 Task: Open an excel sheet with  and write heading  City data  Add 10 city name:-  '1. Chelsea, New York, NY , 2. Beverly Hills, Los Angeles, CA , 3. Knightsbridge, London, United Kingdom , 4. Le Marais, Paris, forance , 5. Ginza, Tokyo, Japan _x000D_
6. Circular Quay, Sydney, Australia , 7. Mitte, Berlin, Germany , 8. Downtown, Toronto, Canada , 9. Trastevere, Rome, 10. Colaba, Mumbai, India. ' in January Last week sales are  1. Chelsea, New York, NY 10001 | 2. Beverly Hills, Los Angeles, CA 90210 | 3. Knightsbridge, London, United Kingdom SW1X 7XL | 4. Le Marais, Paris, forance 75004 | 5. Ginza, Tokyo, Japan 104-0061 | 6. Circular Quay, Sydney, Australia 2000 | 7. Mitte, Berlin, Germany 10178 | 8. Downtown, Toronto, Canada M5V 3L9 | 9. Trastevere, Rome, Italy 00153 | 10. Colaba, Mumbai, India 400005. Save page auditingSalesByMonth_2022
Action: Mouse moved to (36, 100)
Screenshot: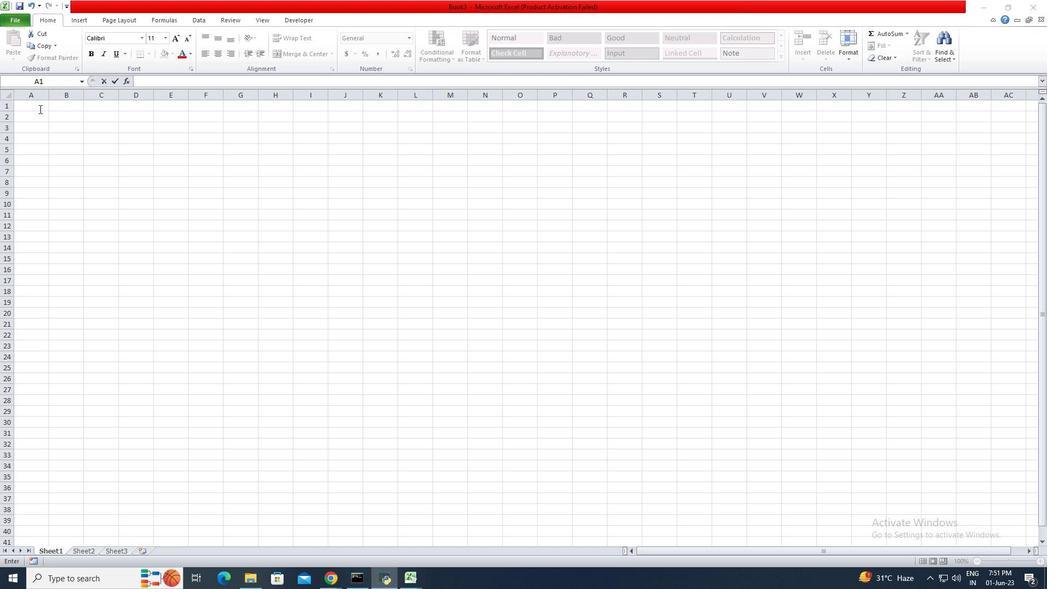 
Action: Mouse pressed left at (36, 100)
Screenshot: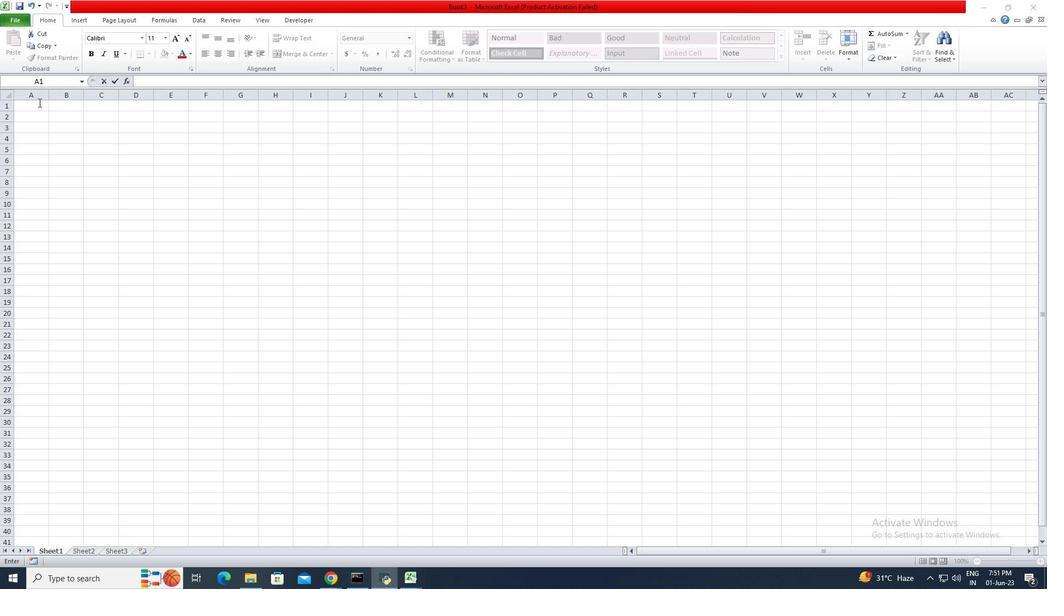 
Action: Key pressed <Key.shift><Key.shift><Key.shift><Key.shift><Key.shift><Key.shift>City<Key.space><Key.shift>Data<Key.space><Key.enter><Key.shift>Ciy<Key.backspace>ty<Key.space><Key.shift>Name<Key.enter>
Screenshot: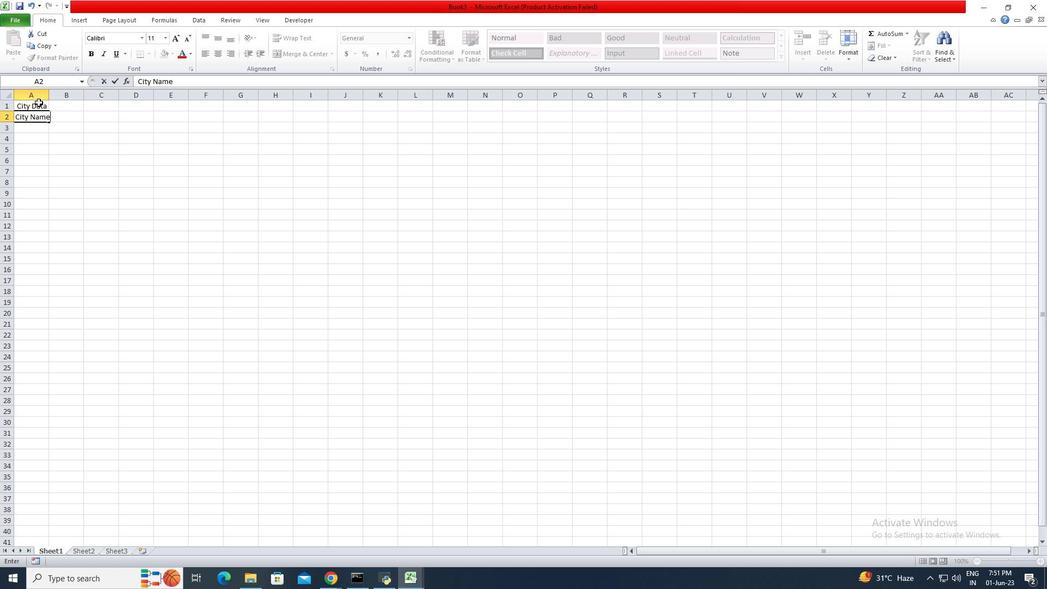 
Action: Mouse moved to (47, 89)
Screenshot: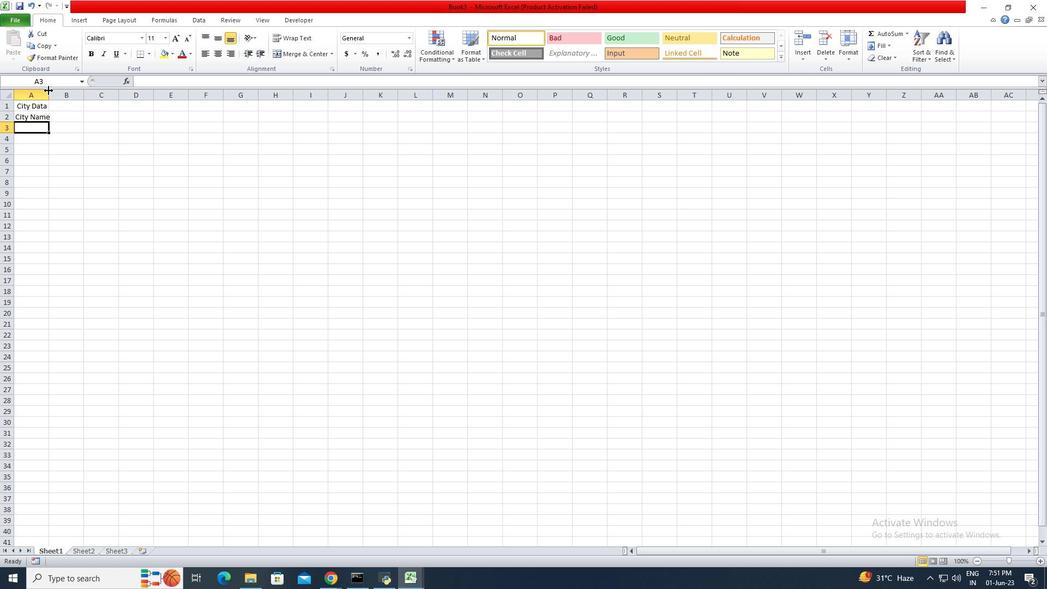 
Action: Mouse pressed left at (47, 89)
Screenshot: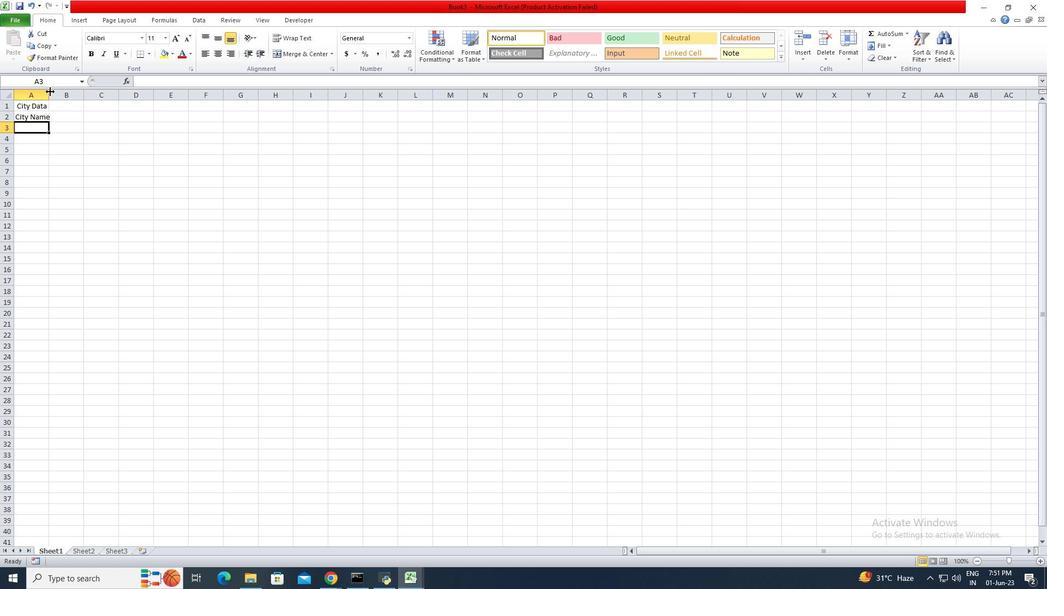
Action: Mouse pressed left at (47, 89)
Screenshot: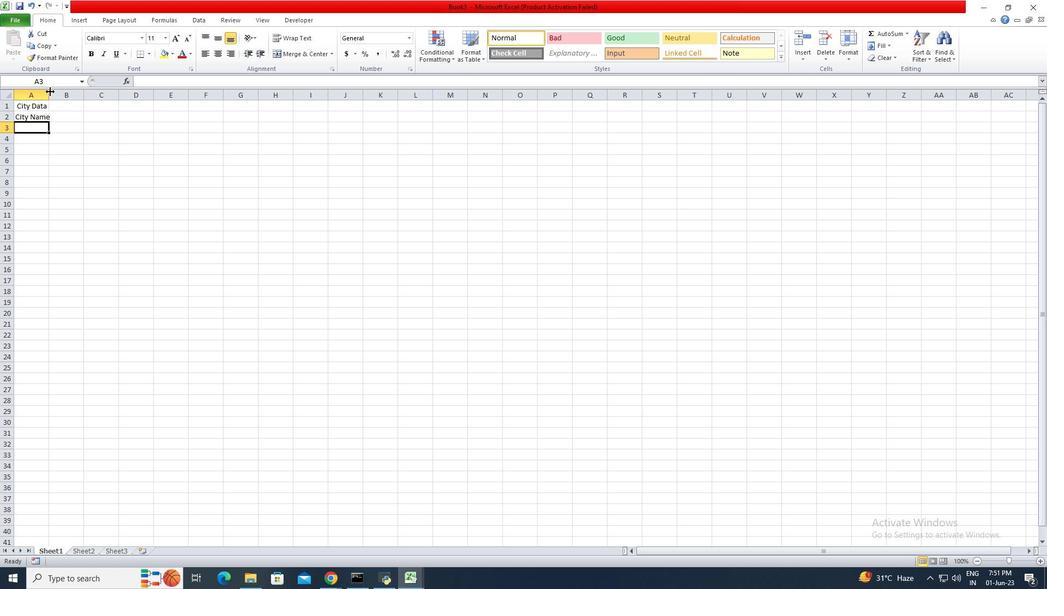 
Action: Mouse moved to (18, 125)
Screenshot: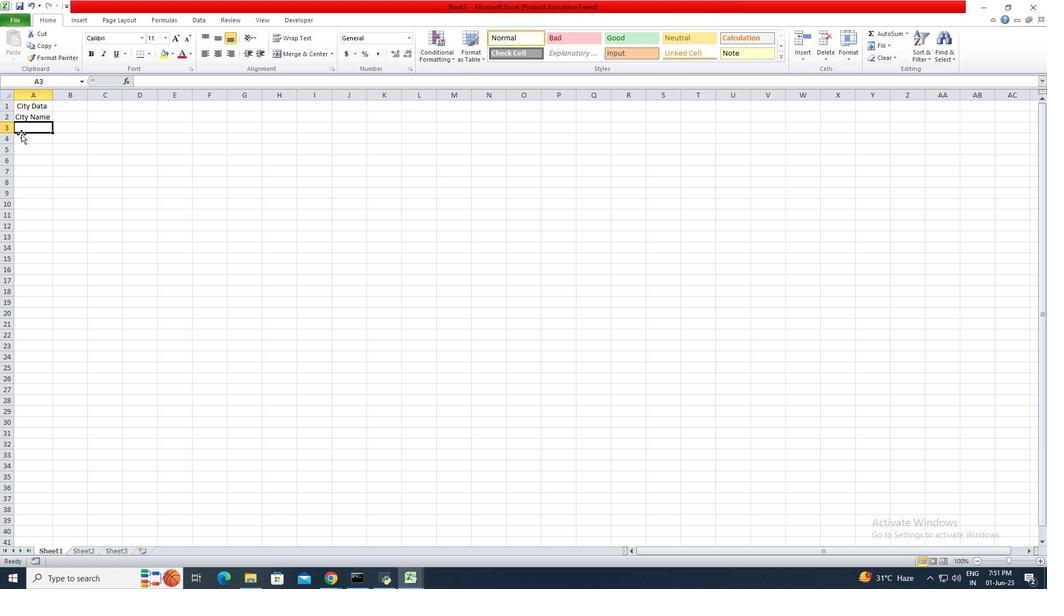 
Action: Mouse pressed left at (18, 125)
Screenshot: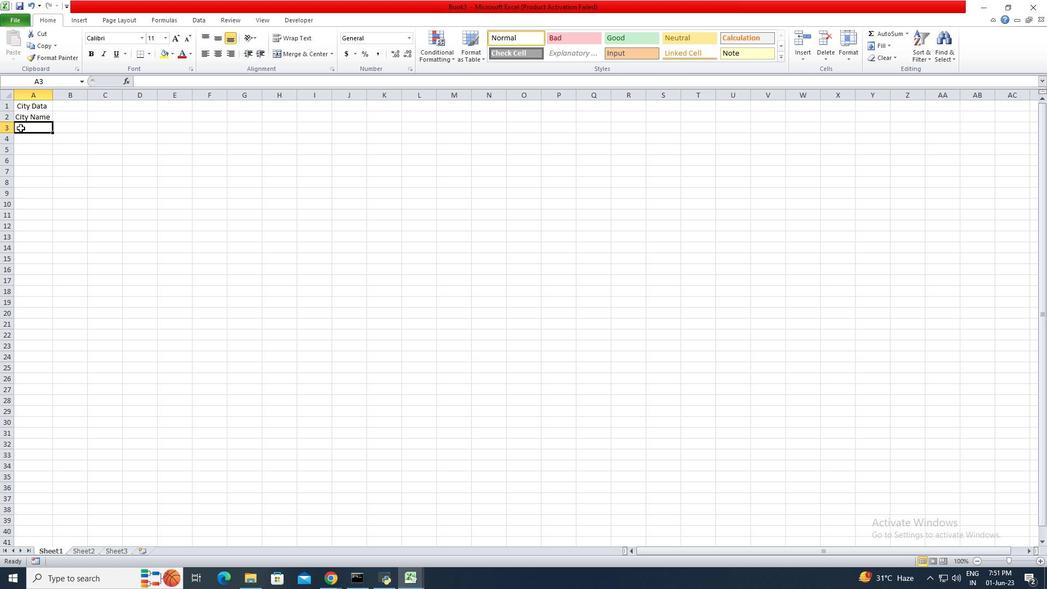 
Action: Key pressed <Key.shift>Chelsea,<Key.shift>Ner<Key.backspace>w<Key.space><Key.shift>York,<Key.caps_lock>NY<Key.enter><Key.caps_lock><Key.shift><Key.shift><Key.shift><Key.shift><Key.shift><Key.shift><Key.shift><Key.shift><Key.shift><Key.shift><Key.shift><Key.shift><Key.shift><Key.shift><Key.shift><Key.shift><Key.shift><Key.shift>Beverly<Key.space><Key.shift>Hills,<Key.shift>Los<Key.space><Key.shift>Angeles<Key.enter><Key.up>
Screenshot: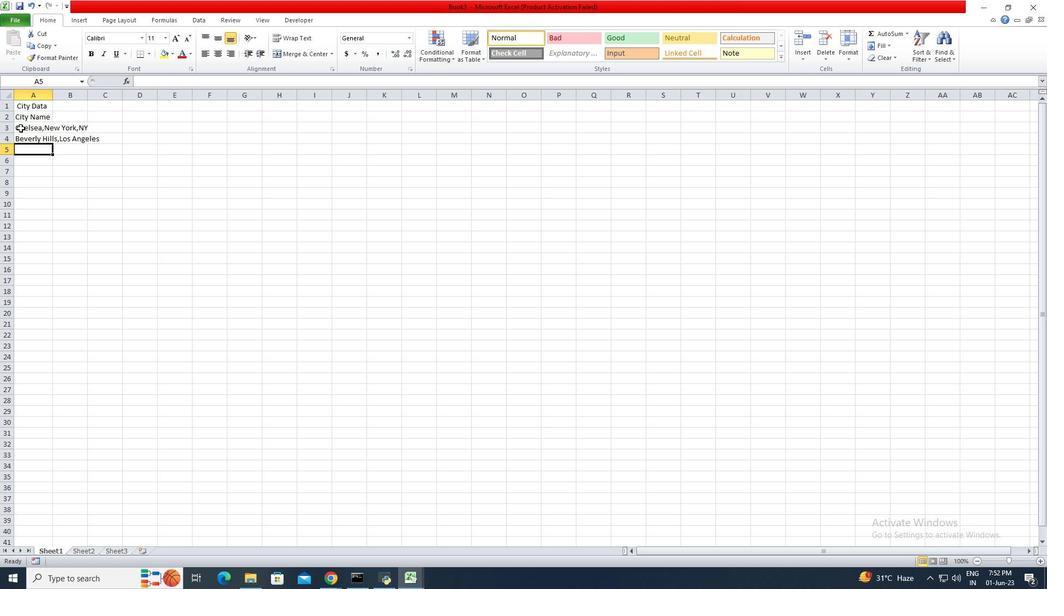 
Action: Mouse moved to (38, 138)
Screenshot: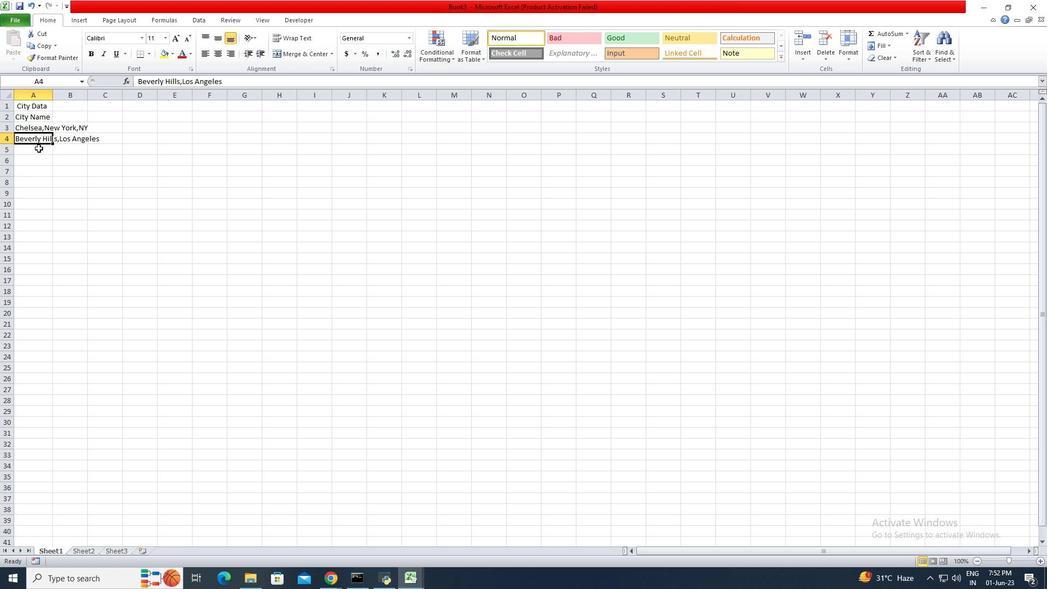 
Action: Mouse pressed left at (38, 138)
Screenshot: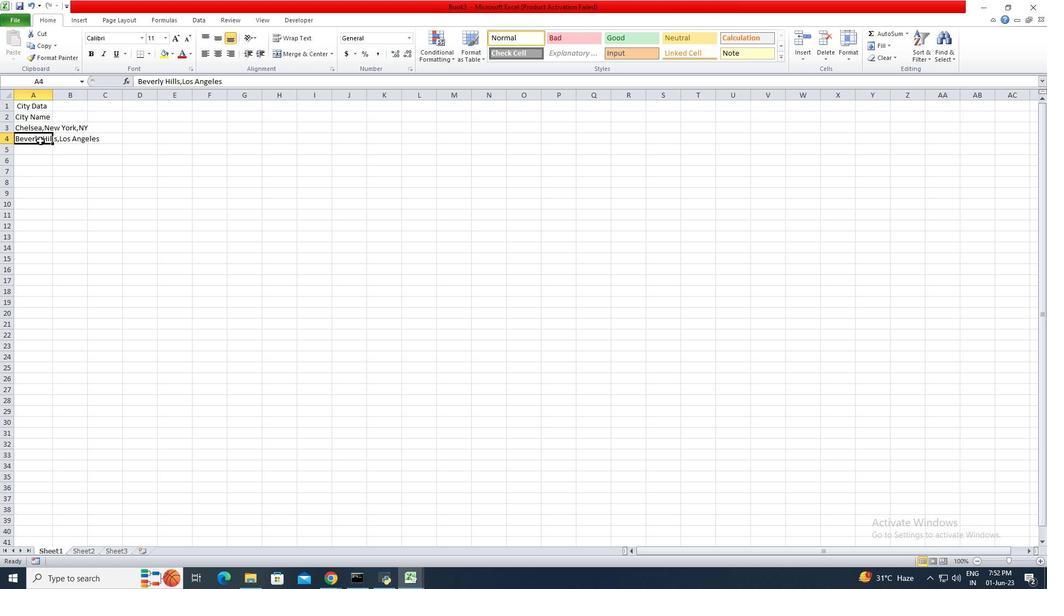 
Action: Mouse pressed left at (38, 138)
Screenshot: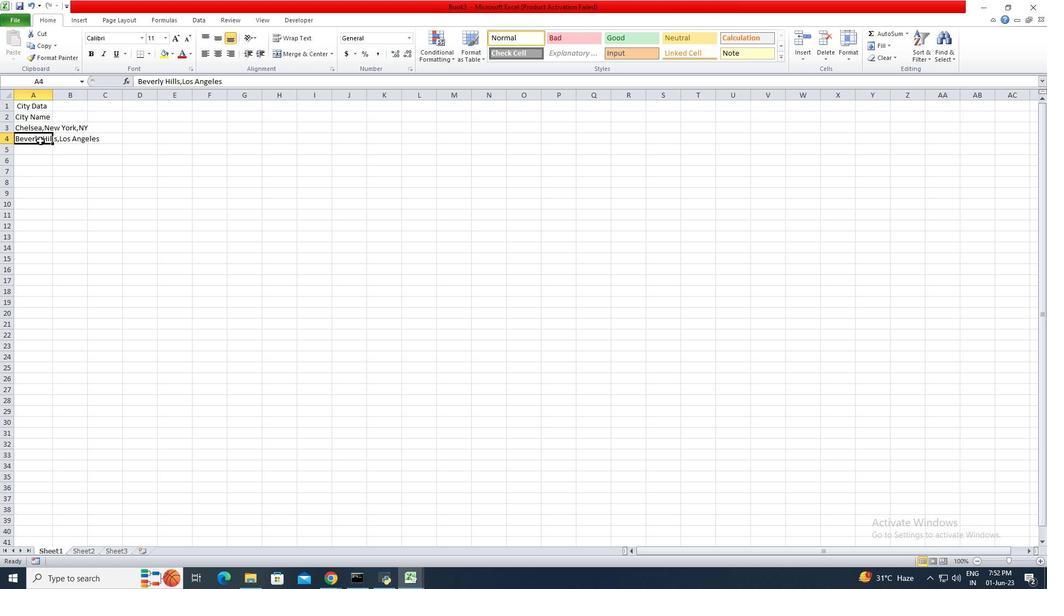 
Action: Mouse moved to (68, 135)
Screenshot: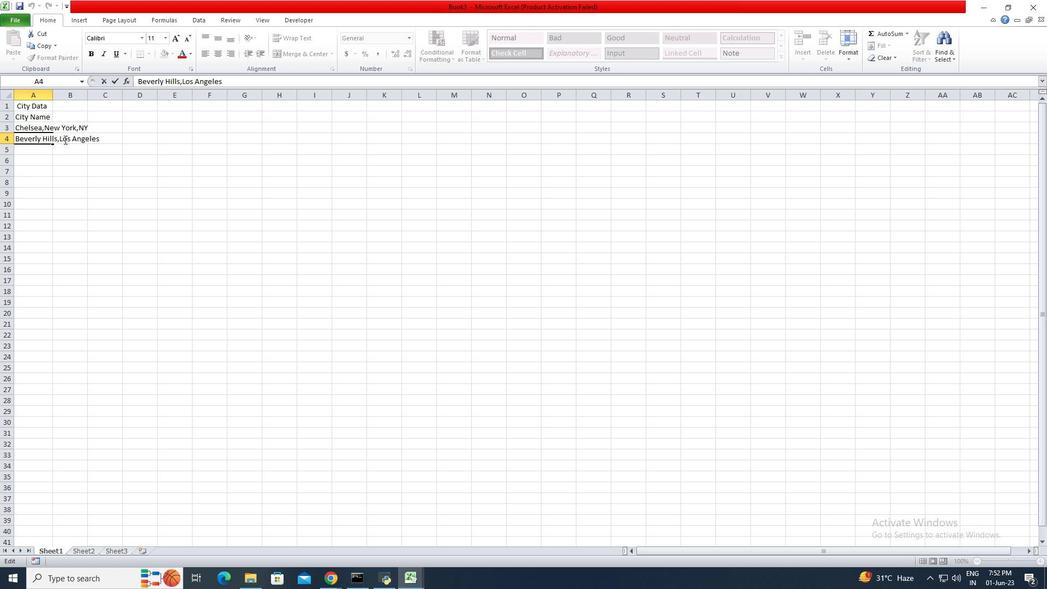 
Action: Mouse pressed left at (68, 135)
Screenshot: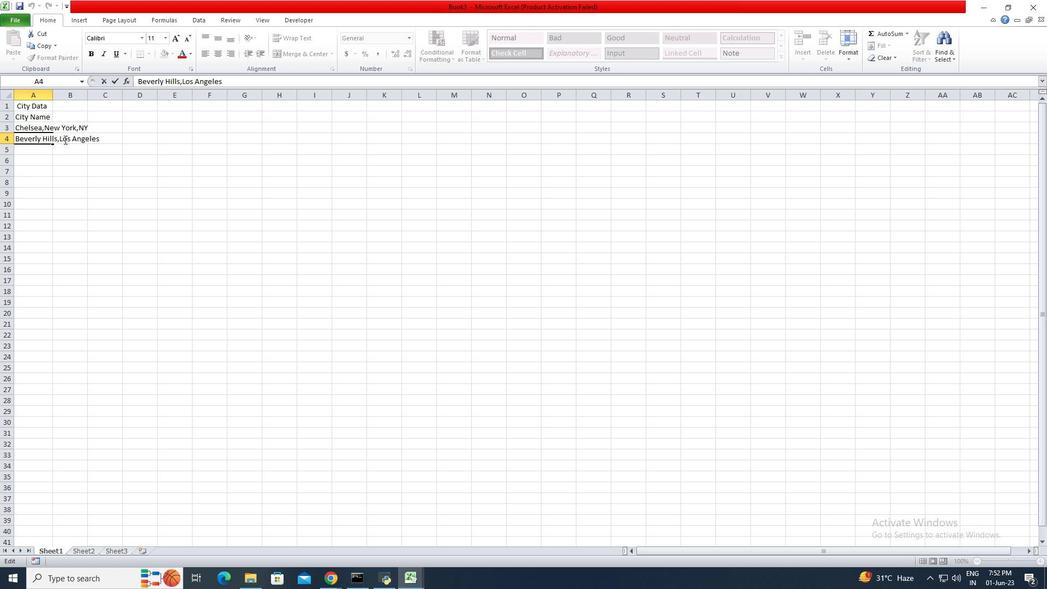 
Action: Mouse moved to (98, 136)
Screenshot: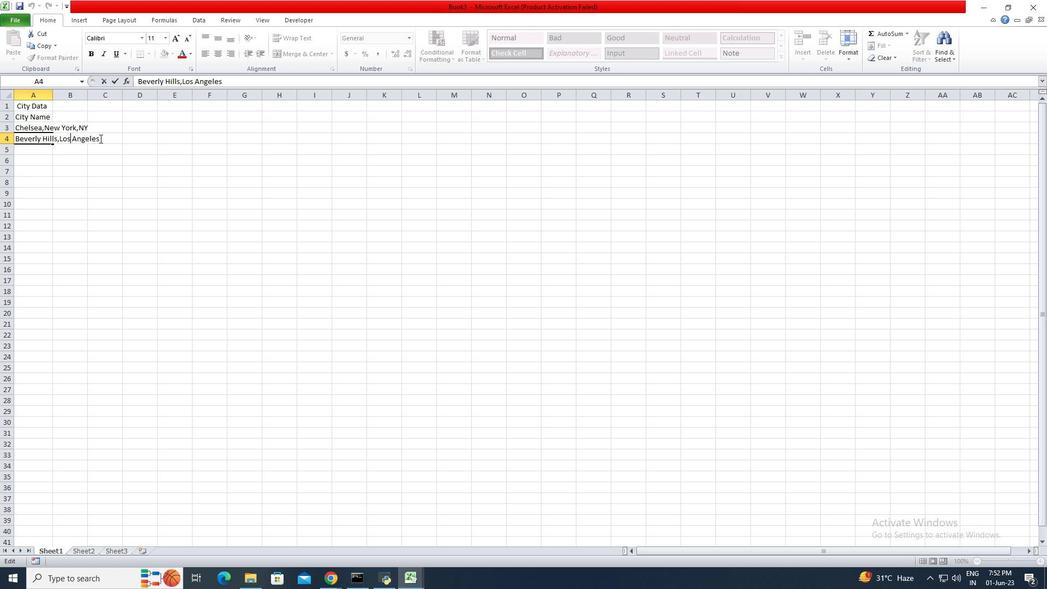 
Action: Mouse pressed left at (98, 136)
Screenshot: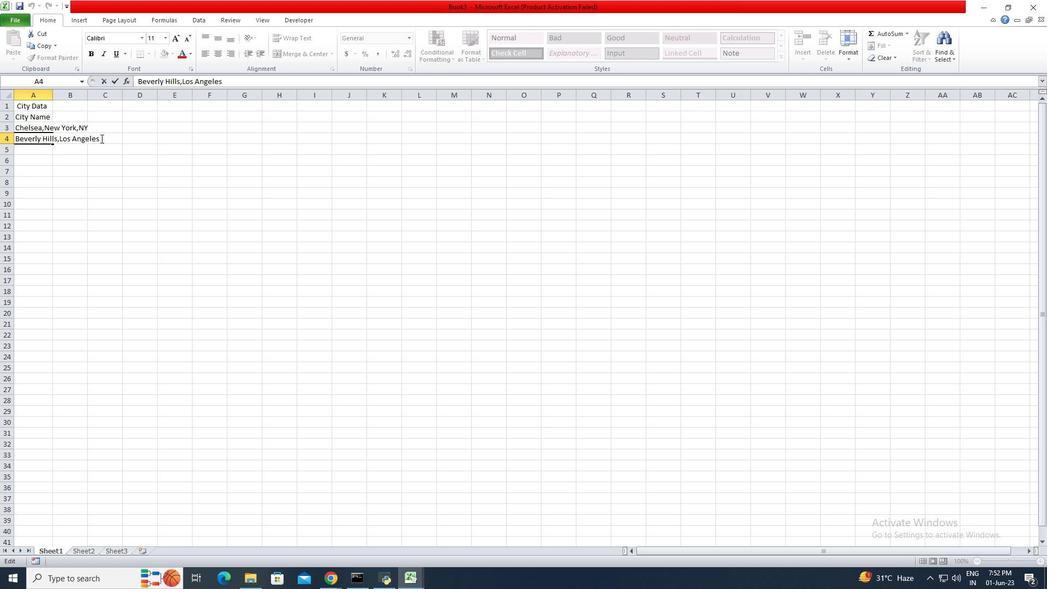 
Action: Mouse moved to (106, 146)
Screenshot: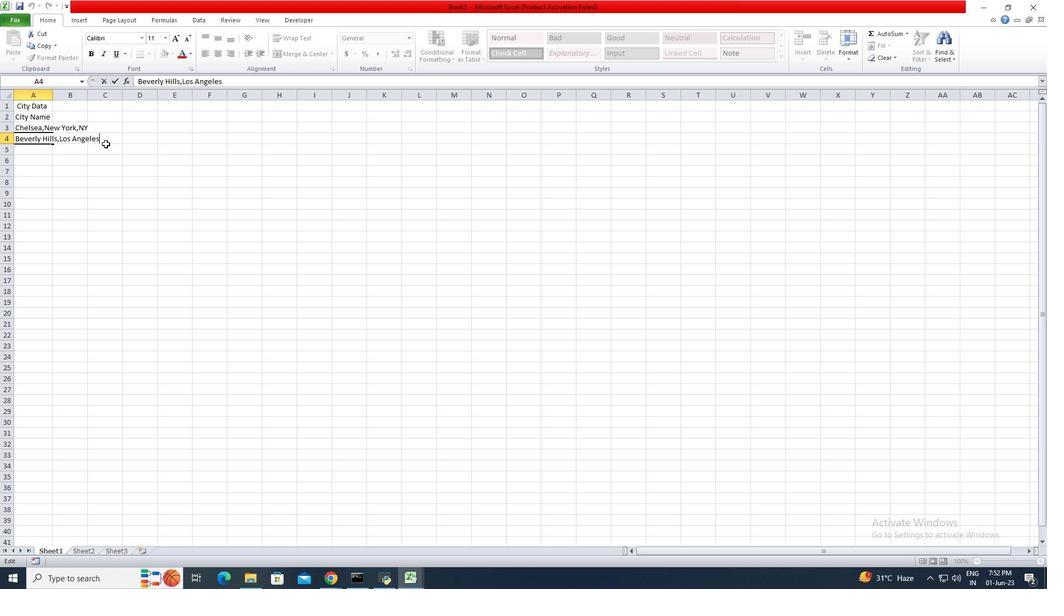 
Action: Key pressed <Key.space><Key.shift><Key.shift><Key.shift><Key.shift><Key.shift><Key.shift><Key.shift><Key.shift><Key.shift><Key.shift><Key.shift><Key.shift><Key.shift><Key.shift><Key.shift><Key.shift>CA<Key.enter><Key.shift>Knightsbridge,l\<Key.backspace><Key.backspace><Key.shift>Londan<Key.space>,<Key.shift>United<Key.space><Key.shift><Key.shift><Key.shift>Kingdom<Key.enter><Key.shift><Key.shift><Key.shift>Le<Key.shift><Key.shift><Key.shift><Key.shift><Key.shift><Key.shift><Key.shift><Key.shift><Key.space><Key.shift>Marais,<Key.shift><Key.space><Key.shift>Paris<Key.space><Key.shift>Forance<Key.enter><Key.shift><Key.shift><Key.shift>Ginza<Key.space>,<Key.backspace><Key.backspace>,<Key.space><Key.shift>Tokyo<Key.space><Key.shift>Japan<Key.enter><Key.shift>Circular<Key.space><Key.shift><Key.shift><Key.shift><Key.shift><Key.shift><Key.shift><Key.shift><Key.shift><Key.shift><Key.shift>Quay,<Key.shift>Sydney,<Key.shift>Australia<Key.enter><Key.shift>Mitte,<Key.shift>Berlin<Key.space><Key.shift><Key.shift><Key.shift><Key.shift><Key.shift><Key.shift><Key.shift><Key.shift><Key.shift><Key.shift><Key.shift><Key.shift><Key.shift><Key.shift><Key.shift><Key.shift><Key.shift><Key.shift><Key.shift><Key.shift><Key.shift><Key.shift><Key.shift><Key.shift><Key.shift><Key.shift><Key.shift><Key.shift><Key.shift><Key.shift>Germany<Key.enter><Key.up>
Screenshot: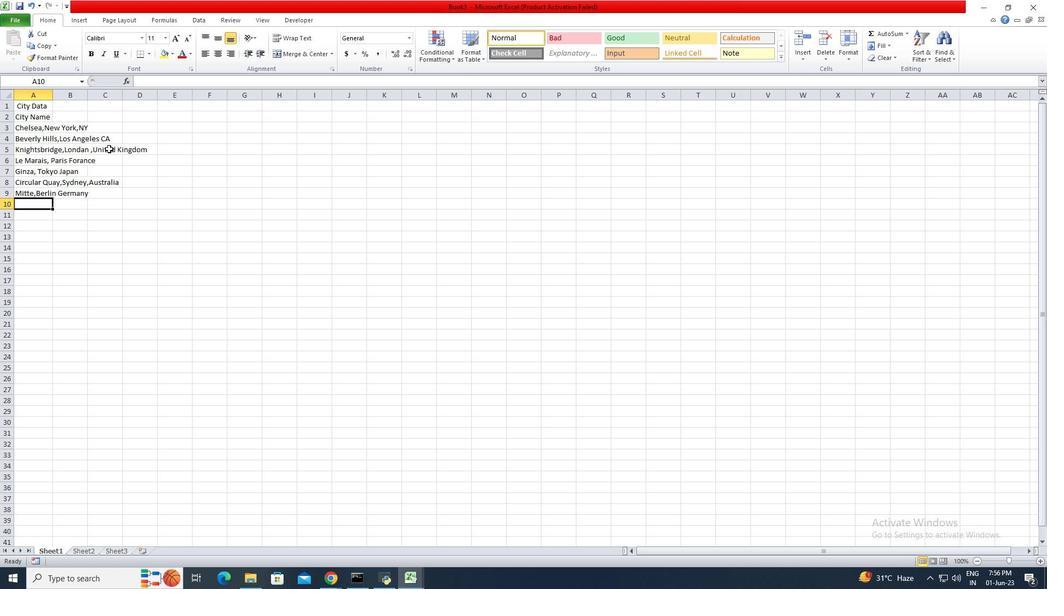 
Action: Mouse moved to (37, 191)
Screenshot: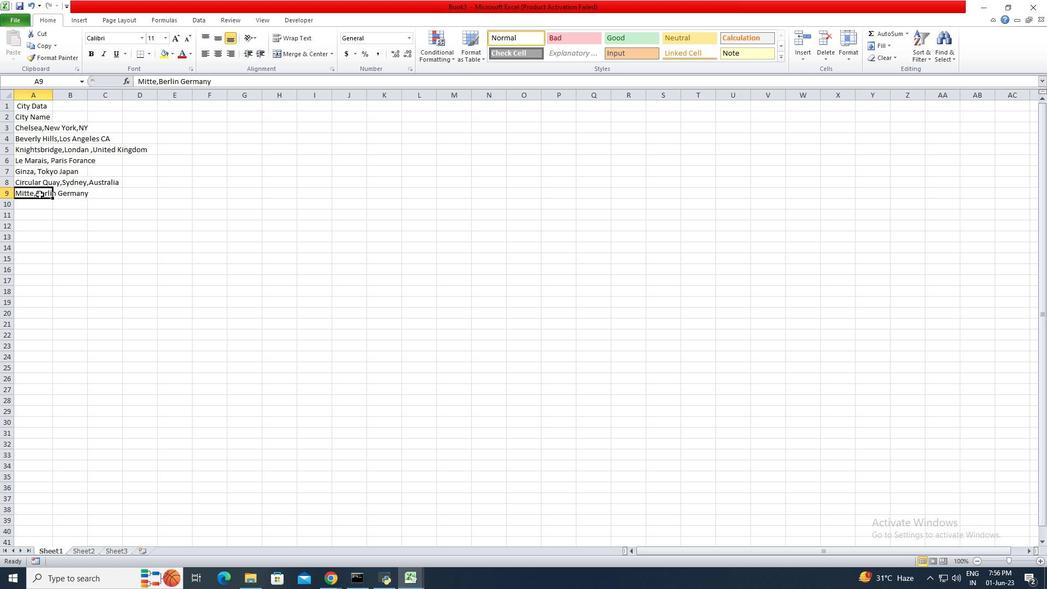 
Action: Mouse pressed left at (37, 191)
Screenshot: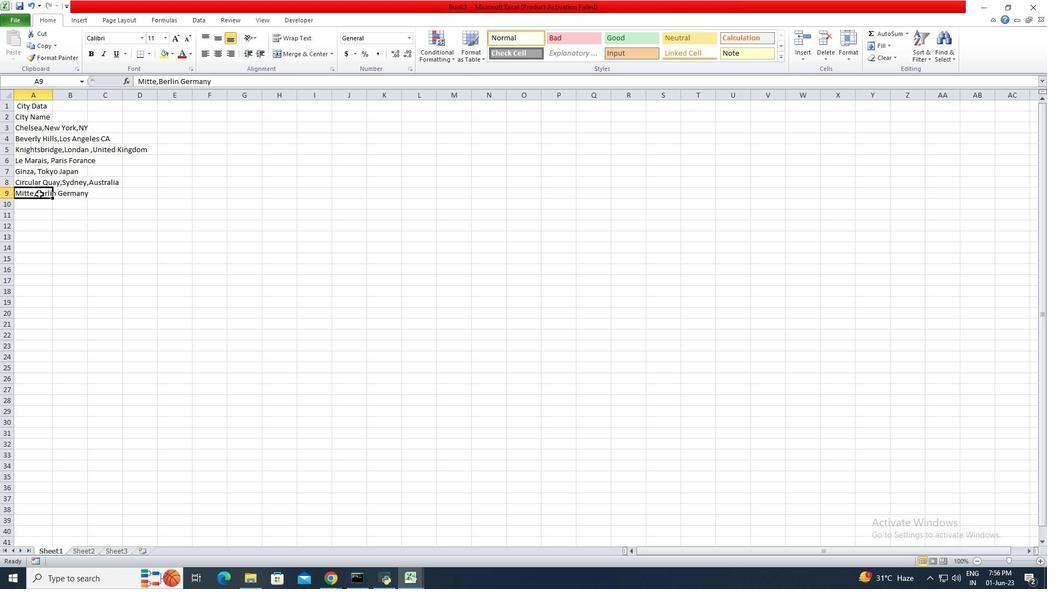 
Action: Mouse pressed left at (37, 191)
Screenshot: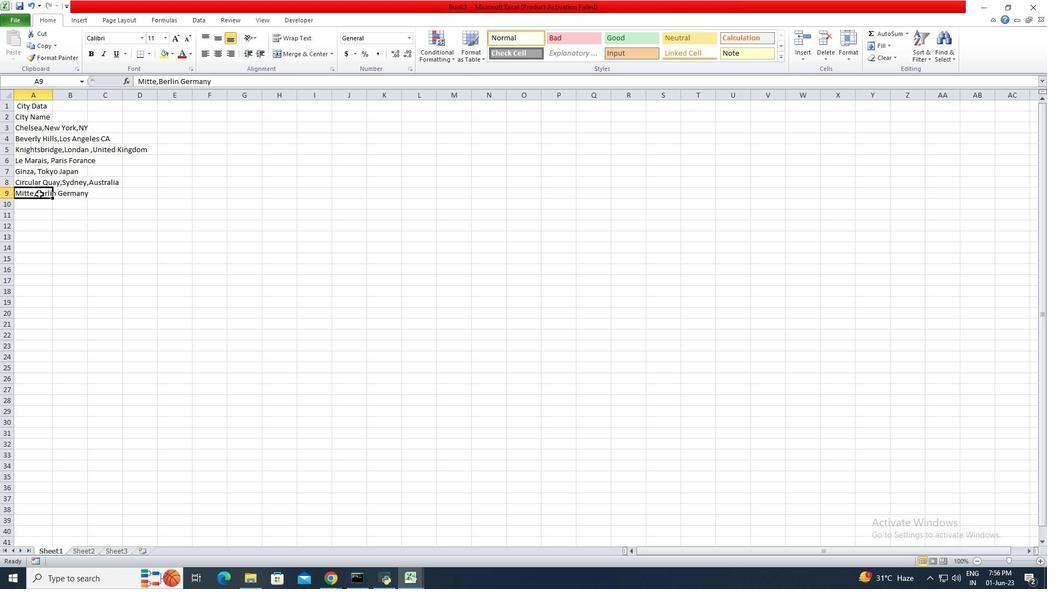 
Action: Mouse moved to (54, 190)
Screenshot: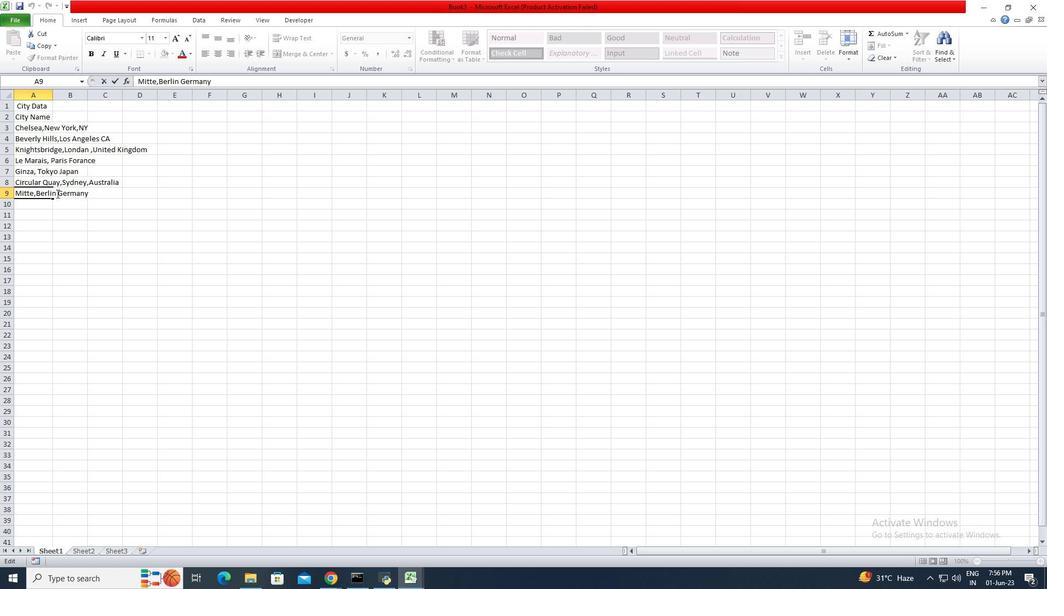 
Action: Mouse pressed left at (54, 190)
Screenshot: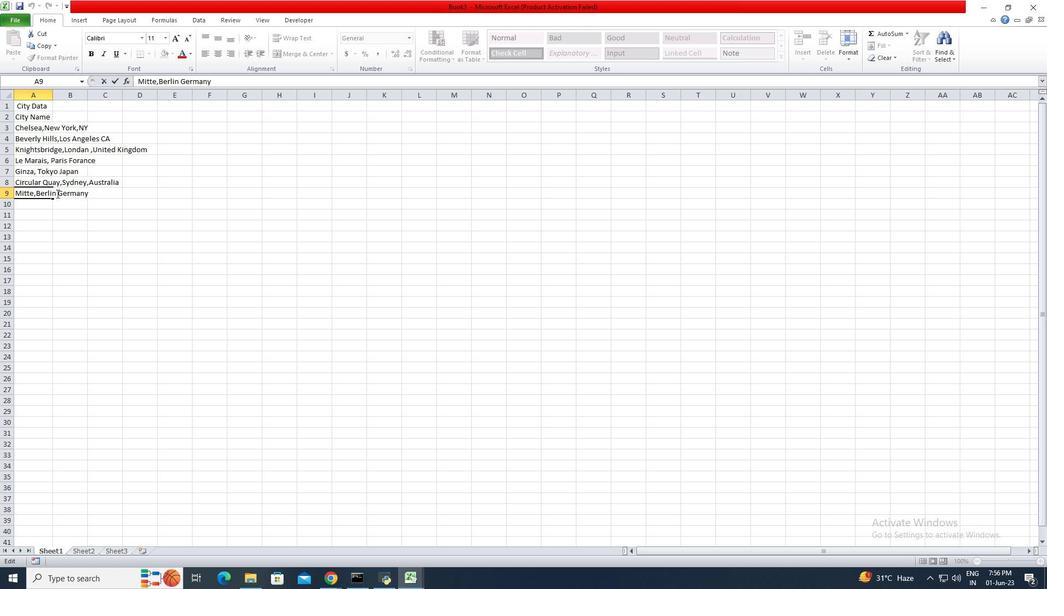 
Action: Mouse moved to (64, 222)
Screenshot: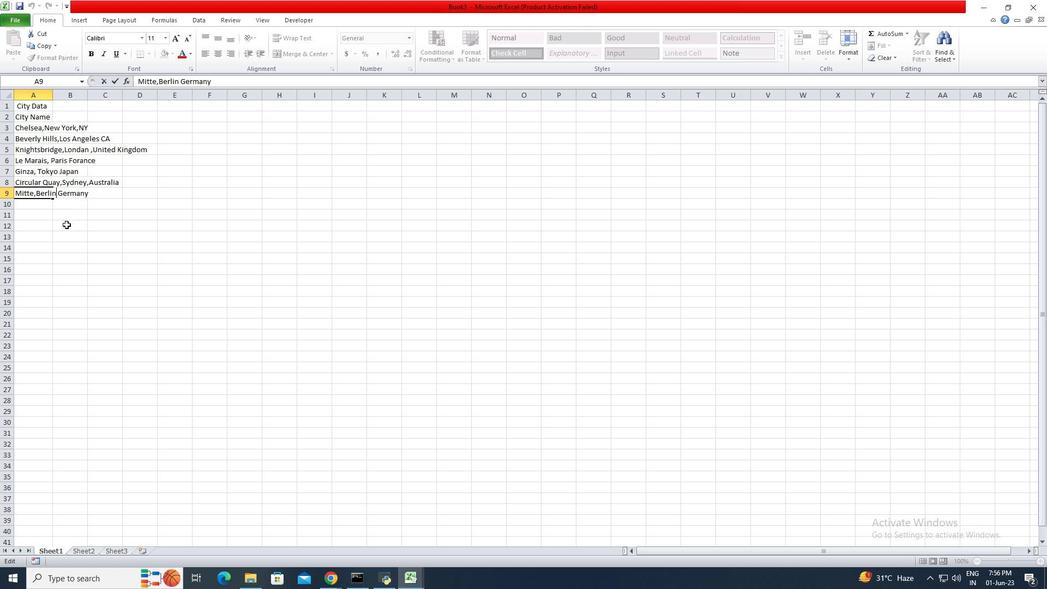 
Action: Key pressed ,
Screenshot: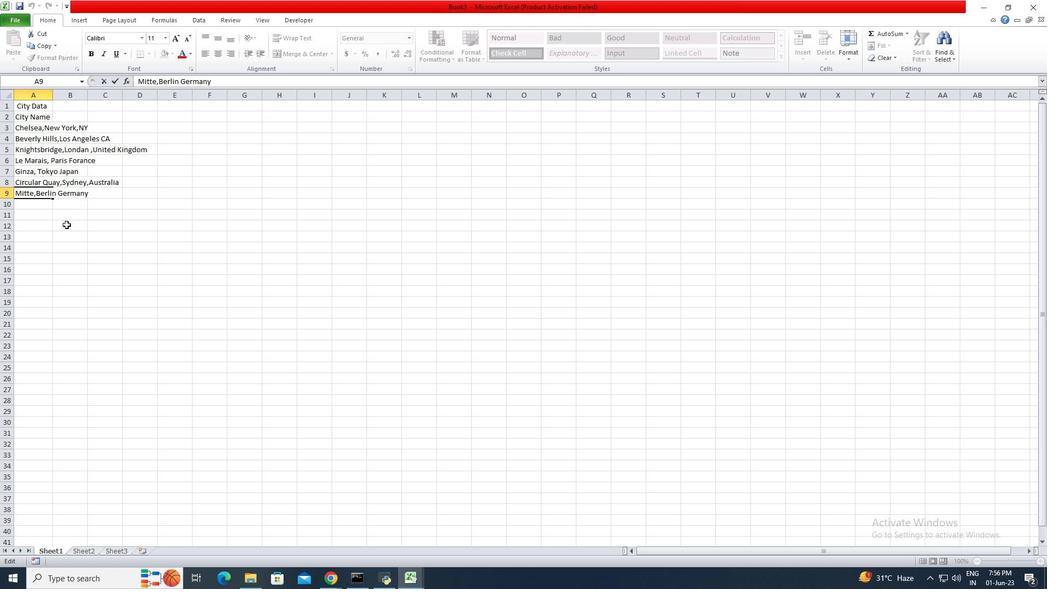 
Action: Mouse moved to (39, 201)
Screenshot: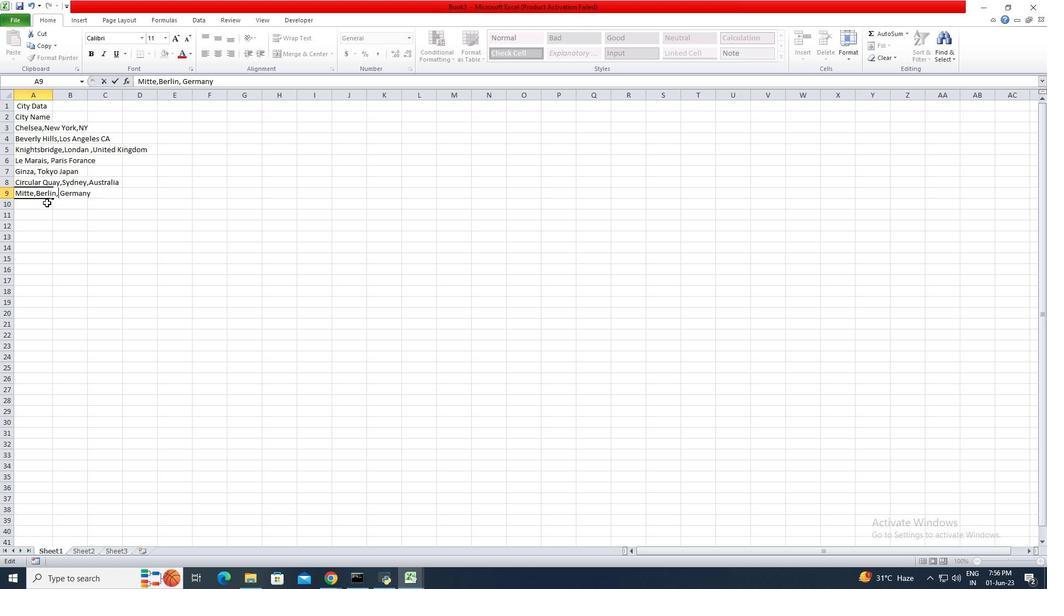 
Action: Mouse pressed left at (39, 201)
Screenshot: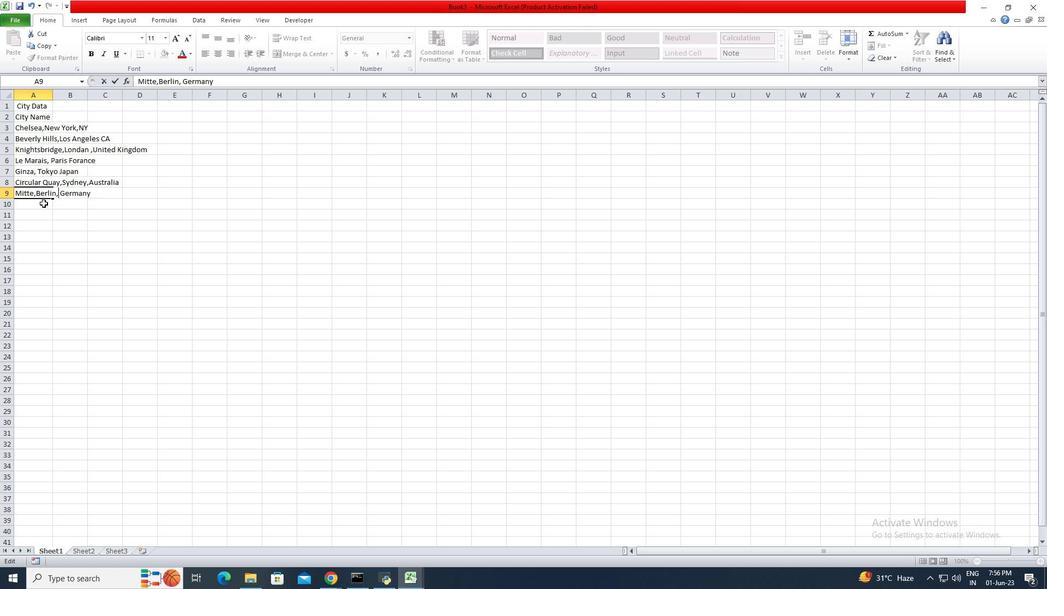 
Action: Key pressed <Key.shift>Downtown,<Key.shift><Key.shift><Key.shift><Key.shift><Key.shift><Key.shift><Key.shift><Key.shift><Key.shift><Key.shift><Key.shift><Key.shift><Key.shift><Key.shift><Key.shift><Key.shift><Key.shift><Key.shift><Key.shift><Key.shift><Key.shift><Key.shift><Key.shift><Key.shift><Key.shift><Key.shift><Key.shift><Key.shift><Key.shift><Key.shift><Key.shift><Key.shift><Key.shift><Key.shift><Key.shift><Key.shift>Toronto,<Key.shift>Canada<Key.enter><Key.shift>Trastevere,<Key.shift>Rome<Key.enter><Key.shift>Colaba,<Key.shift>Mumbai,<Key.shift>India.<Key.backspace><Key.enter>
Screenshot: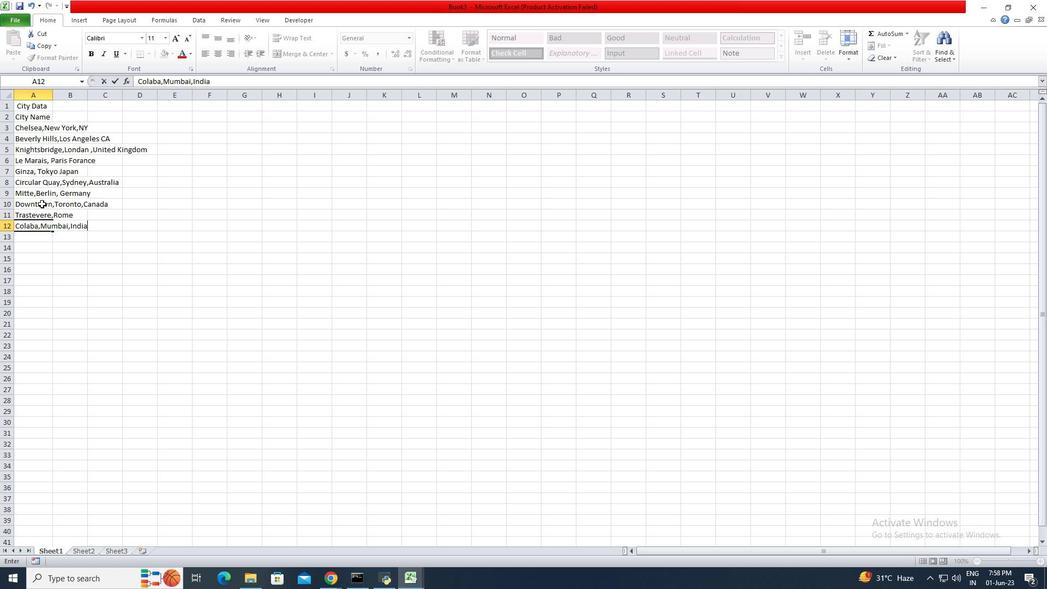 
Action: Mouse moved to (50, 93)
Screenshot: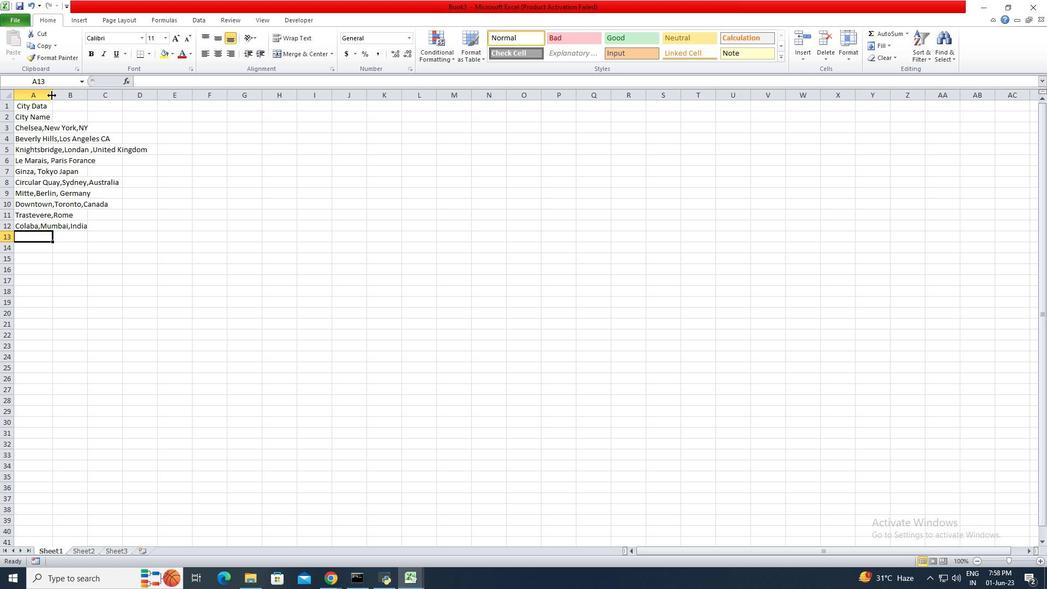 
Action: Mouse pressed left at (50, 93)
Screenshot: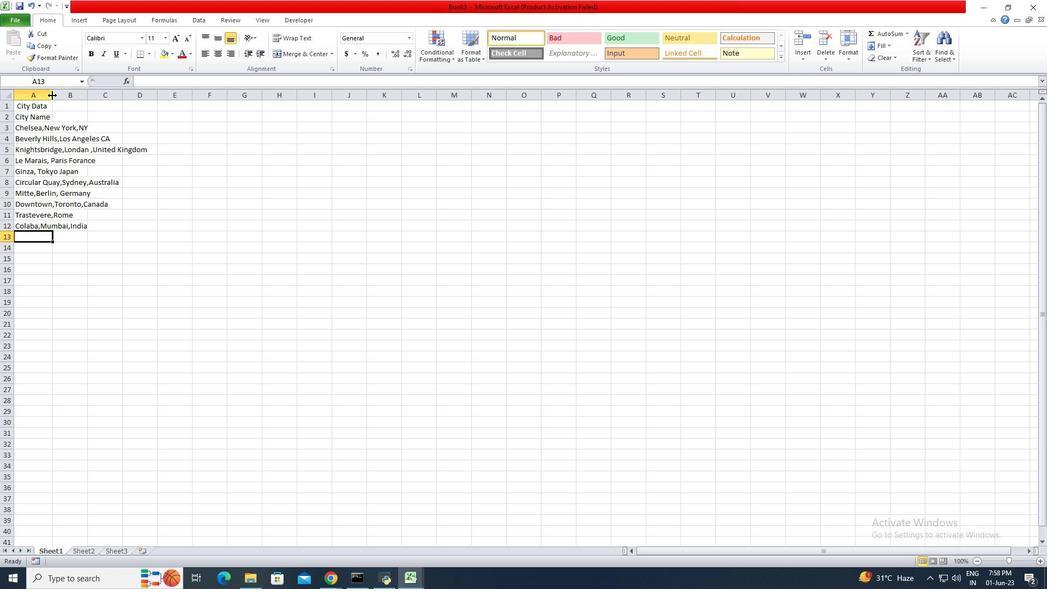 
Action: Mouse pressed left at (50, 93)
Screenshot: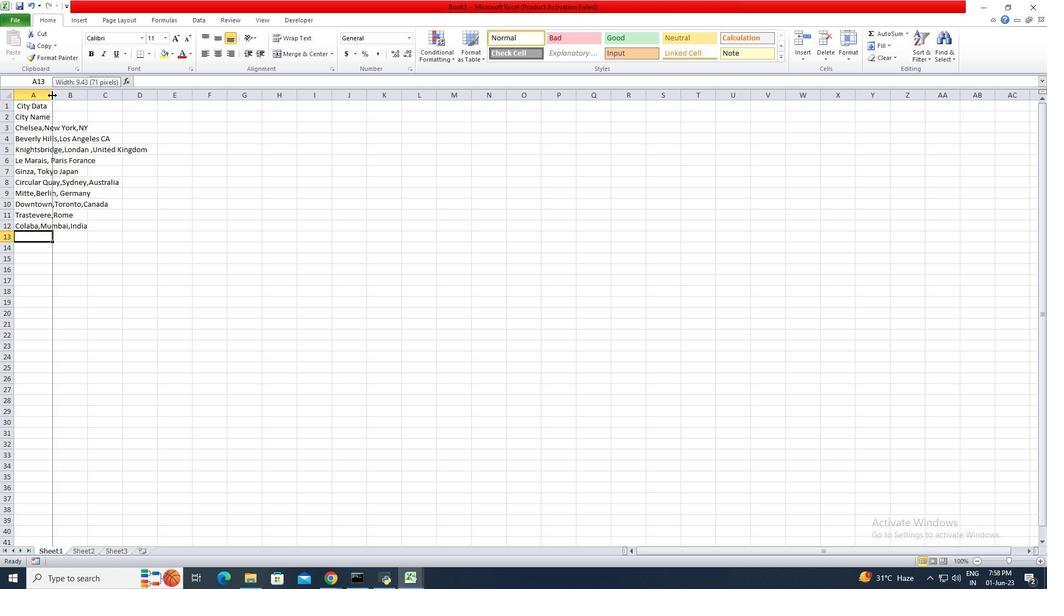 
Action: Mouse moved to (160, 107)
Screenshot: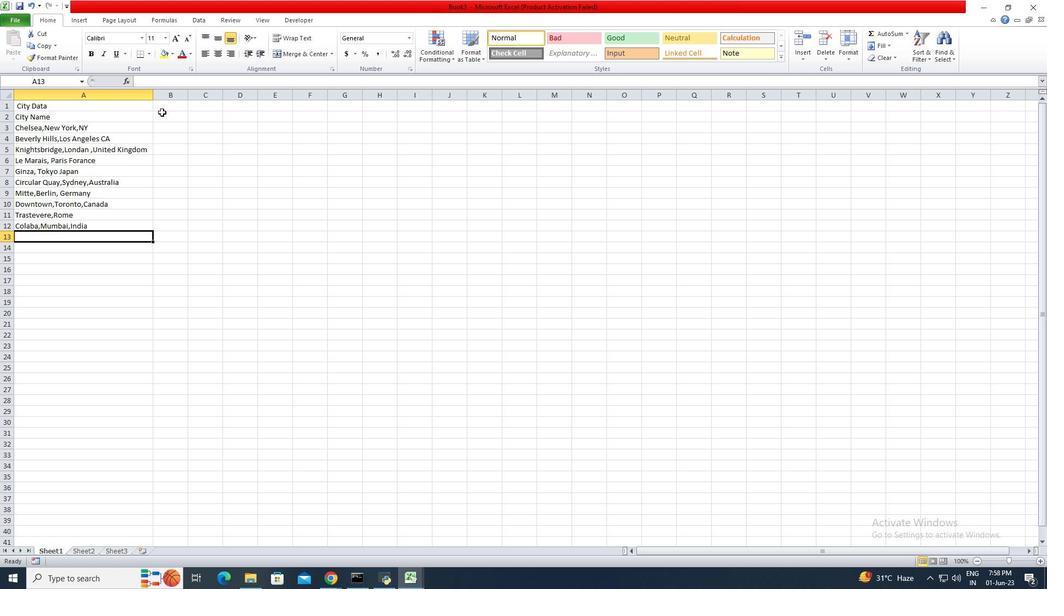 
Action: Mouse pressed left at (160, 107)
Screenshot: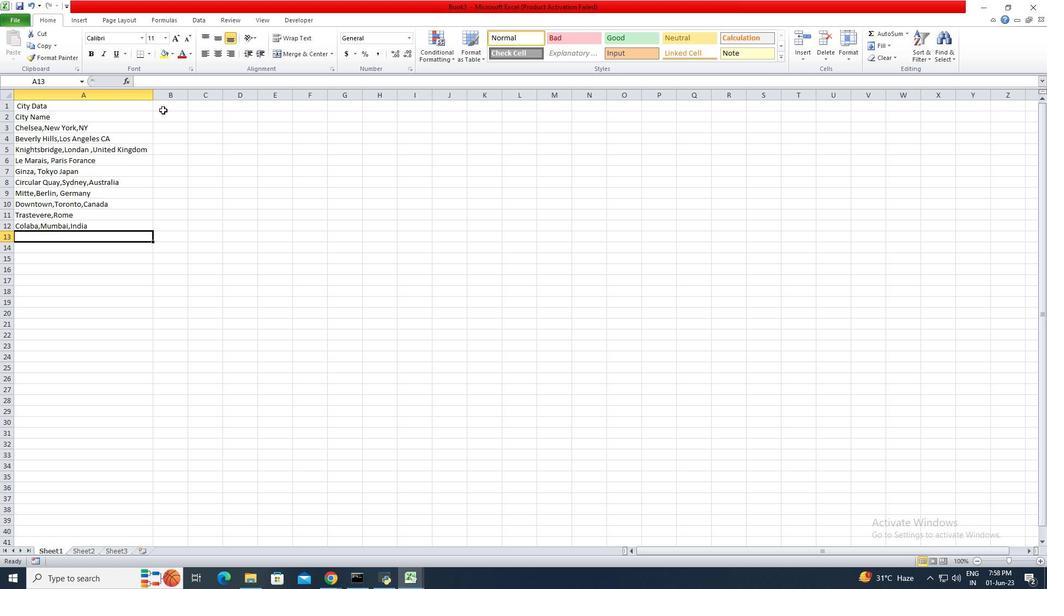 
Action: Key pressed <Key.shift>Address<Key.enter>
Screenshot: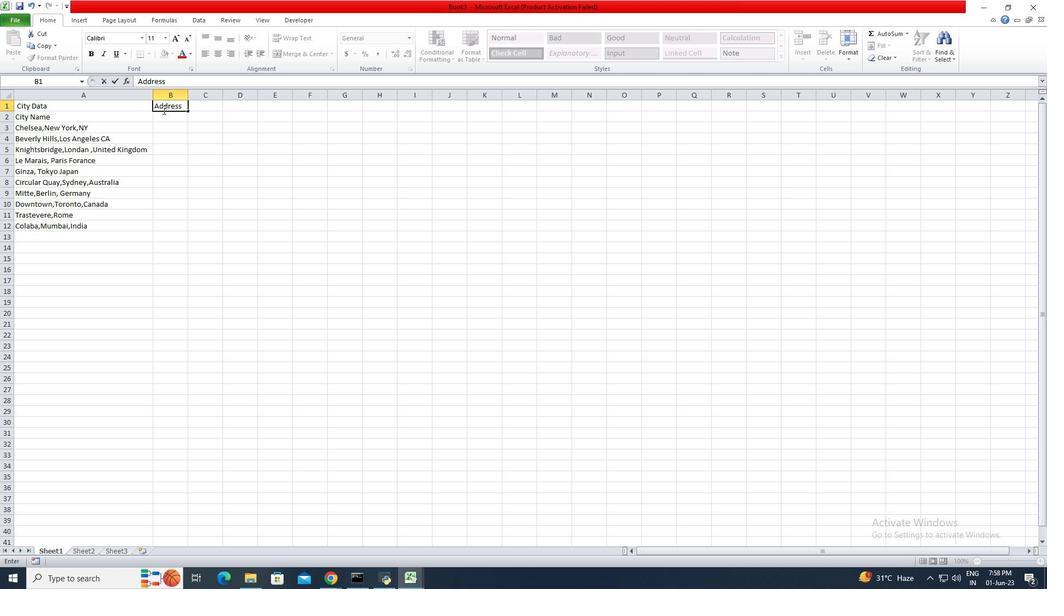 
Action: Mouse moved to (23, 125)
Screenshot: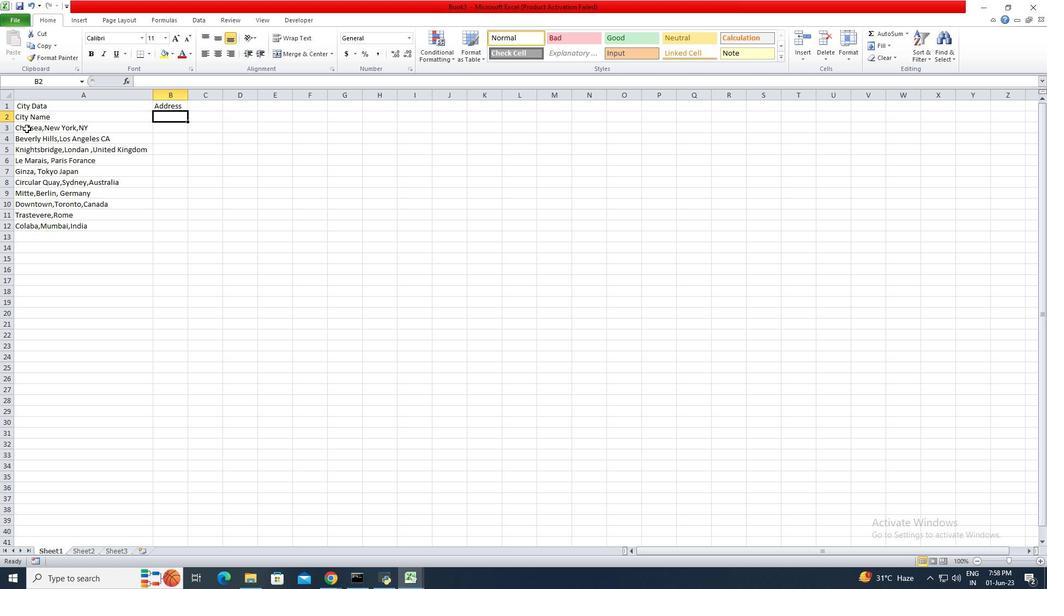 
Action: Mouse pressed left at (23, 125)
Screenshot: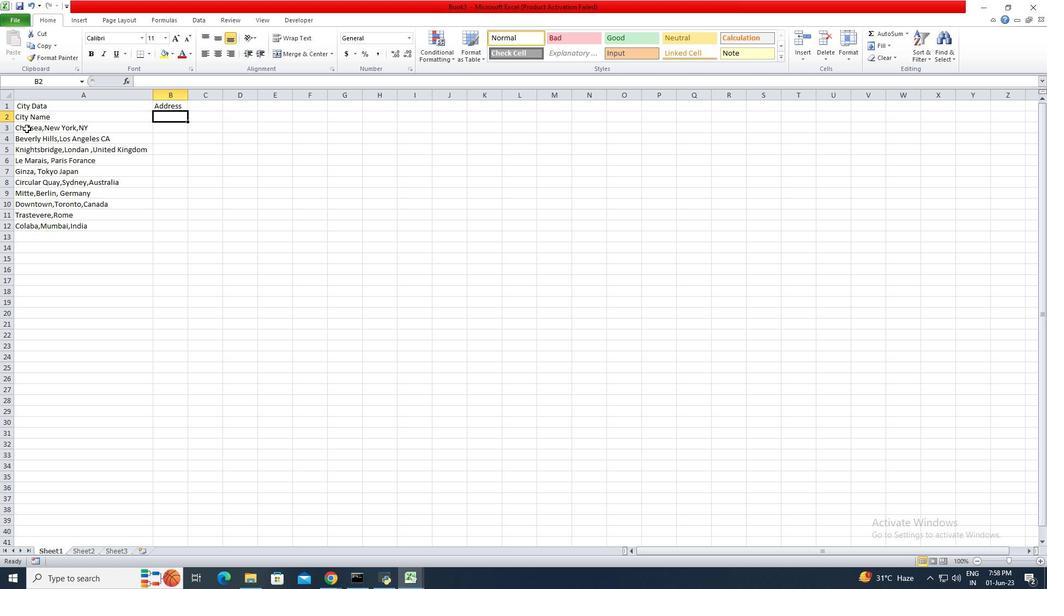 
Action: Mouse moved to (20, 124)
Screenshot: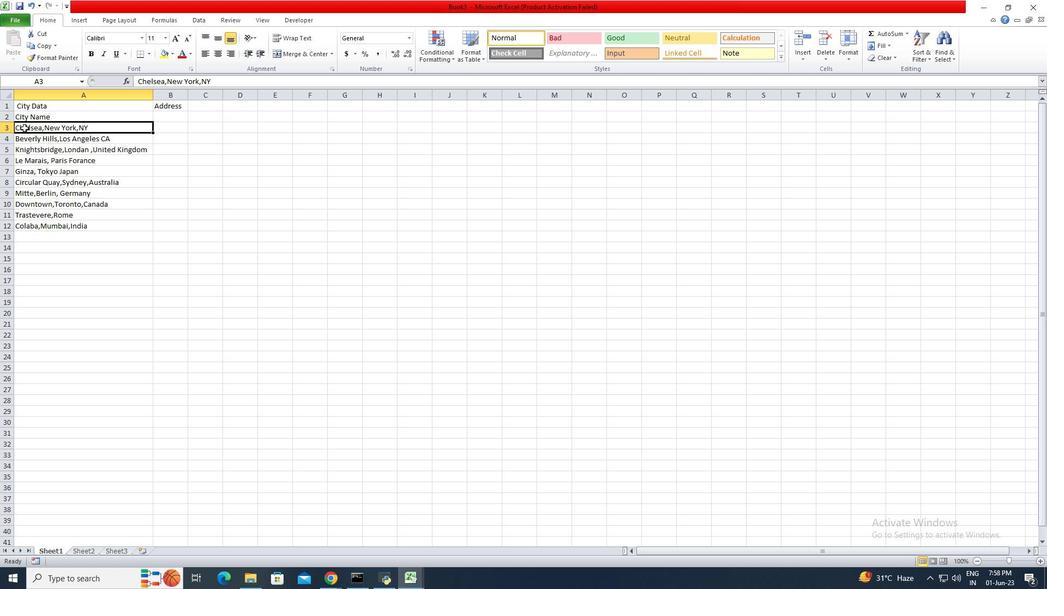 
Action: Mouse pressed left at (20, 124)
Screenshot: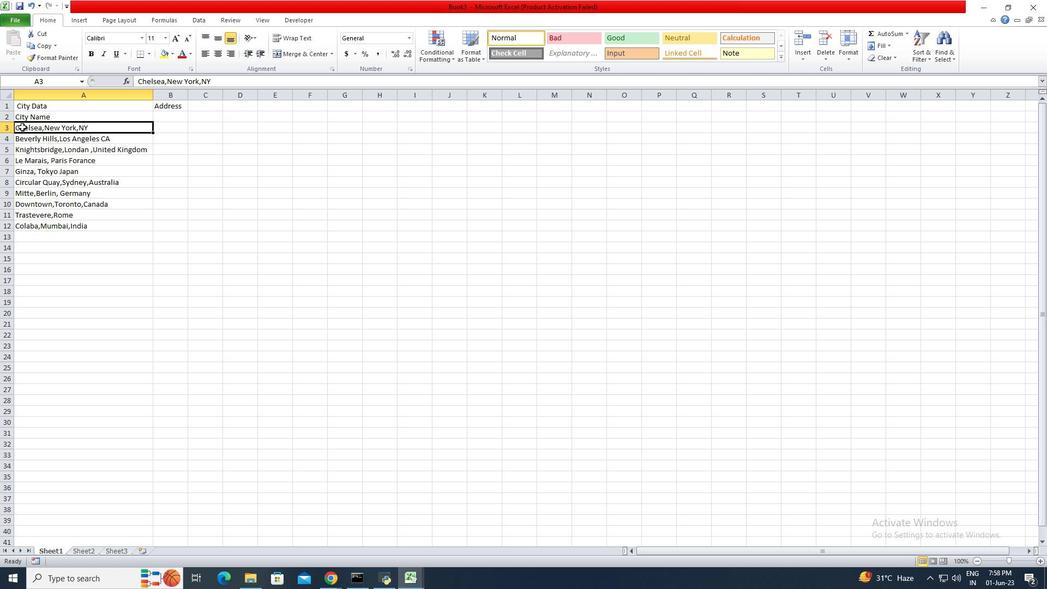 
Action: Mouse pressed left at (20, 124)
Screenshot: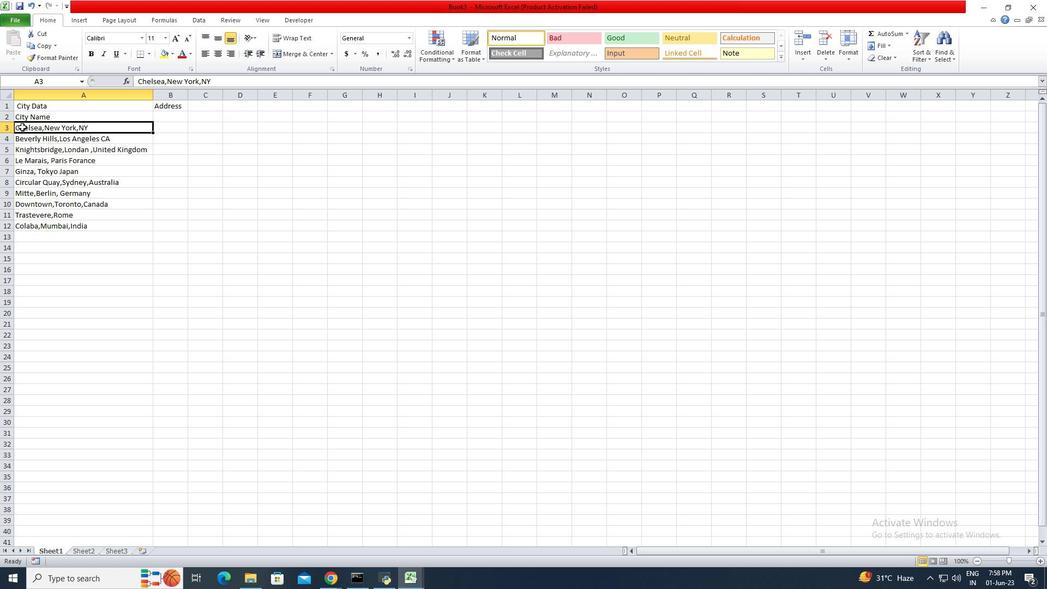 
Action: Mouse moved to (13, 123)
Screenshot: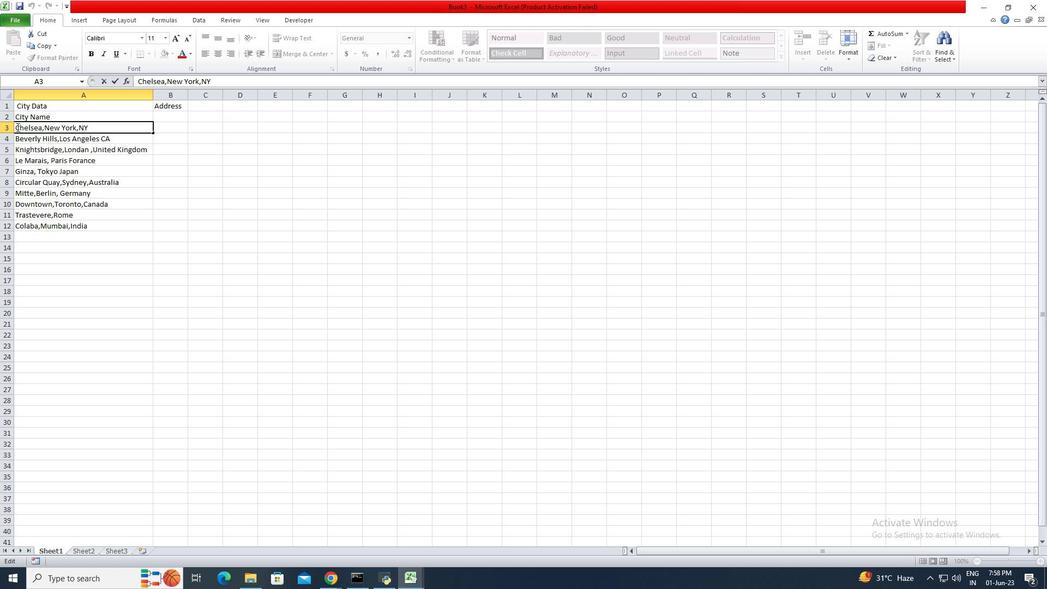 
Action: Mouse pressed left at (13, 123)
Screenshot: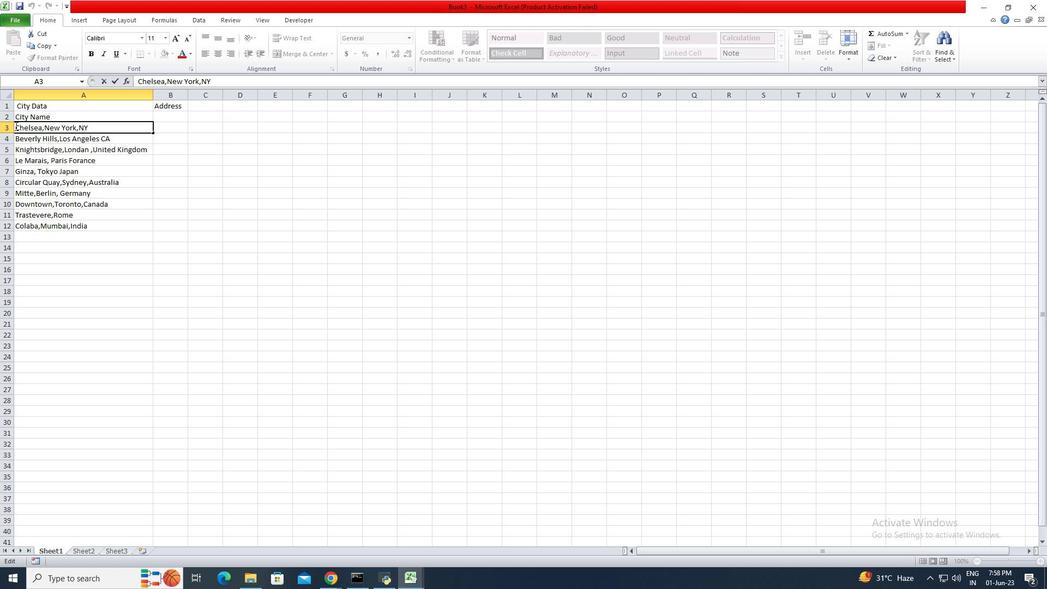 
Action: Mouse moved to (95, 131)
Screenshot: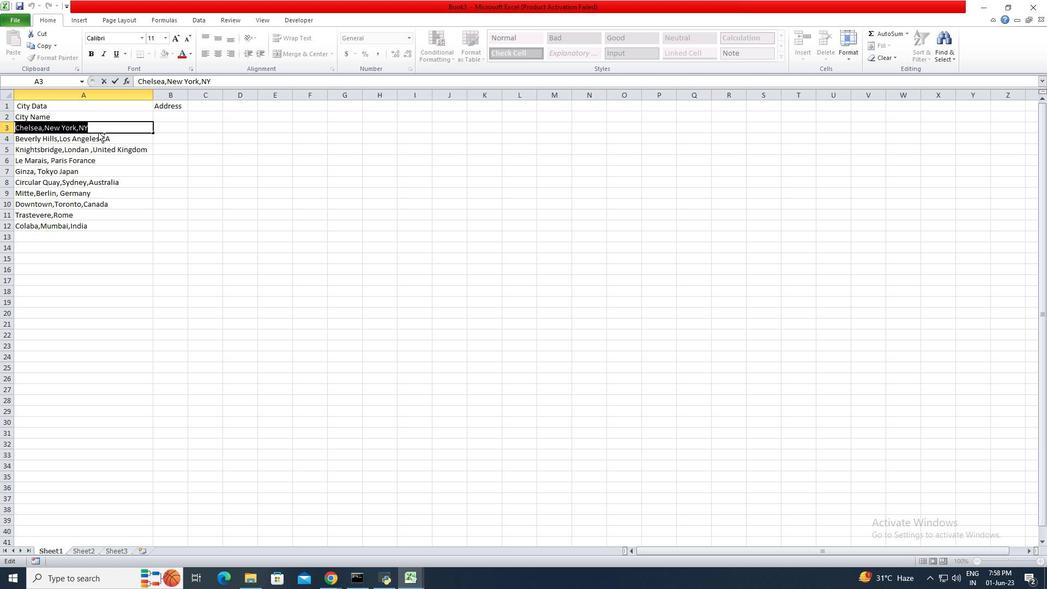 
Action: Key pressed ctrl+C
Screenshot: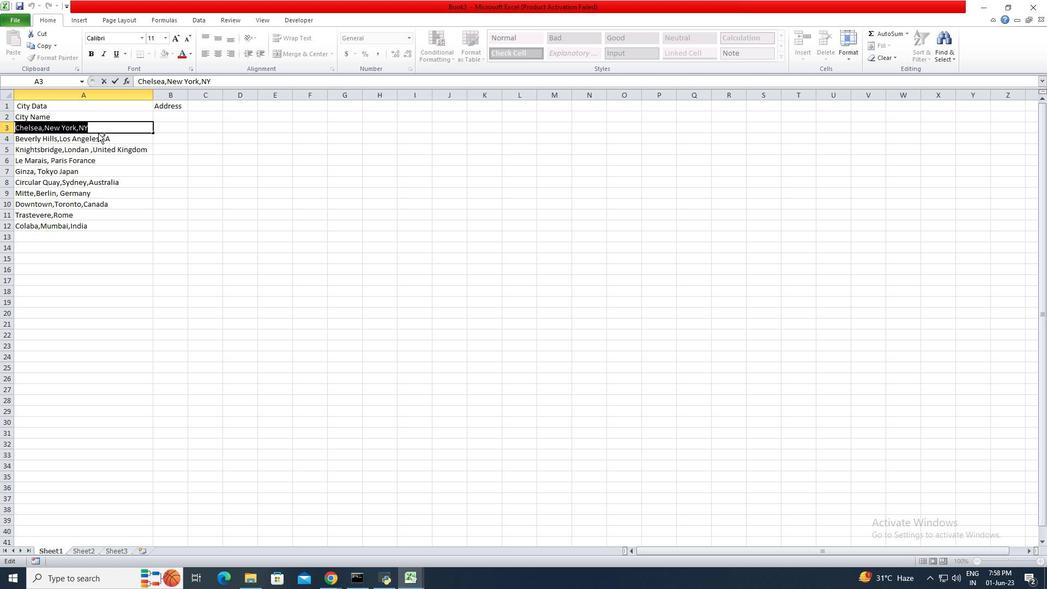 
Action: Mouse moved to (167, 124)
Screenshot: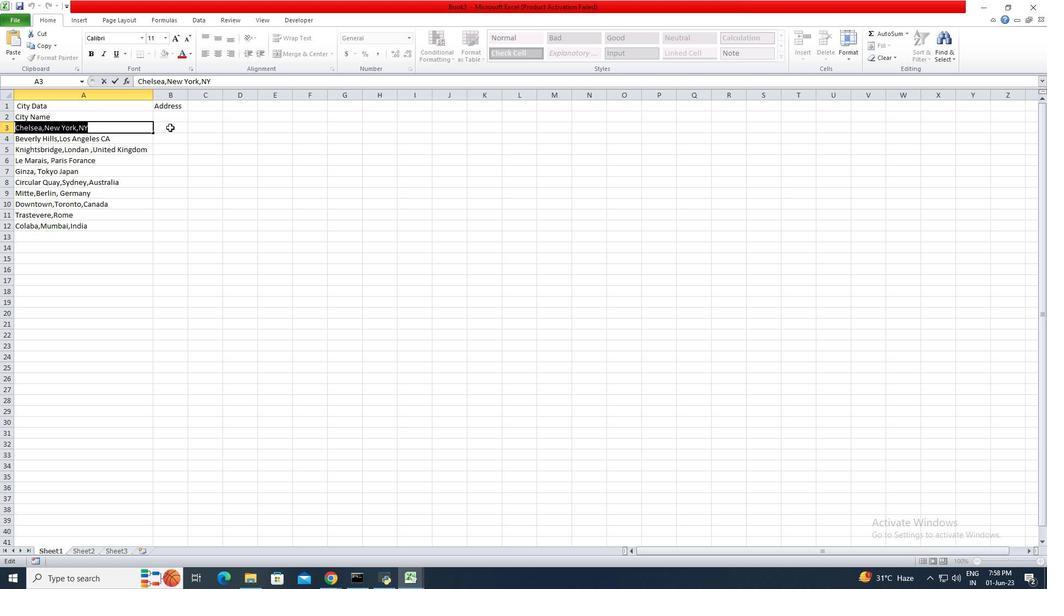 
Action: Mouse pressed left at (167, 124)
Screenshot: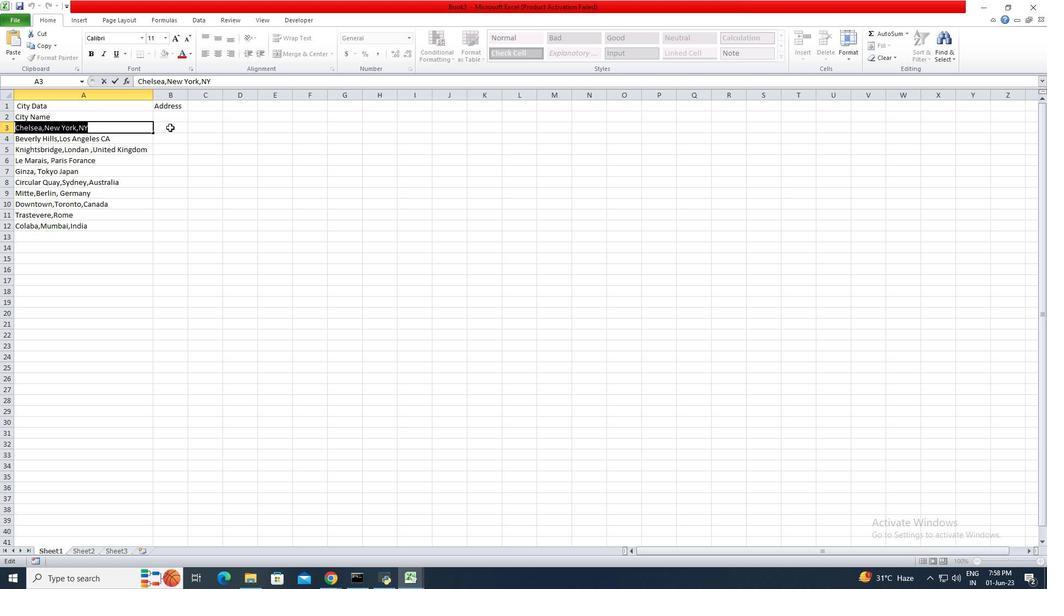 
Action: Key pressed ctrl+V
Screenshot: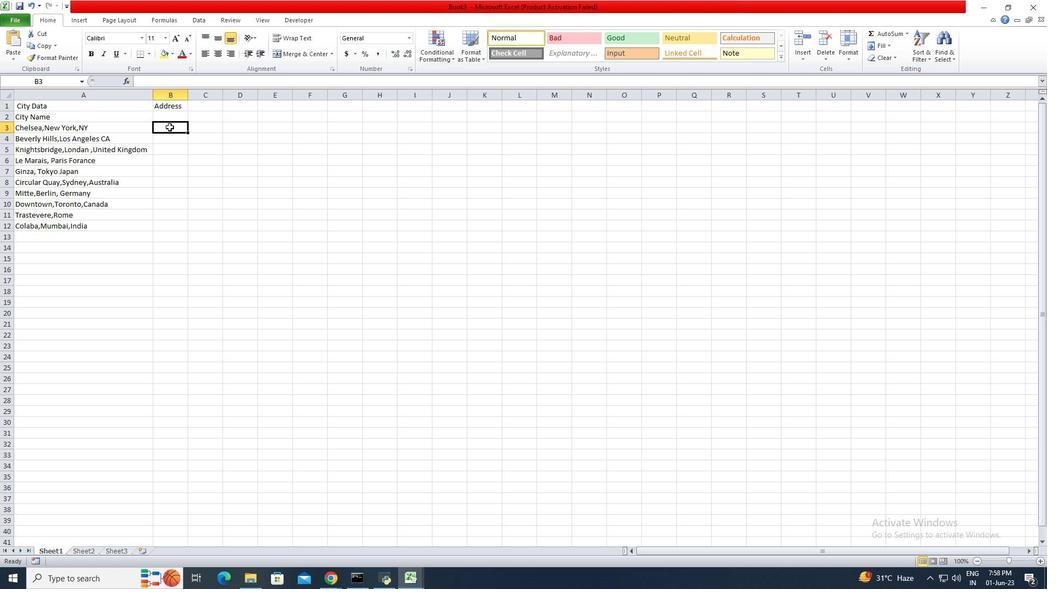 
Action: Mouse moved to (185, 90)
Screenshot: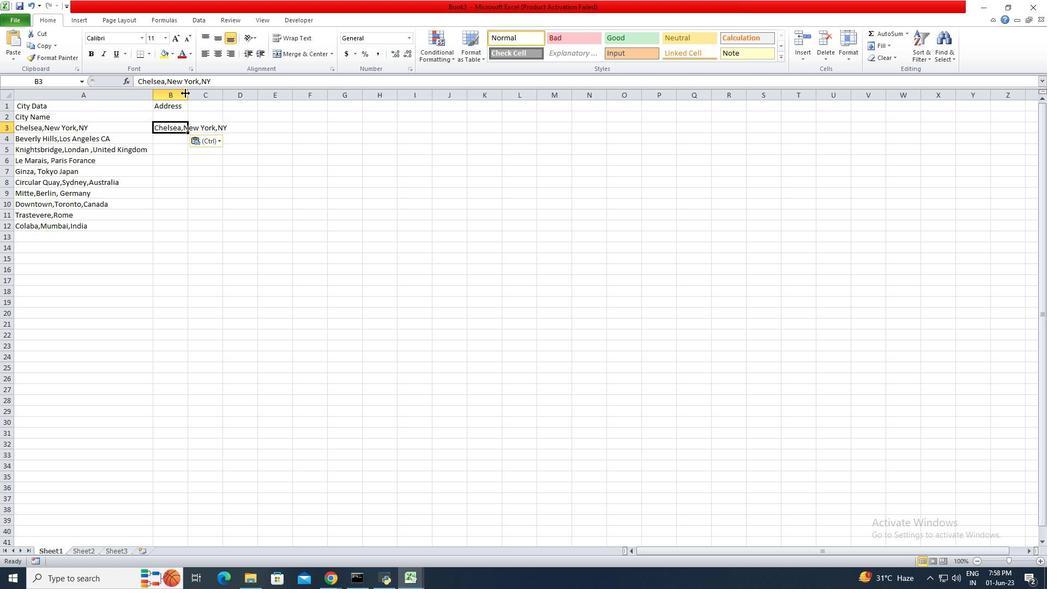 
Action: Mouse pressed left at (185, 90)
Screenshot: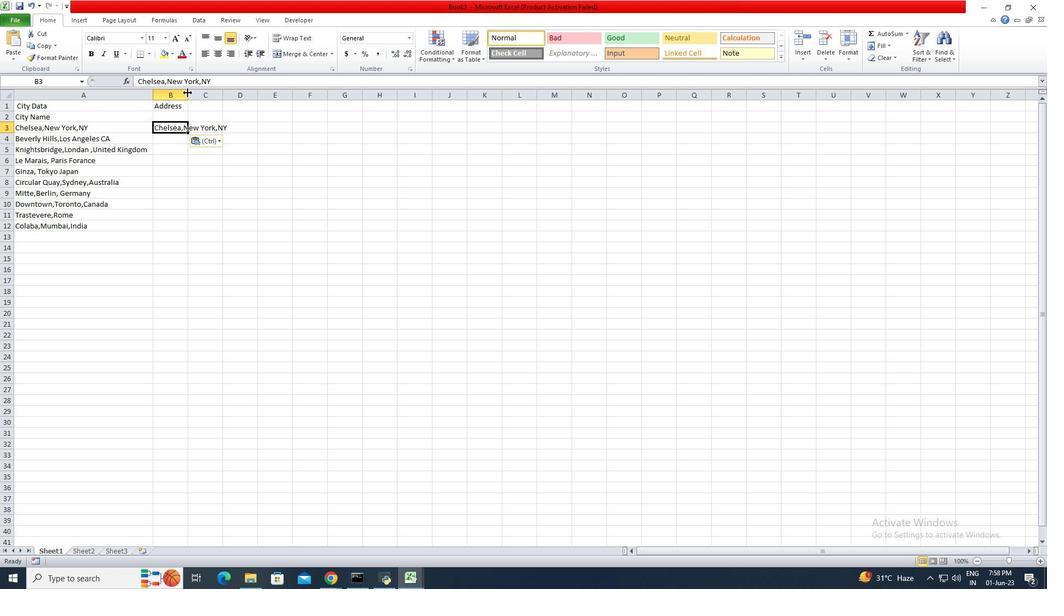 
Action: Mouse pressed left at (185, 90)
Screenshot: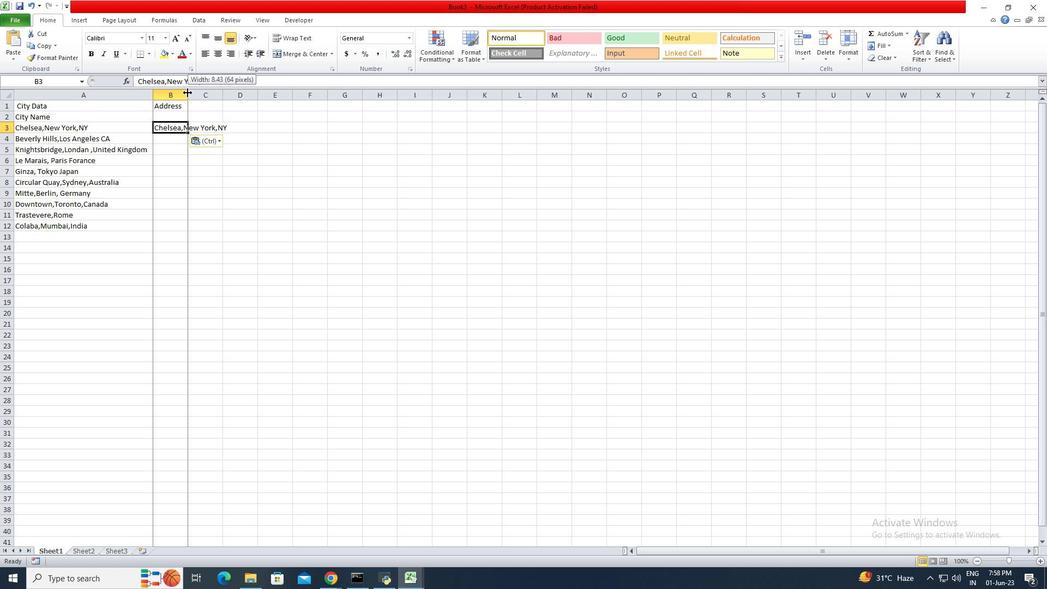 
Action: Mouse moved to (223, 122)
Screenshot: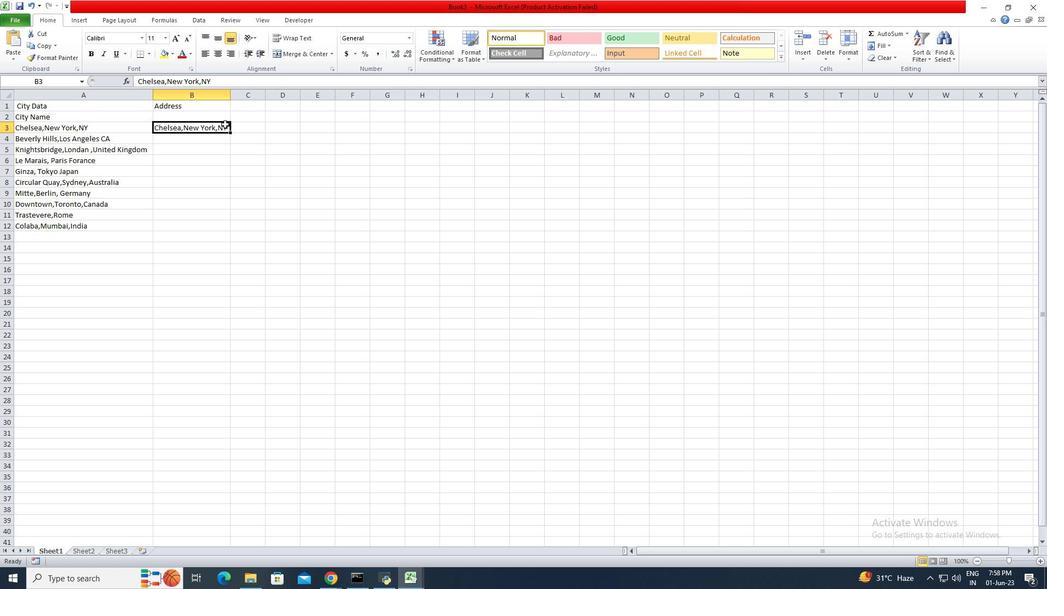 
Action: Mouse pressed left at (223, 122)
Screenshot: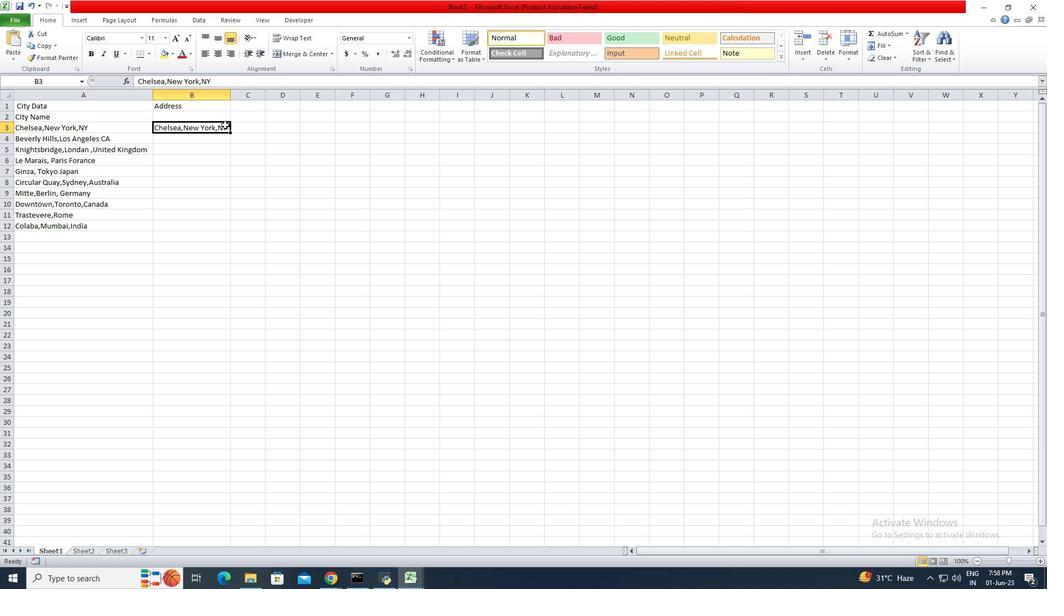 
Action: Mouse pressed left at (223, 122)
Screenshot: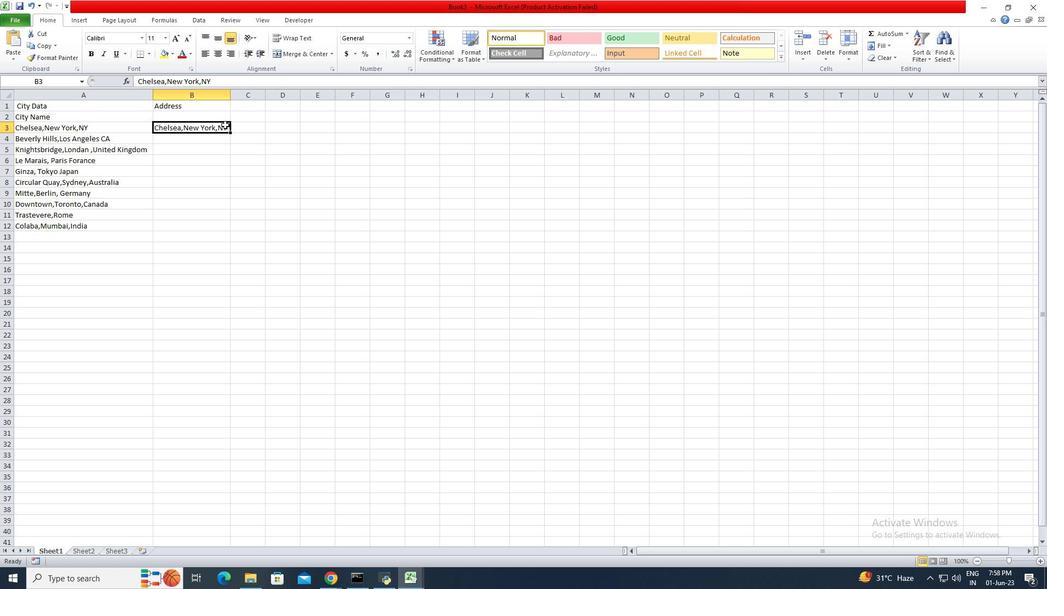 
Action: Mouse moved to (231, 153)
Screenshot: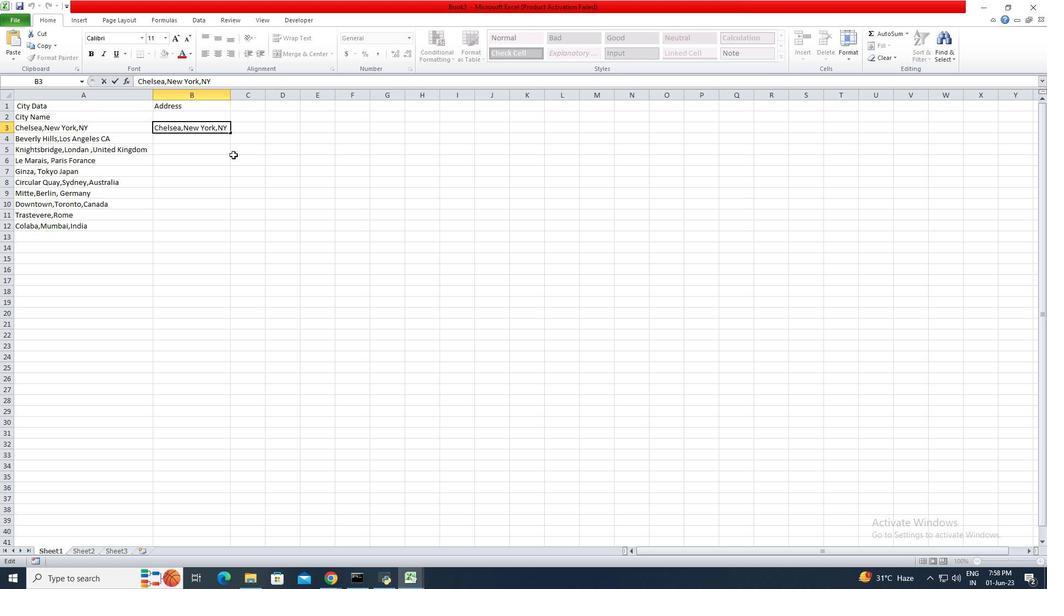 
Action: Key pressed <Key.space>0<Key.backspace>10001<Key.enter>
Screenshot: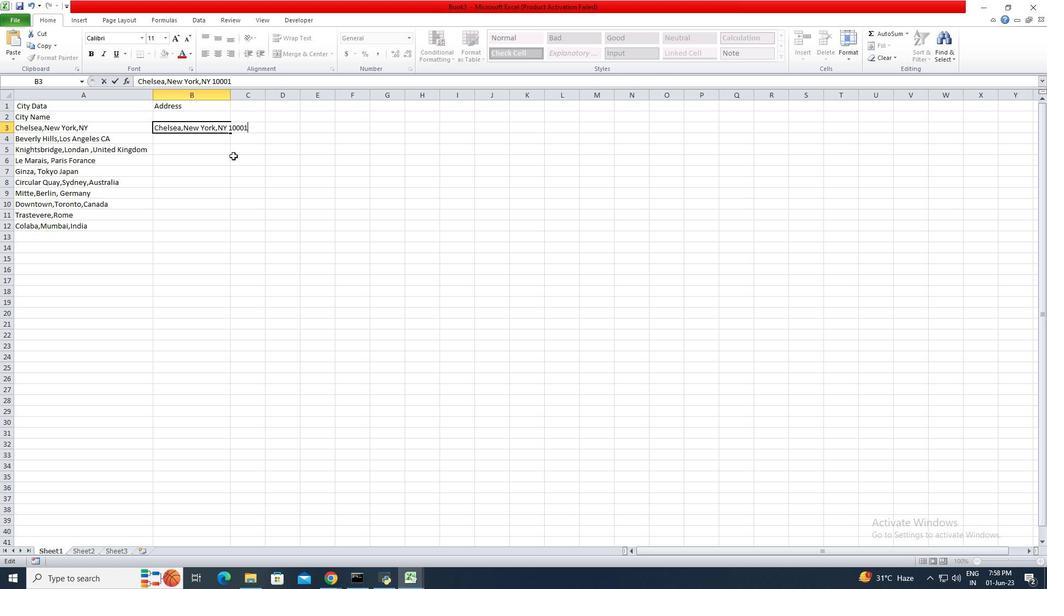 
Action: Mouse moved to (20, 137)
Screenshot: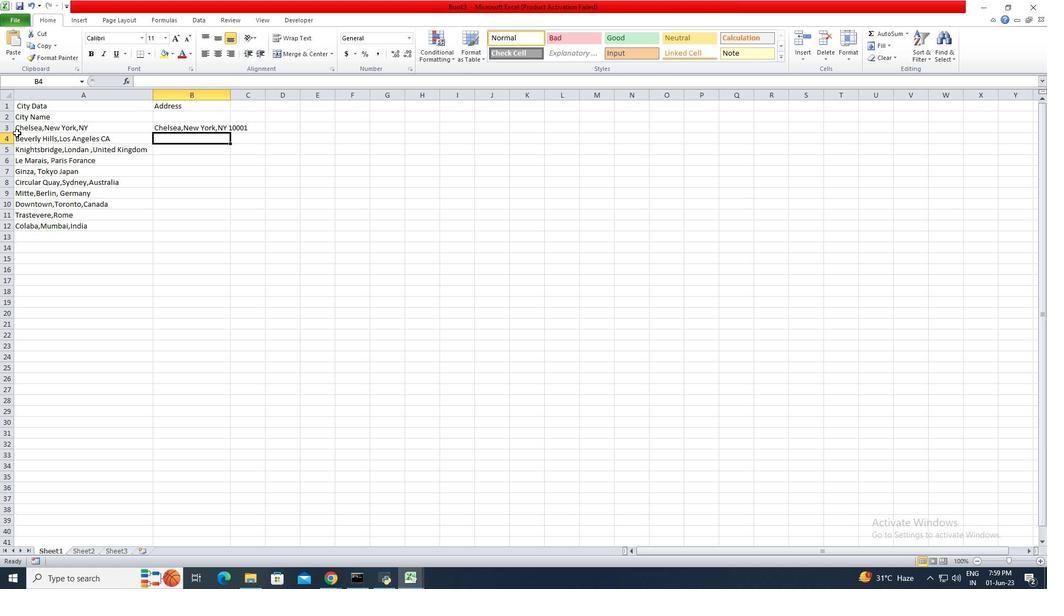 
Action: Mouse pressed left at (20, 137)
Screenshot: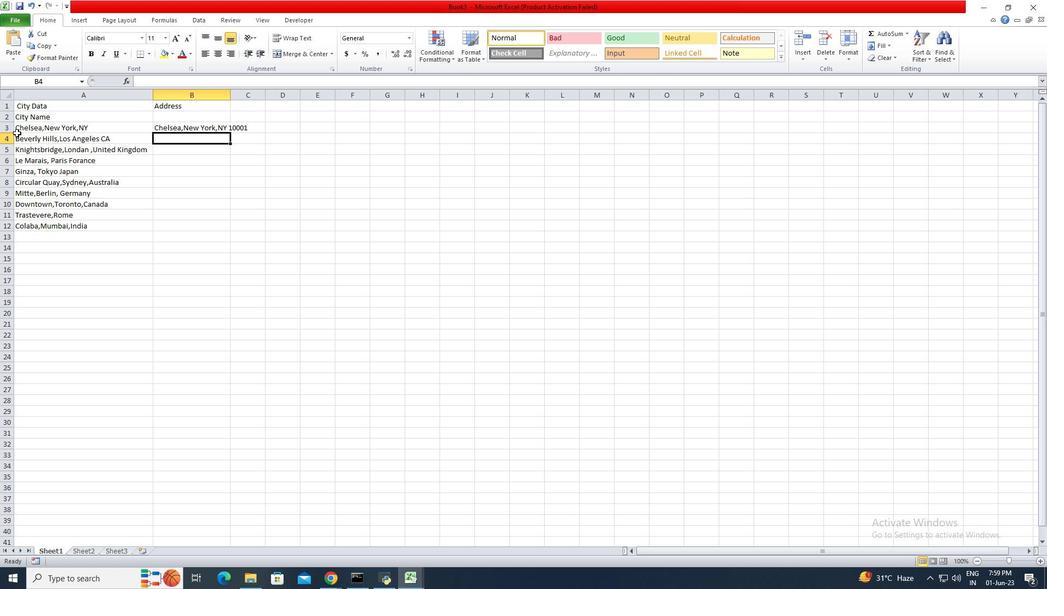 
Action: Mouse moved to (16, 136)
Screenshot: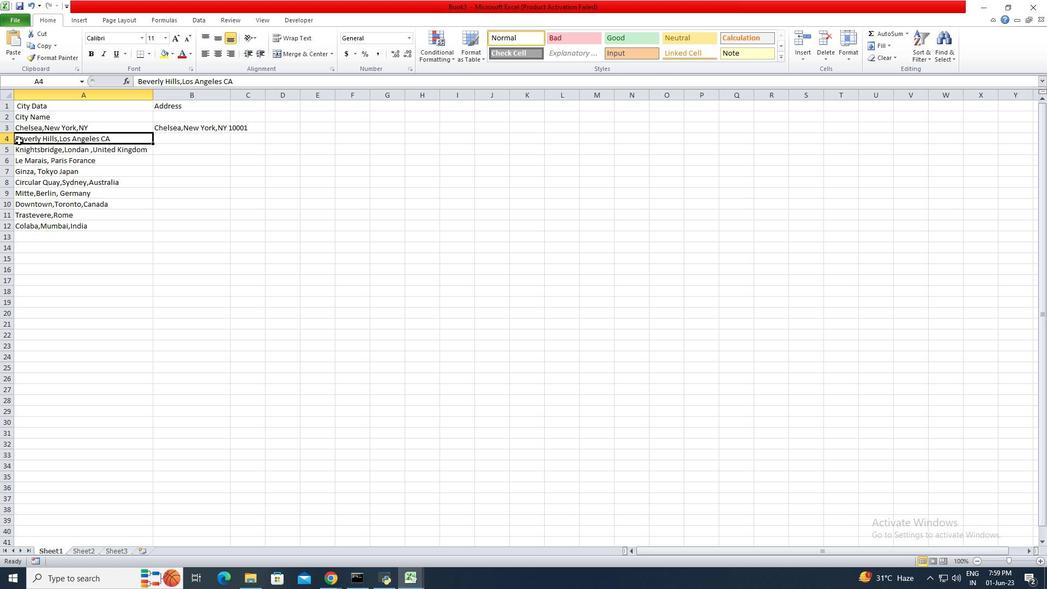 
Action: Mouse pressed left at (16, 136)
Screenshot: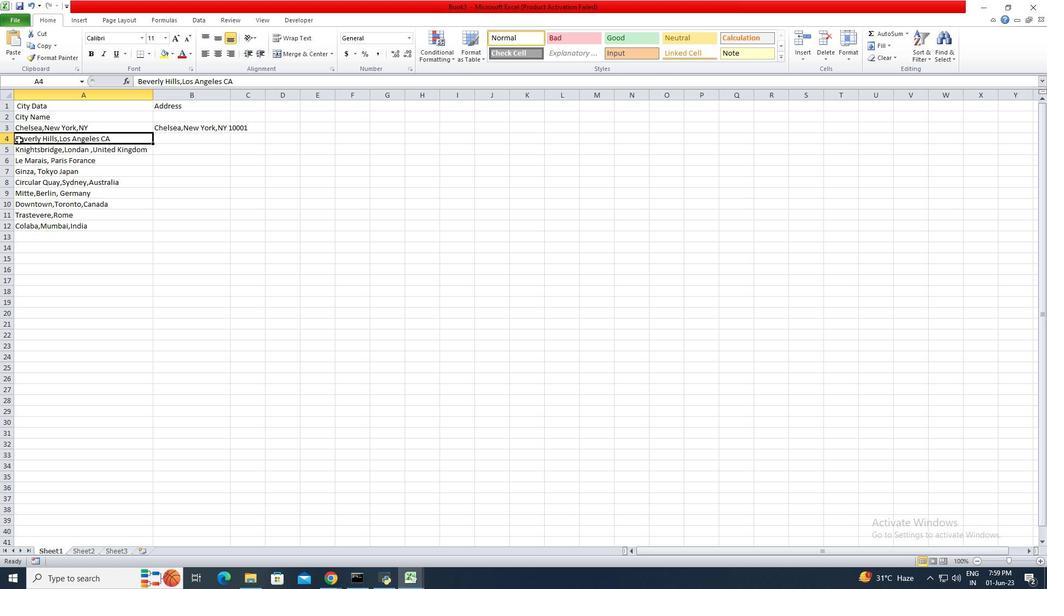 
Action: Mouse pressed left at (16, 136)
Screenshot: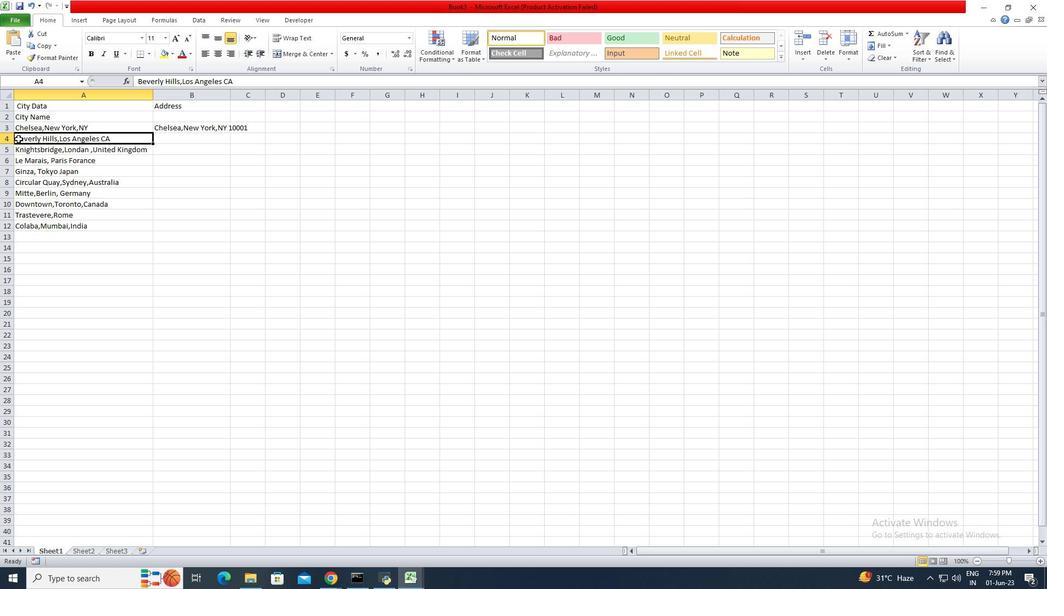 
Action: Mouse moved to (11, 136)
Screenshot: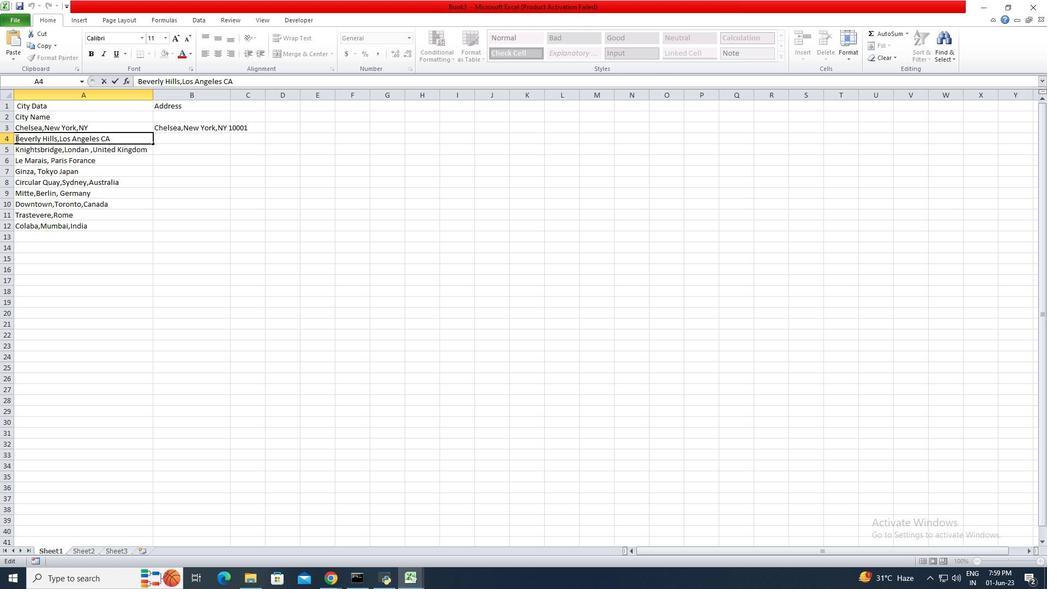 
Action: Mouse pressed left at (11, 136)
Screenshot: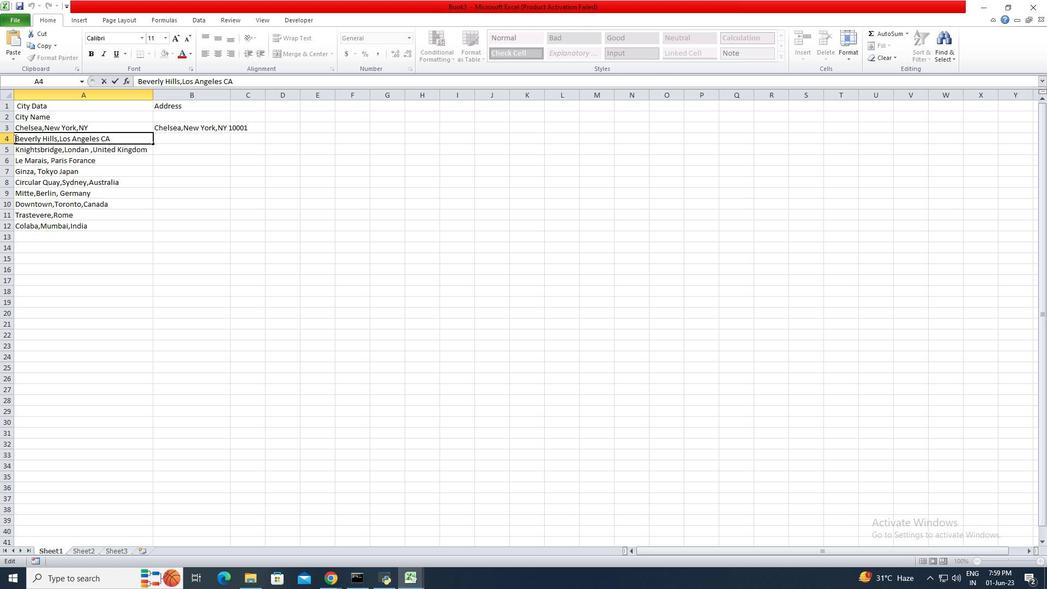 
Action: Mouse moved to (109, 144)
Screenshot: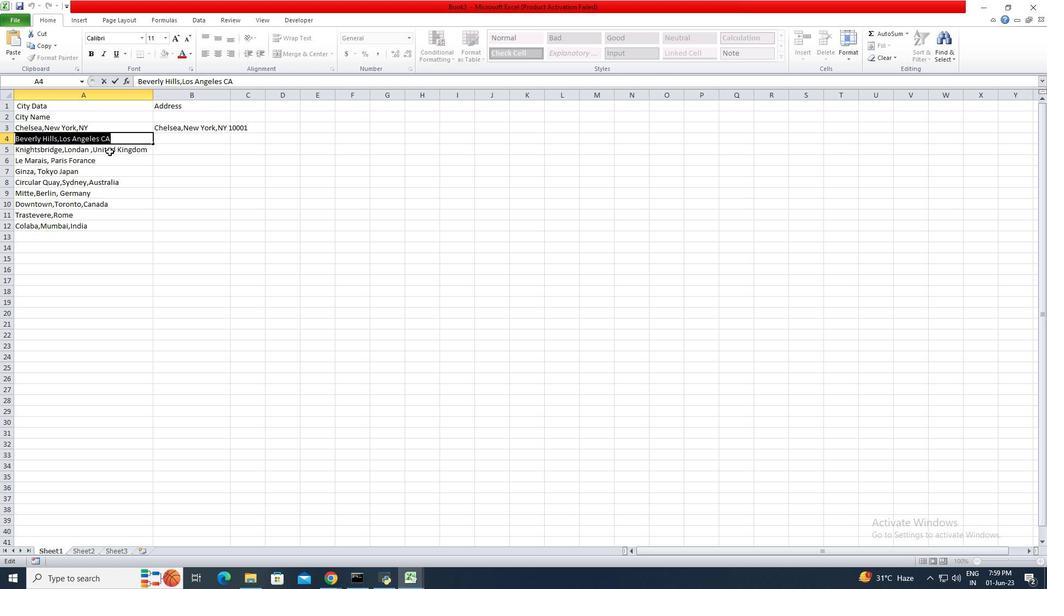 
Action: Key pressed ctrl+C
Screenshot: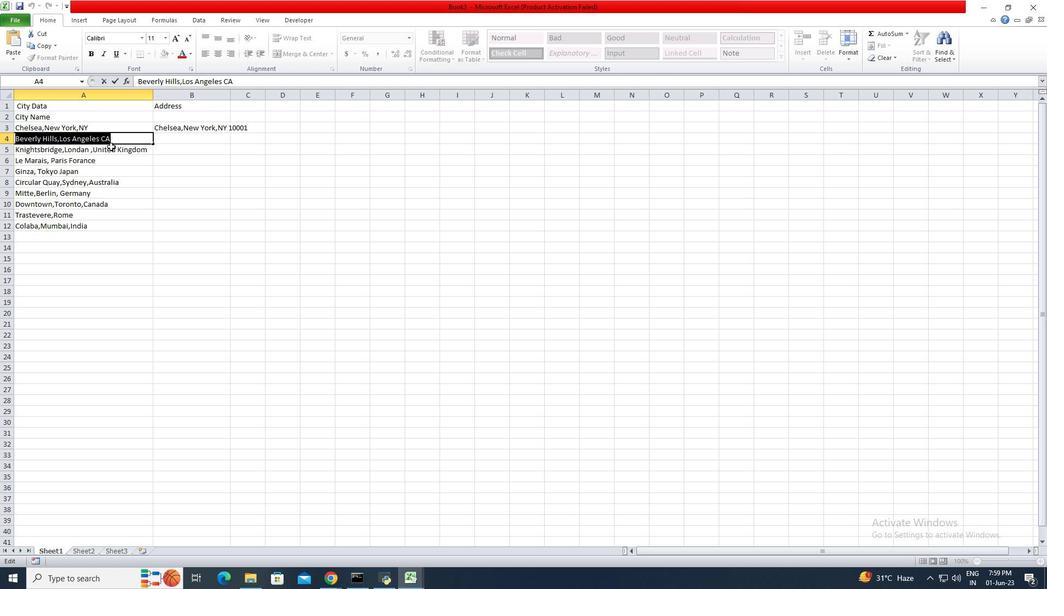 
Action: Mouse moved to (162, 134)
Screenshot: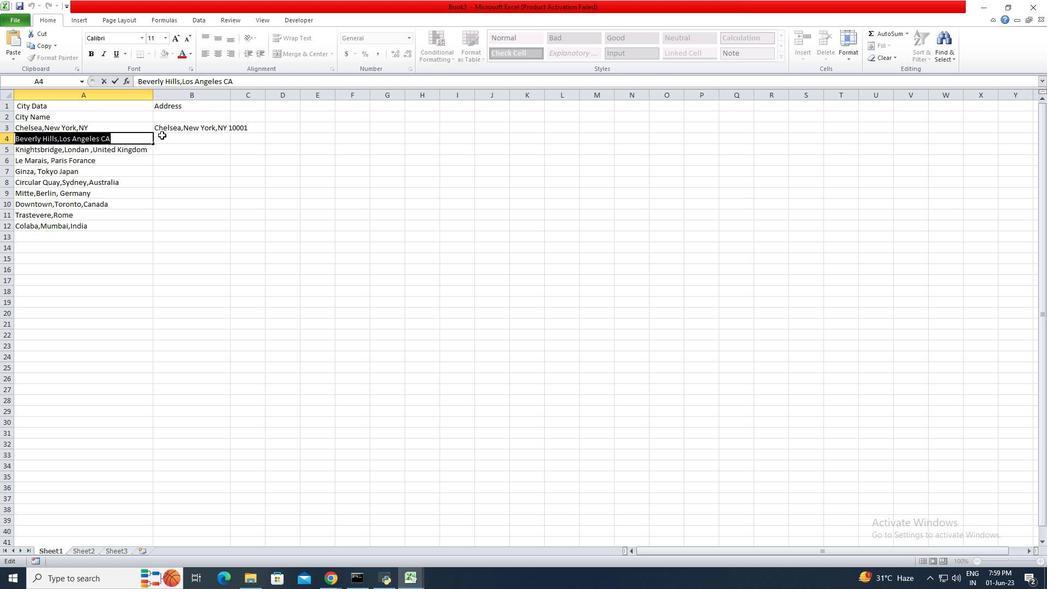 
Action: Mouse pressed left at (162, 134)
Screenshot: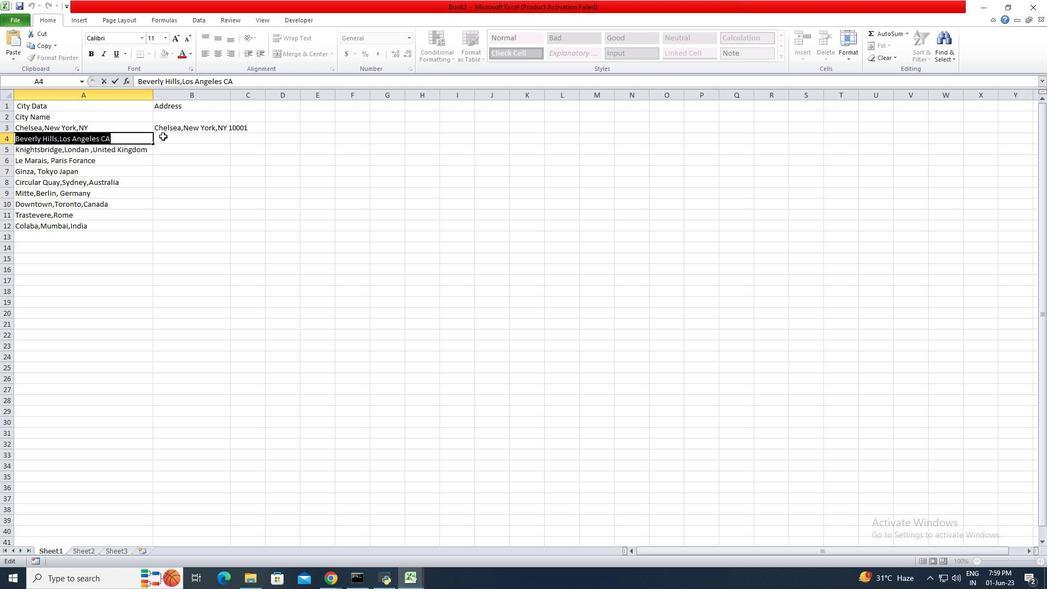 
Action: Mouse moved to (162, 137)
Screenshot: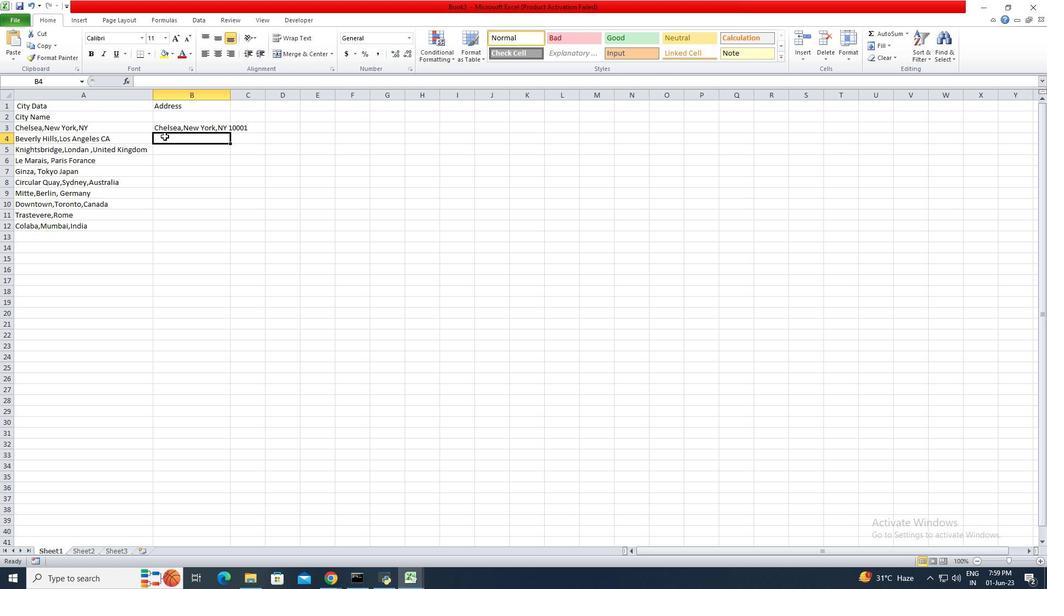 
Action: Mouse pressed left at (162, 137)
Screenshot: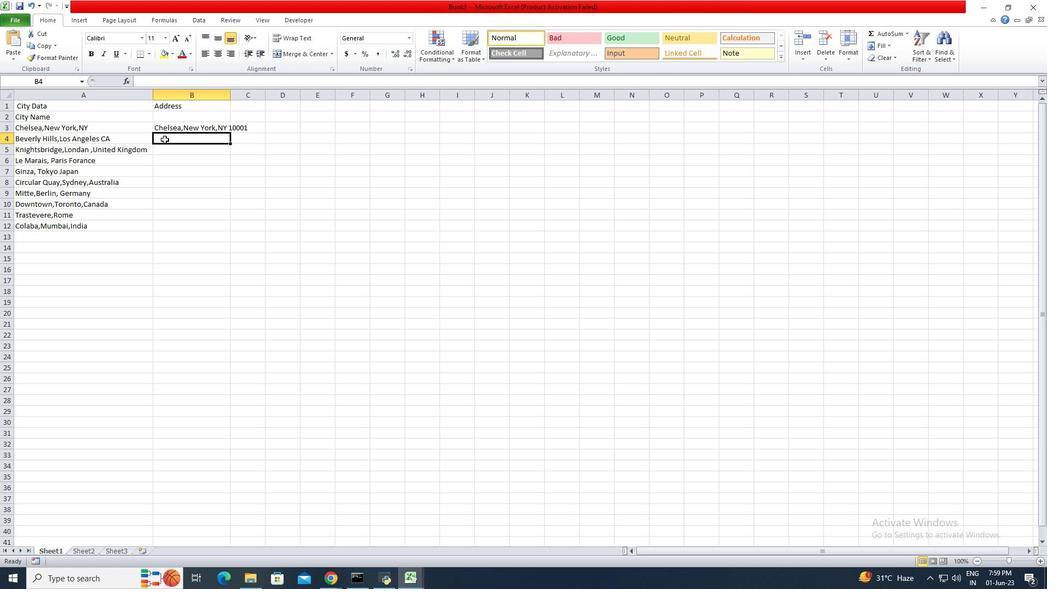 
Action: Mouse pressed left at (162, 137)
Screenshot: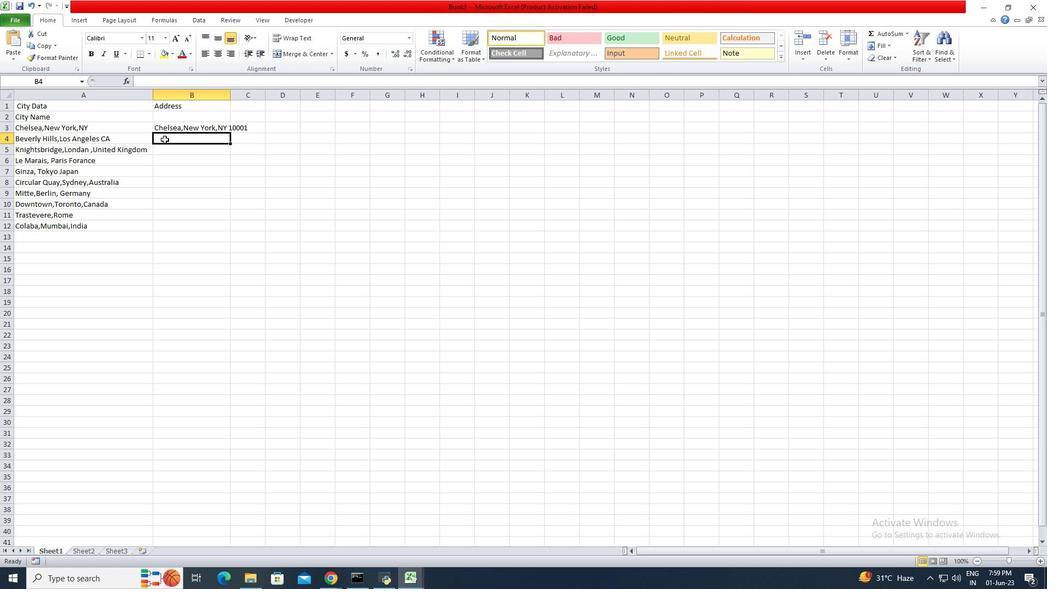 
Action: Key pressed ctrl+V
Screenshot: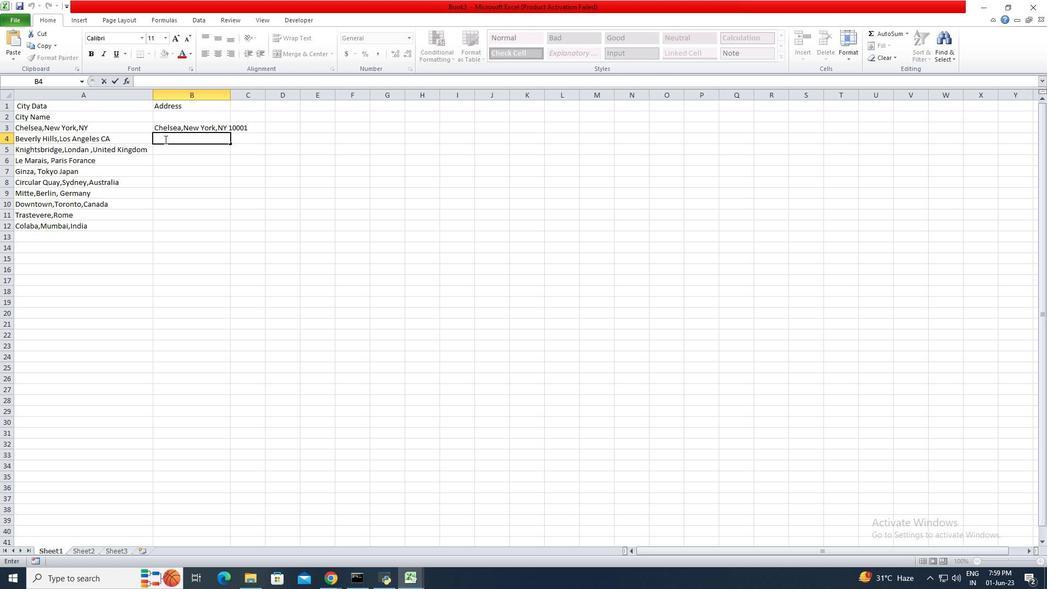 
Action: Mouse moved to (249, 134)
Screenshot: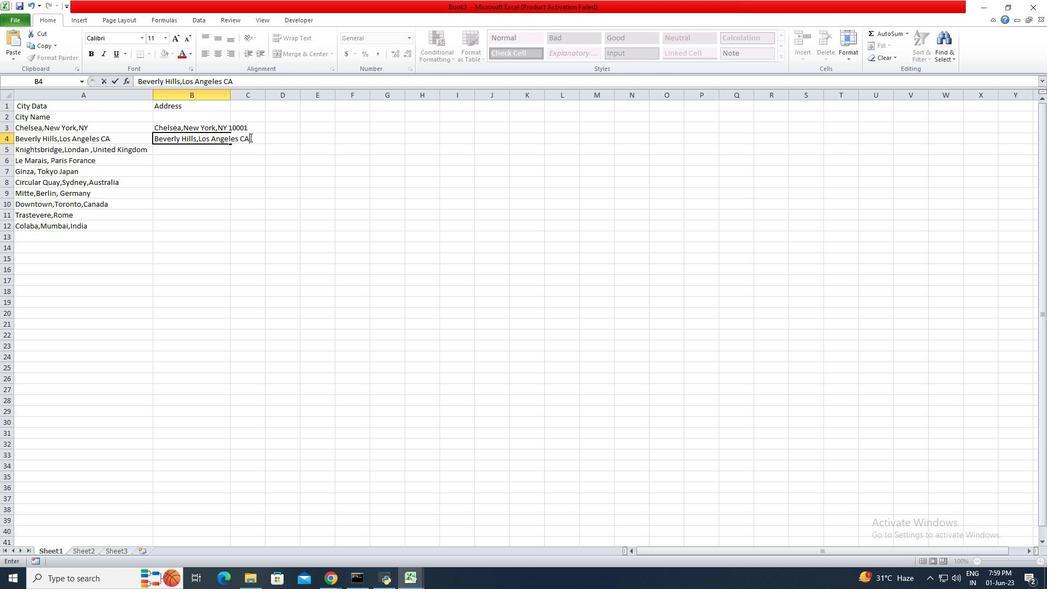 
Action: Mouse pressed left at (249, 134)
Screenshot: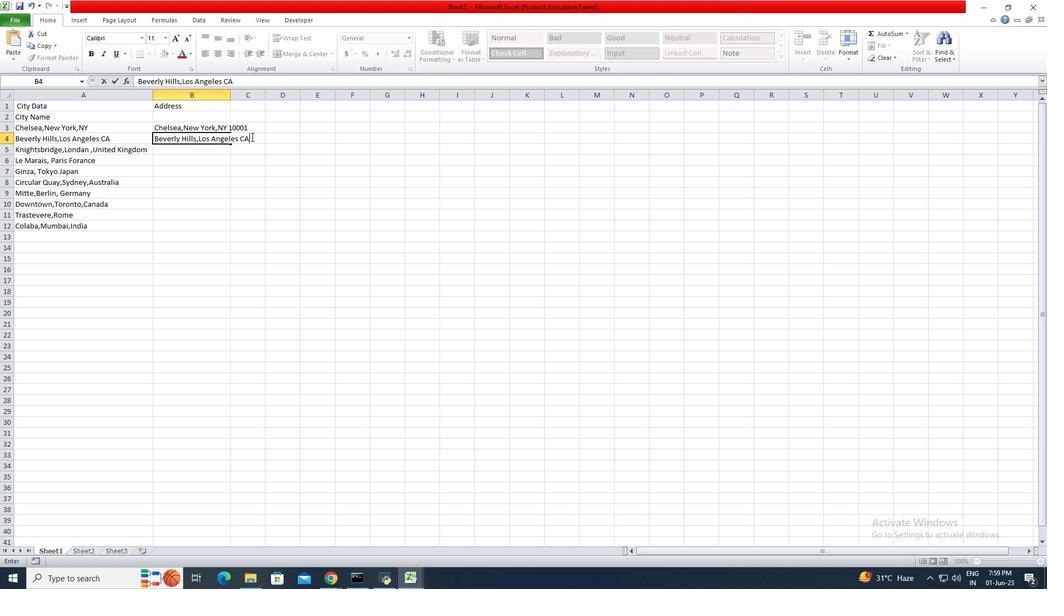 
Action: Key pressed <Key.space>
Screenshot: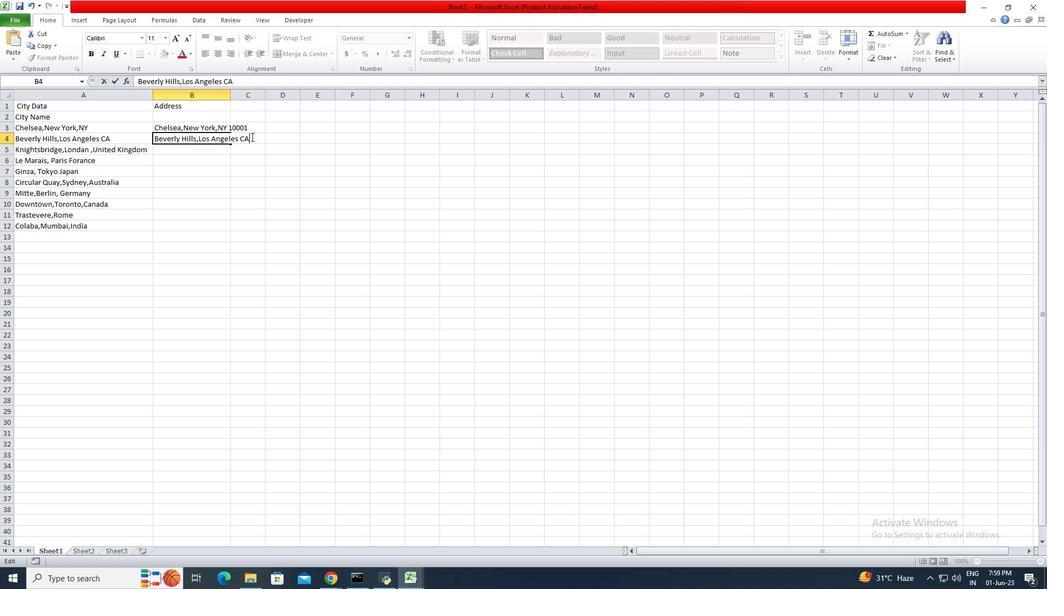 
Action: Mouse moved to (249, 134)
Screenshot: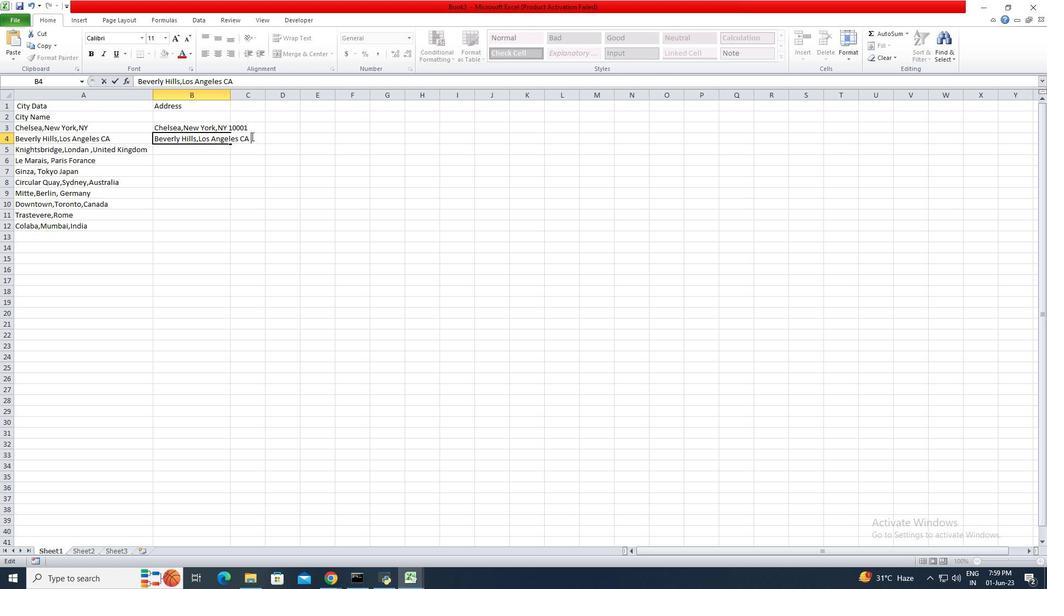 
Action: Key pressed 90210<Key.enter>
Screenshot: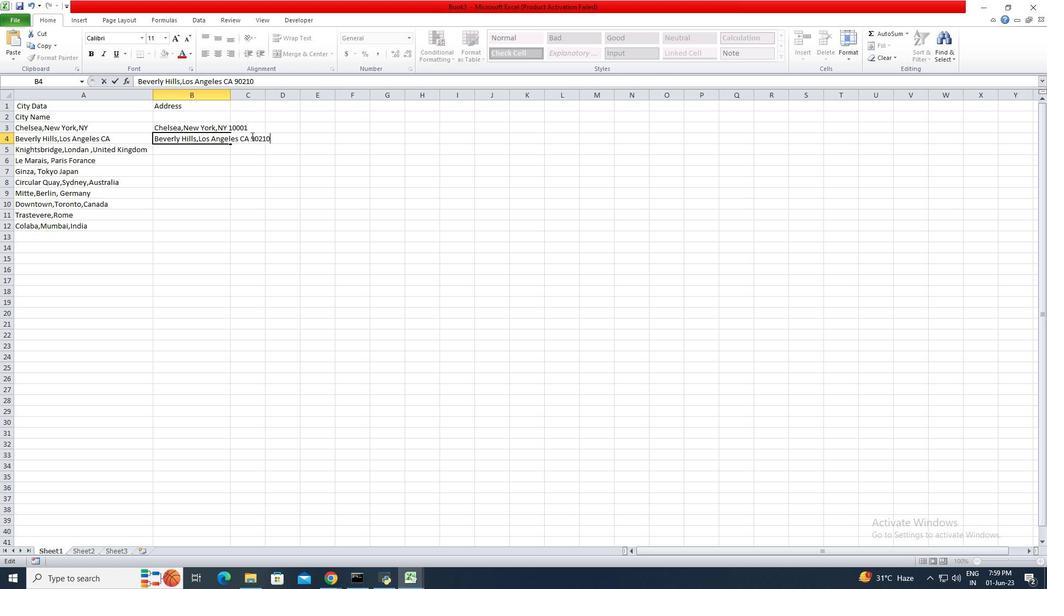 
Action: Mouse moved to (228, 89)
Screenshot: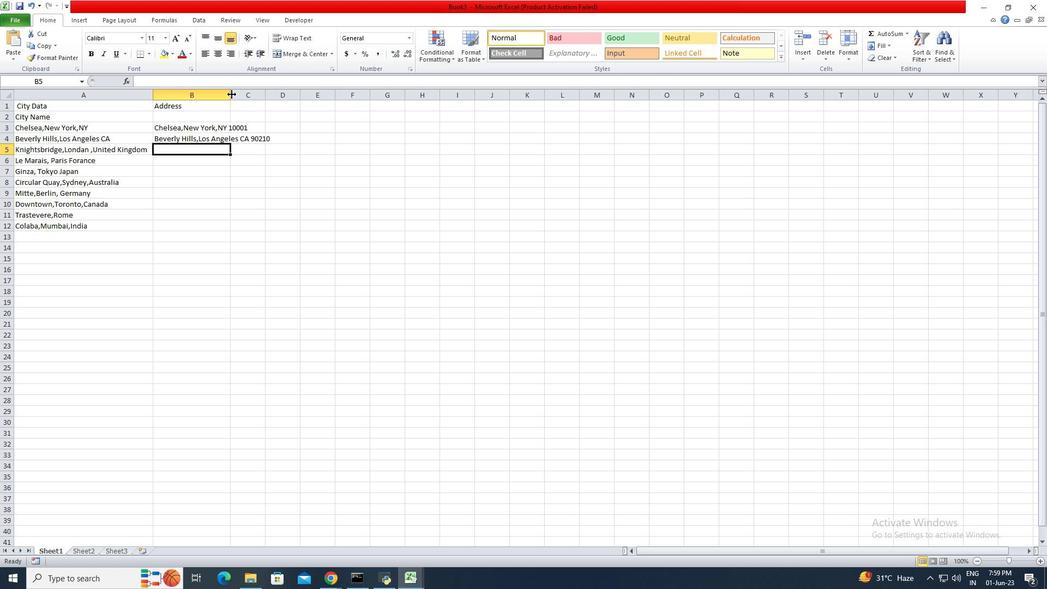 
Action: Mouse pressed left at (228, 89)
Screenshot: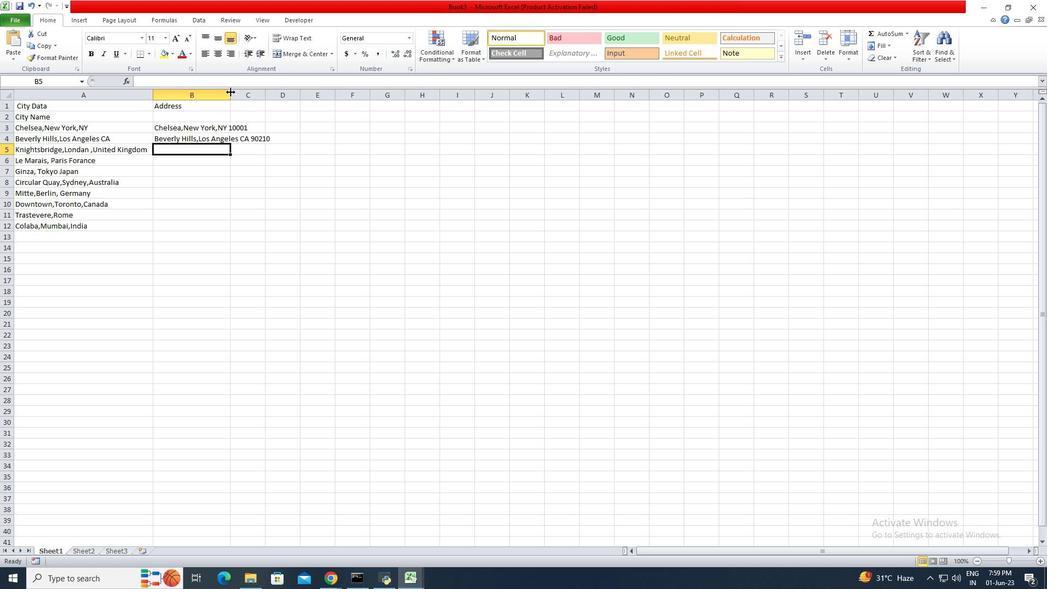 
Action: Mouse pressed left at (228, 89)
Screenshot: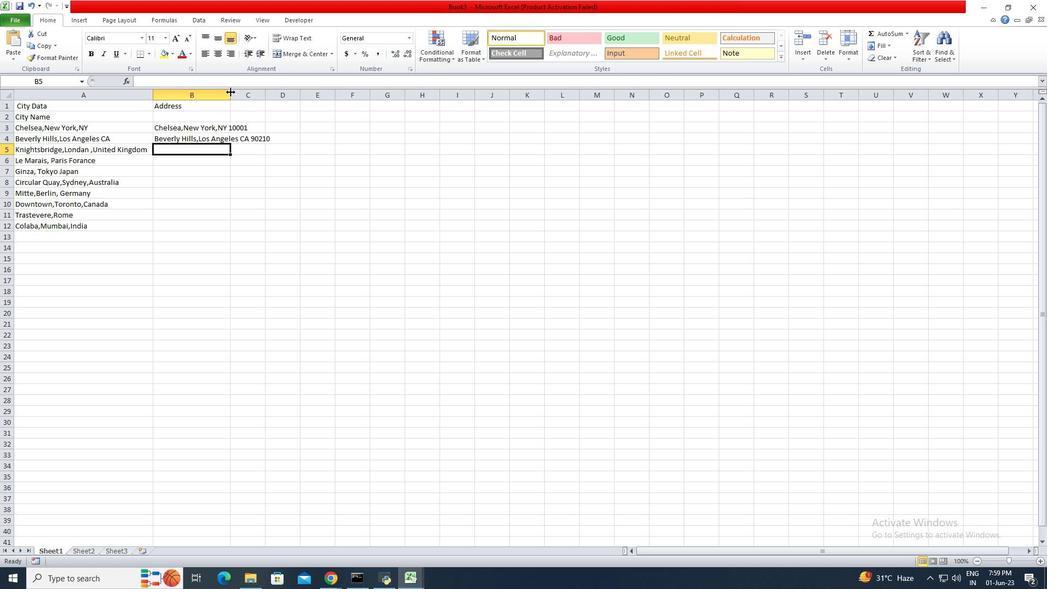 
Action: Mouse moved to (19, 147)
Screenshot: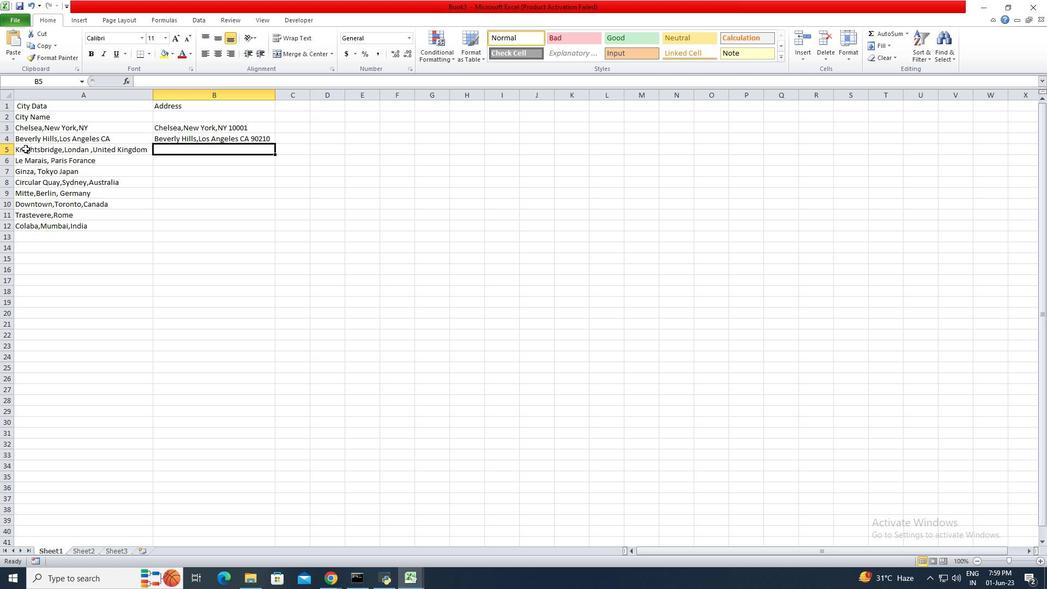 
Action: Mouse pressed left at (19, 147)
Screenshot: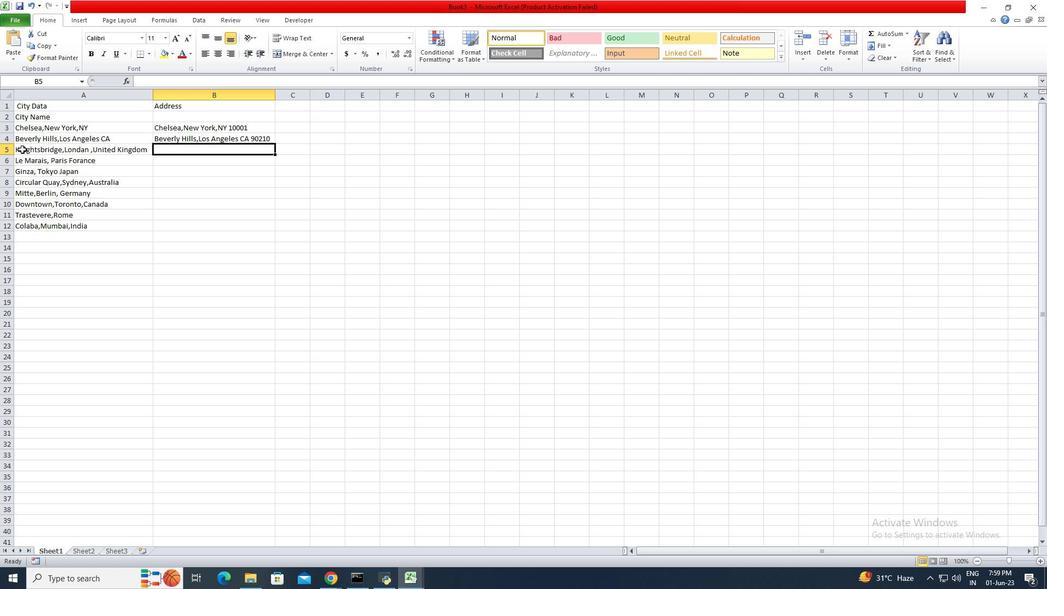 
Action: Mouse pressed left at (19, 147)
Screenshot: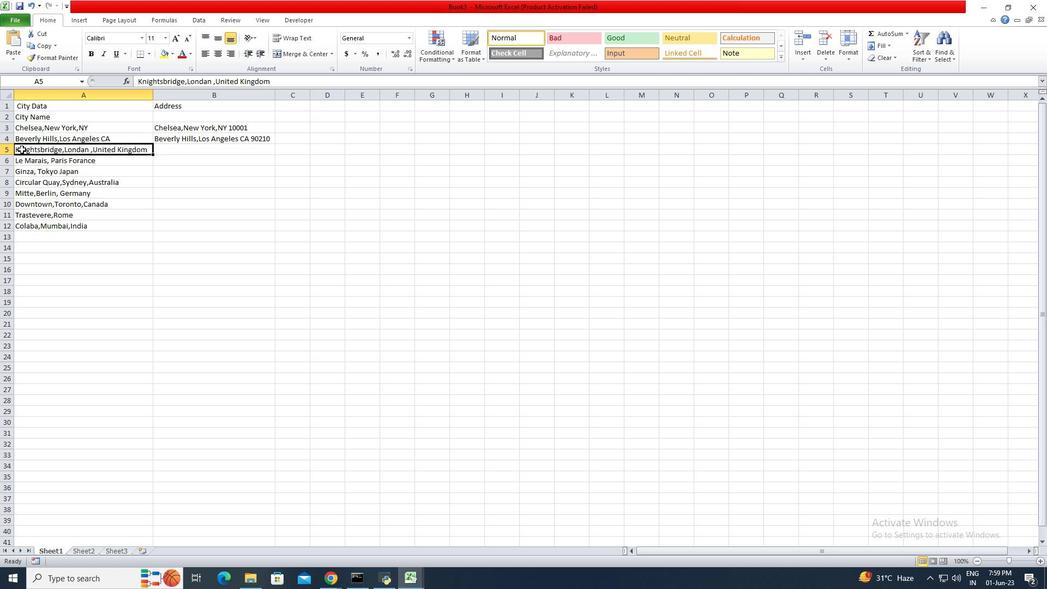 
Action: Mouse moved to (19, 147)
Screenshot: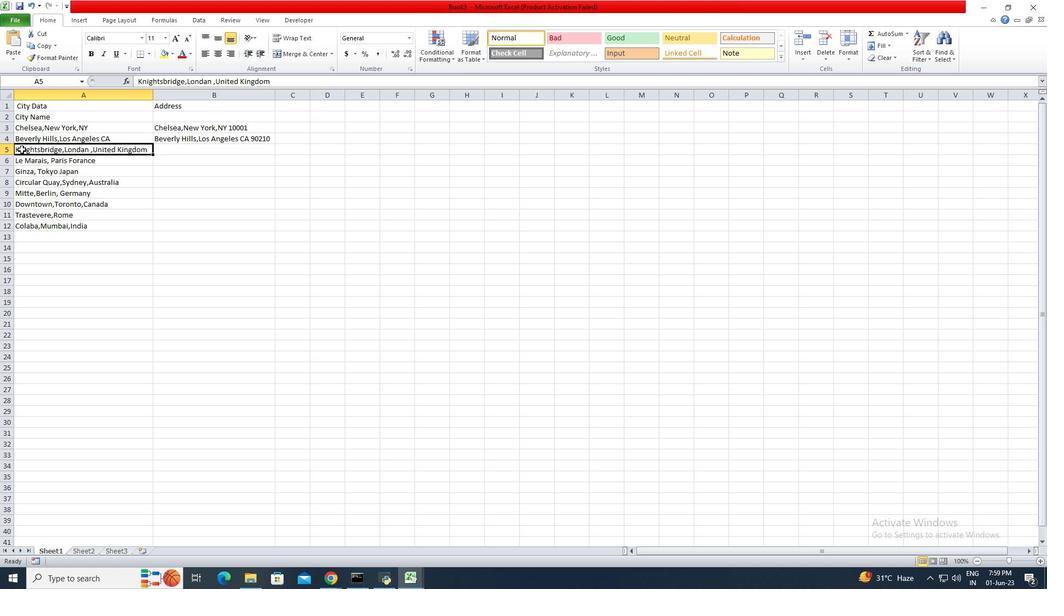 
Action: Mouse pressed left at (19, 147)
Screenshot: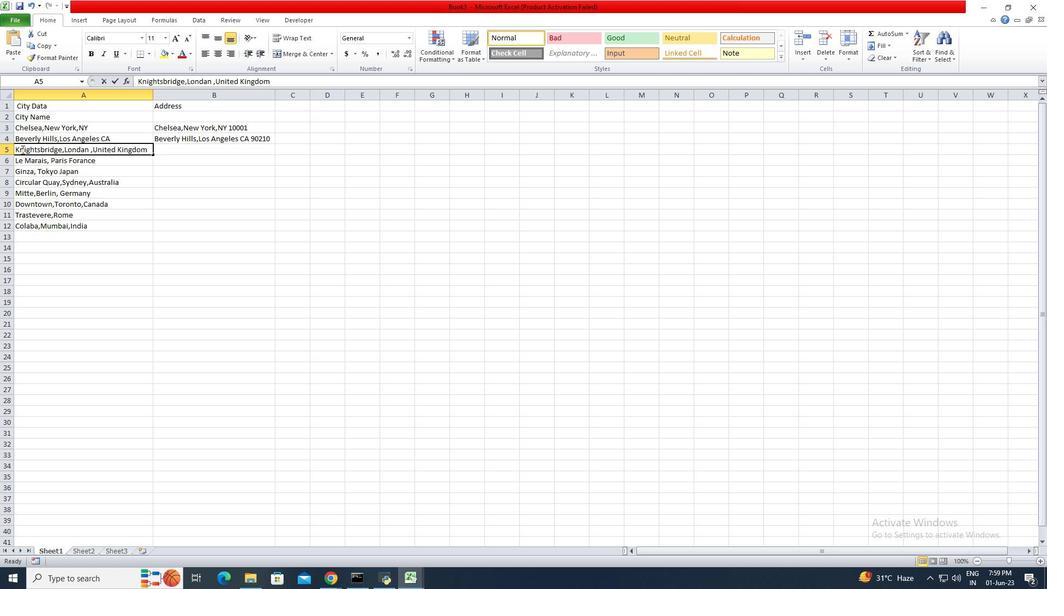
Action: Mouse moved to (12, 147)
Screenshot: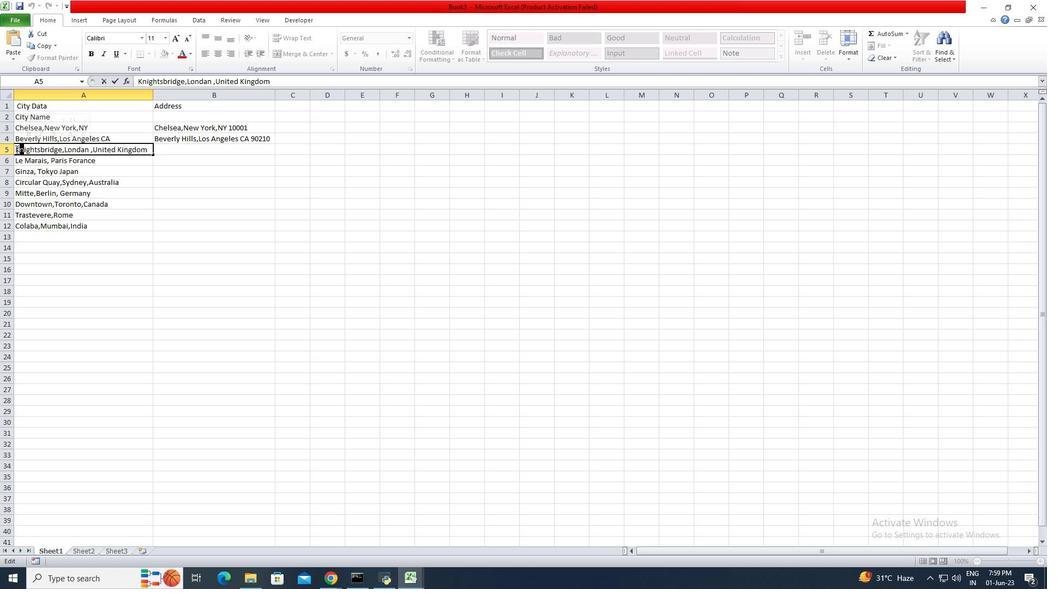 
Action: Mouse pressed left at (12, 147)
Screenshot: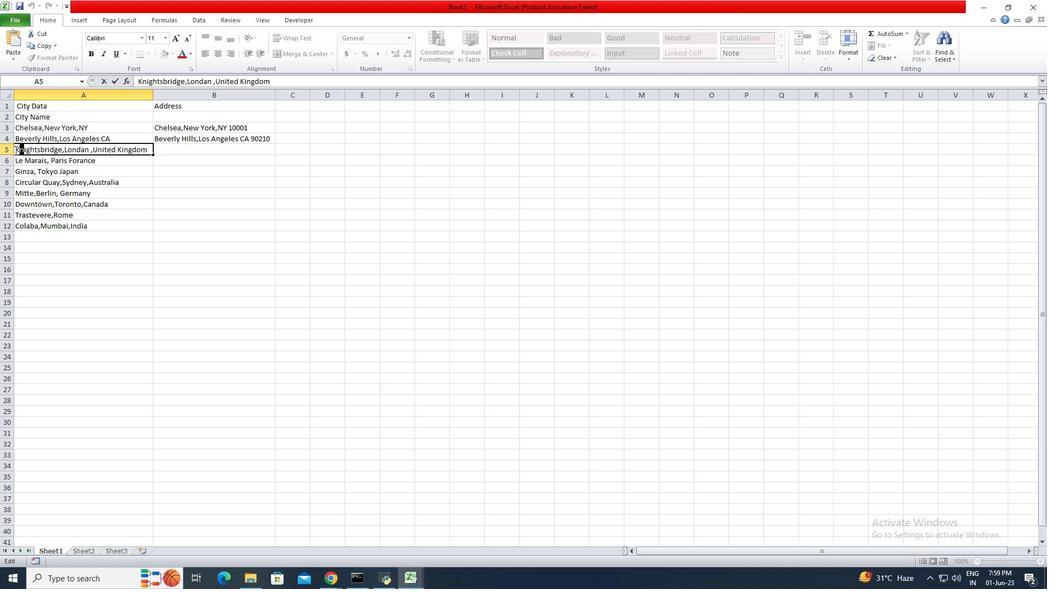 
Action: Mouse moved to (157, 147)
Screenshot: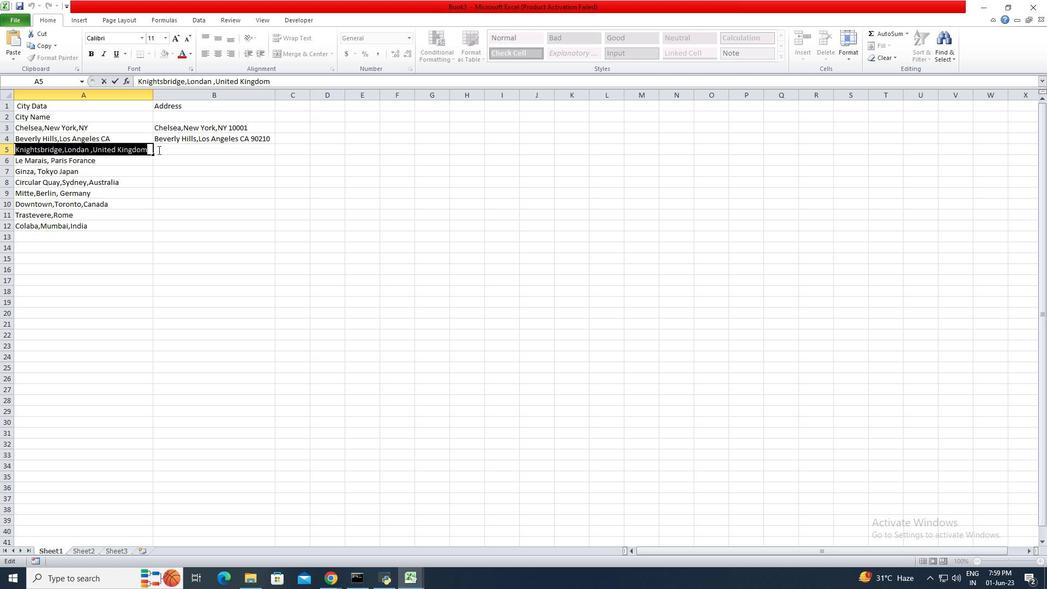 
Action: Key pressed ctrl+C
Screenshot: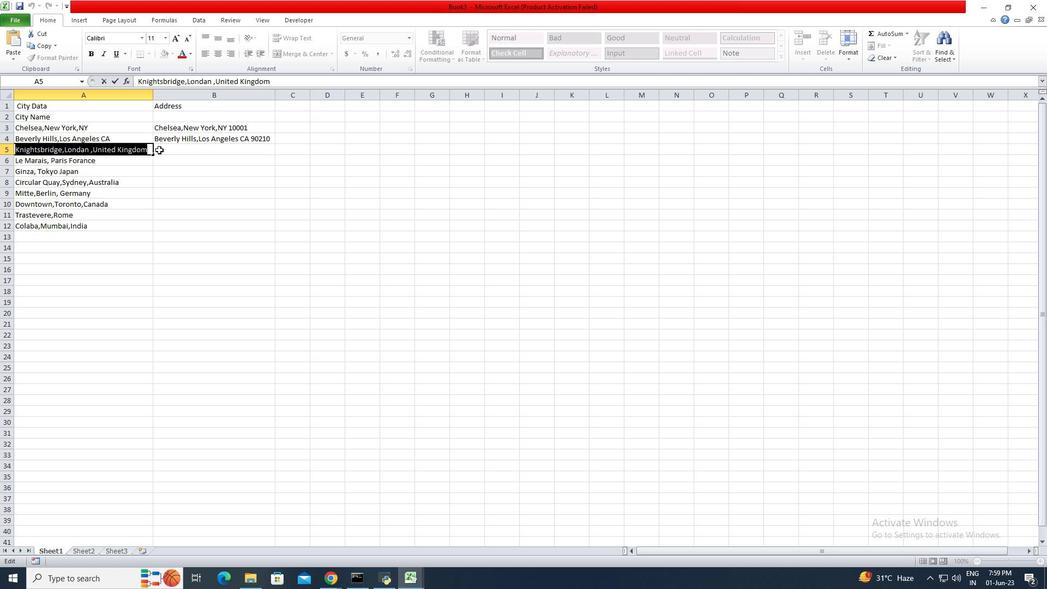 
Action: Mouse moved to (164, 149)
Screenshot: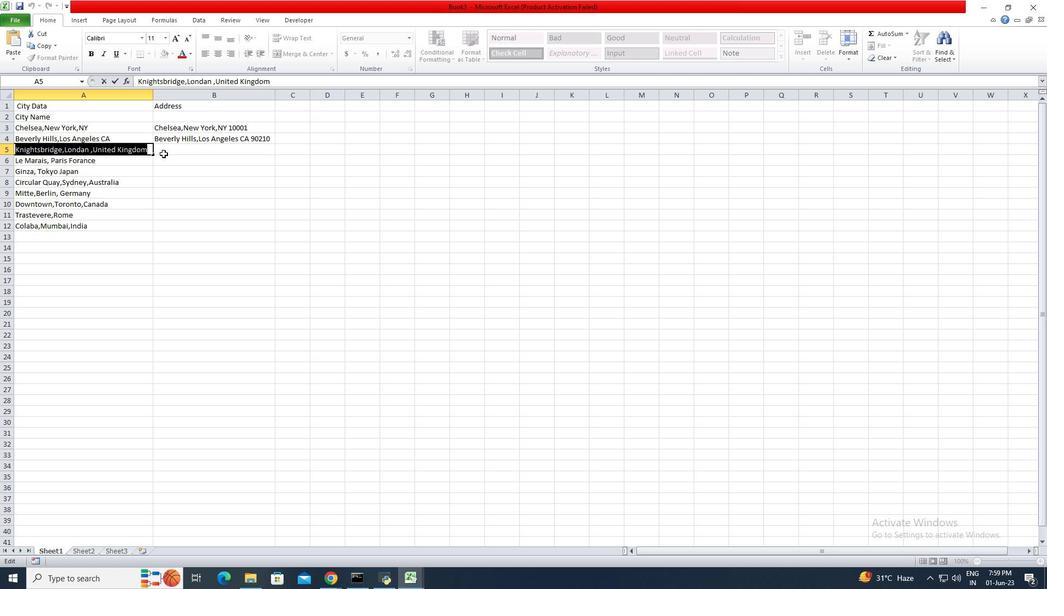 
Action: Mouse pressed left at (164, 149)
Screenshot: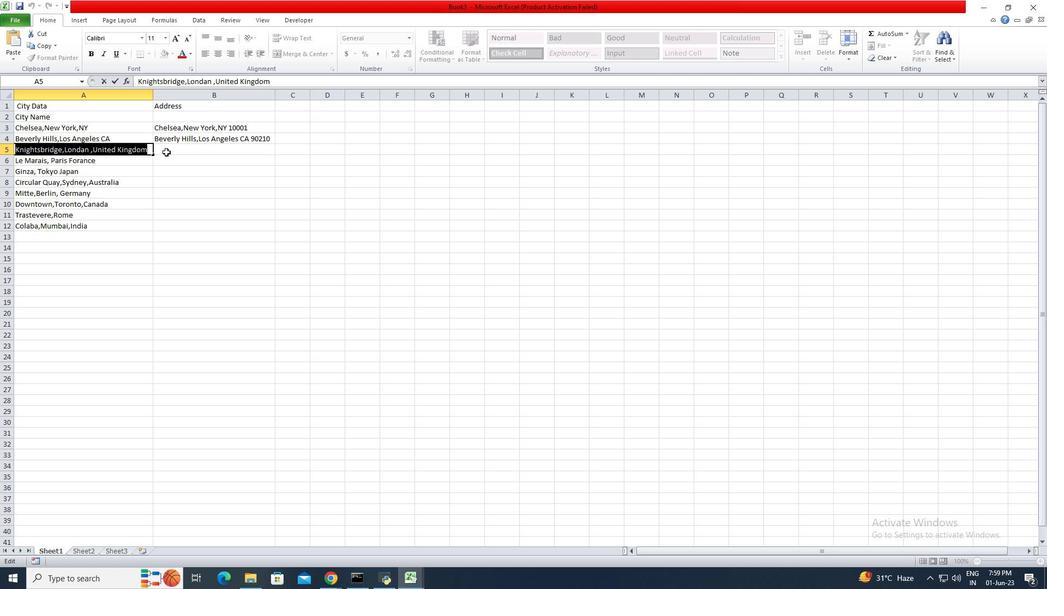 
Action: Key pressed ctrl+V
Screenshot: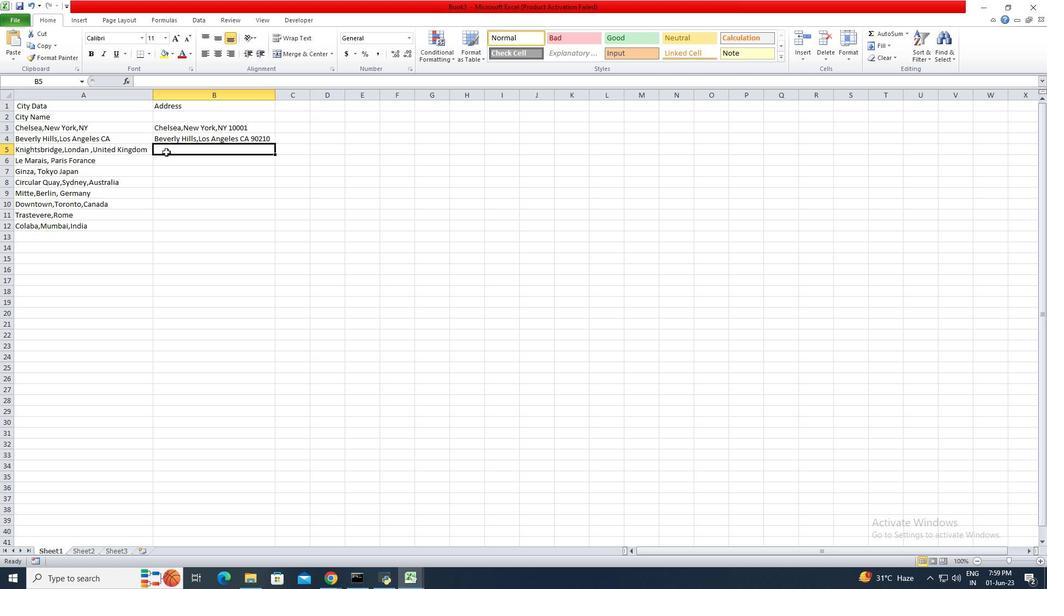 
Action: Mouse moved to (273, 90)
Screenshot: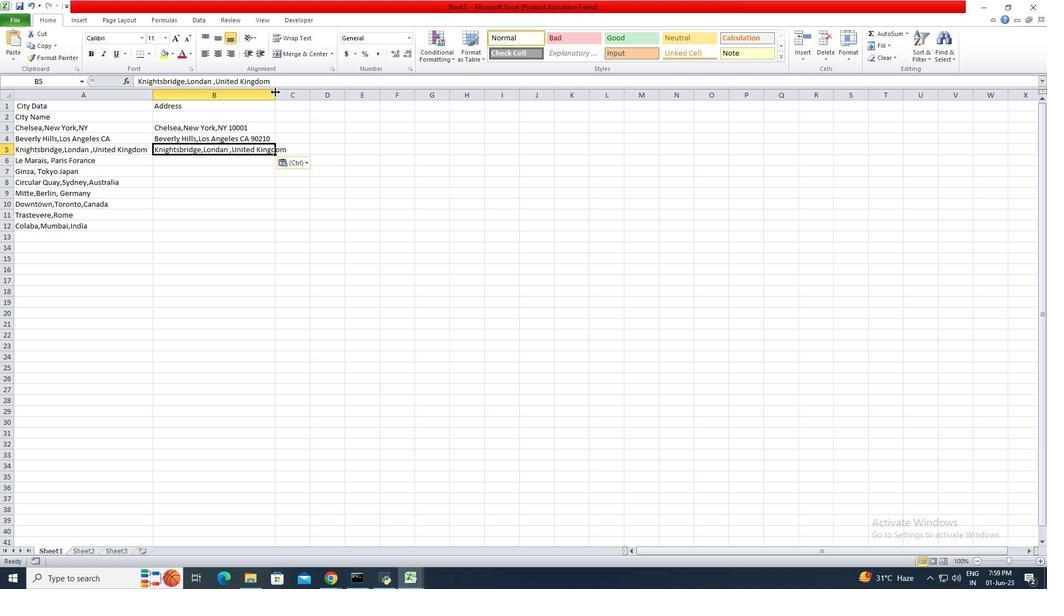 
Action: Mouse pressed left at (273, 90)
Screenshot: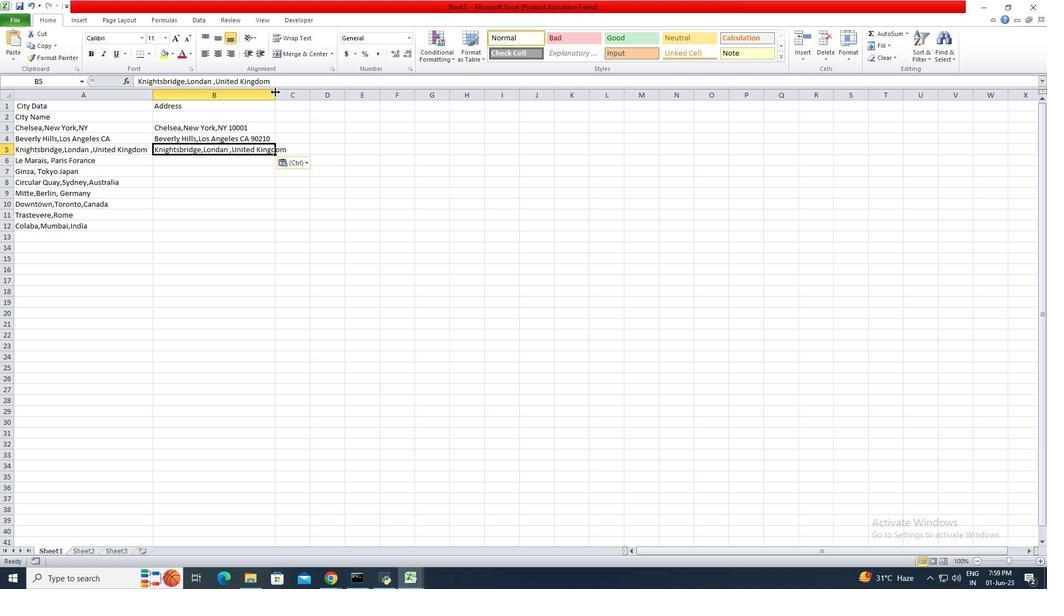 
Action: Mouse moved to (273, 90)
Screenshot: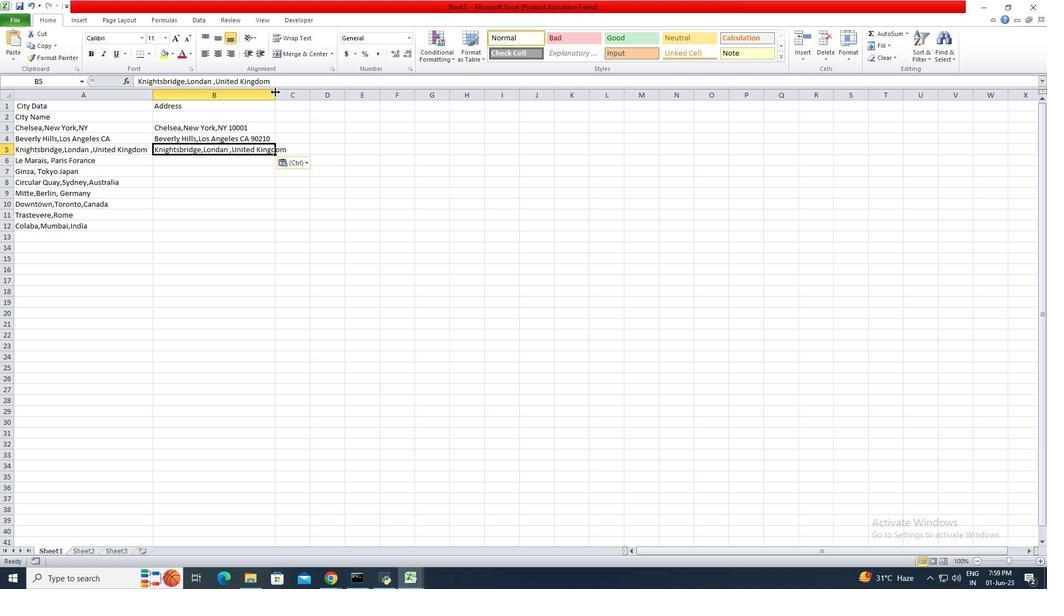 
Action: Mouse pressed left at (273, 90)
Screenshot: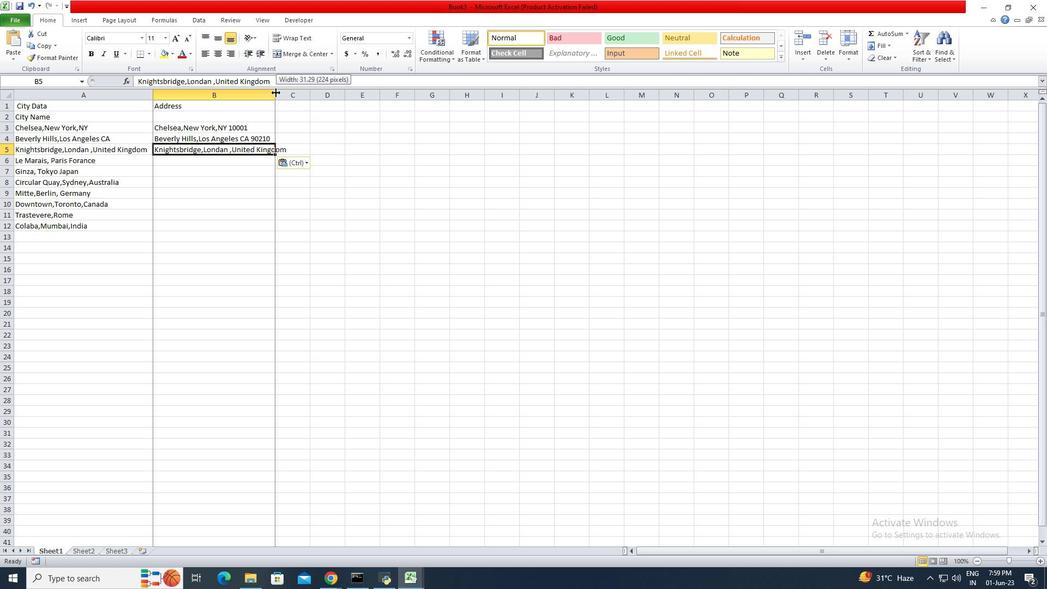 
Action: Mouse moved to (283, 149)
Screenshot: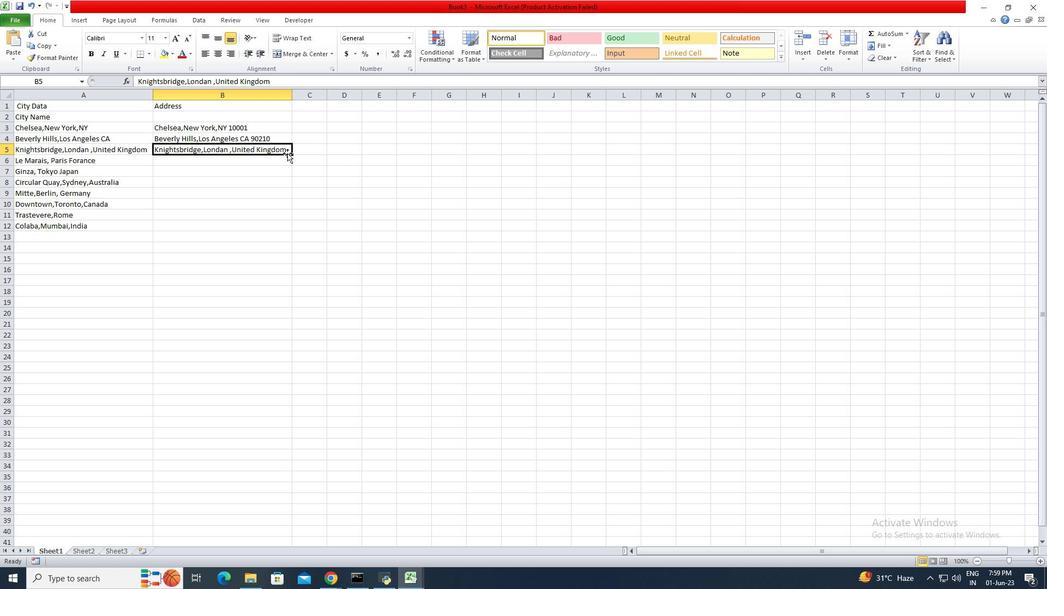 
Action: Mouse pressed left at (283, 149)
Screenshot: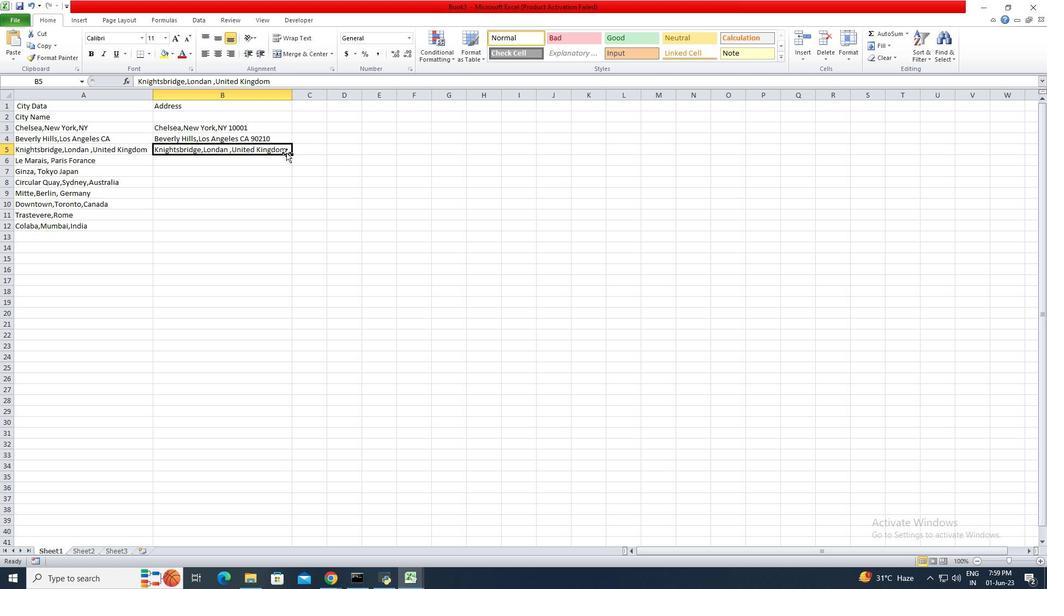 
Action: Mouse moved to (285, 147)
Screenshot: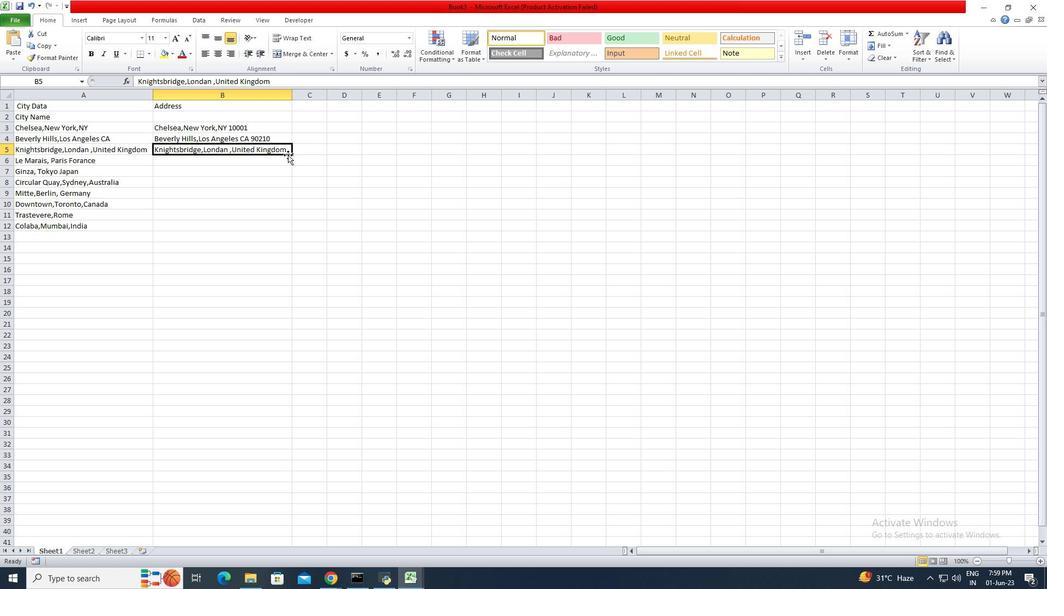 
Action: Mouse pressed left at (285, 147)
Screenshot: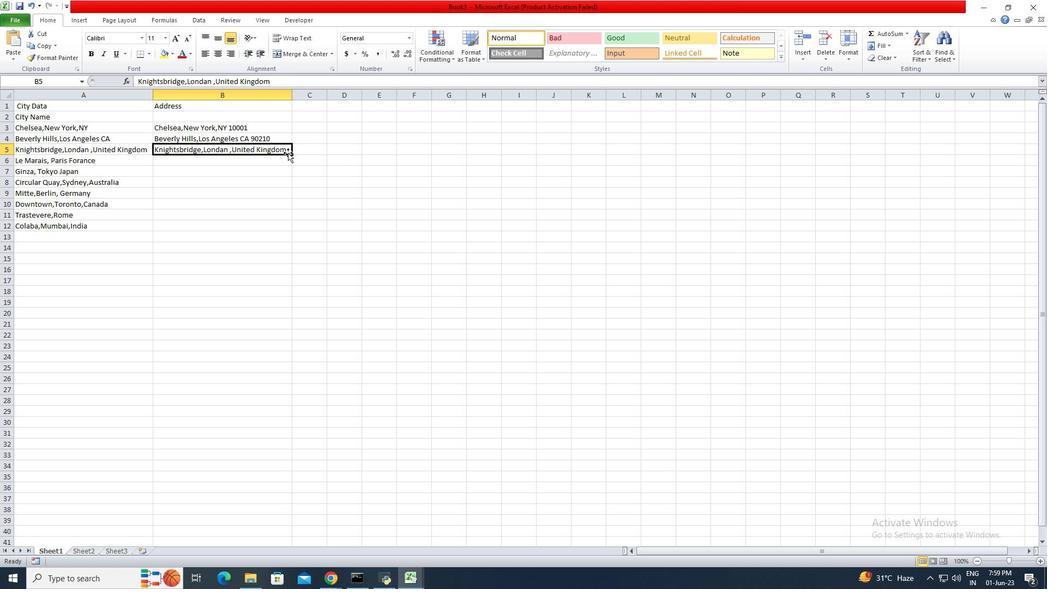 
Action: Mouse pressed left at (285, 147)
Screenshot: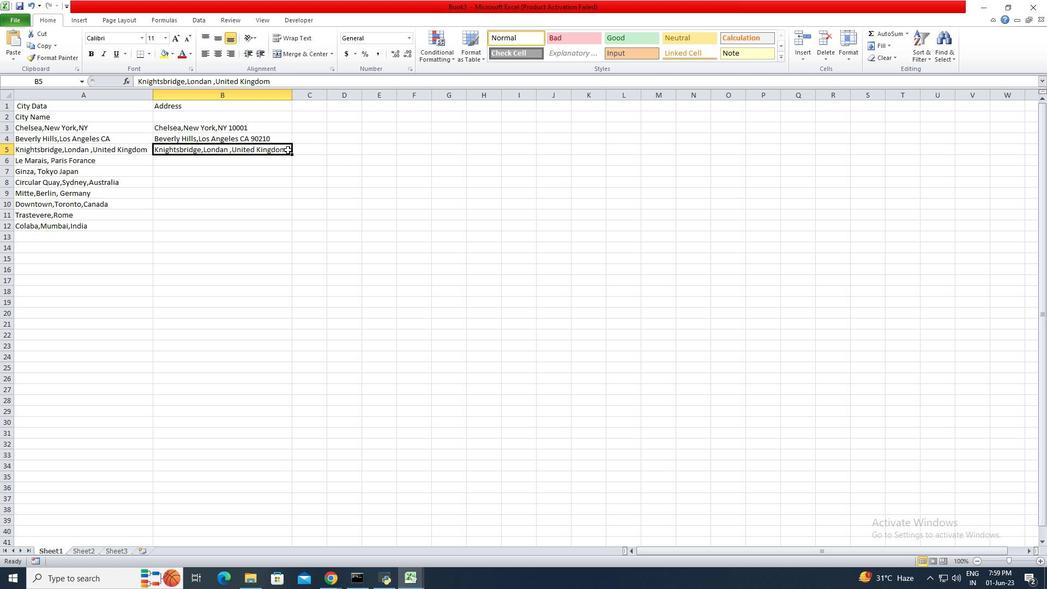 
Action: Mouse pressed left at (285, 147)
Screenshot: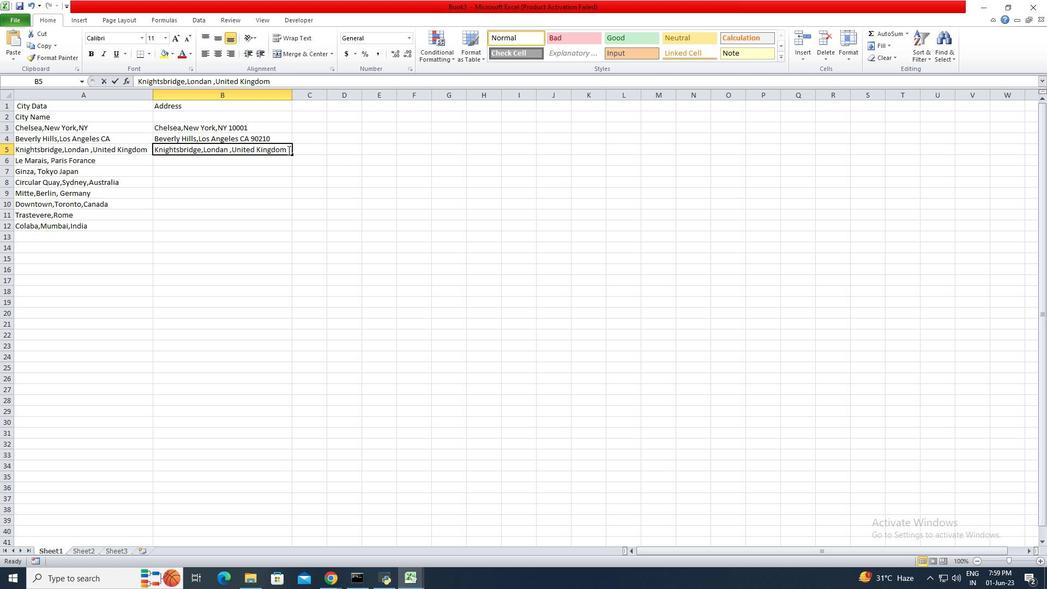 
Action: Mouse moved to (285, 152)
Screenshot: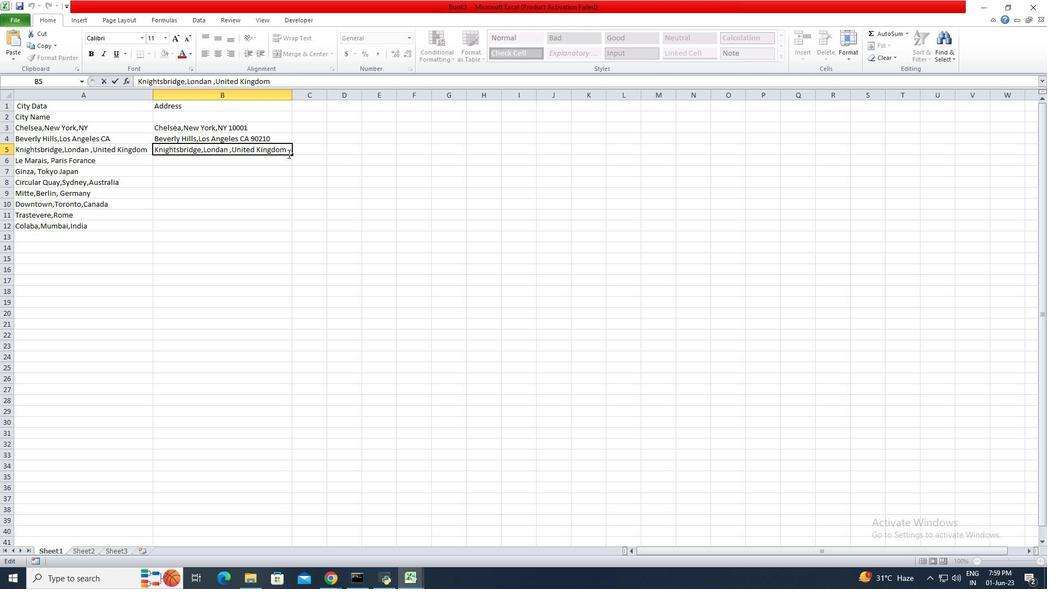 
Action: Key pressed <Key.space>
Screenshot: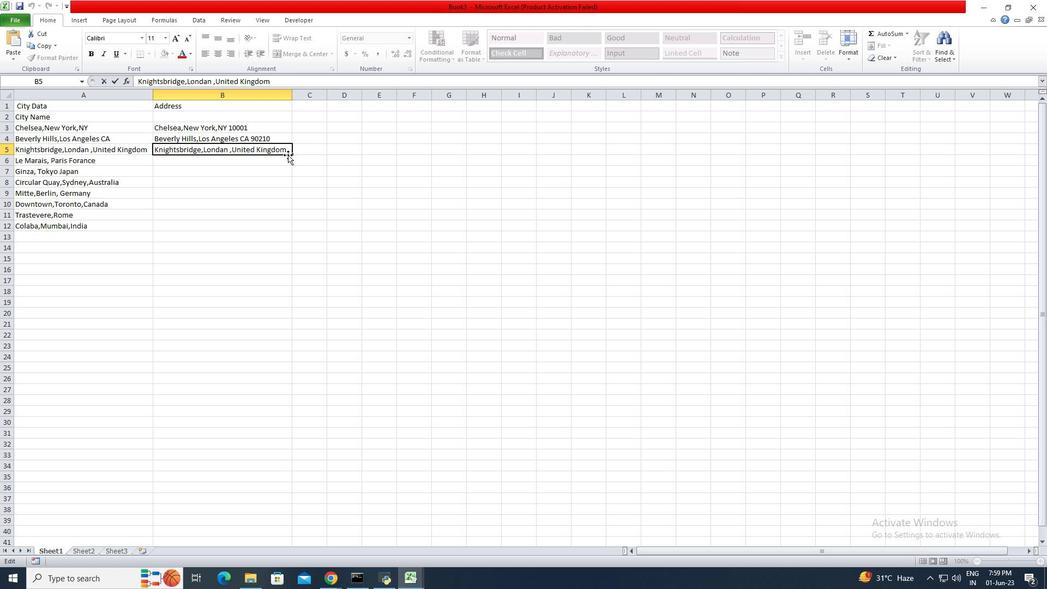 
Action: Mouse moved to (285, 153)
Screenshot: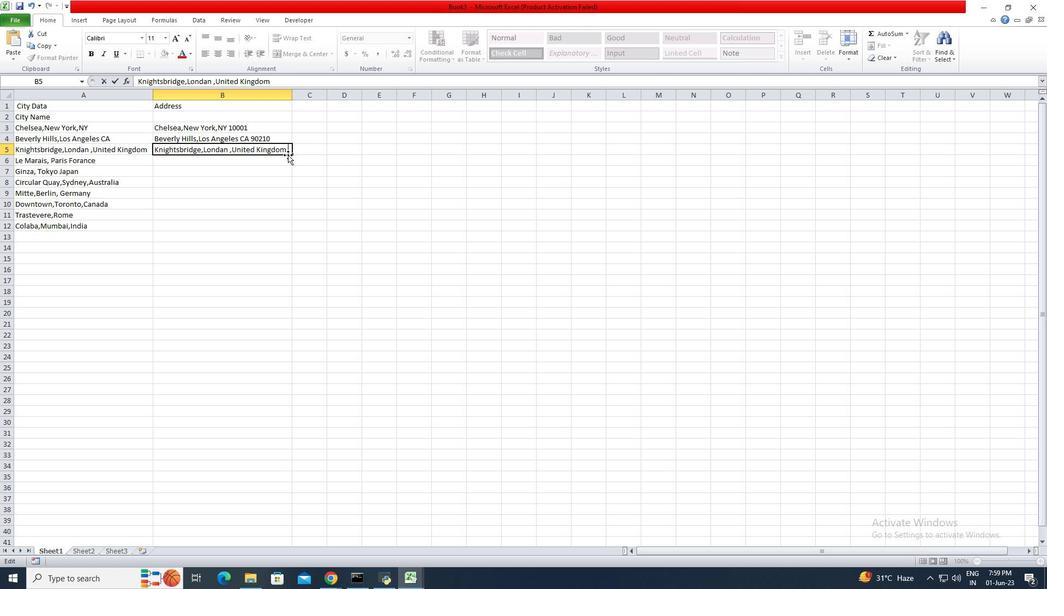
Action: Key pressed <Key.caps_lock>SW1X<Key.space>7XL
Screenshot: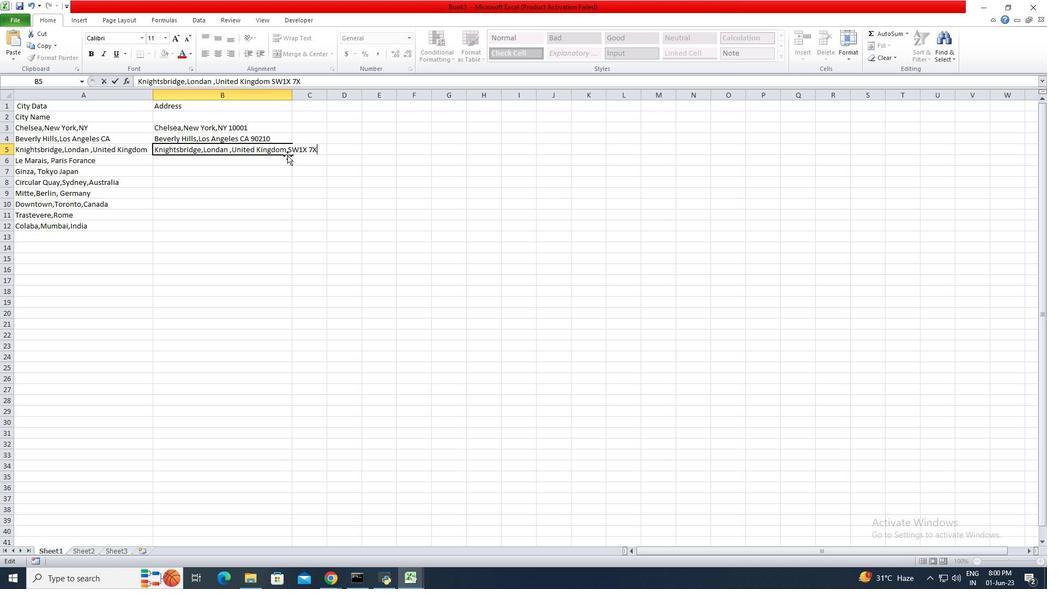 
Action: Mouse moved to (181, 163)
Screenshot: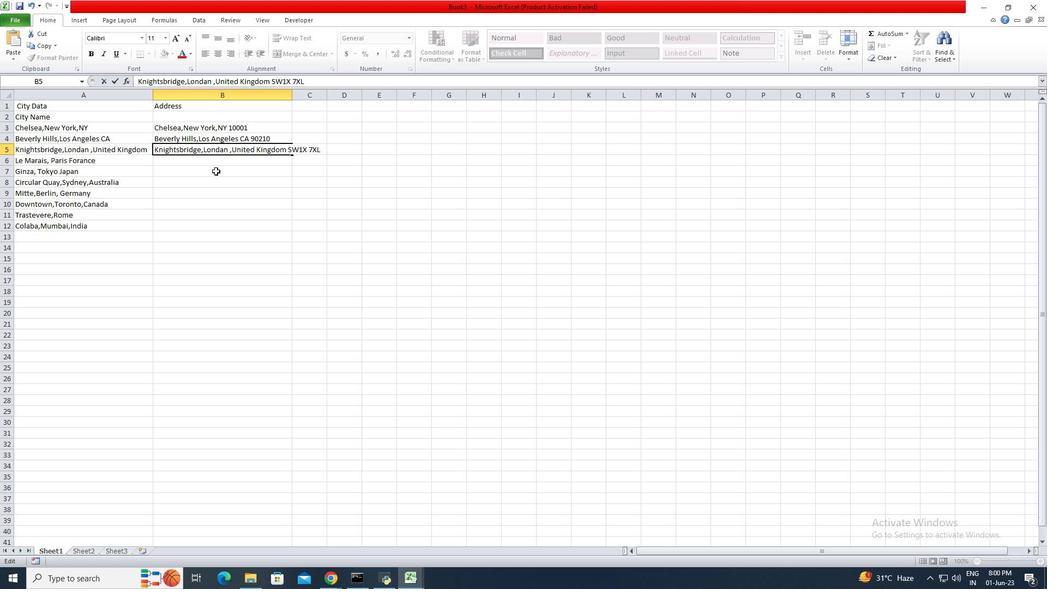
Action: Key pressed <Key.enter>
Screenshot: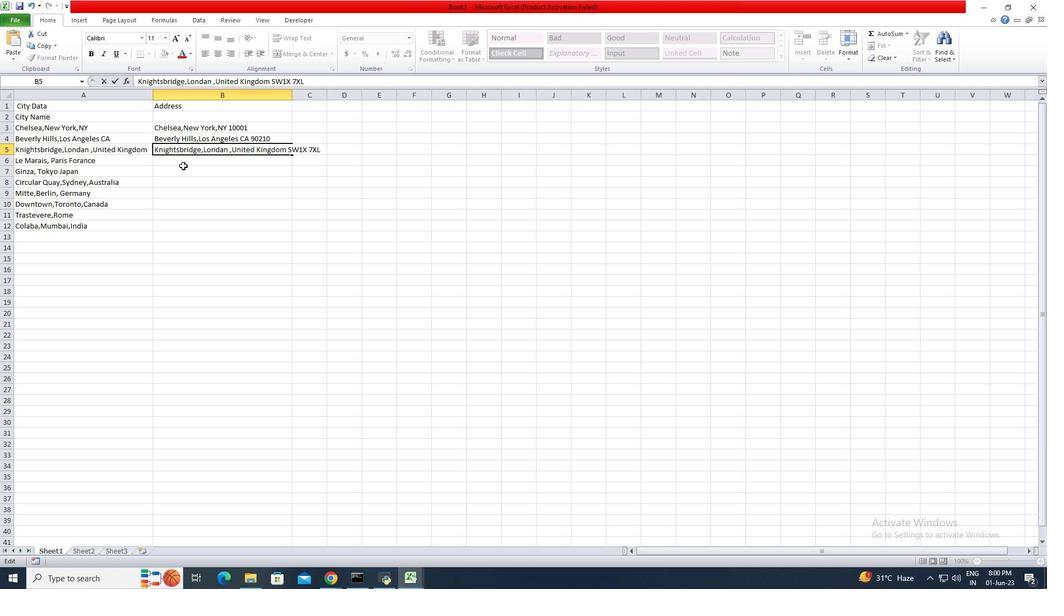 
Action: Mouse moved to (20, 159)
Screenshot: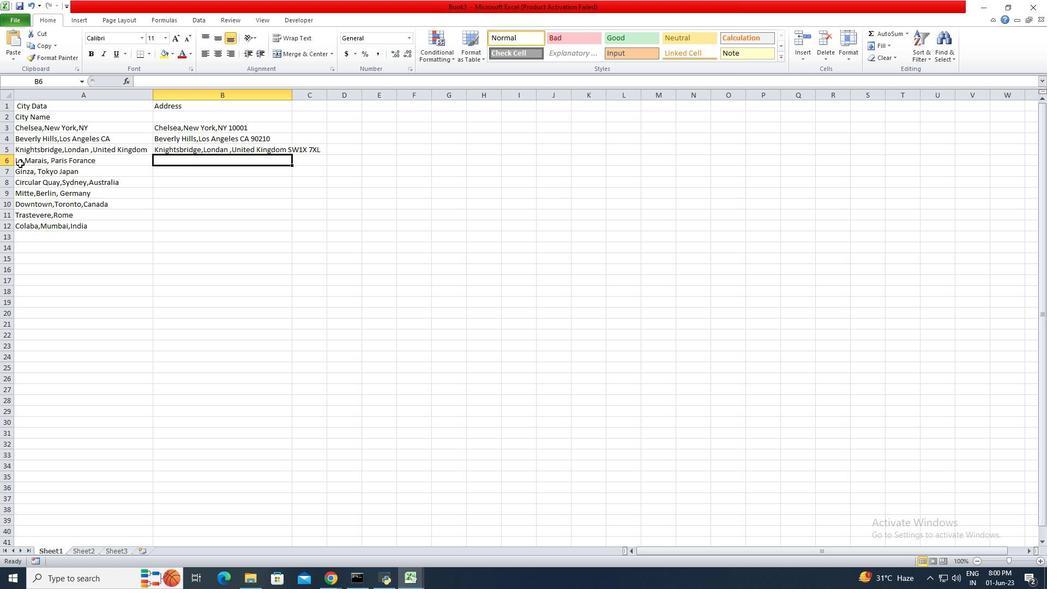 
Action: Mouse pressed left at (20, 159)
Screenshot: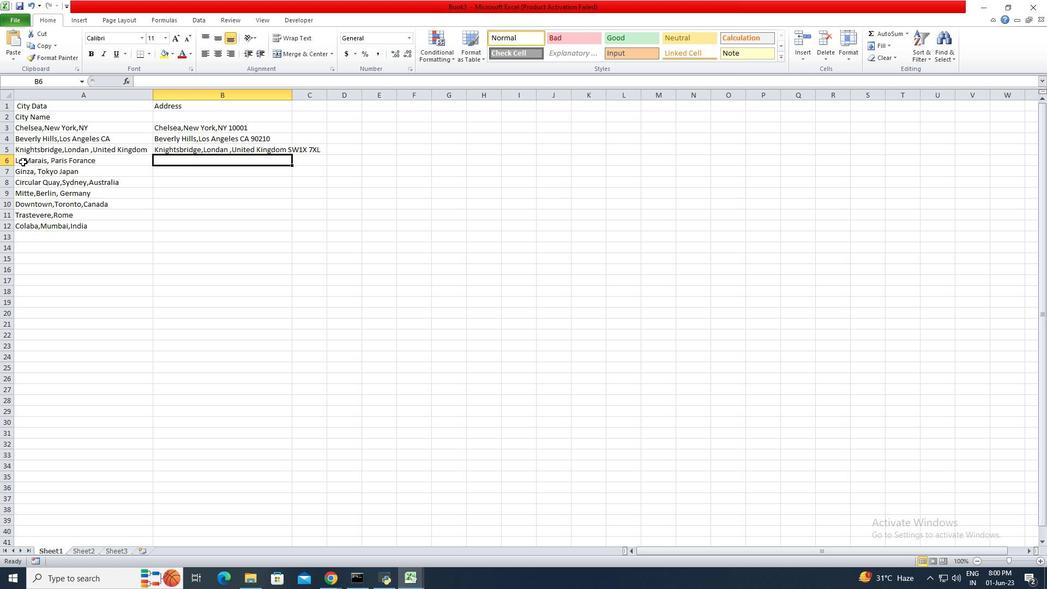 
Action: Mouse pressed left at (20, 159)
Screenshot: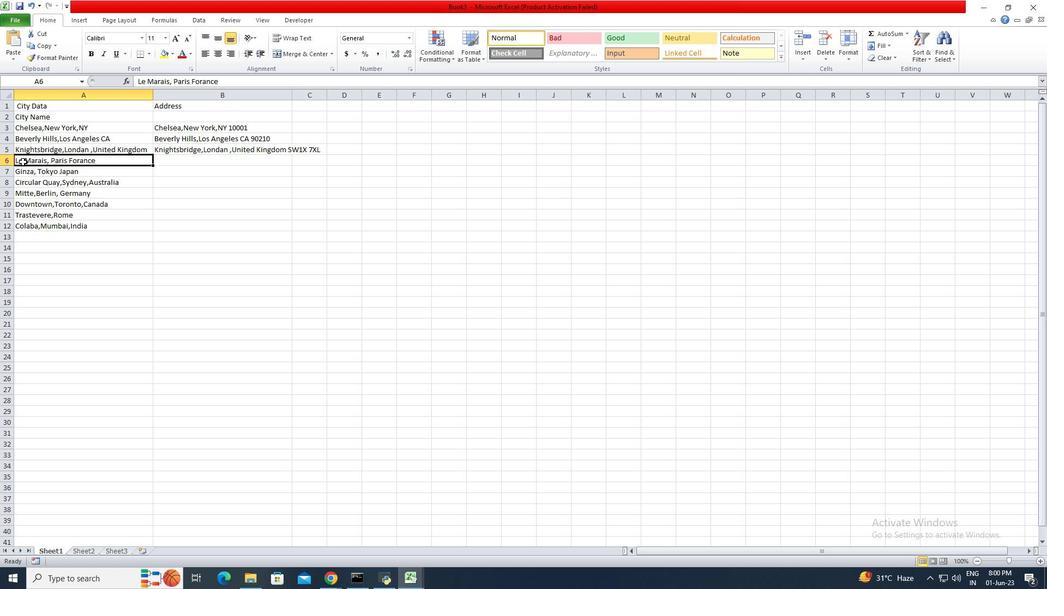 
Action: Mouse moved to (14, 158)
Screenshot: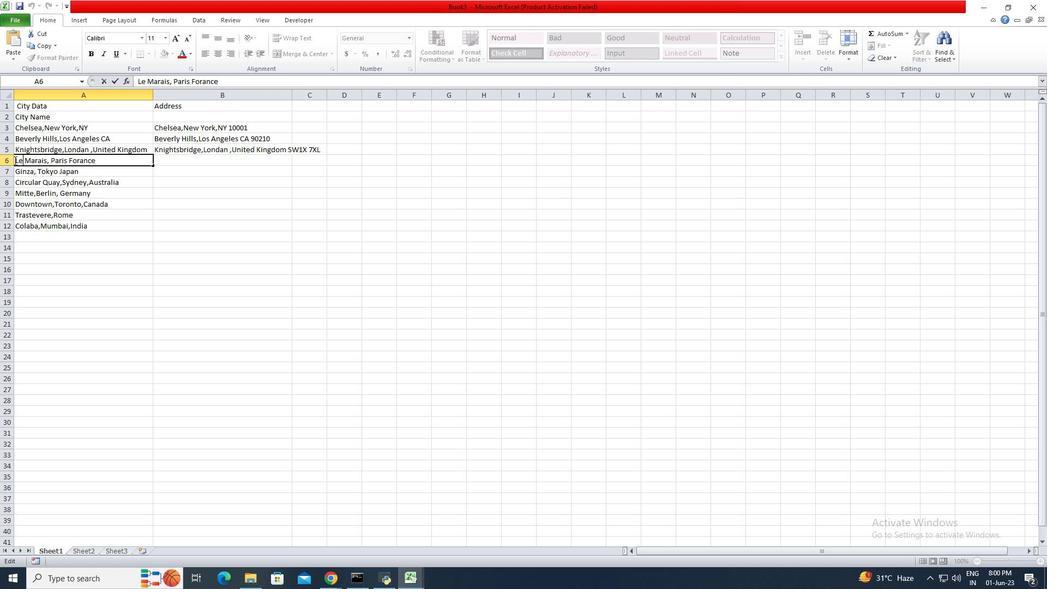 
Action: Mouse pressed left at (14, 158)
Screenshot: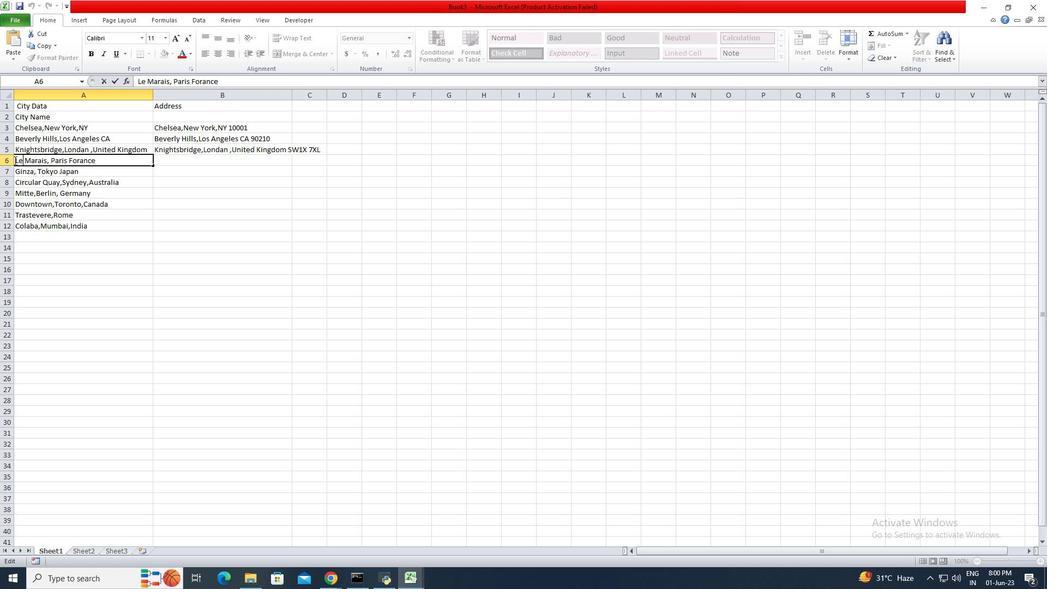 
Action: Mouse moved to (13, 157)
Screenshot: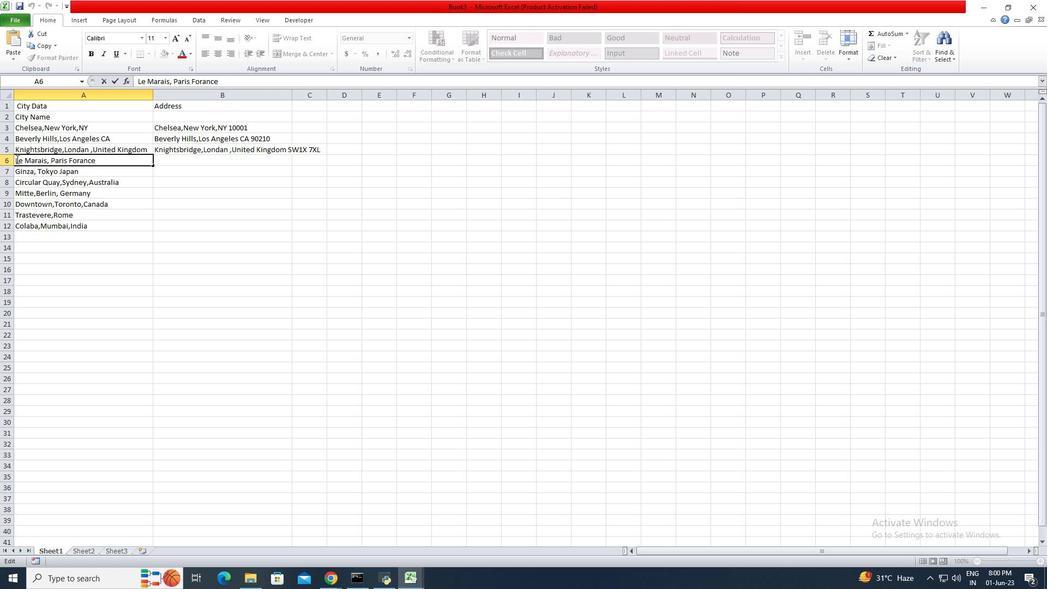 
Action: Mouse pressed left at (13, 157)
Screenshot: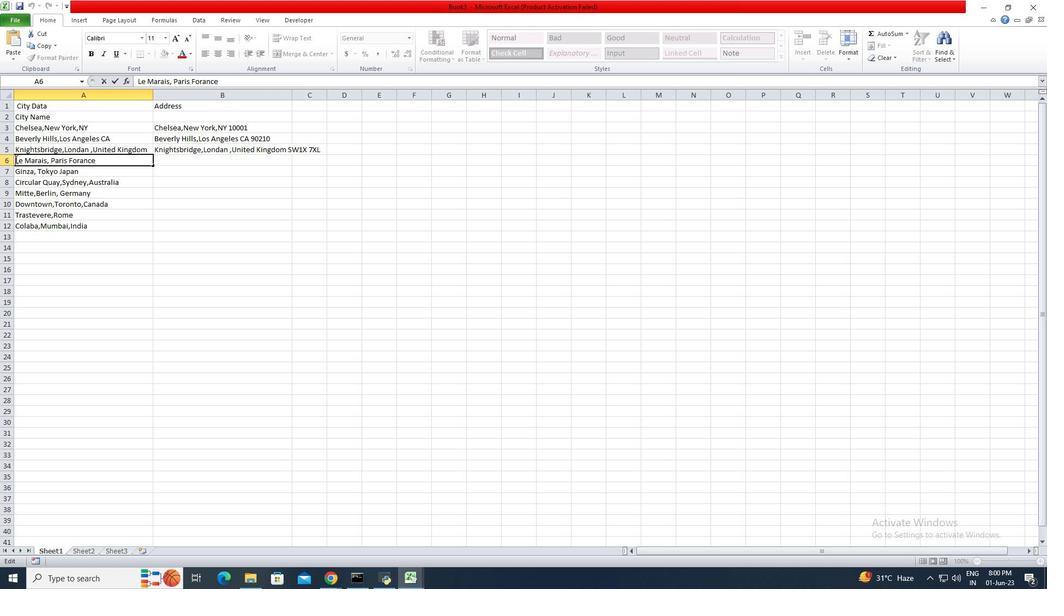 
Action: Mouse moved to (122, 170)
Screenshot: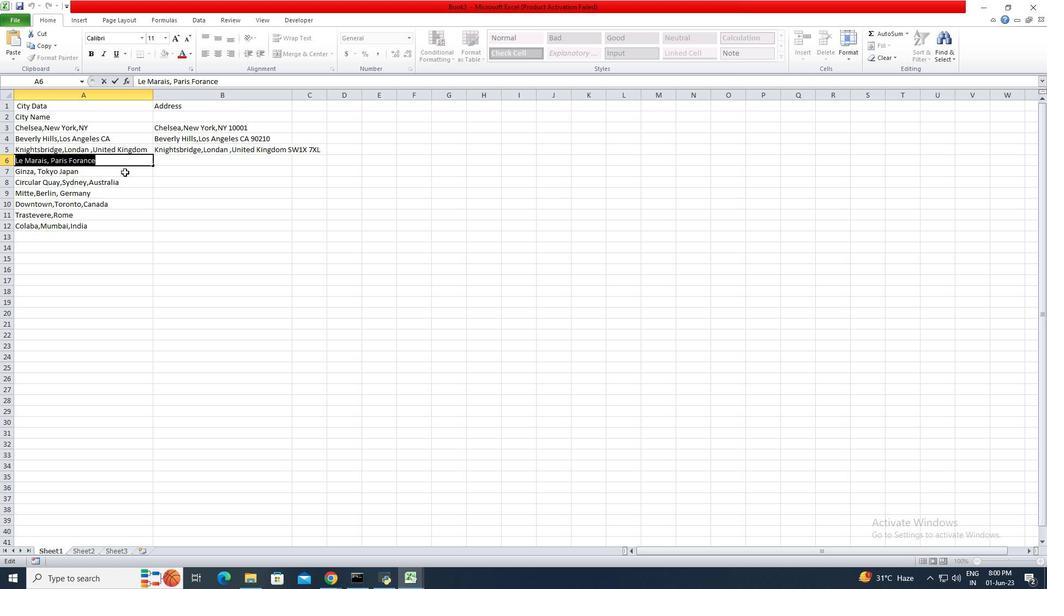 
Action: Key pressed ctrl+C
Screenshot: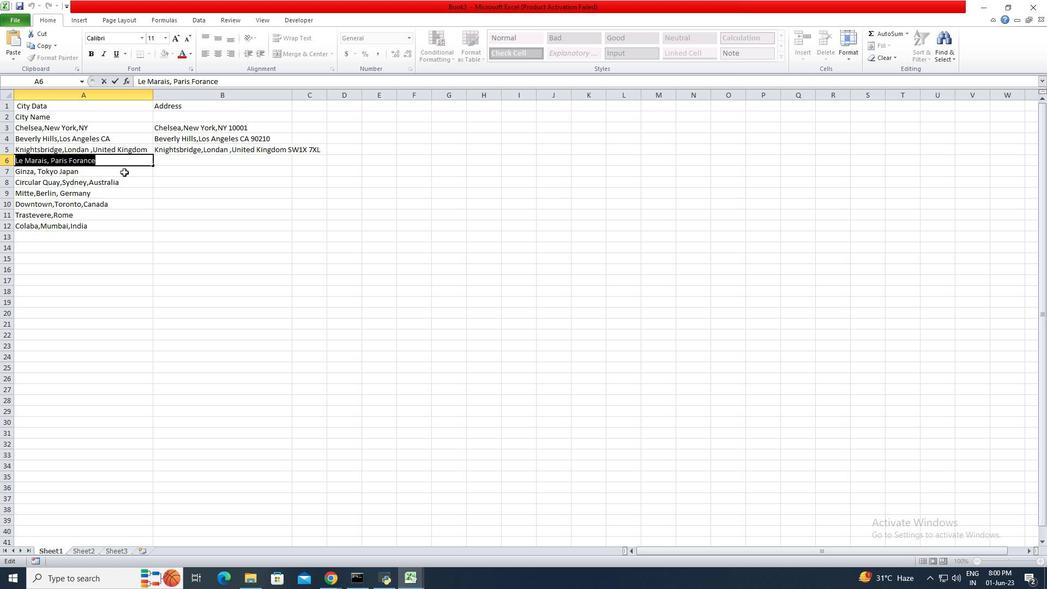 
Action: Mouse moved to (163, 156)
Screenshot: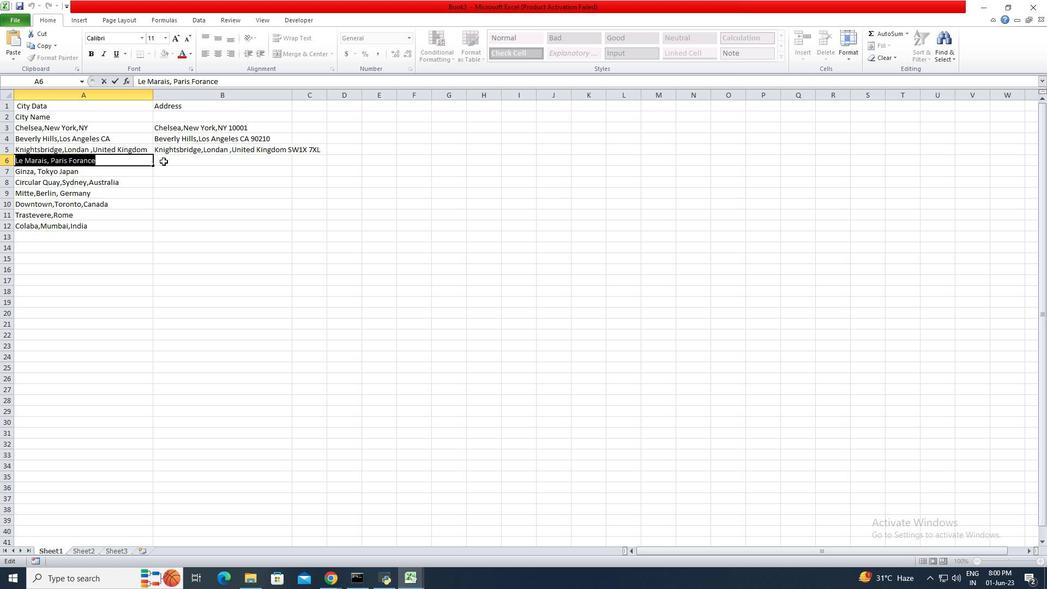 
Action: Mouse pressed left at (163, 156)
Screenshot: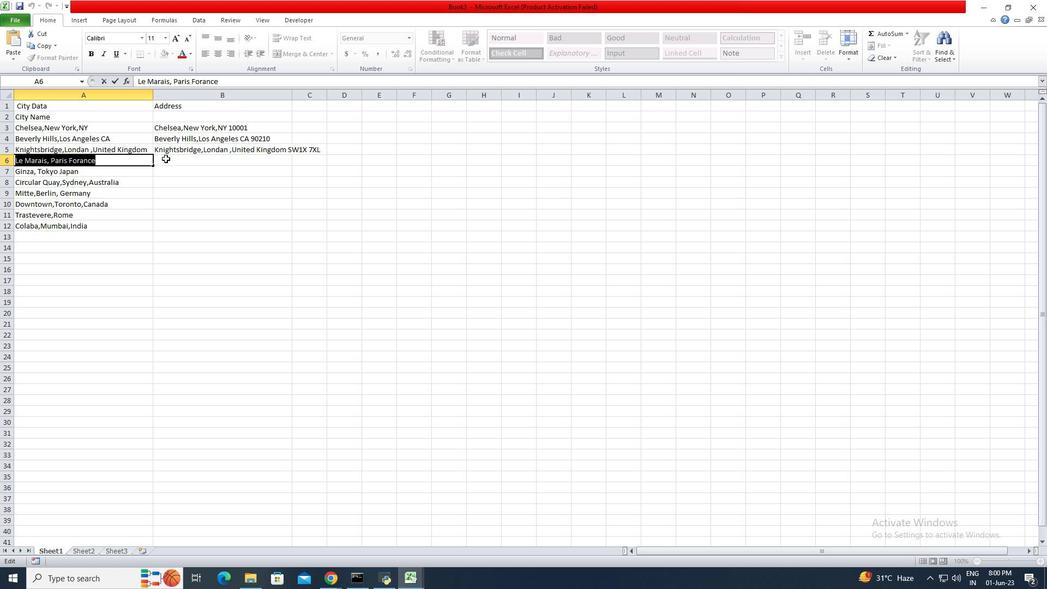 
Action: Mouse moved to (163, 156)
Screenshot: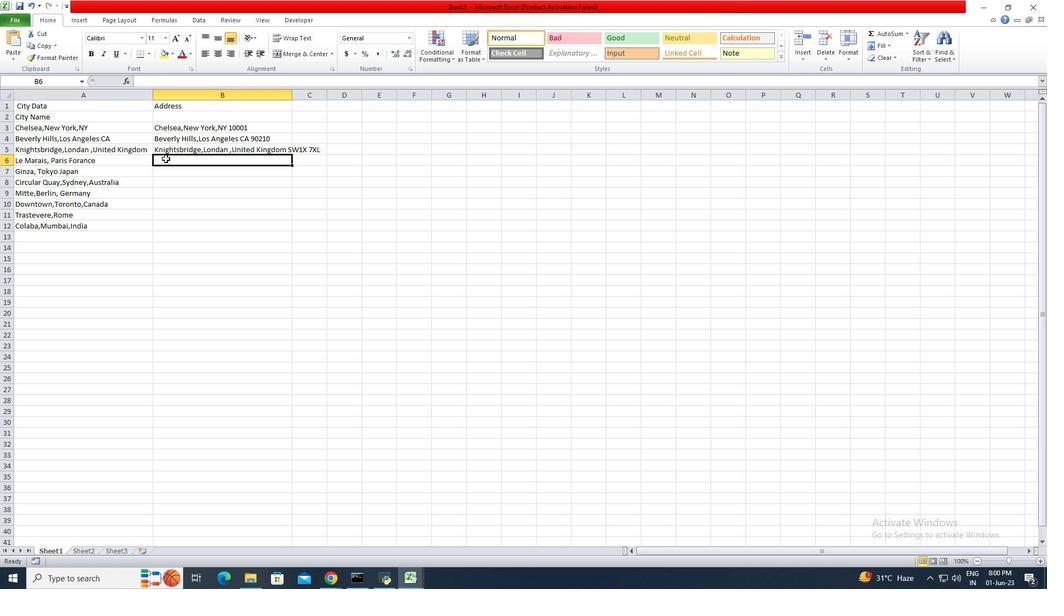 
Action: Key pressed ctrl+V
Screenshot: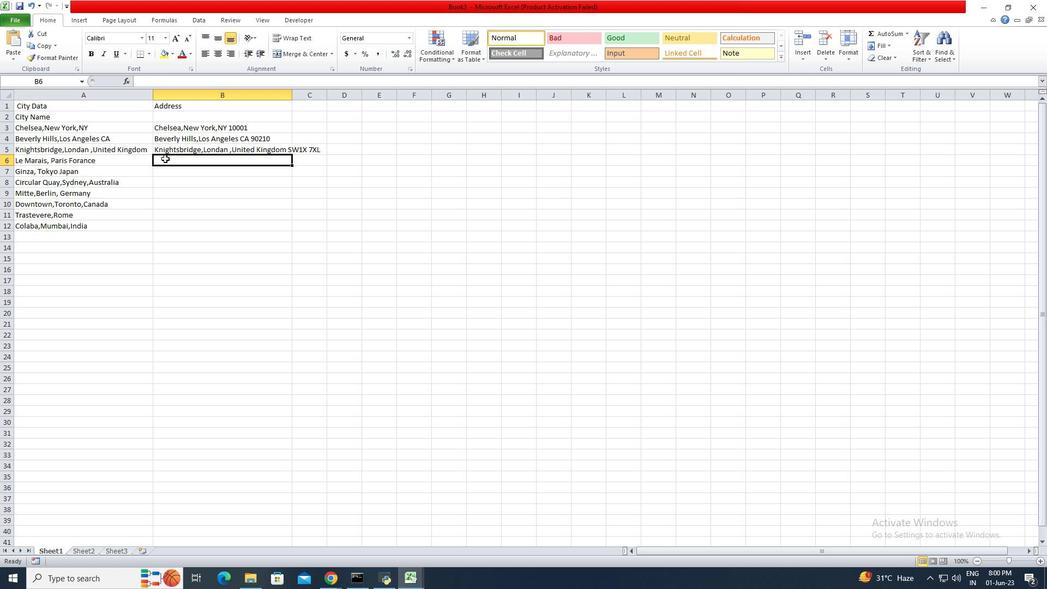 
Action: Mouse moved to (236, 158)
Screenshot: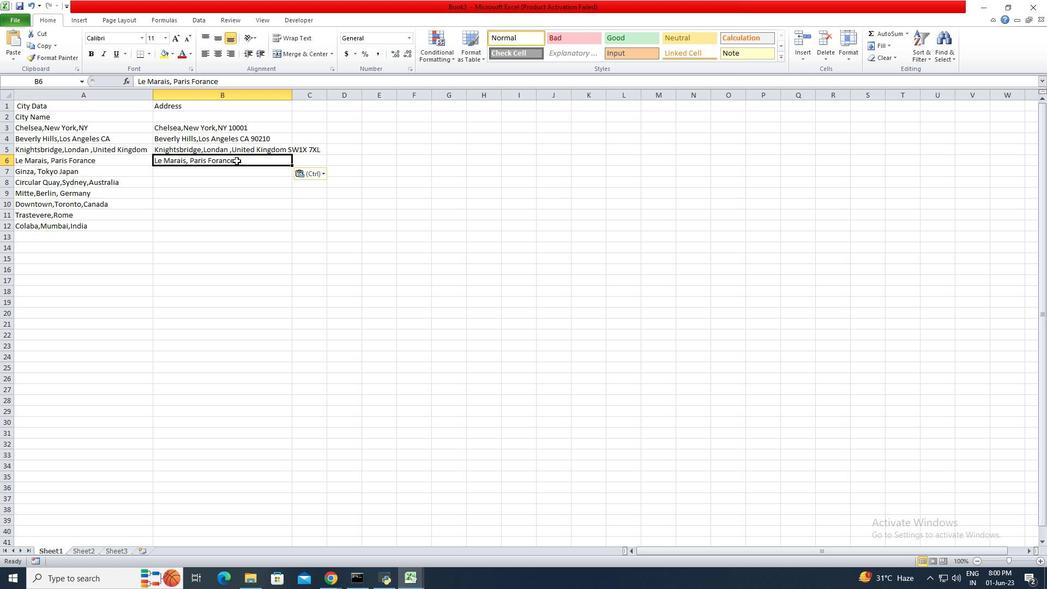 
Action: Mouse pressed left at (236, 158)
Screenshot: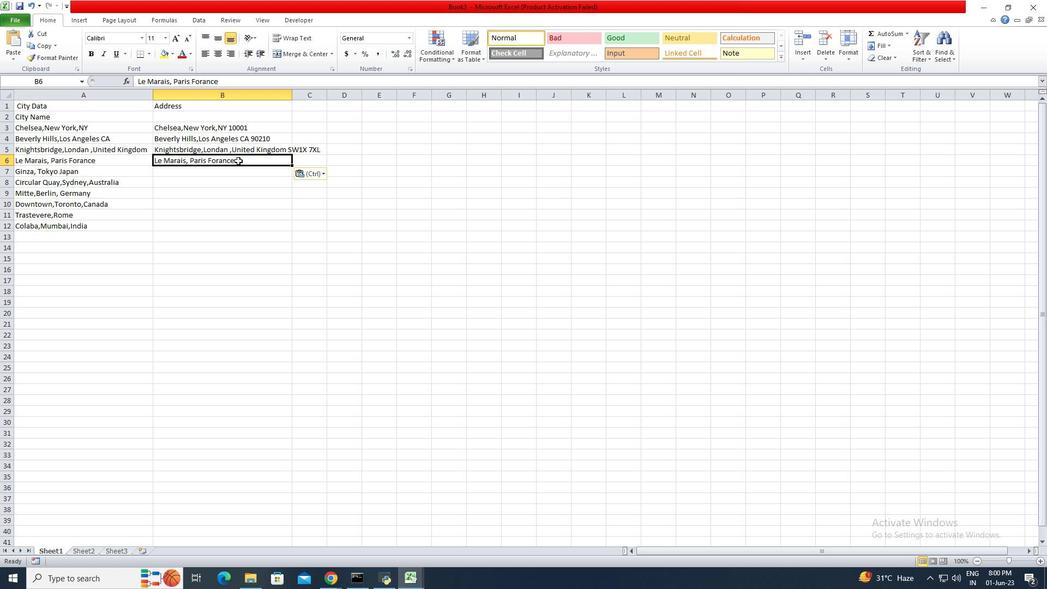 
Action: Mouse pressed left at (236, 158)
Screenshot: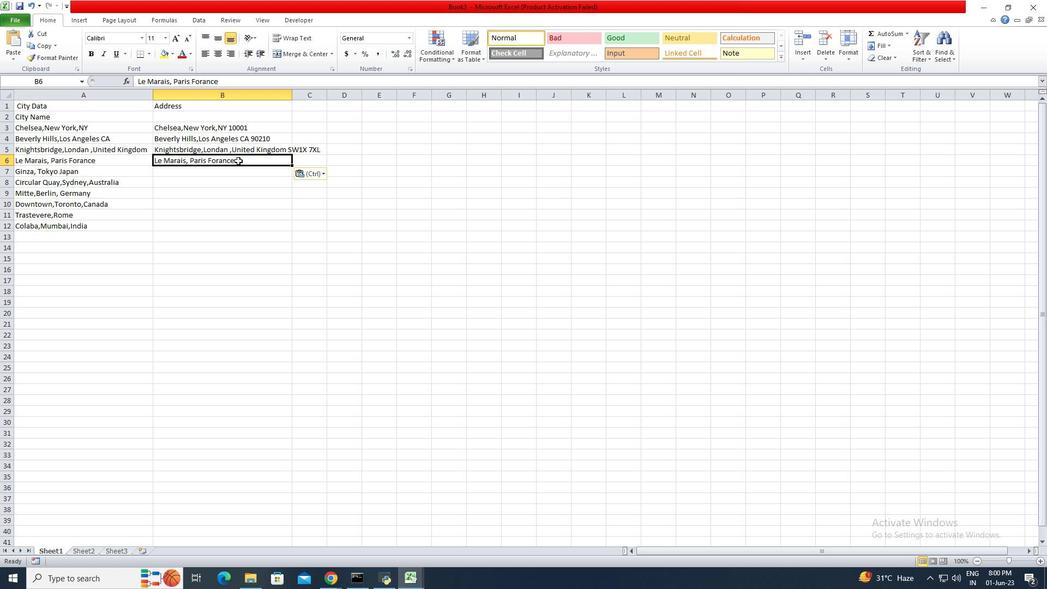
Action: Mouse pressed left at (236, 158)
Screenshot: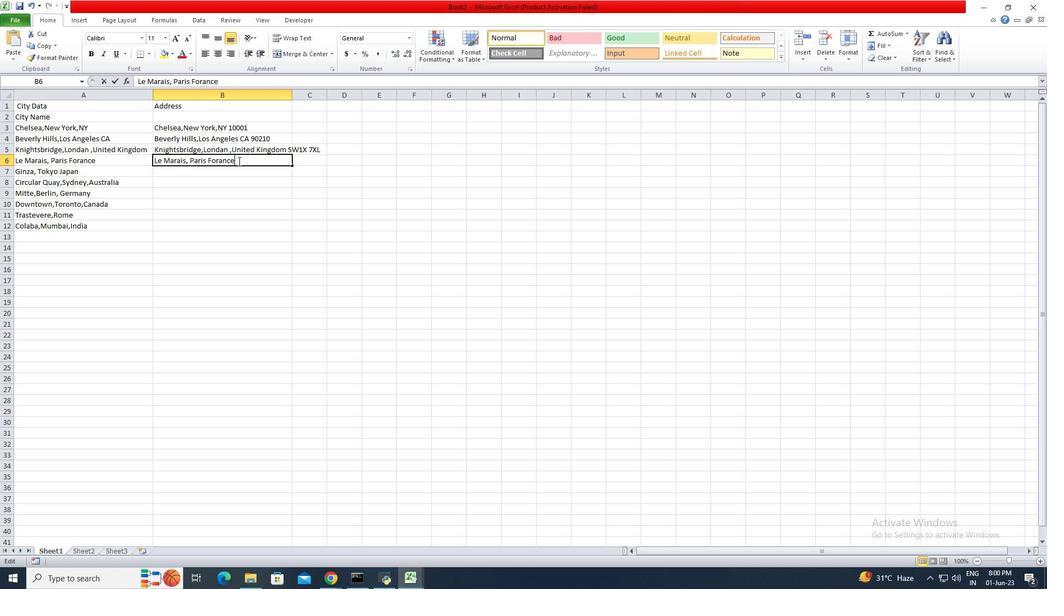 
Action: Key pressed <Key.space>
Screenshot: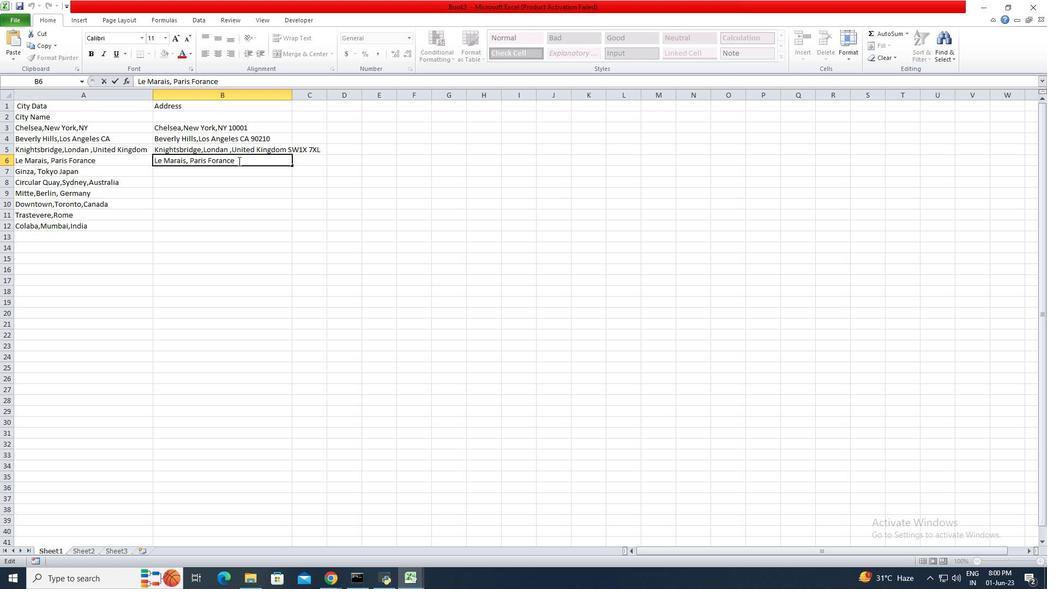 
Action: Mouse moved to (236, 159)
Screenshot: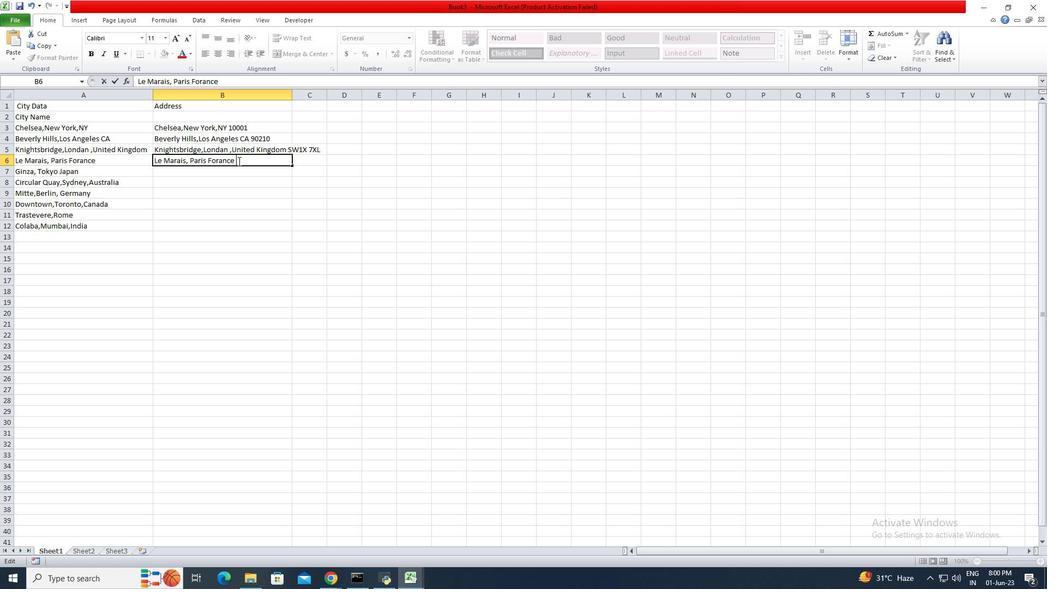 
Action: Key pressed 75004<Key.enter>
Screenshot: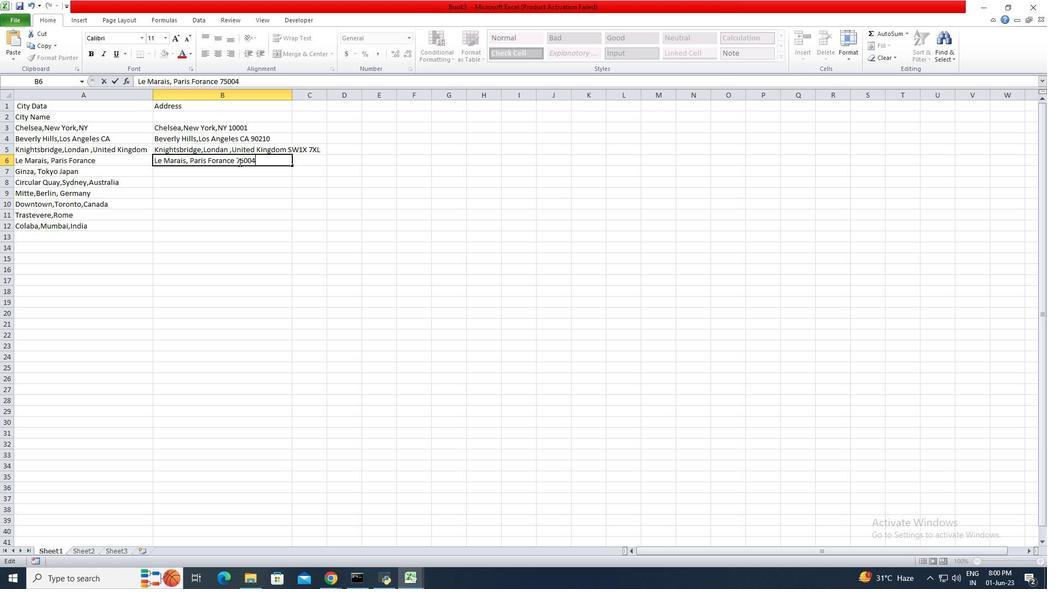 
Action: Mouse moved to (21, 172)
Screenshot: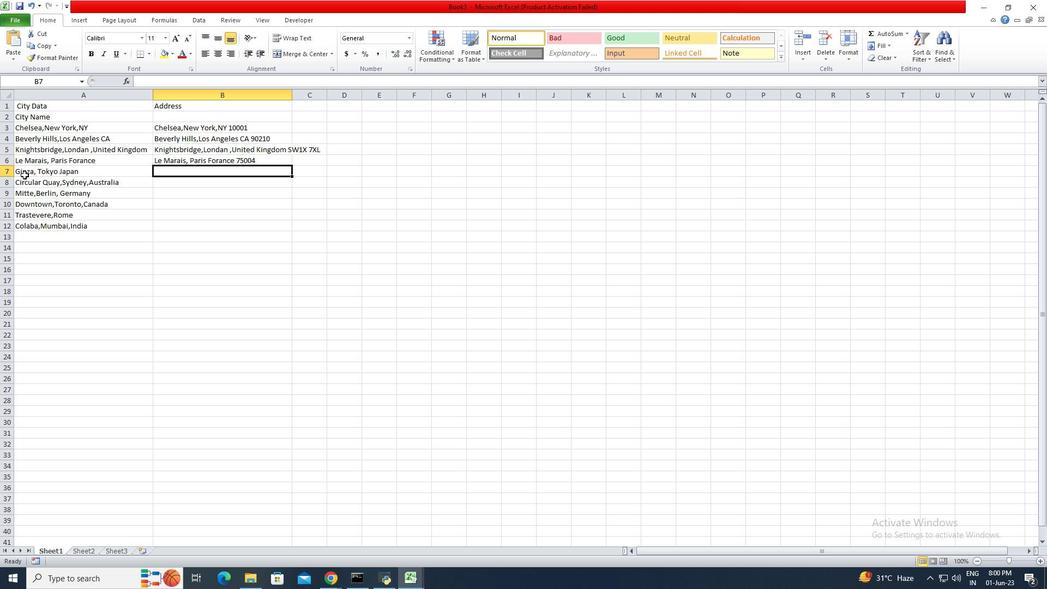 
Action: Mouse pressed left at (21, 172)
Screenshot: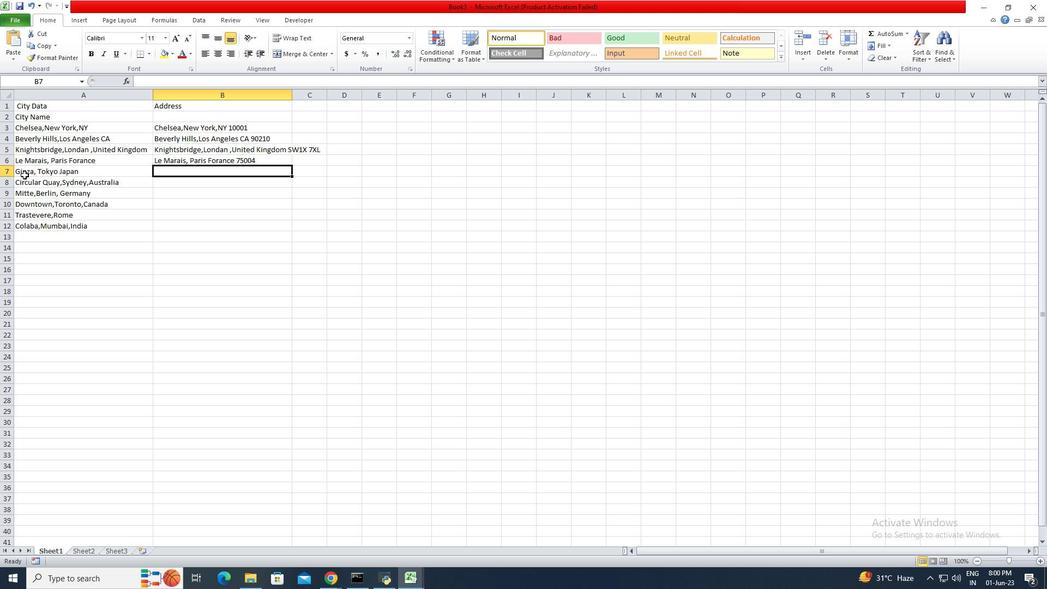 
Action: Mouse moved to (19, 169)
Screenshot: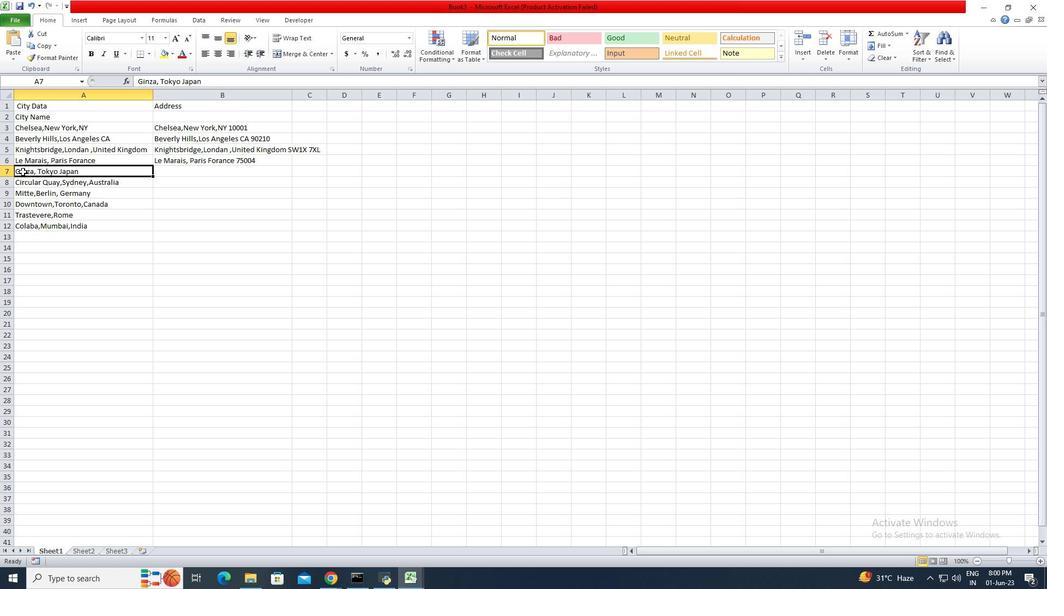 
Action: Mouse pressed left at (19, 169)
Screenshot: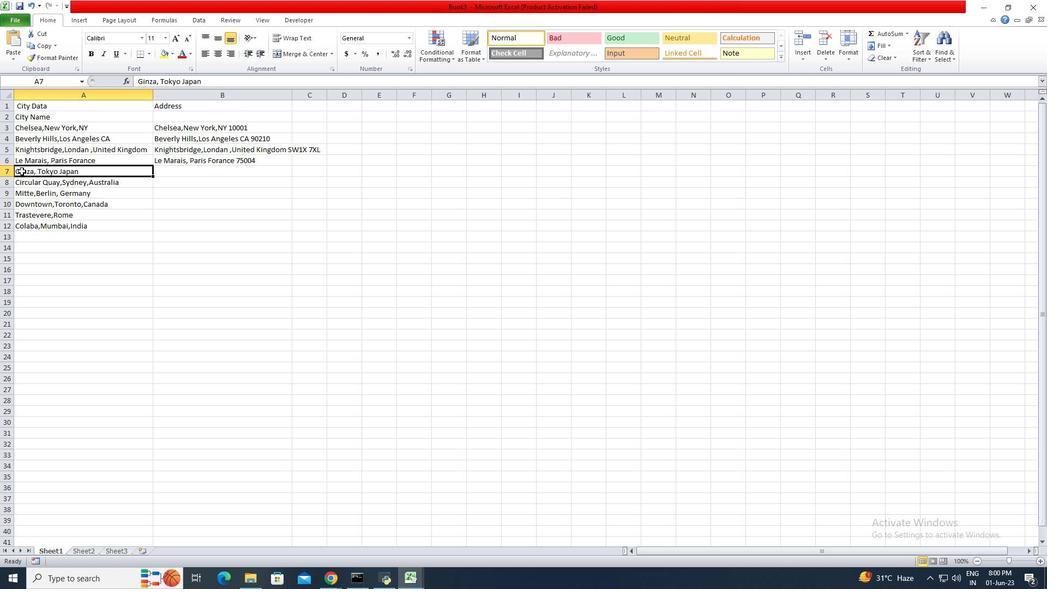 
Action: Mouse pressed left at (19, 169)
Screenshot: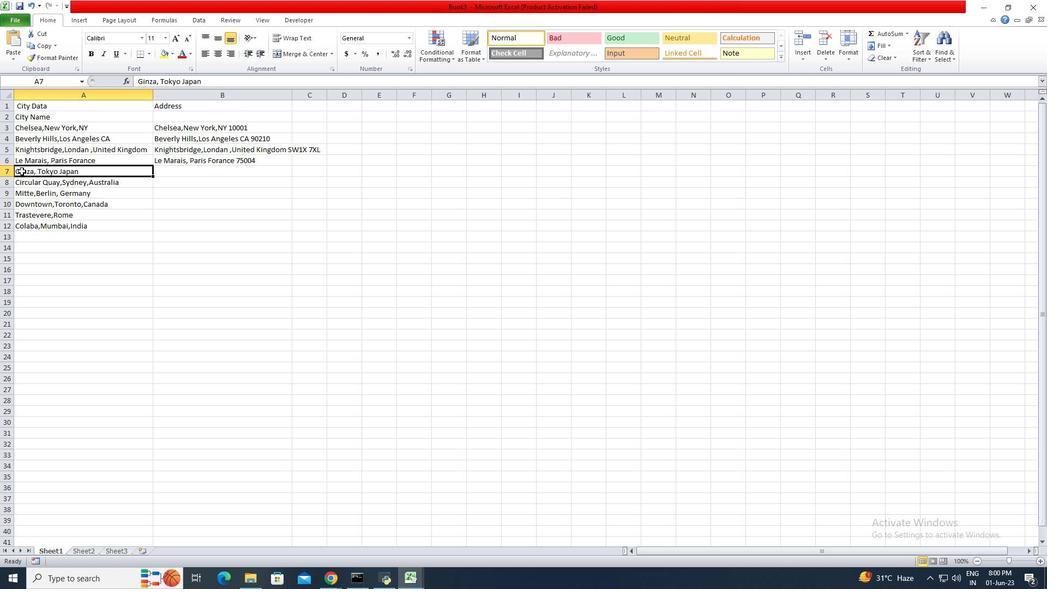 
Action: Mouse moved to (13, 169)
Screenshot: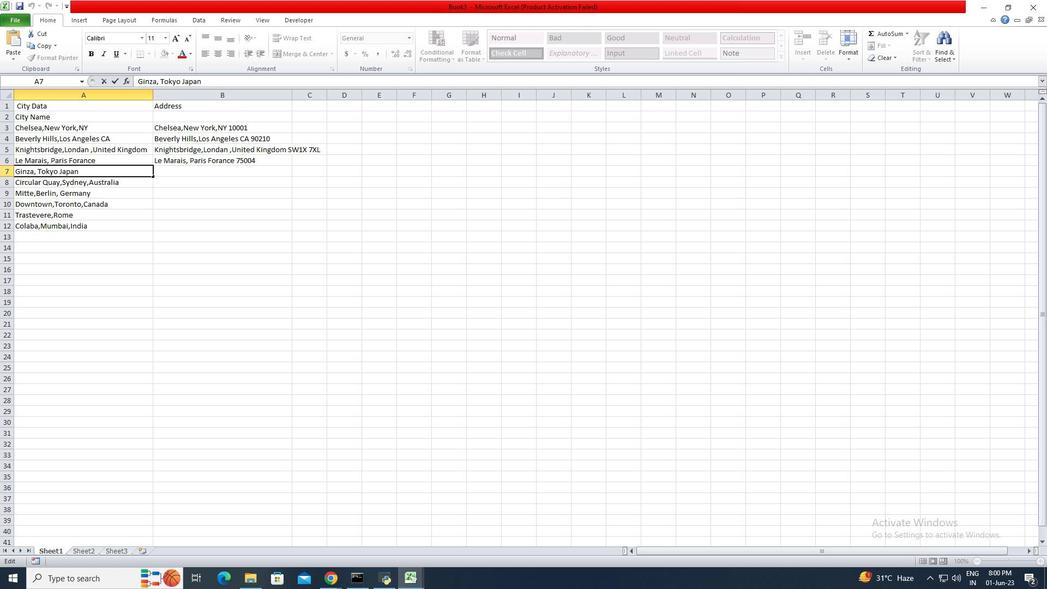 
Action: Mouse pressed left at (13, 169)
Screenshot: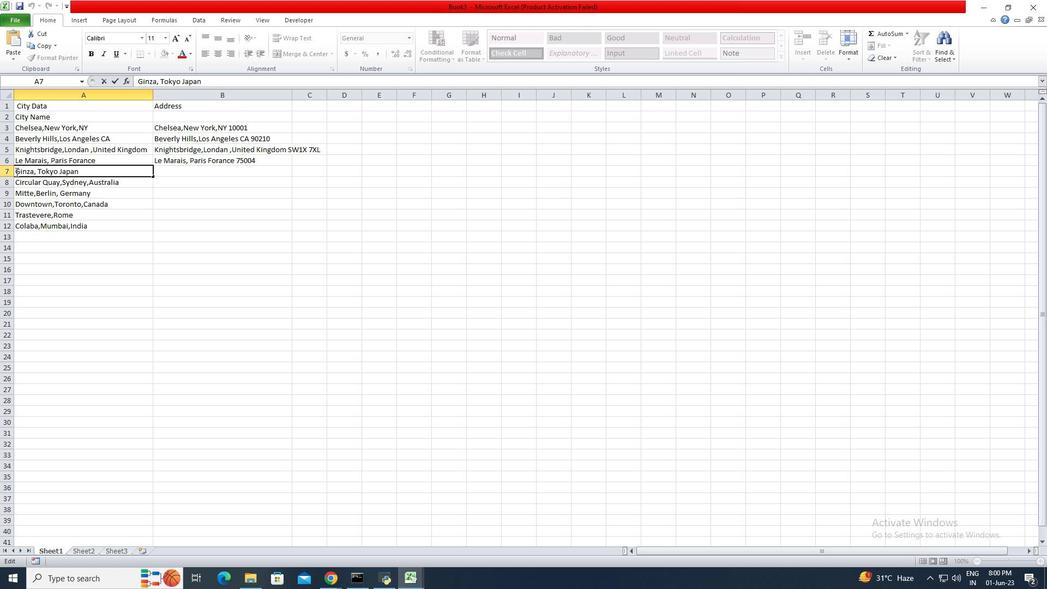 
Action: Mouse moved to (12, 169)
Screenshot: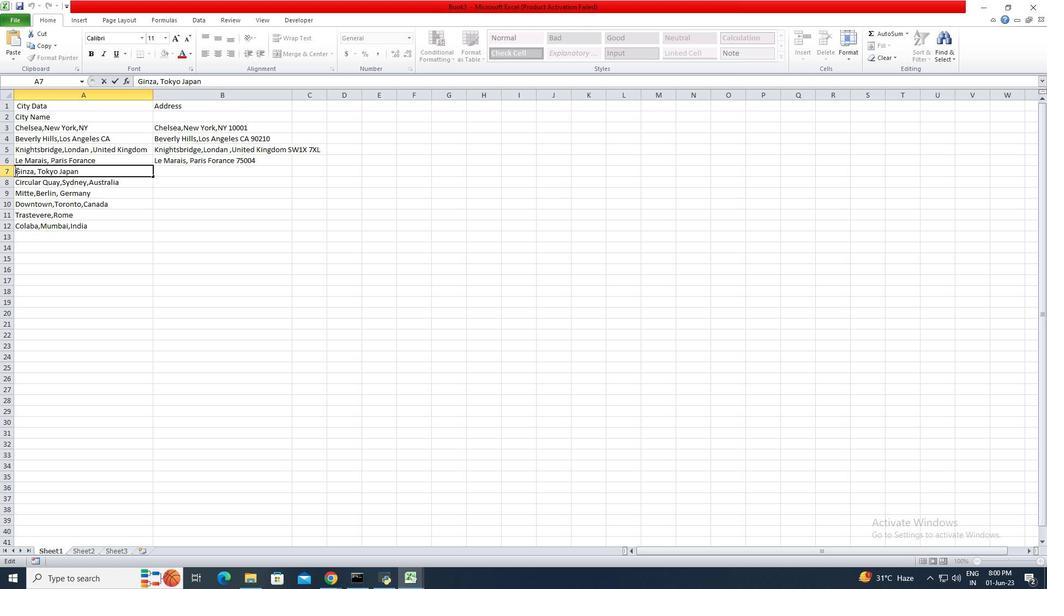 
Action: Mouse pressed left at (12, 169)
Screenshot: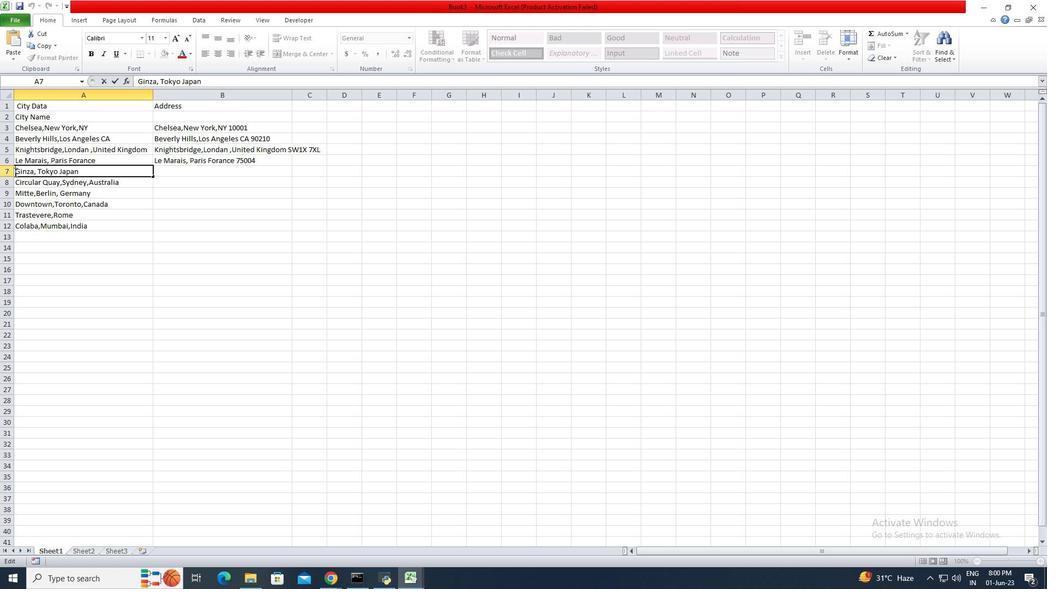 
Action: Mouse moved to (85, 171)
Screenshot: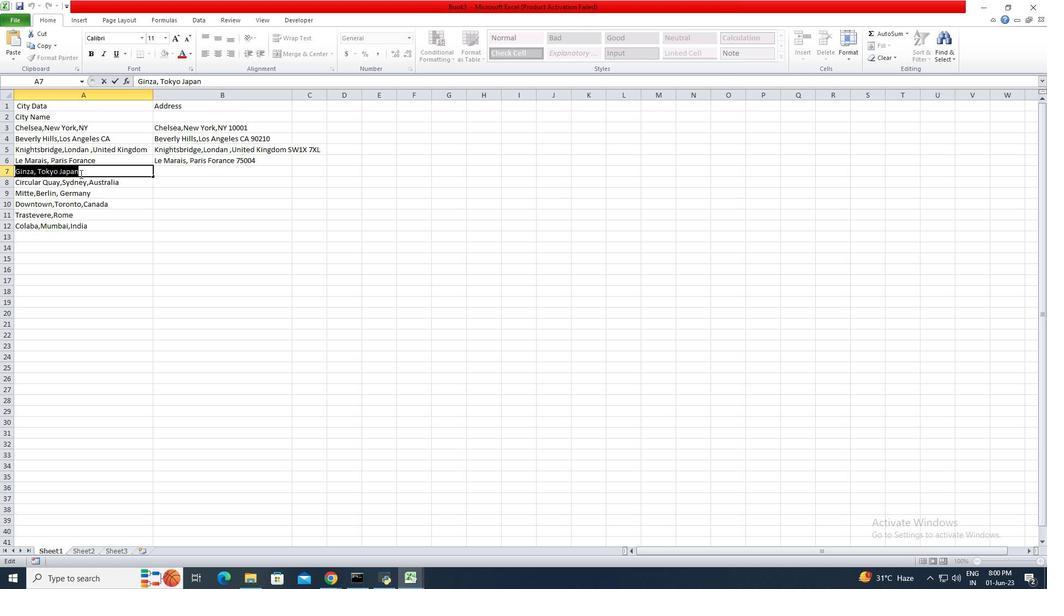 
Action: Key pressed ctrl+C
Screenshot: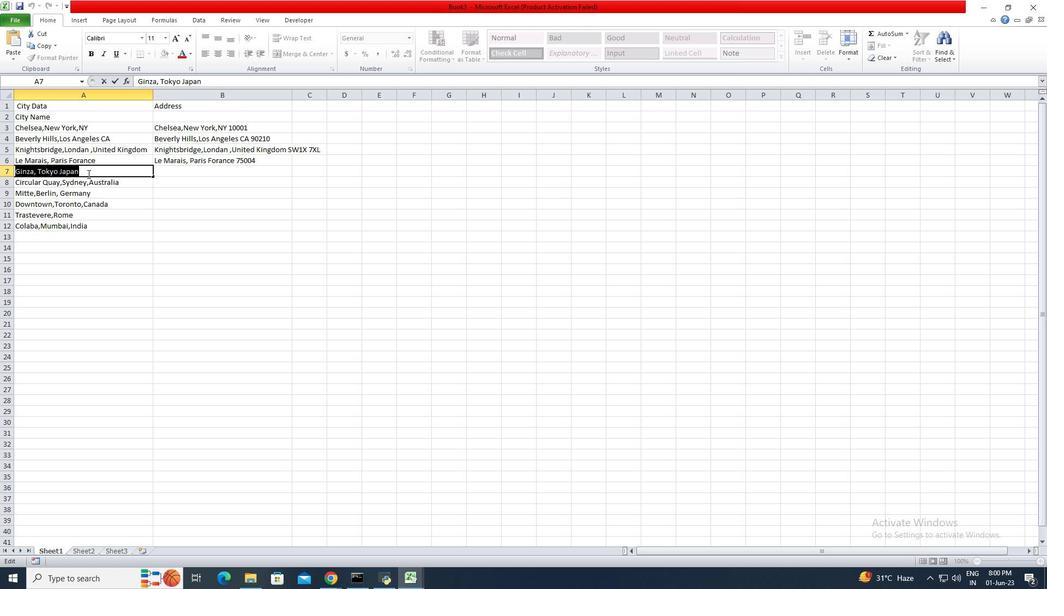 
Action: Mouse moved to (183, 171)
Screenshot: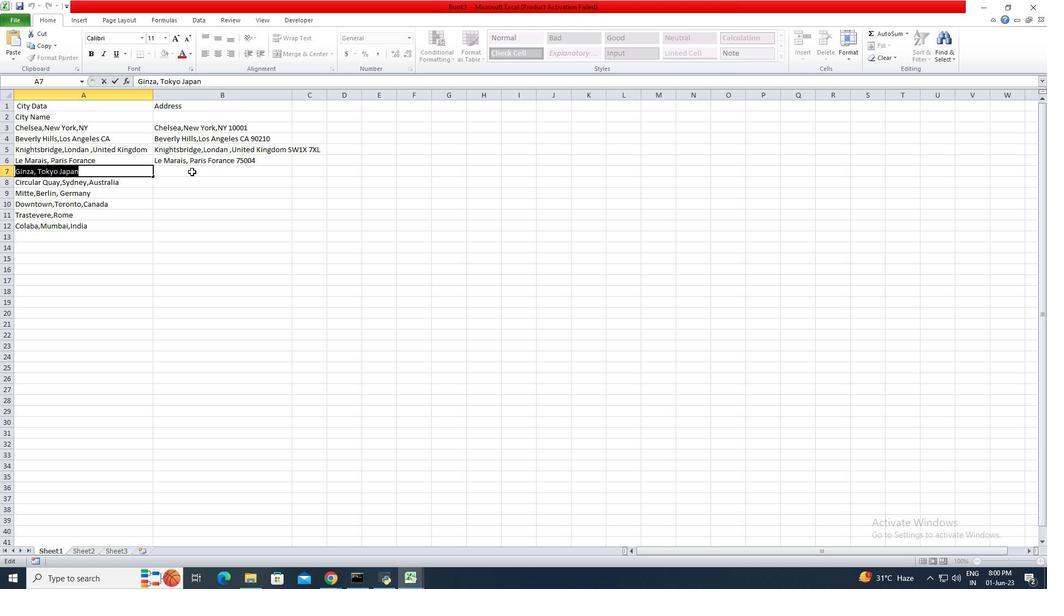 
Action: Mouse pressed left at (183, 171)
Screenshot: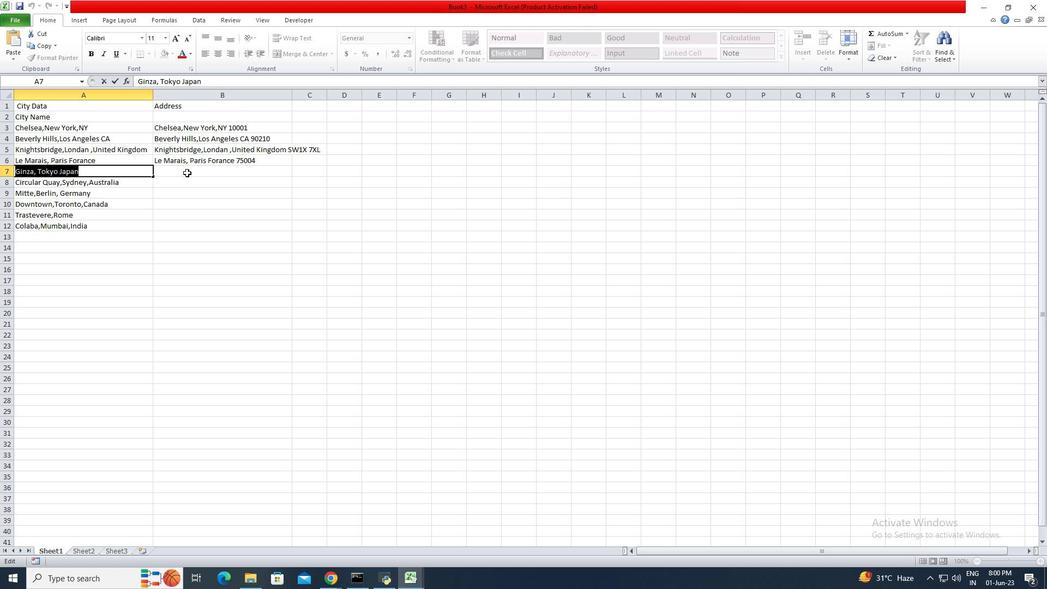 
Action: Mouse moved to (182, 173)
Screenshot: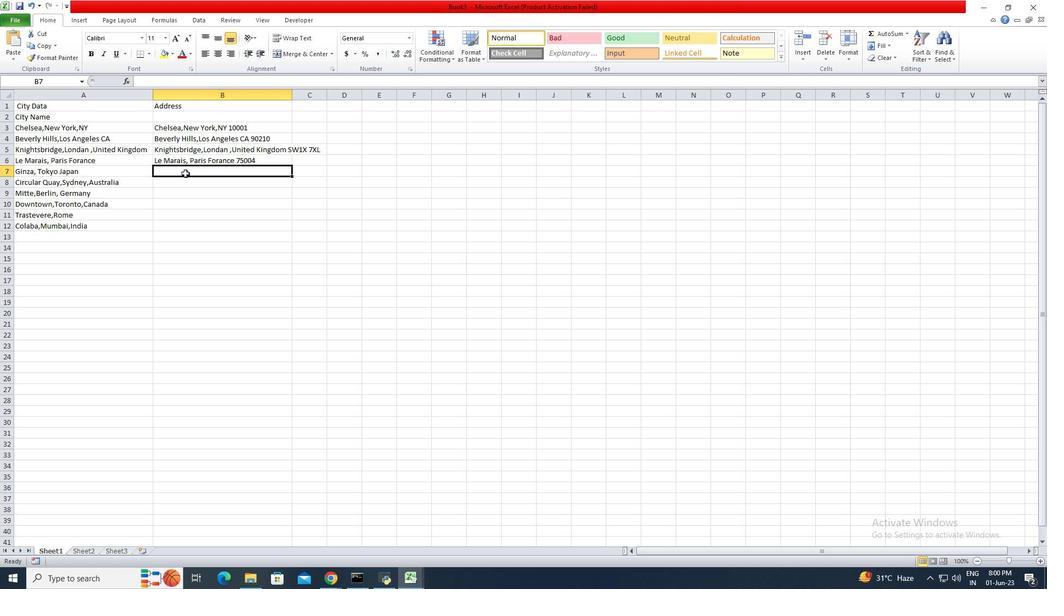 
Action: Key pressed ctrl+V
Screenshot: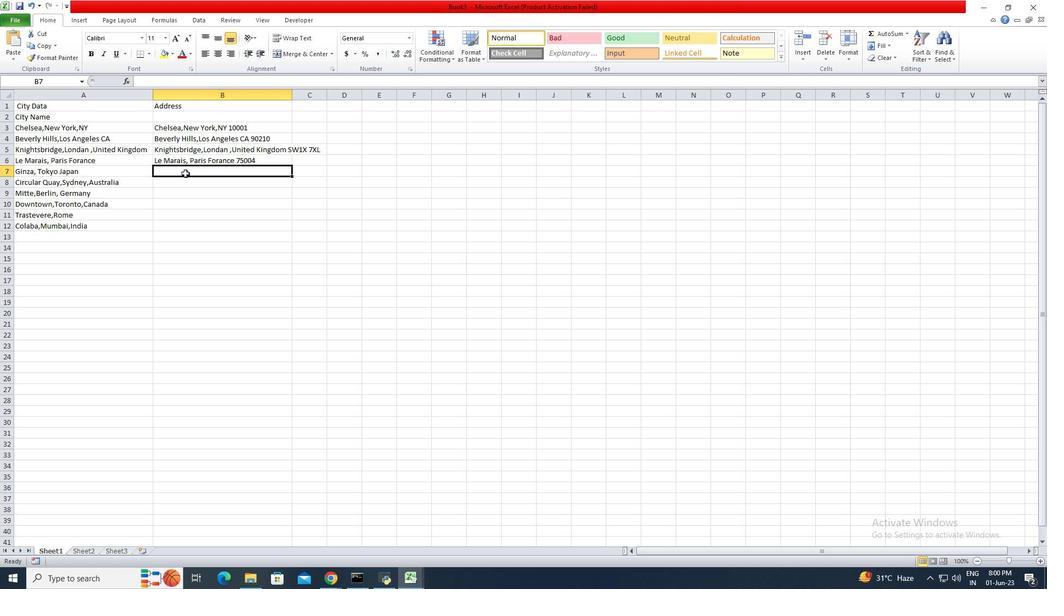 
Action: Mouse moved to (218, 171)
Screenshot: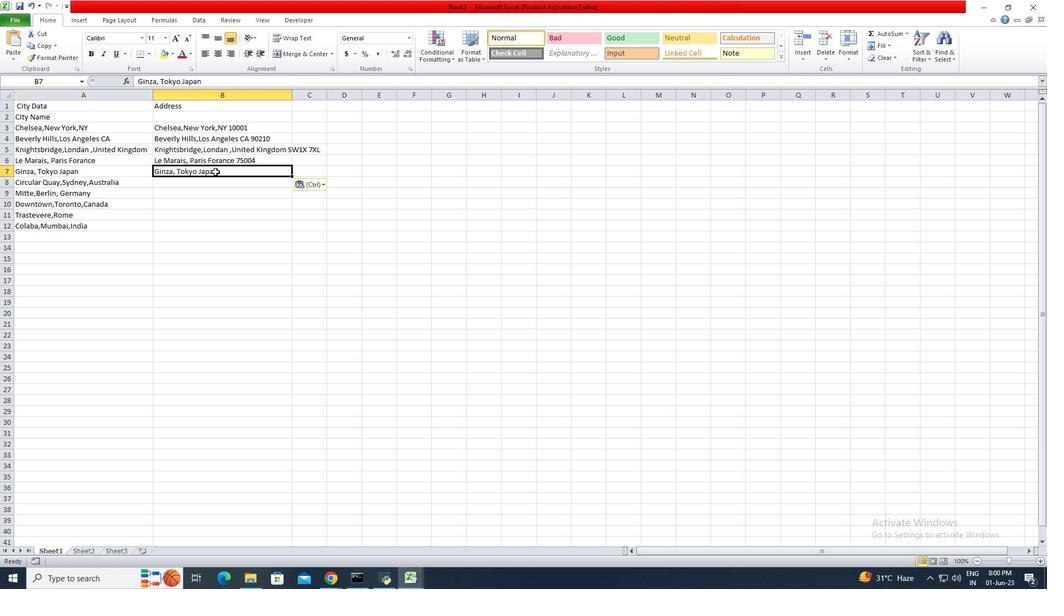 
Action: Mouse pressed left at (218, 171)
Screenshot: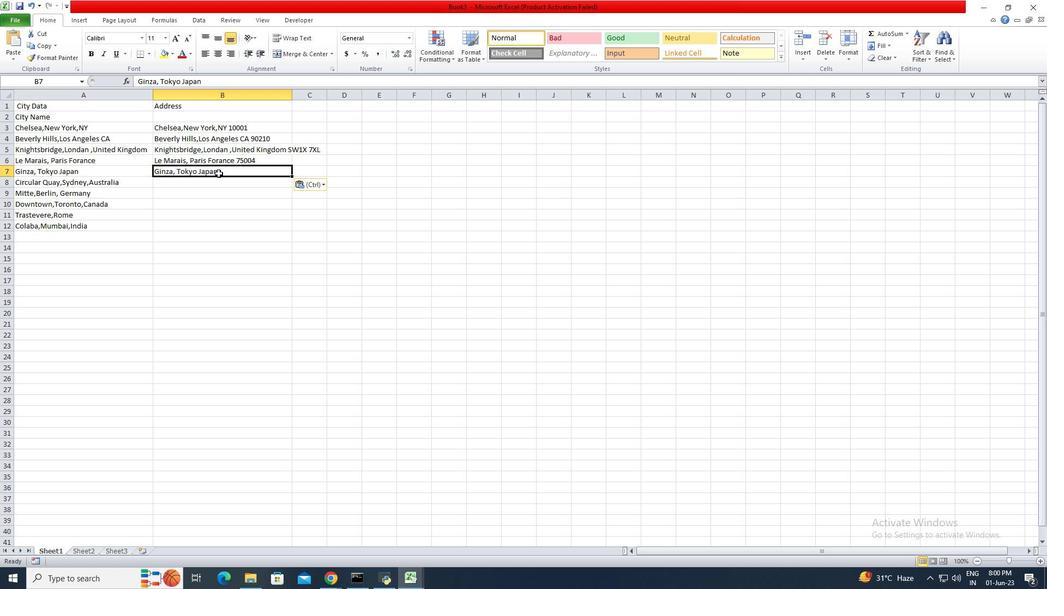 
Action: Mouse moved to (218, 171)
Screenshot: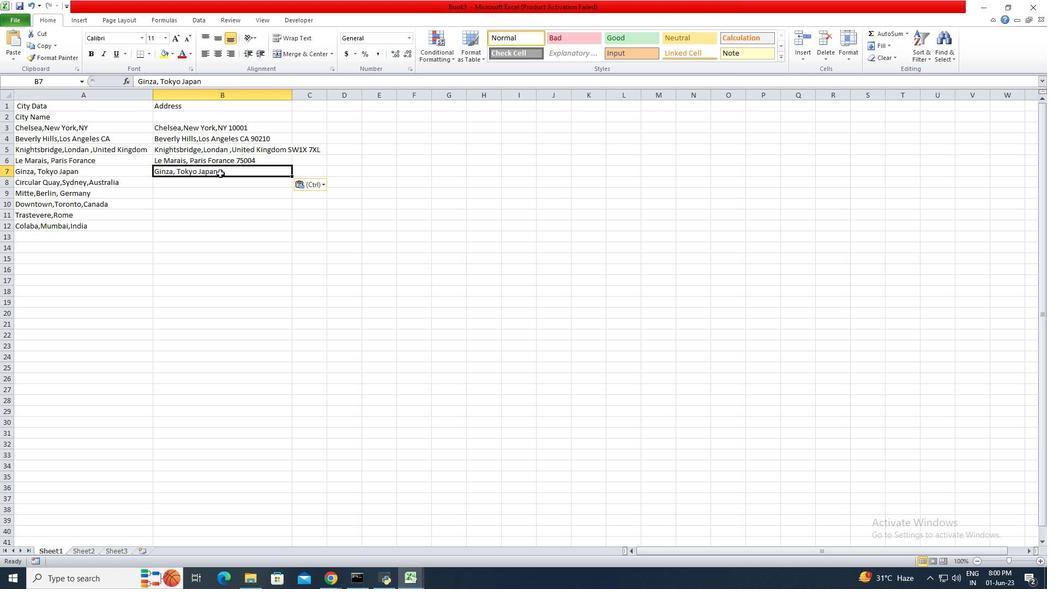 
Action: Mouse pressed left at (218, 171)
Screenshot: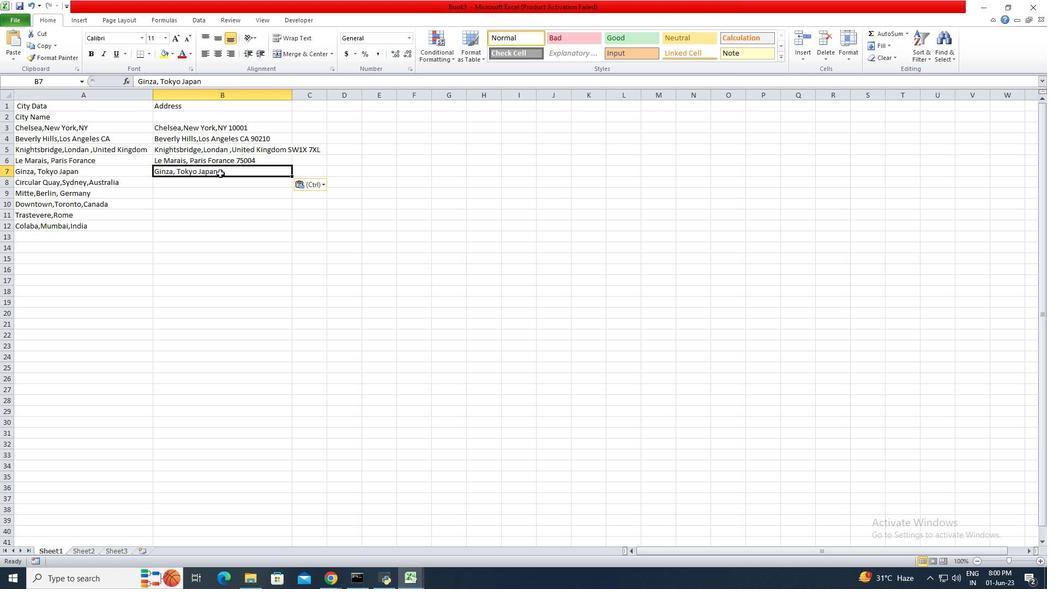 
Action: Mouse pressed left at (218, 171)
Screenshot: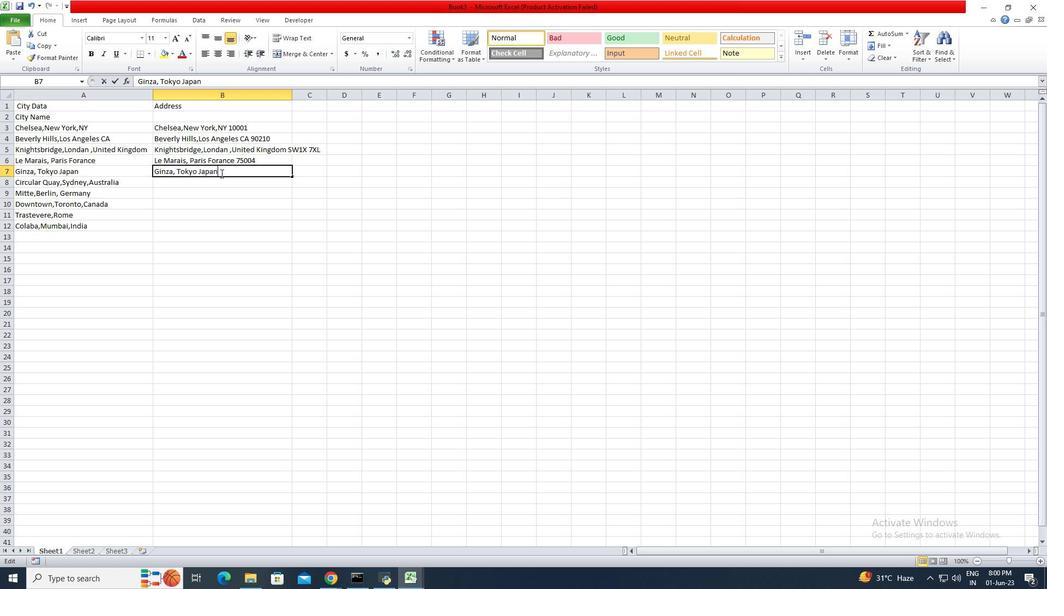 
Action: Mouse moved to (217, 171)
Screenshot: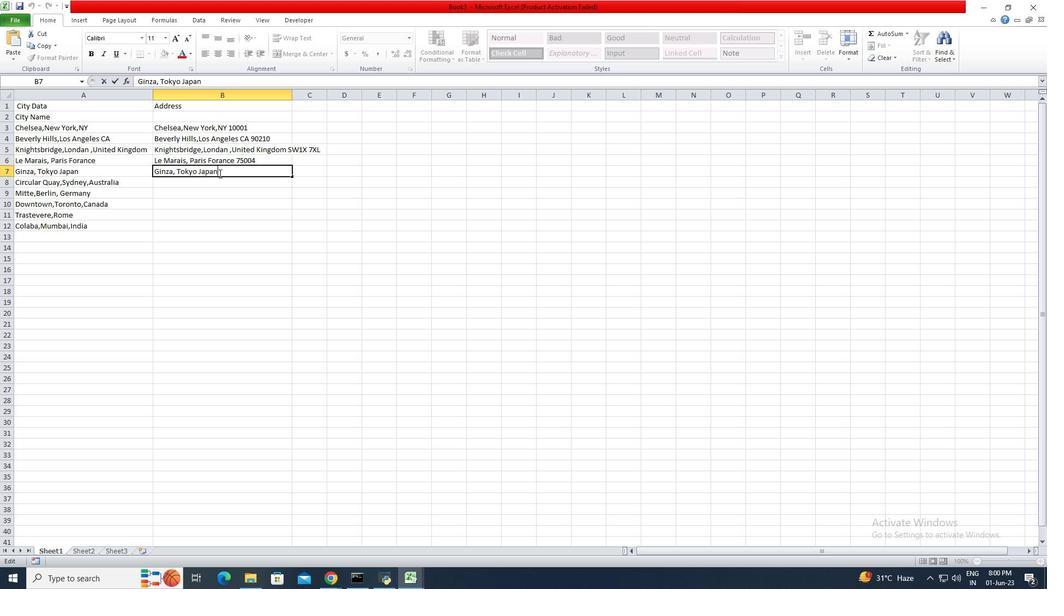 
Action: Key pressed <Key.space>
Screenshot: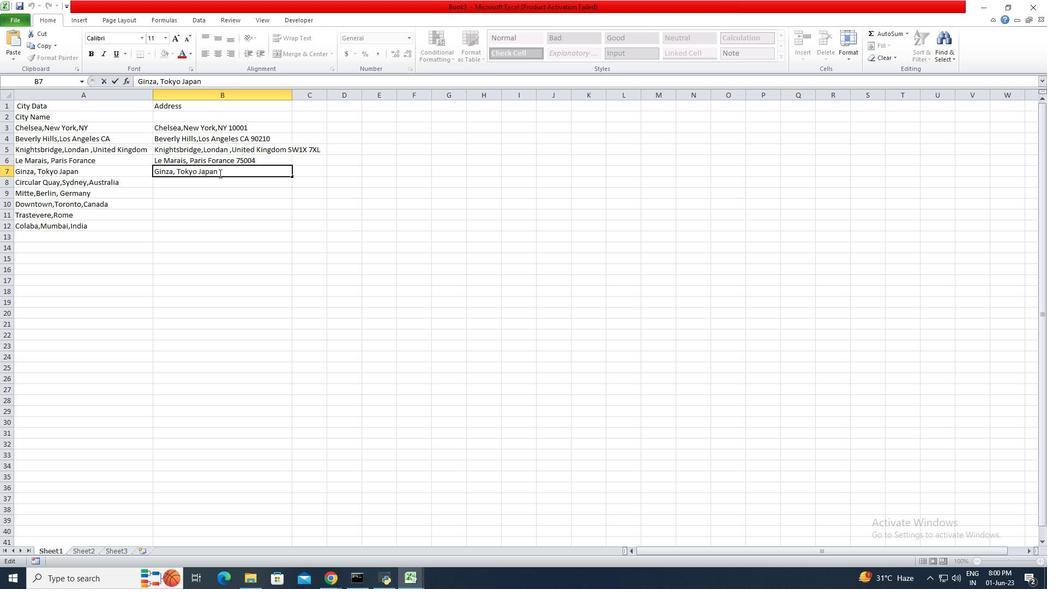 
Action: Mouse moved to (216, 171)
Screenshot: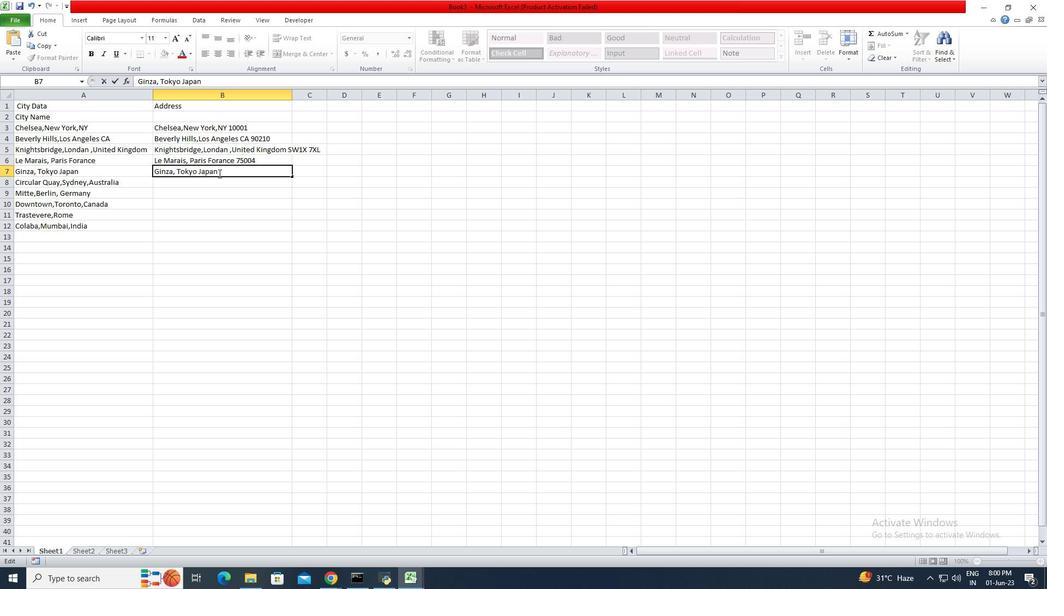 
Action: Key pressed 104-0061<Key.enter>
Screenshot: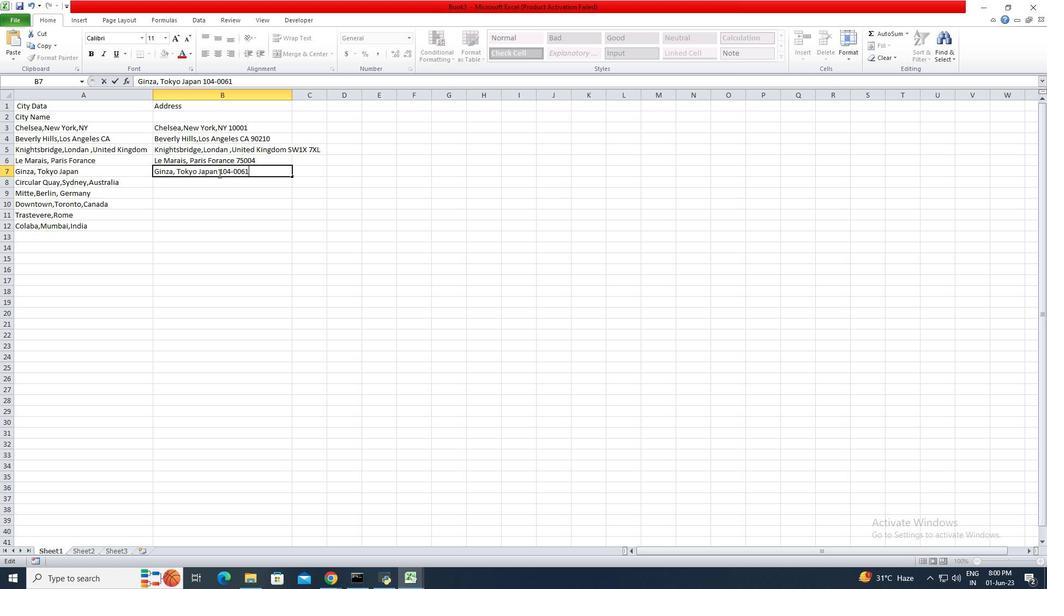
Action: Mouse moved to (21, 179)
Screenshot: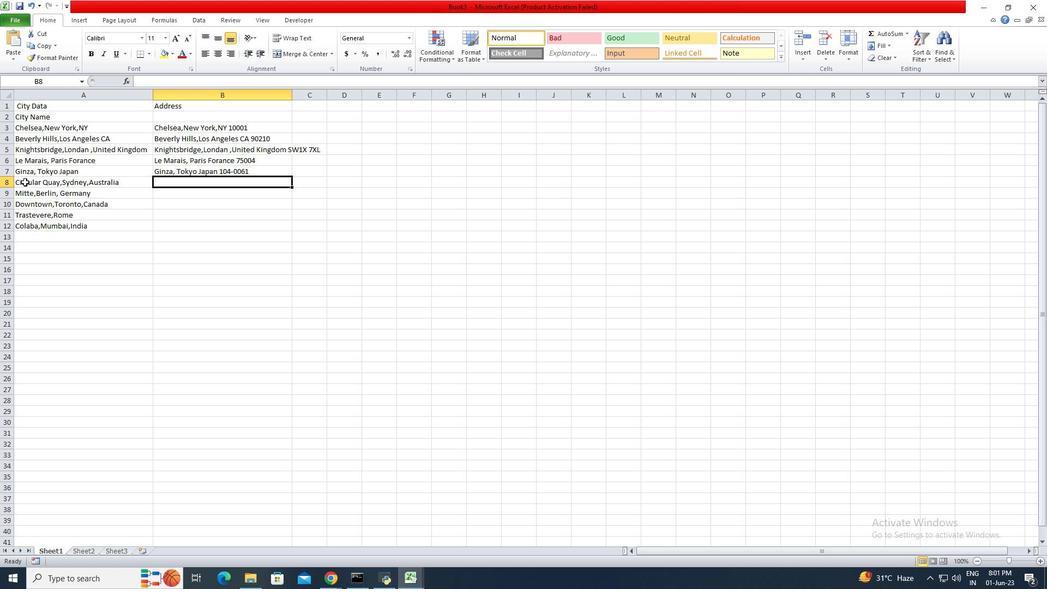 
Action: Mouse pressed left at (21, 179)
Screenshot: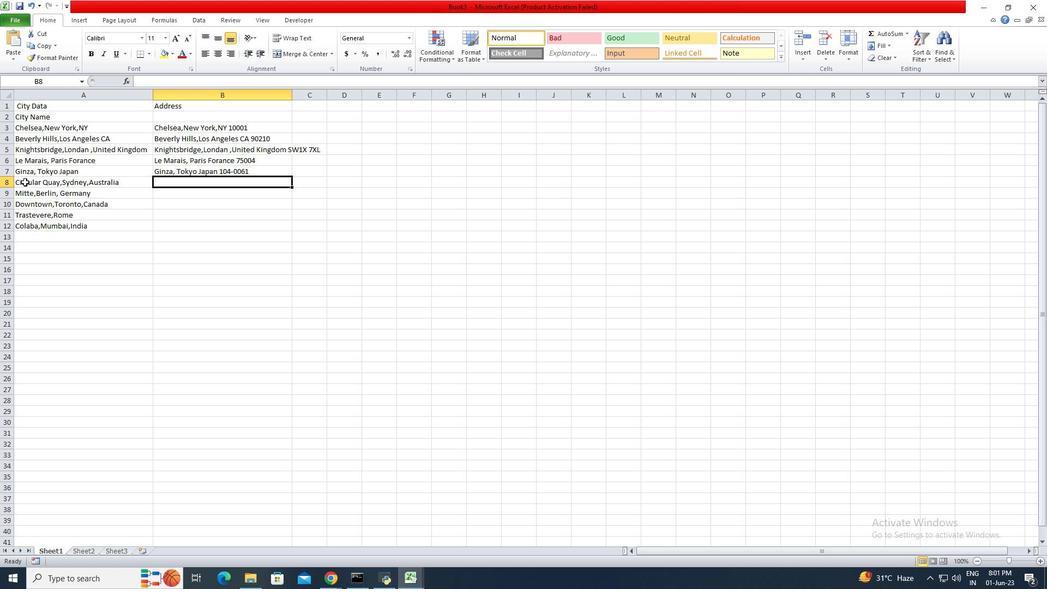 
Action: Mouse moved to (17, 181)
Screenshot: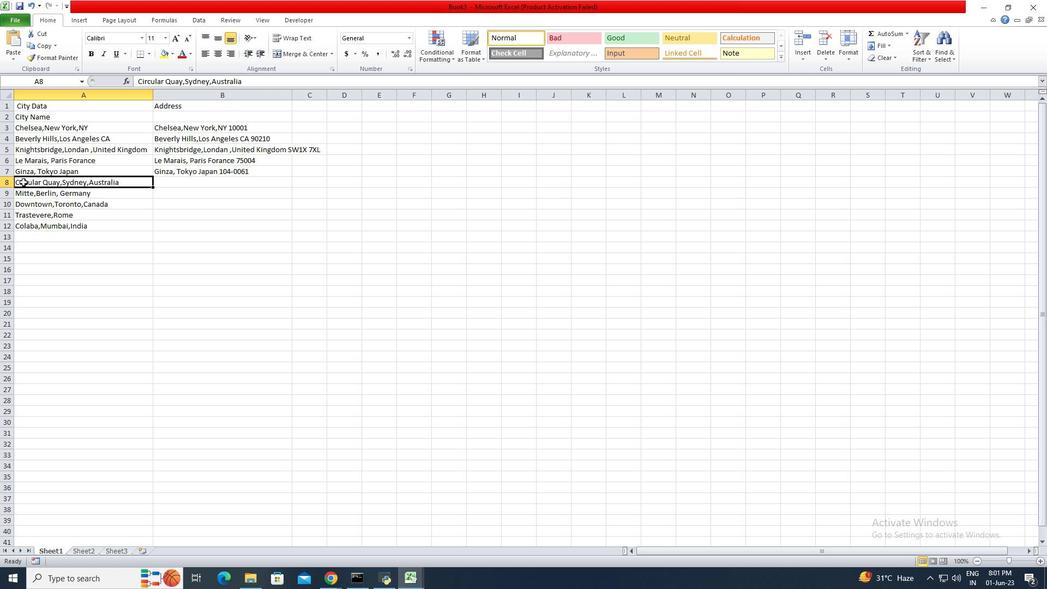 
Action: Mouse pressed left at (17, 181)
Screenshot: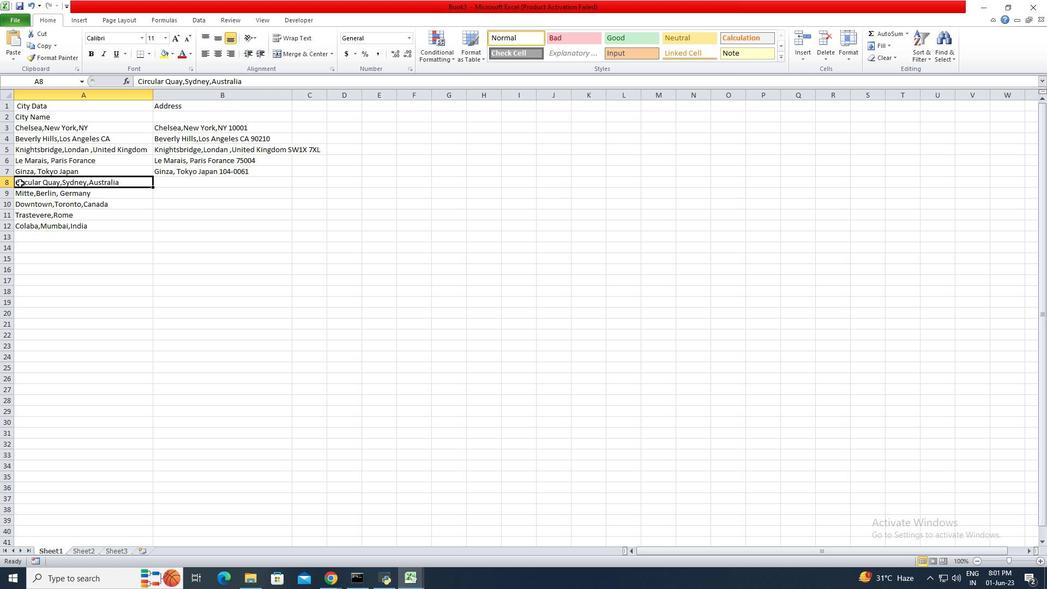 
Action: Mouse pressed left at (17, 181)
Screenshot: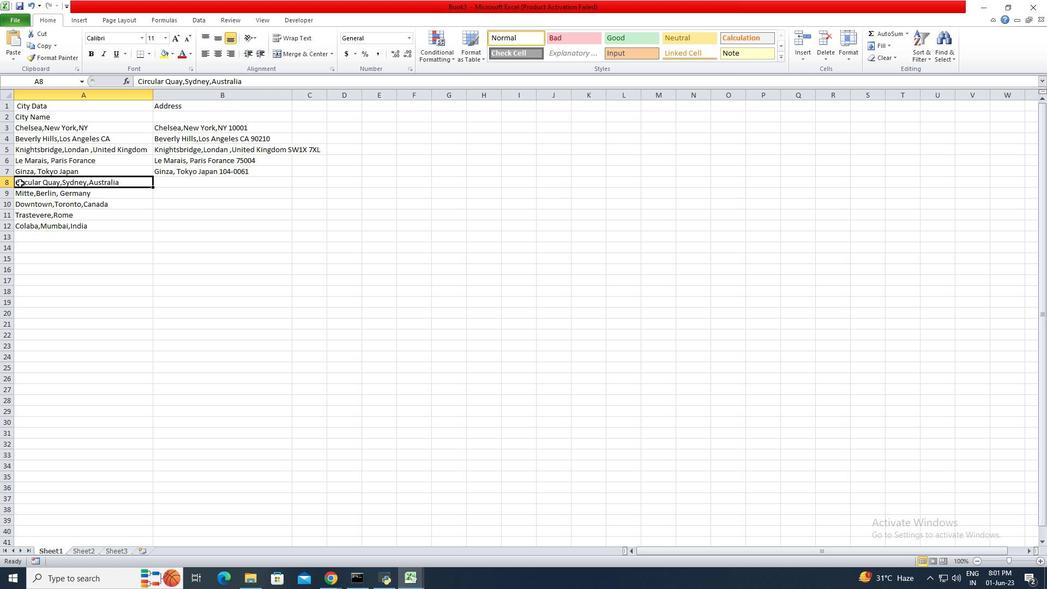 
Action: Mouse moved to (139, 177)
Screenshot: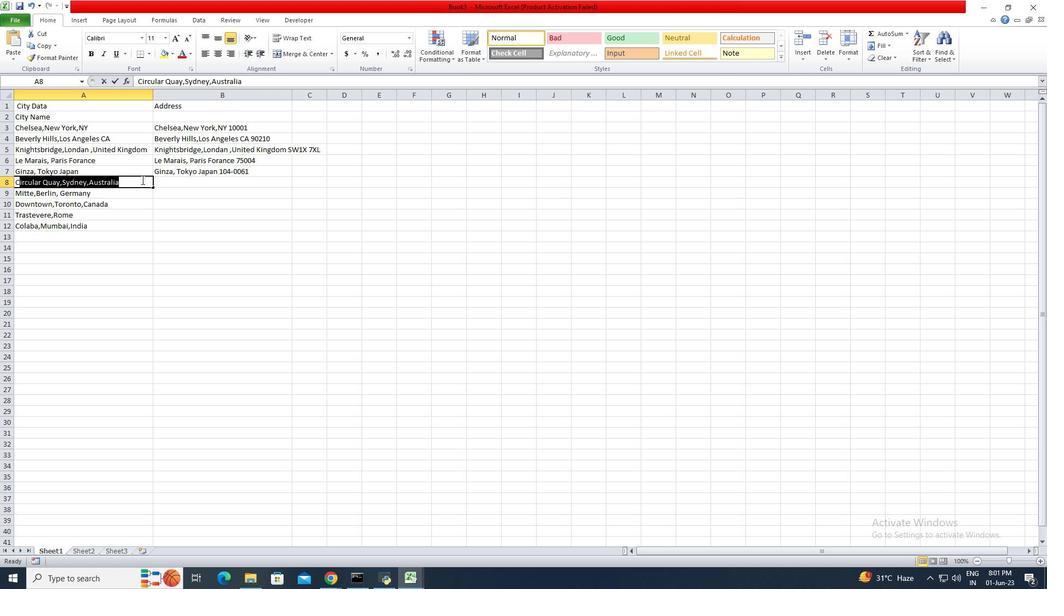
Action: Mouse pressed left at (139, 177)
Screenshot: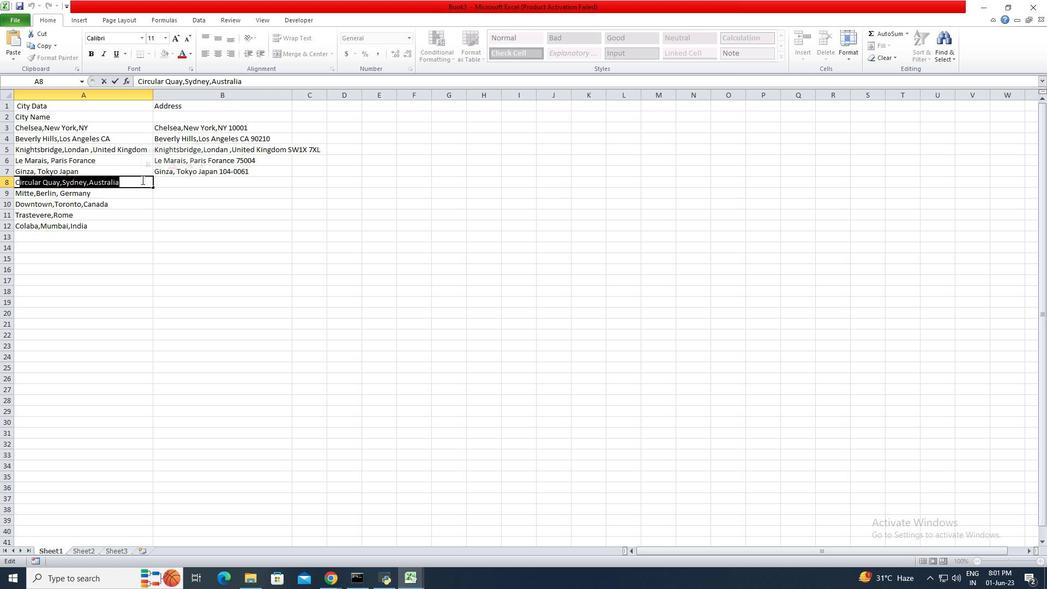 
Action: Mouse pressed left at (139, 177)
Screenshot: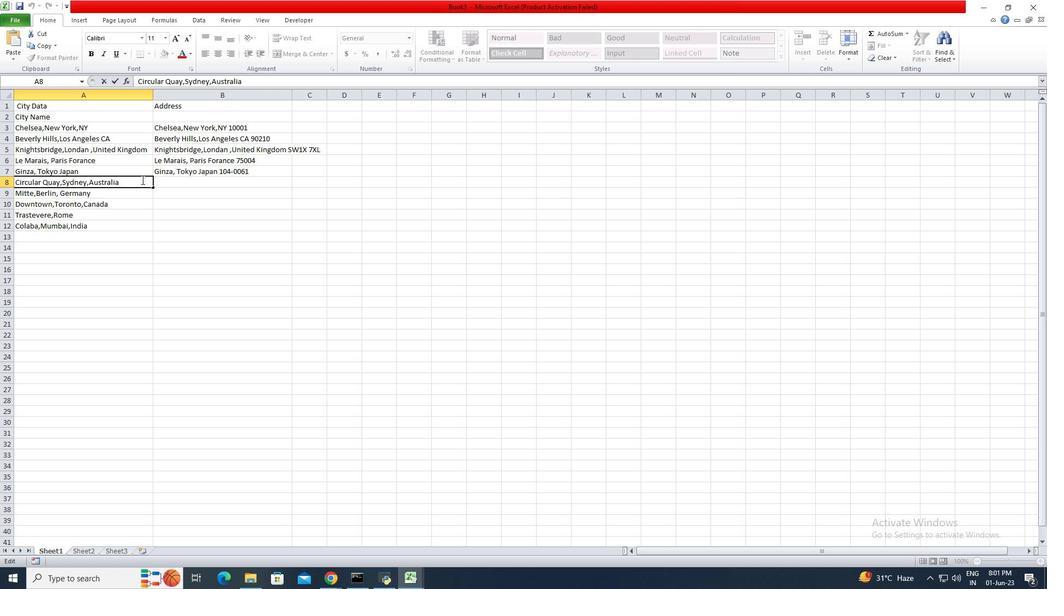 
Action: Mouse pressed left at (139, 177)
Screenshot: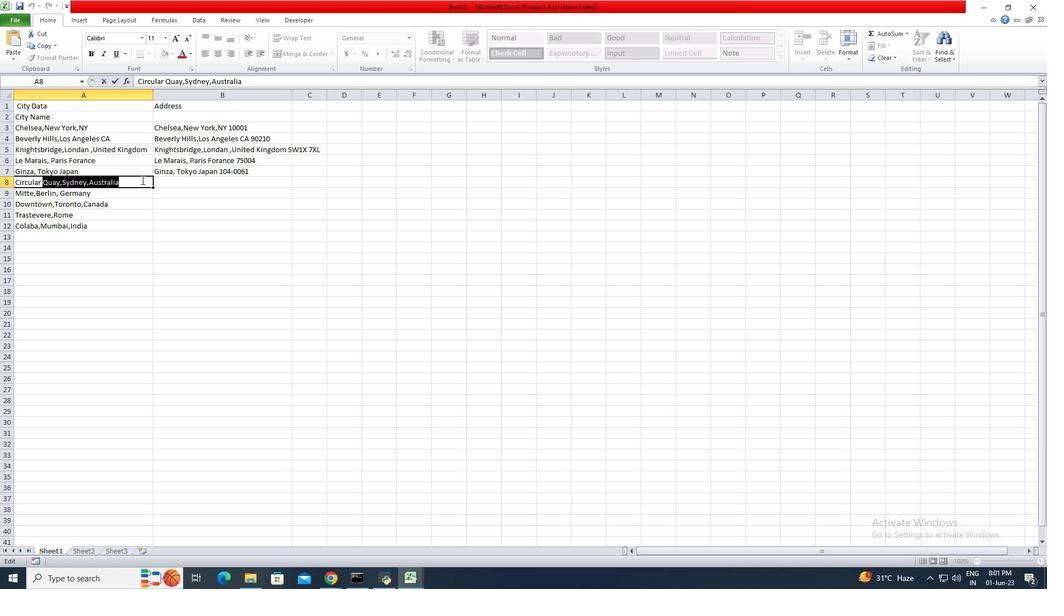 
Action: Mouse moved to (36, 208)
Screenshot: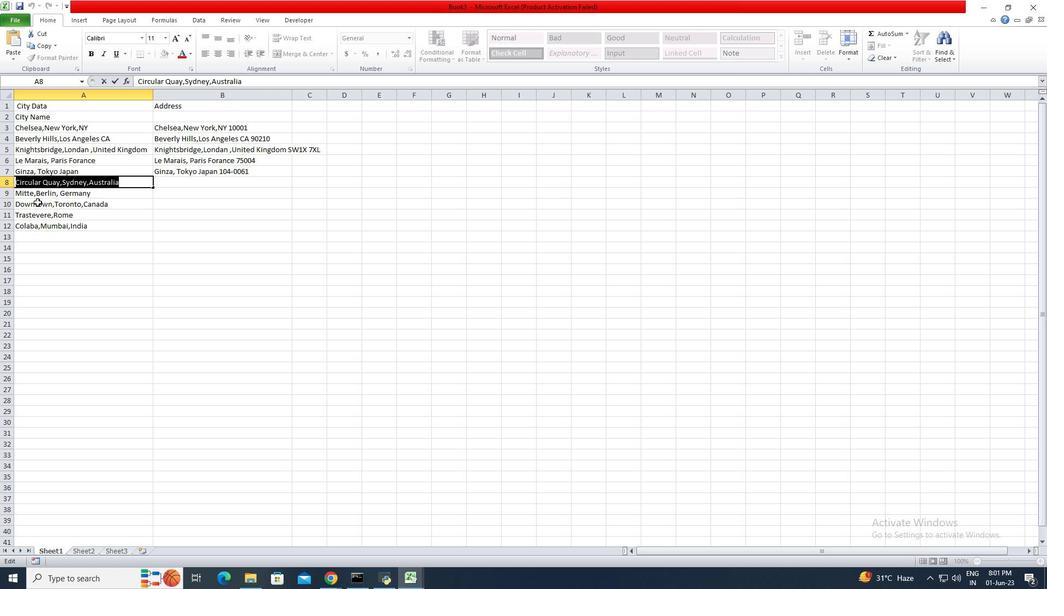 
Action: Key pressed ctrl+C
Screenshot: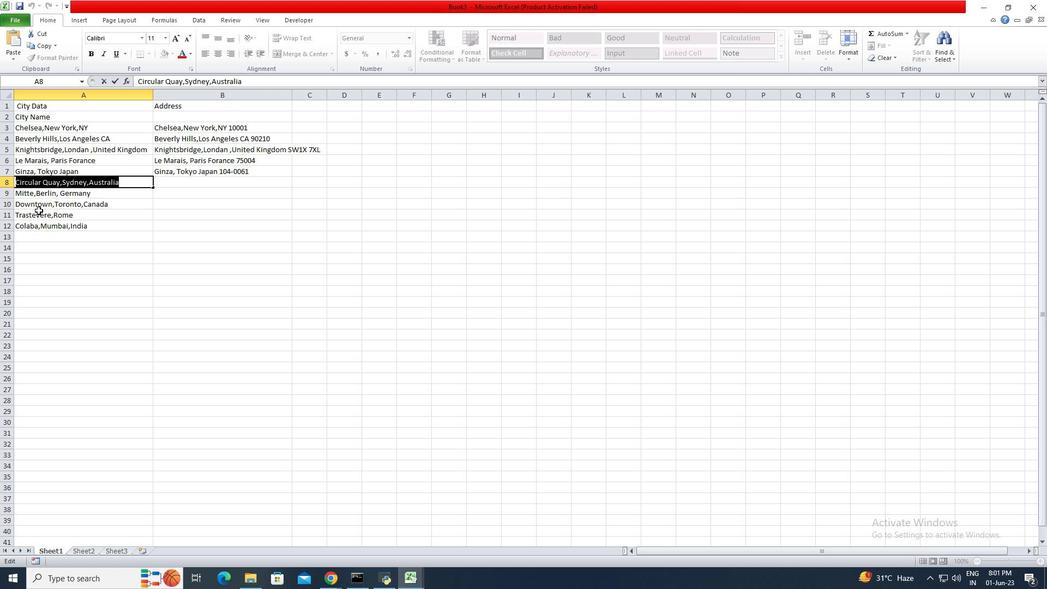 
Action: Mouse moved to (166, 177)
Screenshot: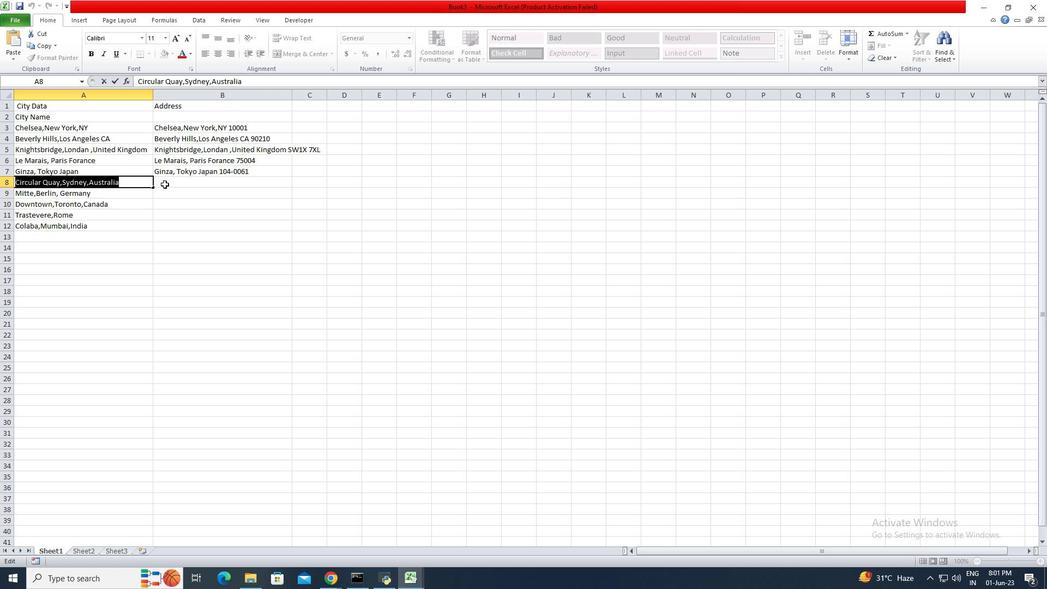 
Action: Mouse pressed left at (166, 177)
Screenshot: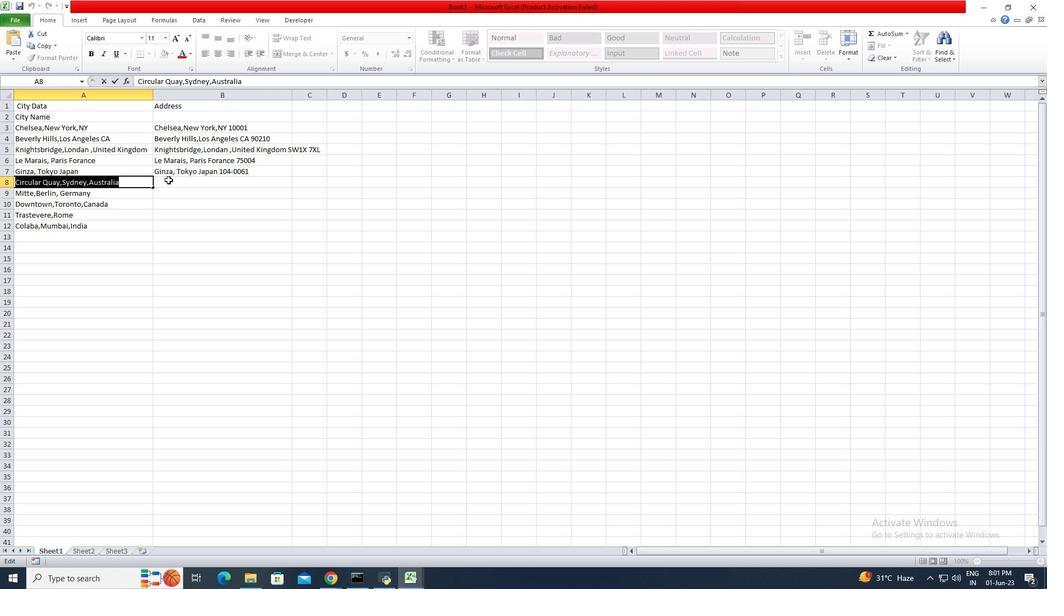 
Action: Mouse moved to (166, 180)
Screenshot: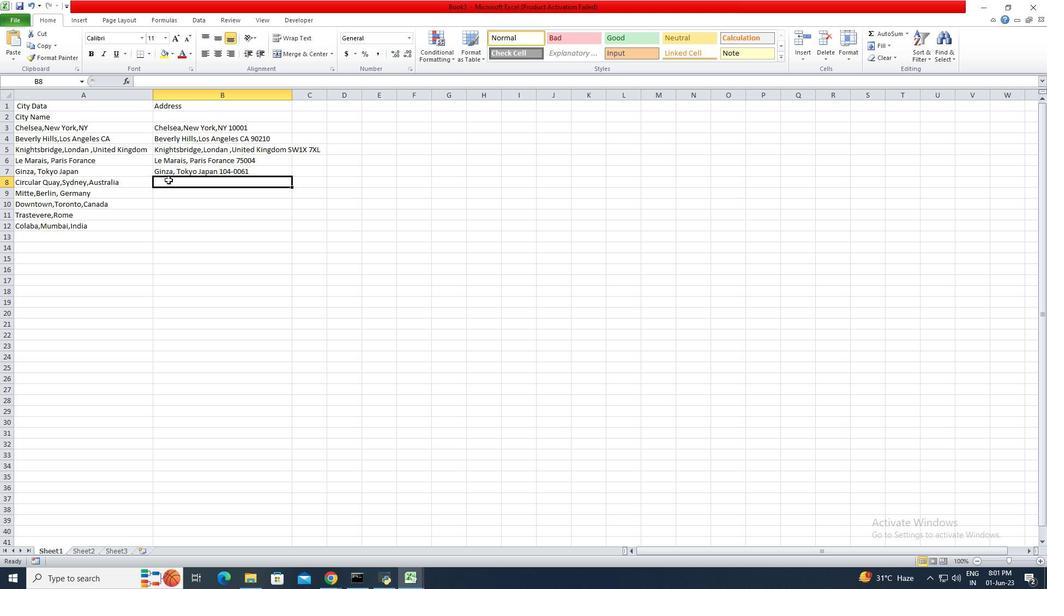 
Action: Key pressed ctrl+V
Screenshot: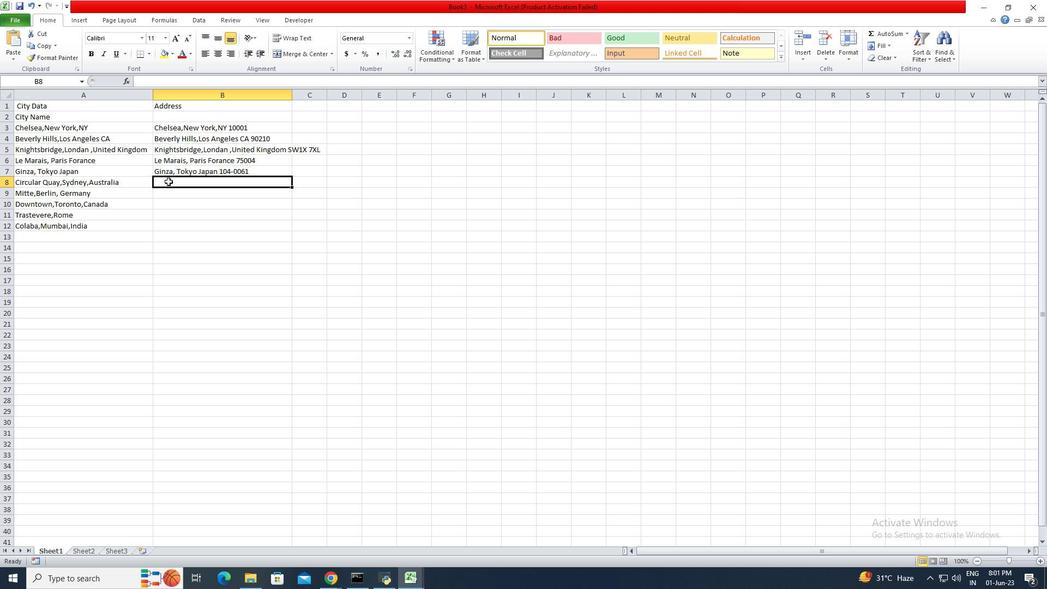 
Action: Mouse moved to (268, 178)
Screenshot: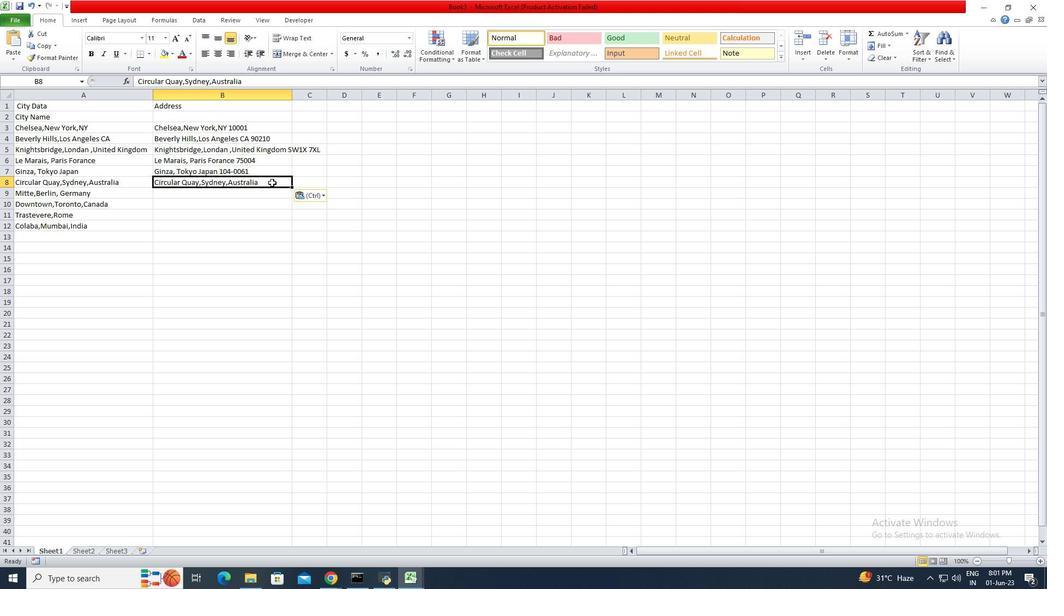 
Action: Mouse pressed left at (268, 178)
Screenshot: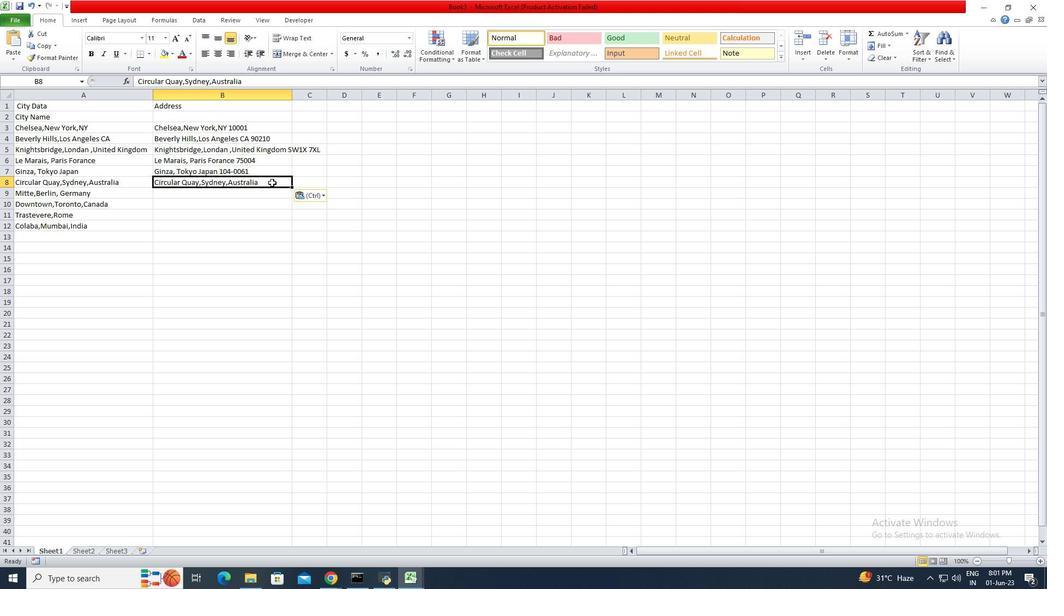 
Action: Mouse pressed left at (268, 178)
Screenshot: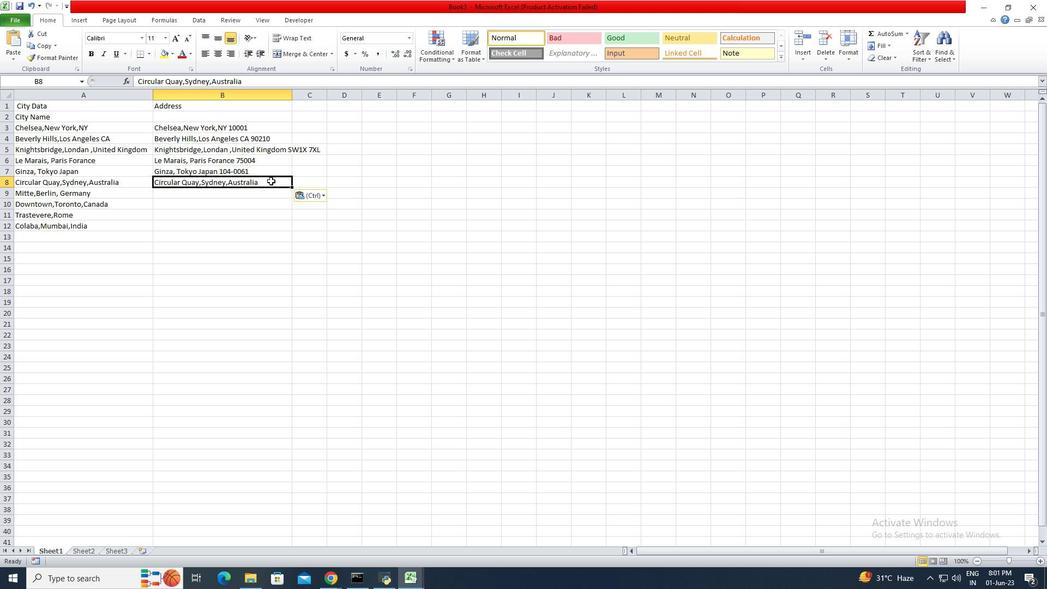 
Action: Mouse pressed left at (268, 178)
Screenshot: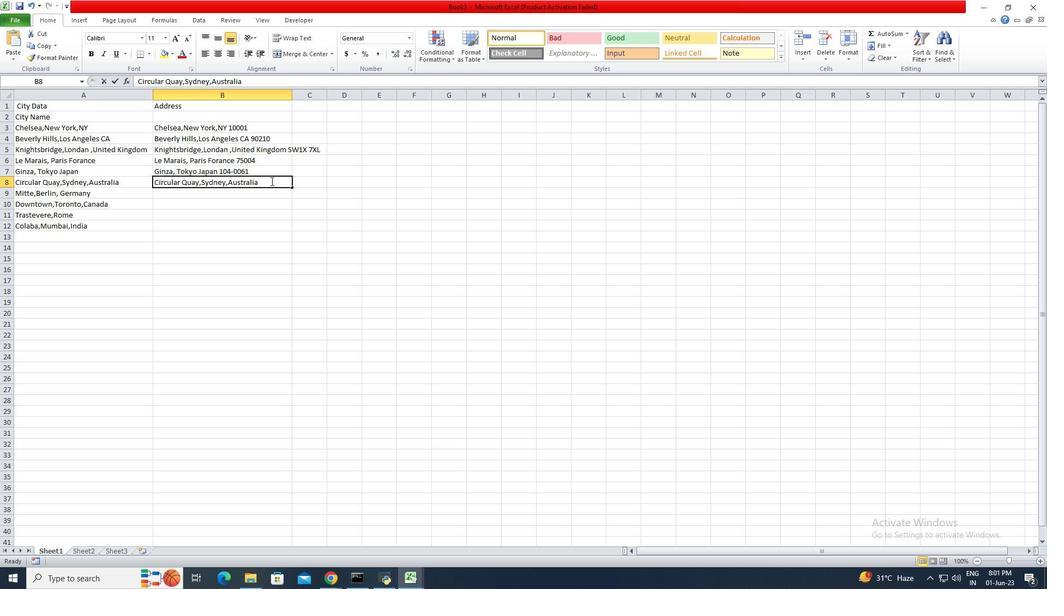 
Action: Key pressed <Key.space>
Screenshot: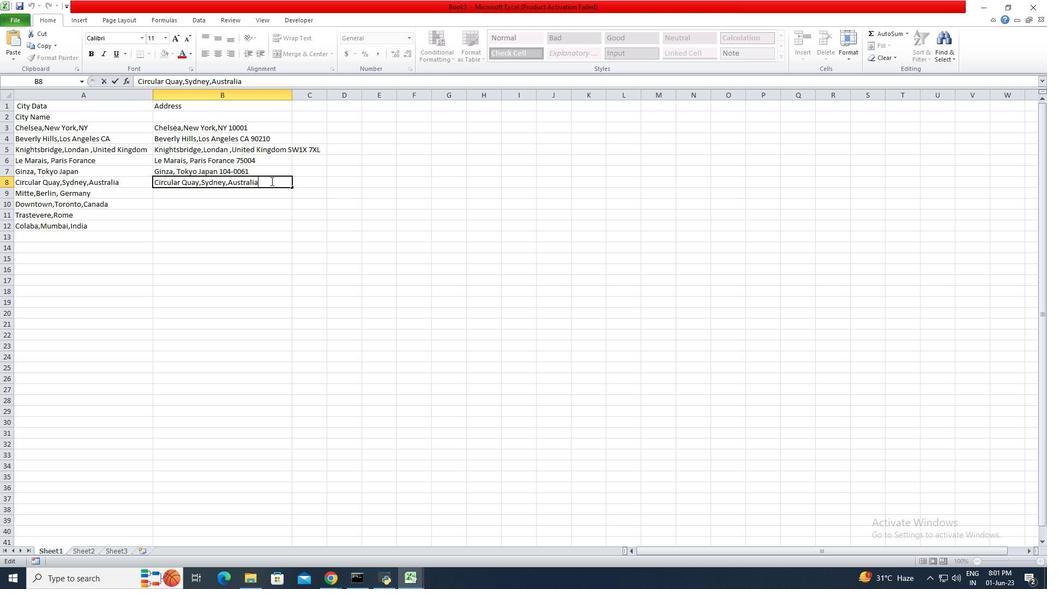 
Action: Mouse moved to (268, 185)
Screenshot: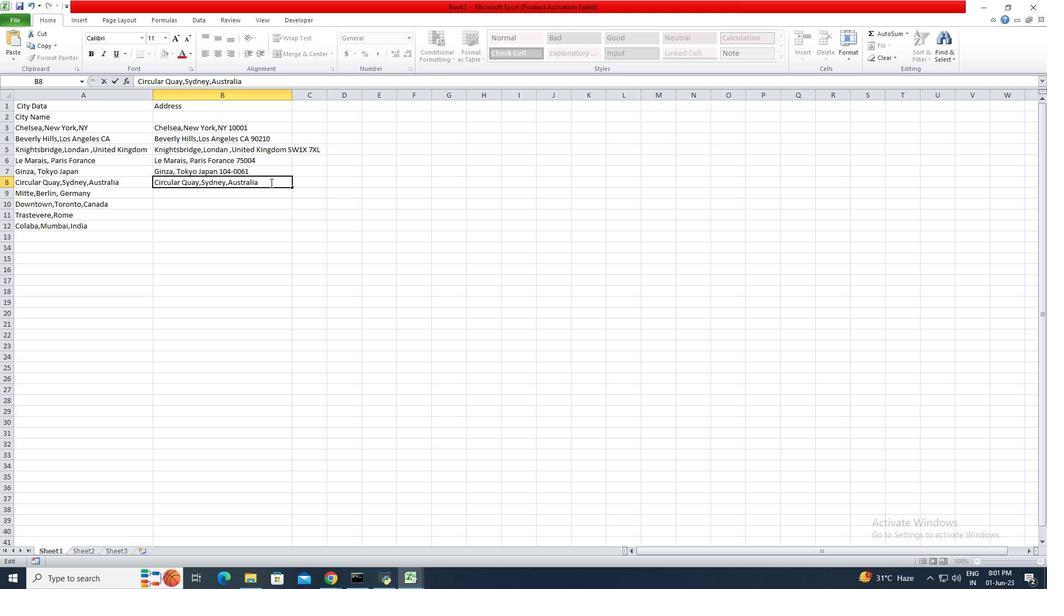 
Action: Key pressed 2000<Key.enter>
Screenshot: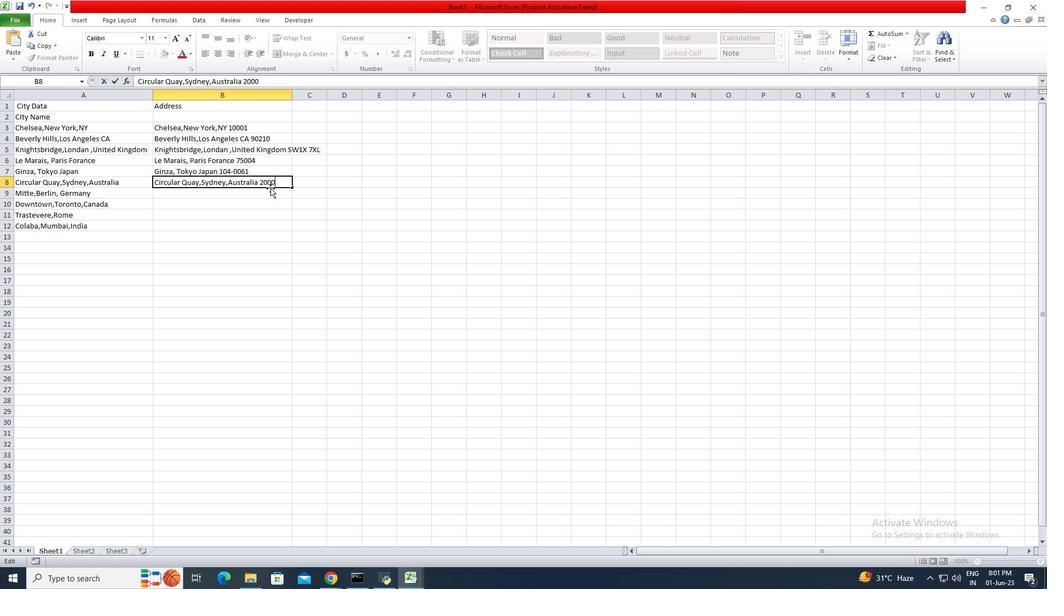 
Action: Mouse moved to (25, 189)
Screenshot: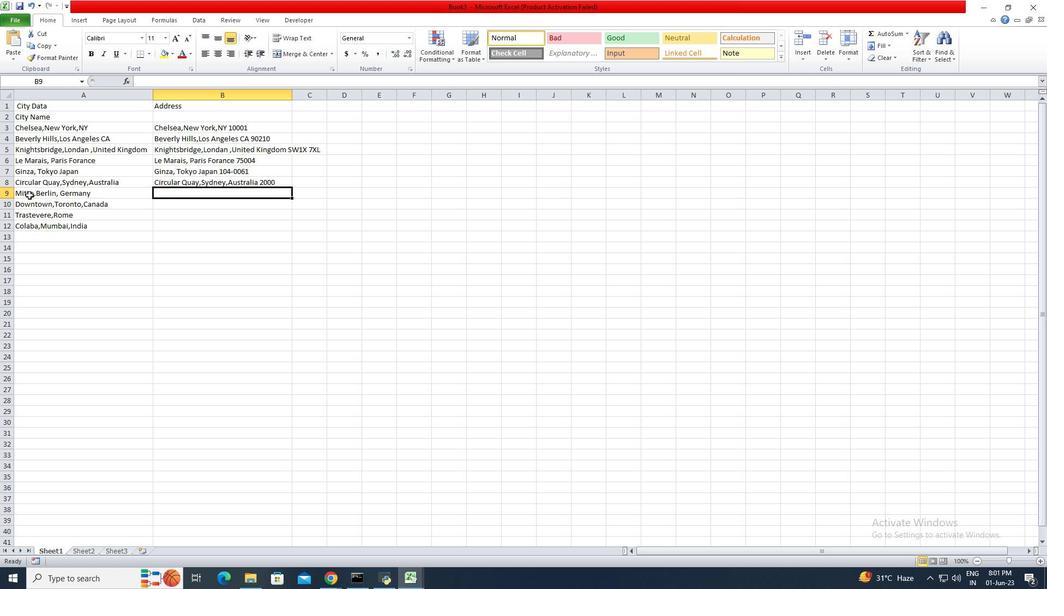 
Action: Mouse pressed left at (25, 189)
Screenshot: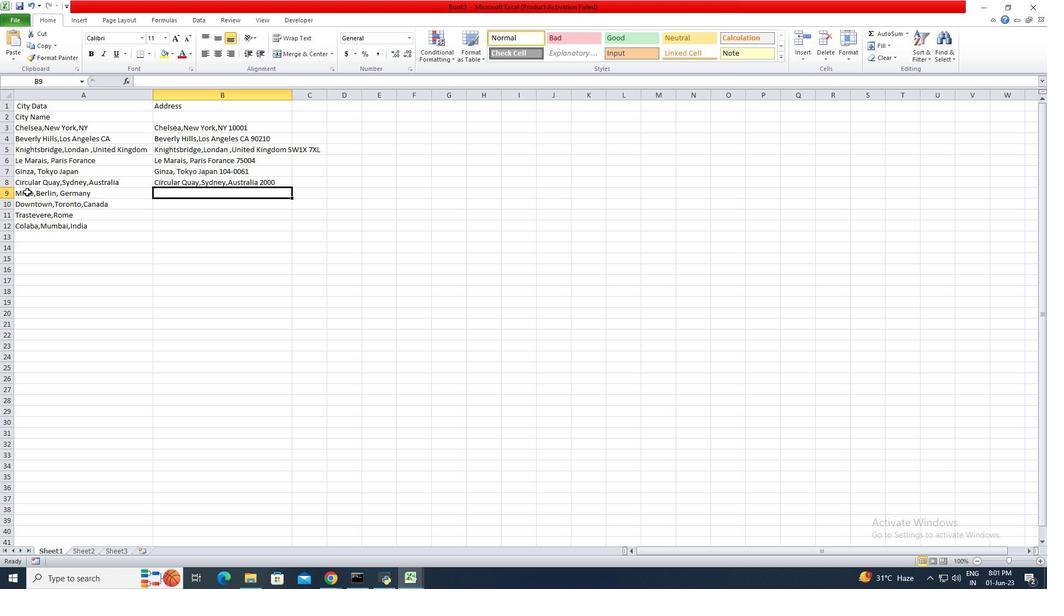 
Action: Mouse moved to (21, 192)
Screenshot: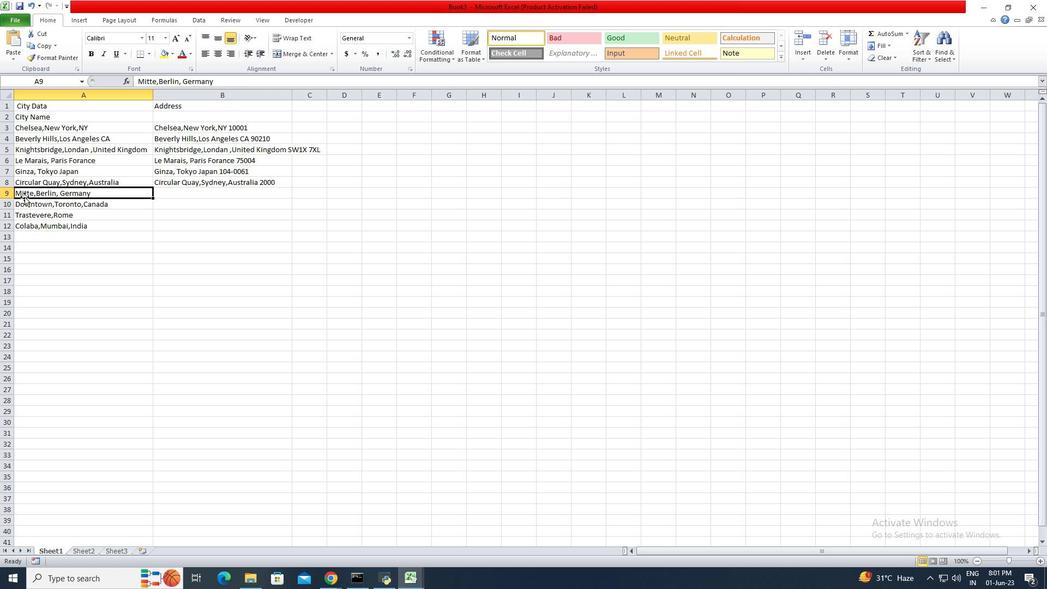 
Action: Mouse pressed left at (21, 192)
Screenshot: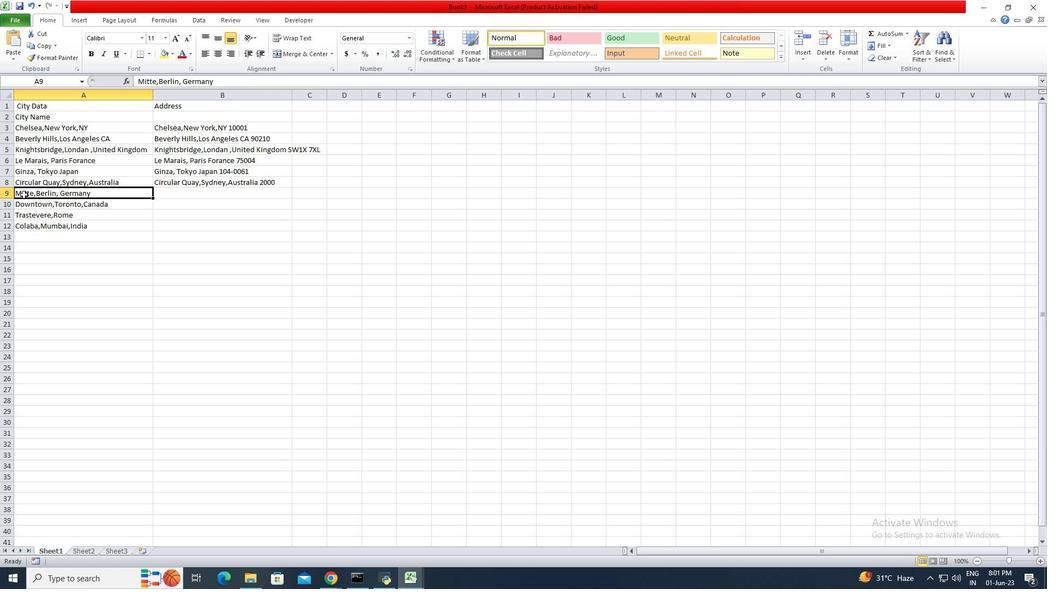 
Action: Mouse pressed left at (21, 192)
Screenshot: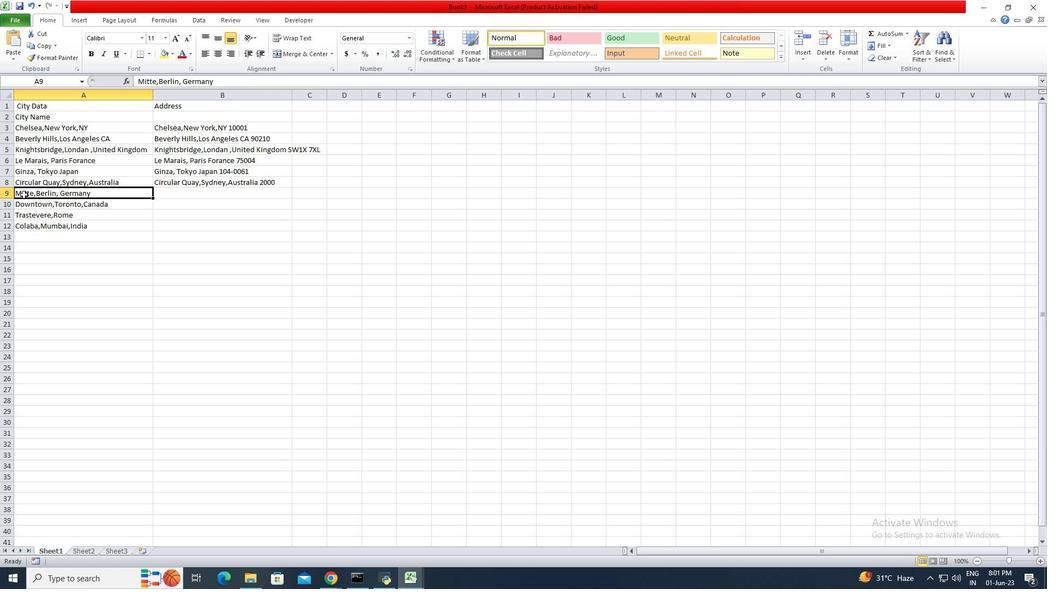 
Action: Mouse pressed left at (21, 192)
Screenshot: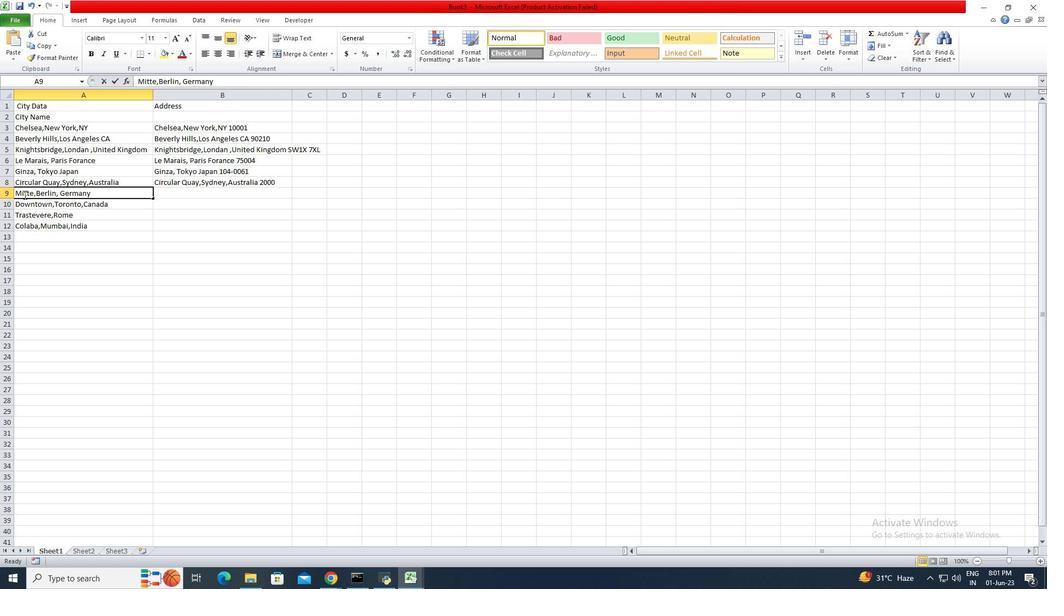 
Action: Mouse moved to (93, 192)
Screenshot: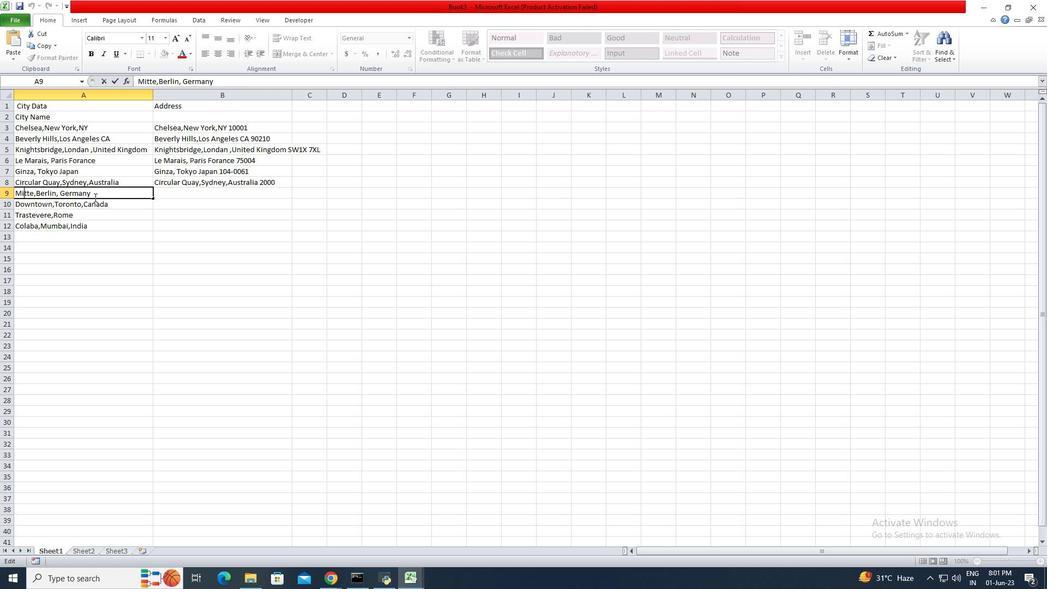 
Action: Mouse pressed left at (93, 192)
Screenshot: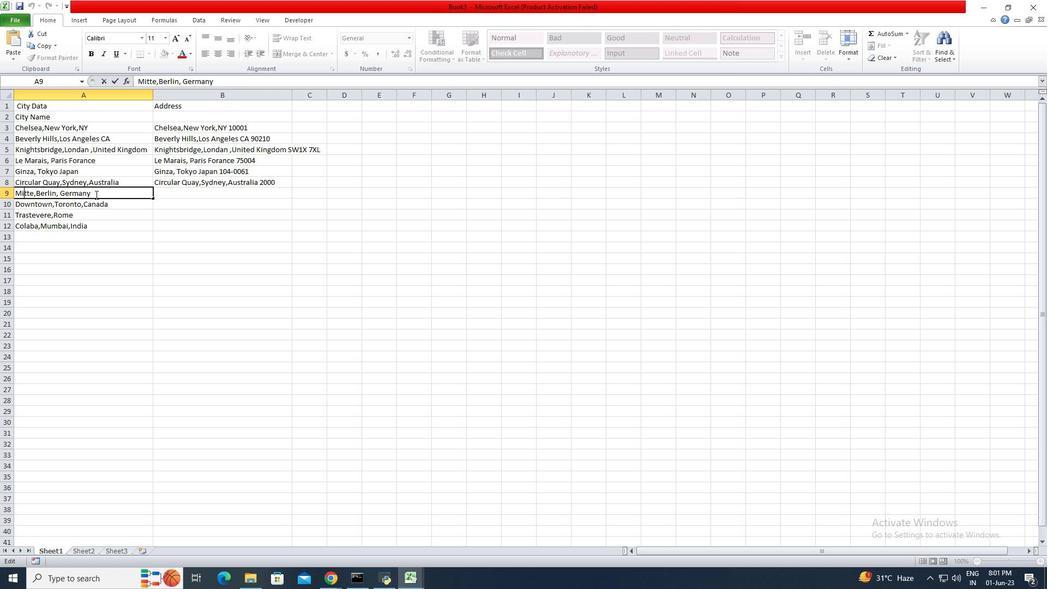 
Action: Mouse moved to (3, 194)
Screenshot: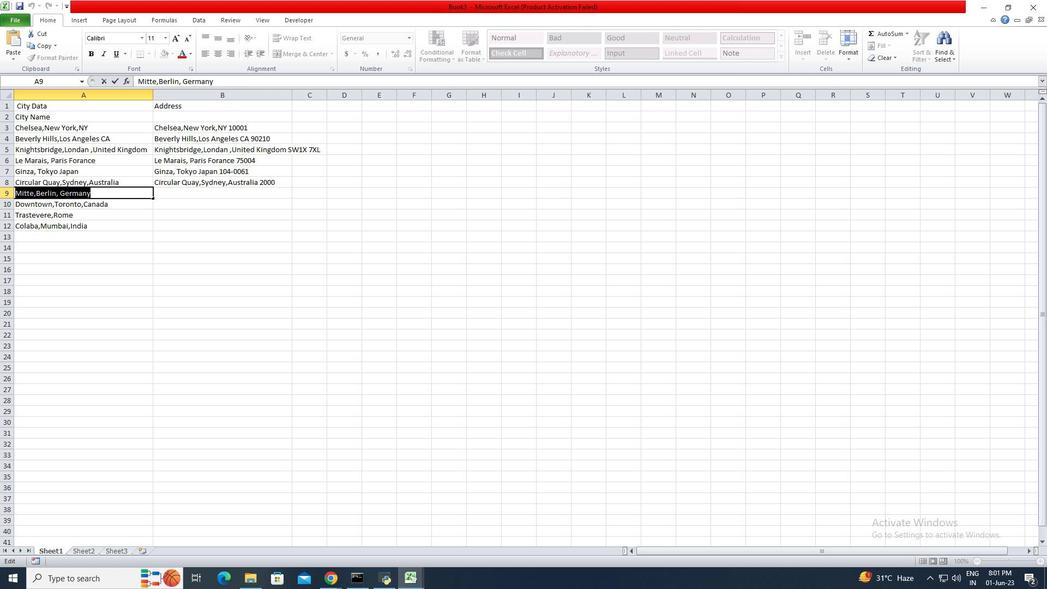 
Action: Key pressed ctrl+C
Screenshot: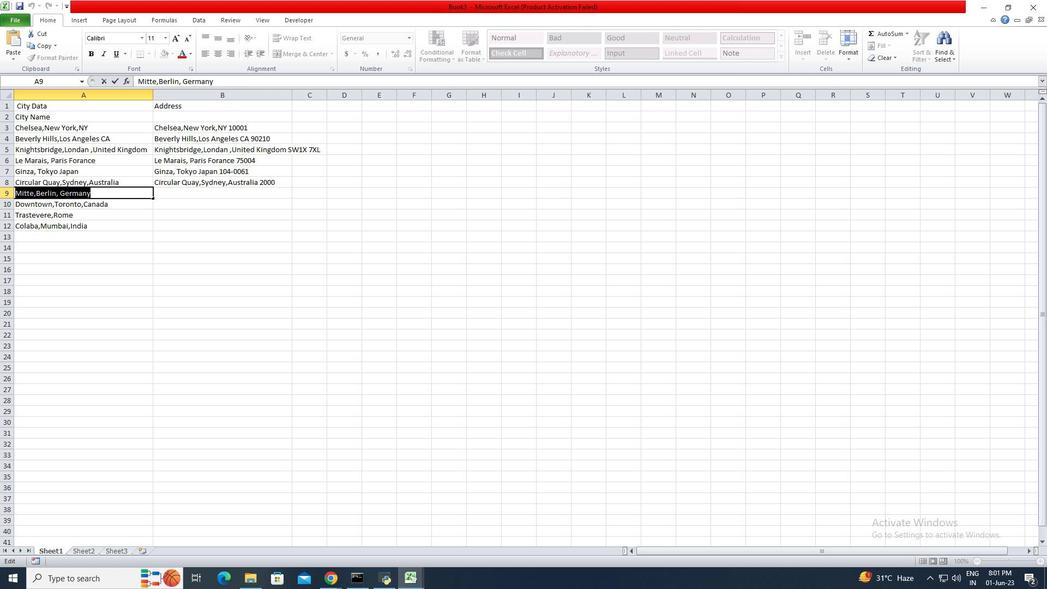 
Action: Mouse moved to (176, 191)
Screenshot: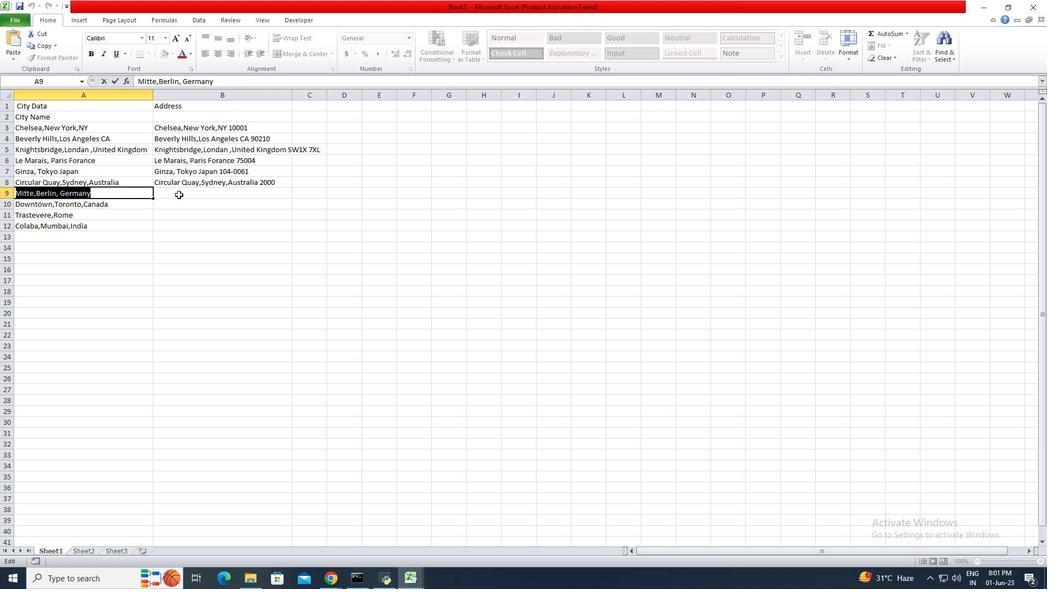 
Action: Mouse pressed left at (176, 191)
Screenshot: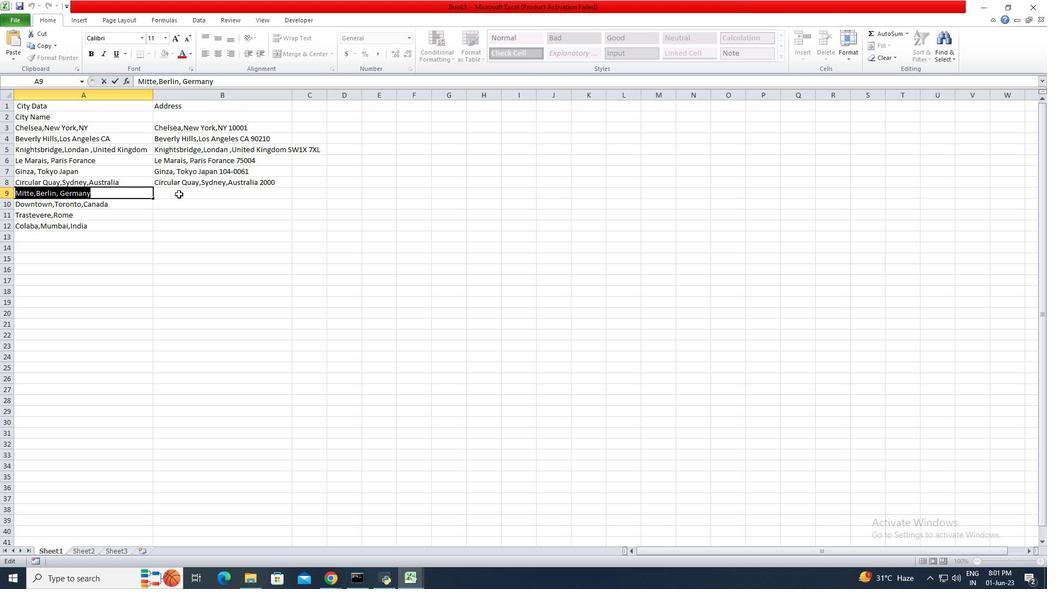 
Action: Key pressed ctrl+V
Screenshot: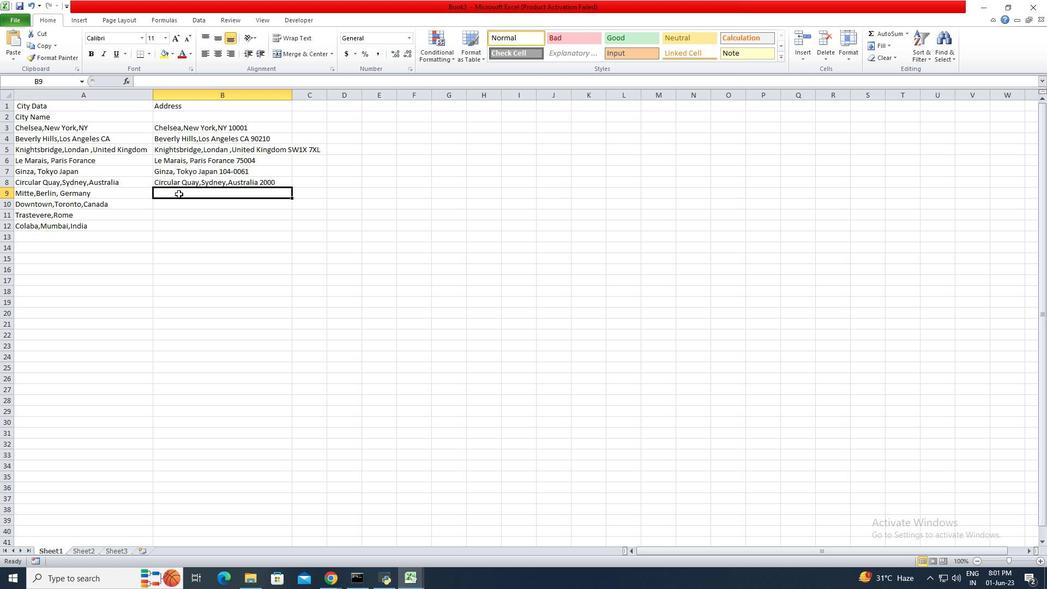 
Action: Mouse moved to (242, 192)
Screenshot: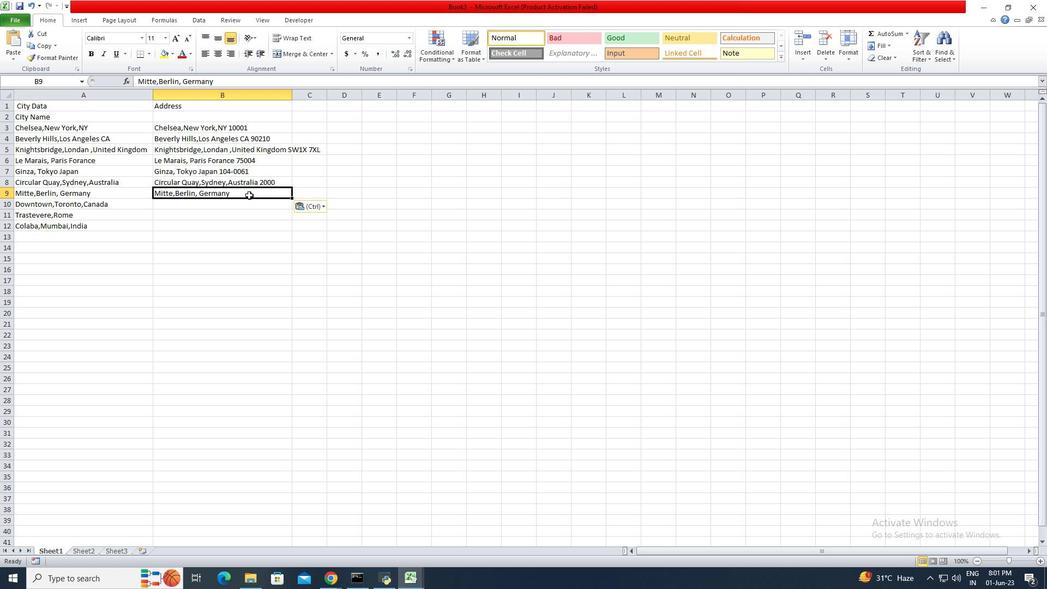 
Action: Mouse pressed left at (242, 192)
Screenshot: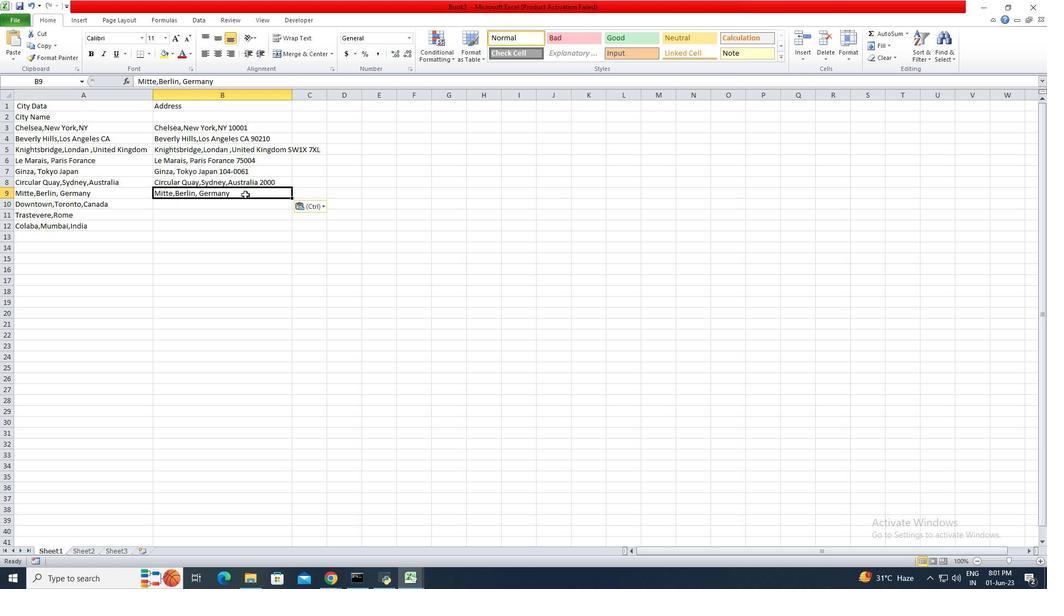 
Action: Mouse pressed left at (242, 192)
Screenshot: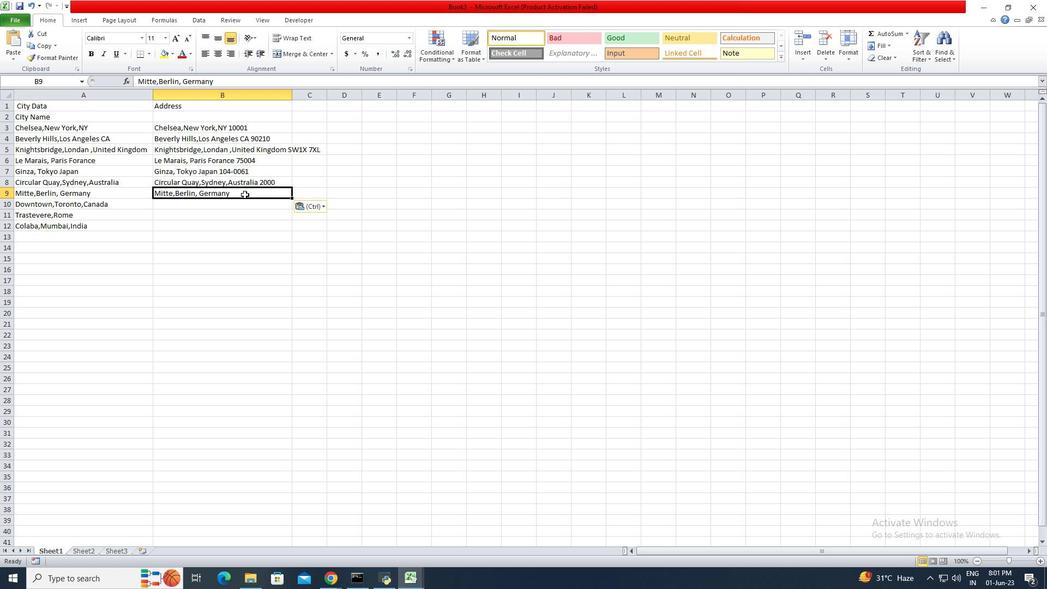 
Action: Mouse pressed left at (242, 192)
Screenshot: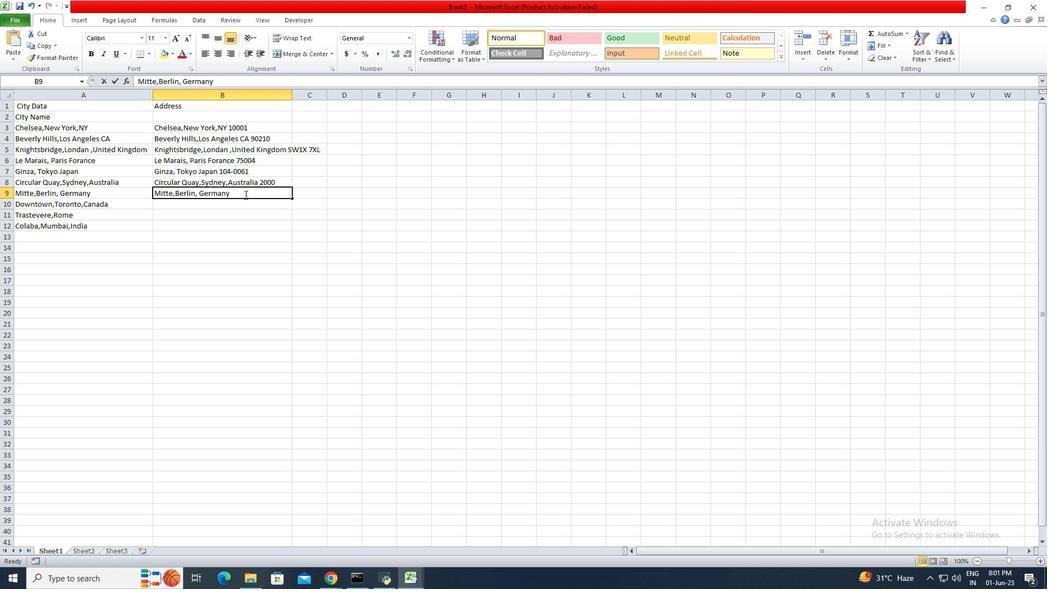 
Action: Key pressed <Key.space>
Screenshot: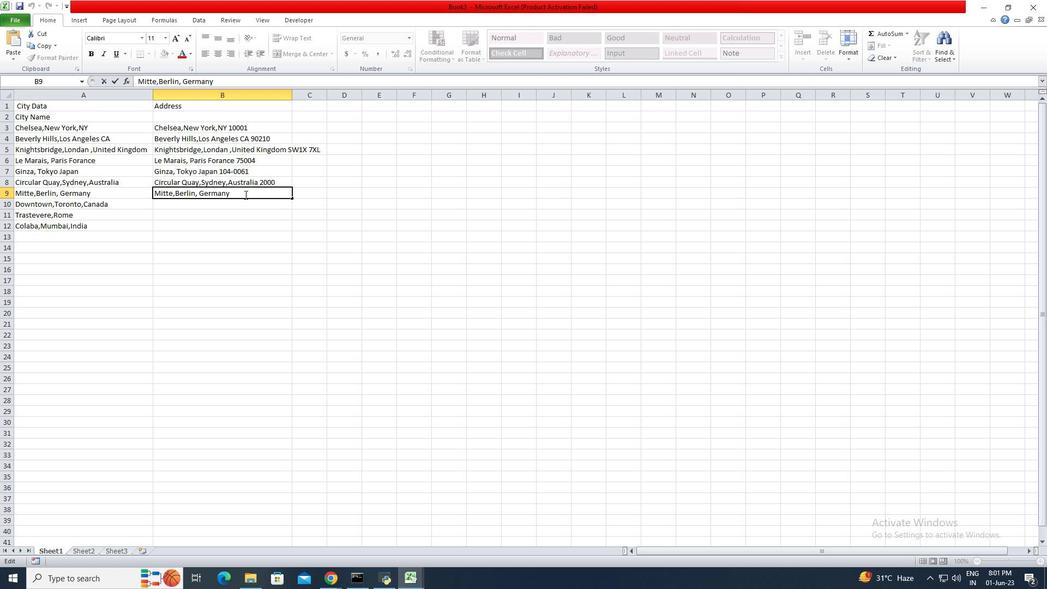 
Action: Mouse moved to (234, 213)
Screenshot: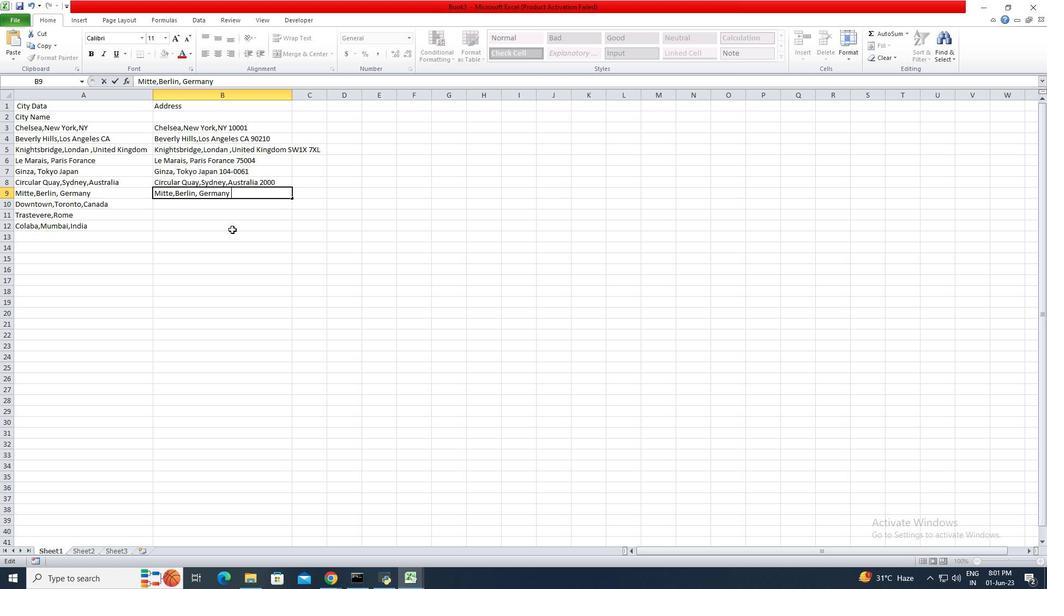 
Action: Key pressed 10178<Key.enter>
Screenshot: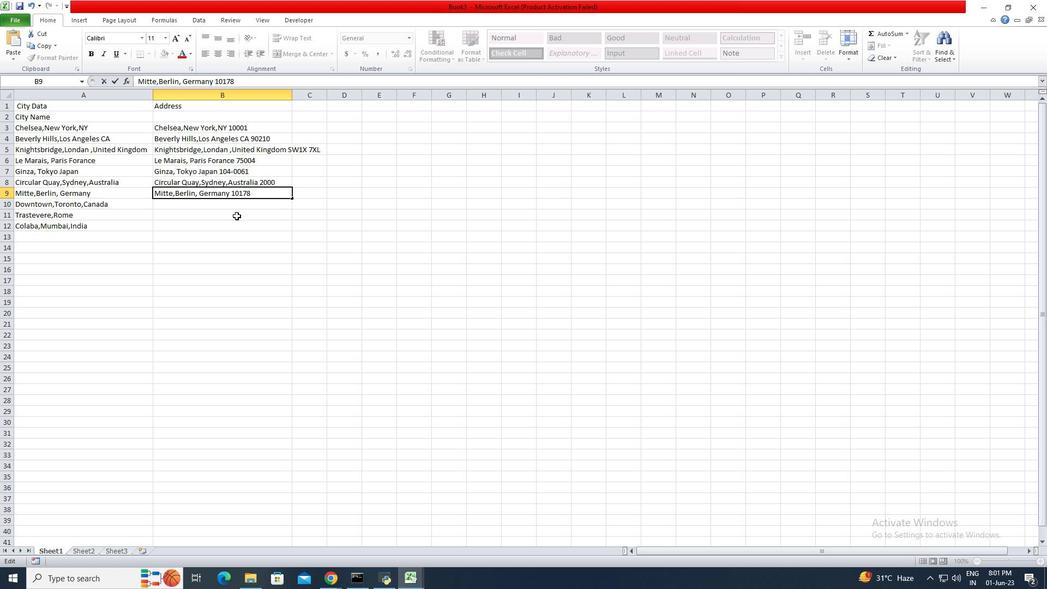 
Action: Mouse moved to (21, 202)
Screenshot: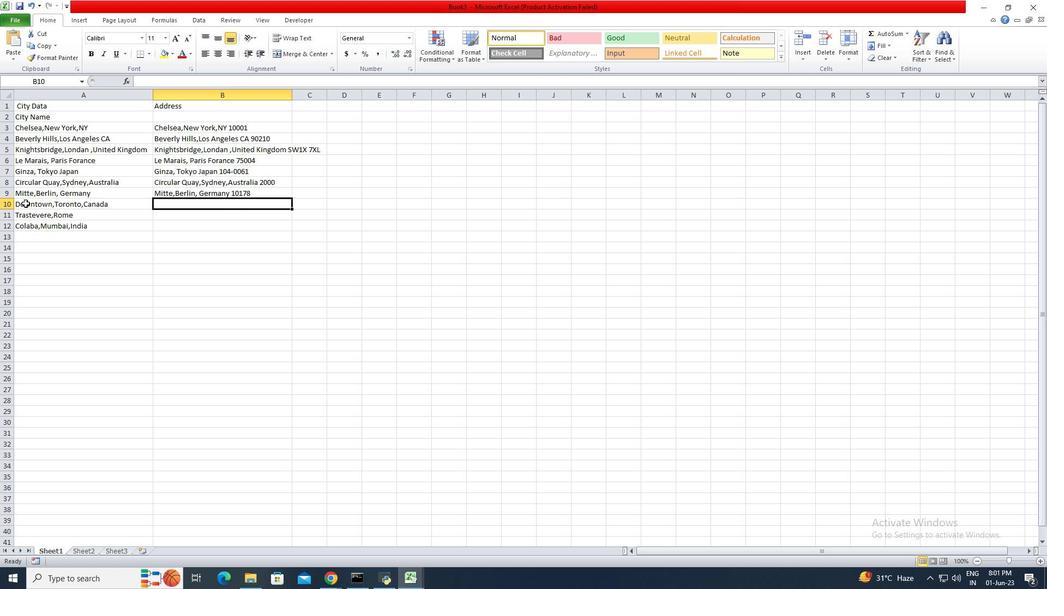 
Action: Mouse pressed left at (21, 202)
Screenshot: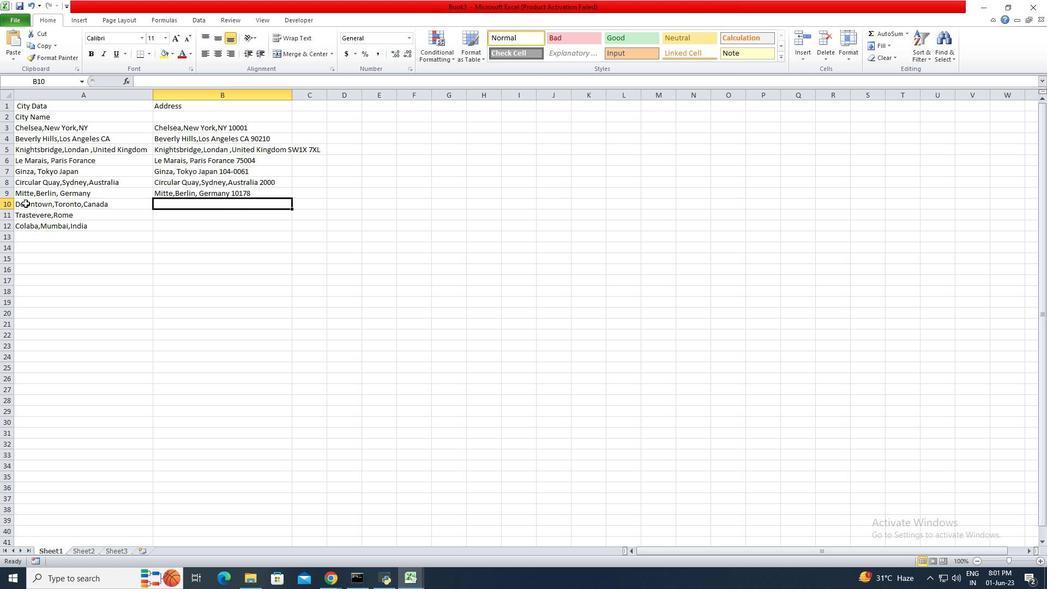 
Action: Mouse pressed left at (21, 202)
Screenshot: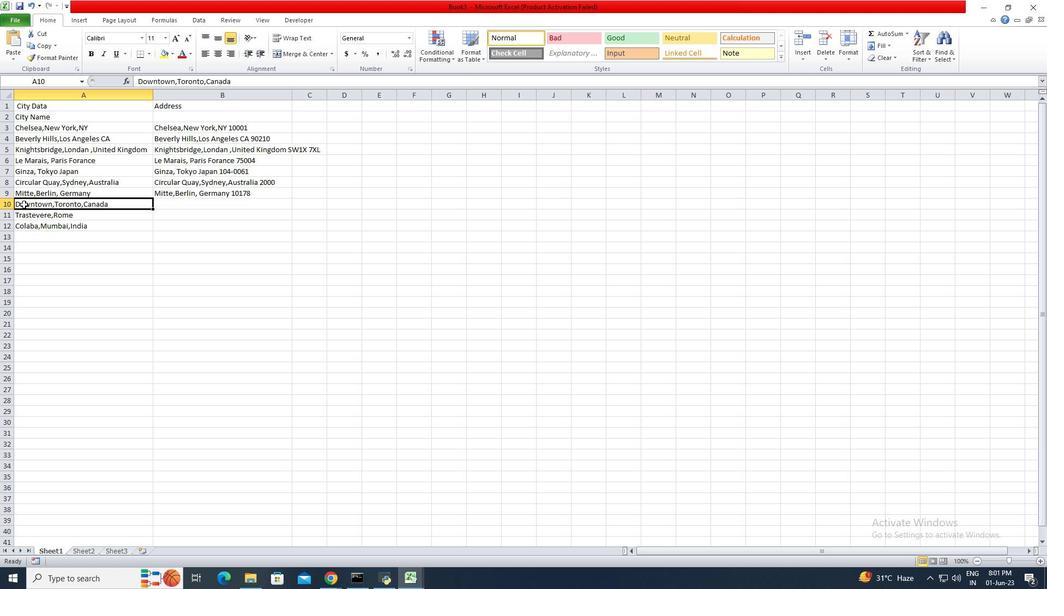 
Action: Mouse pressed left at (21, 202)
Screenshot: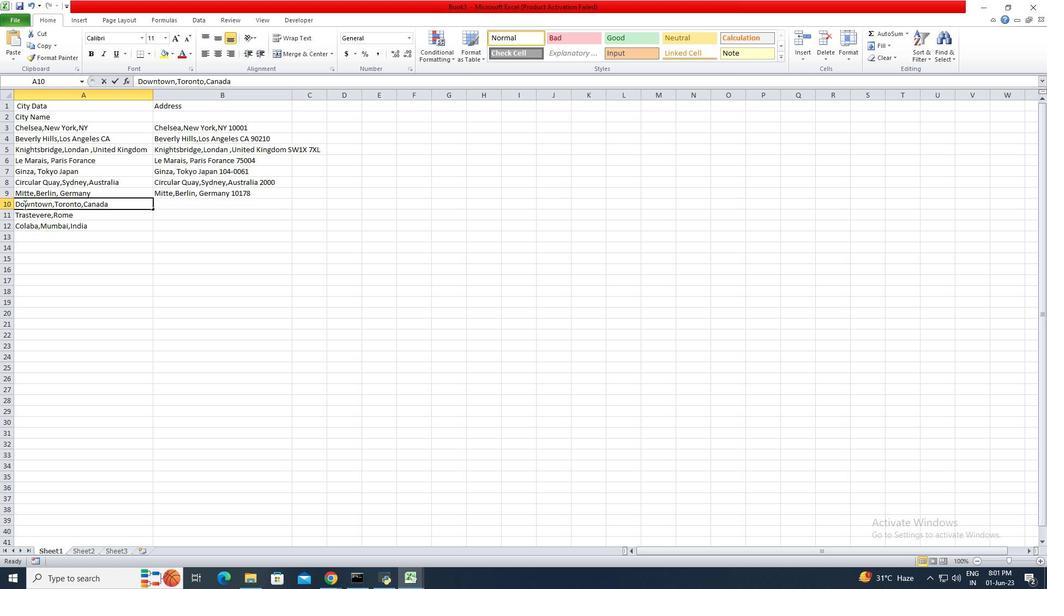 
Action: Mouse moved to (140, 199)
Screenshot: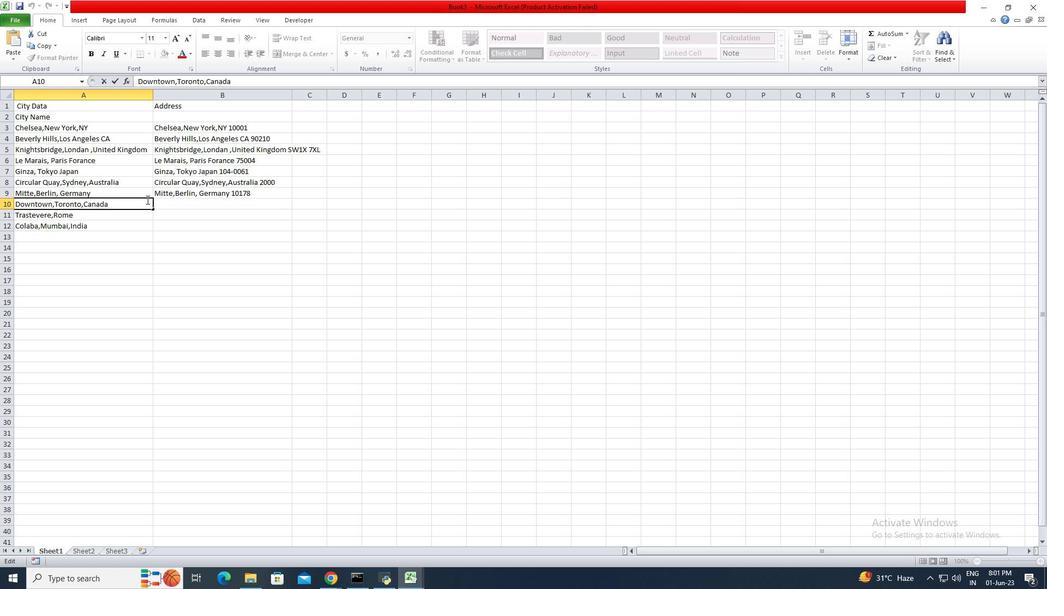 
Action: Mouse pressed left at (140, 199)
Screenshot: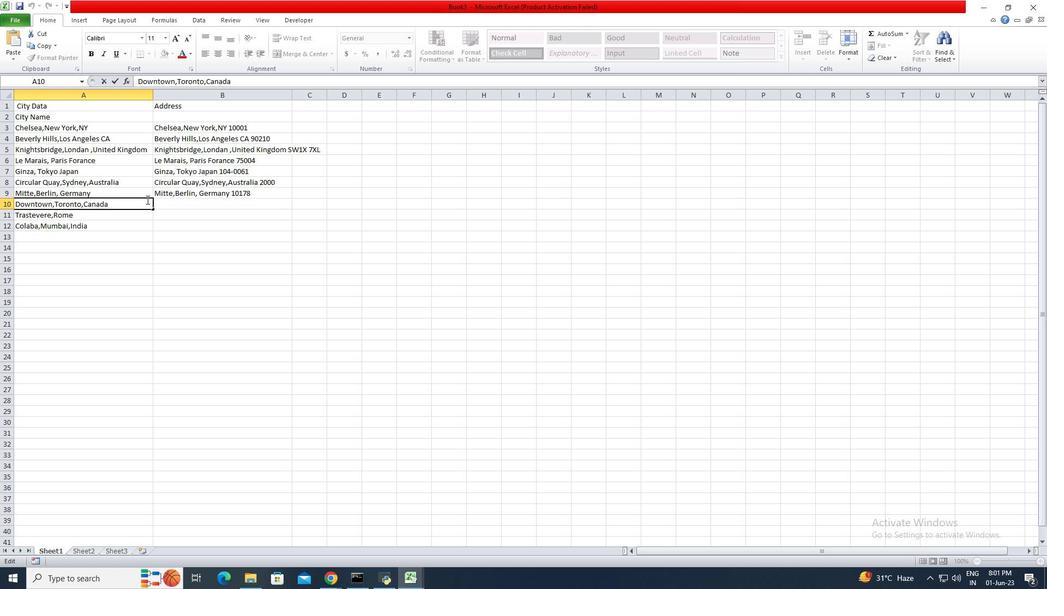 
Action: Mouse moved to (3, 201)
Screenshot: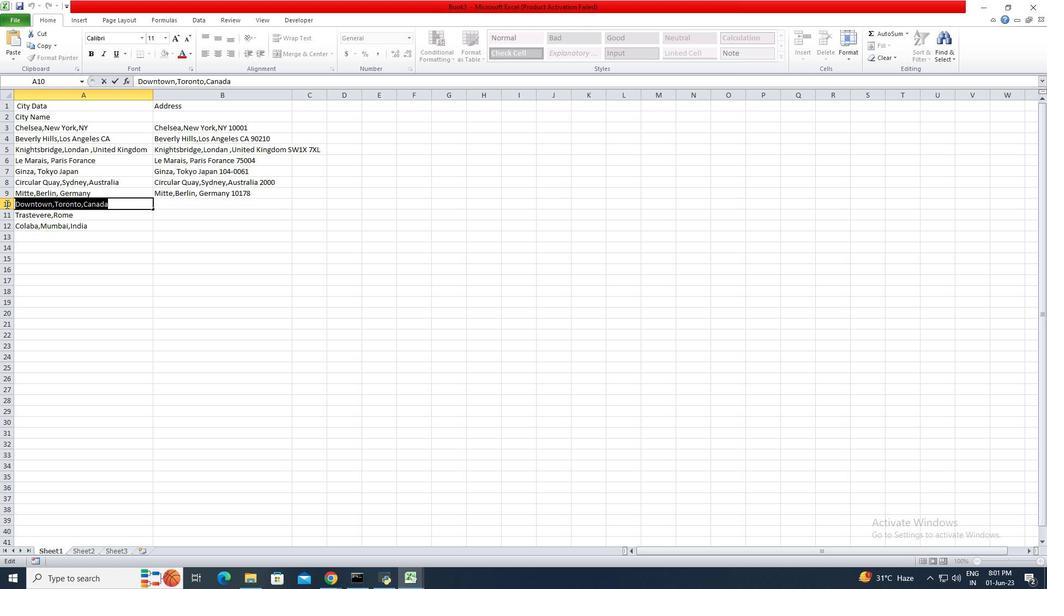
Action: Key pressed ctrl+C
Screenshot: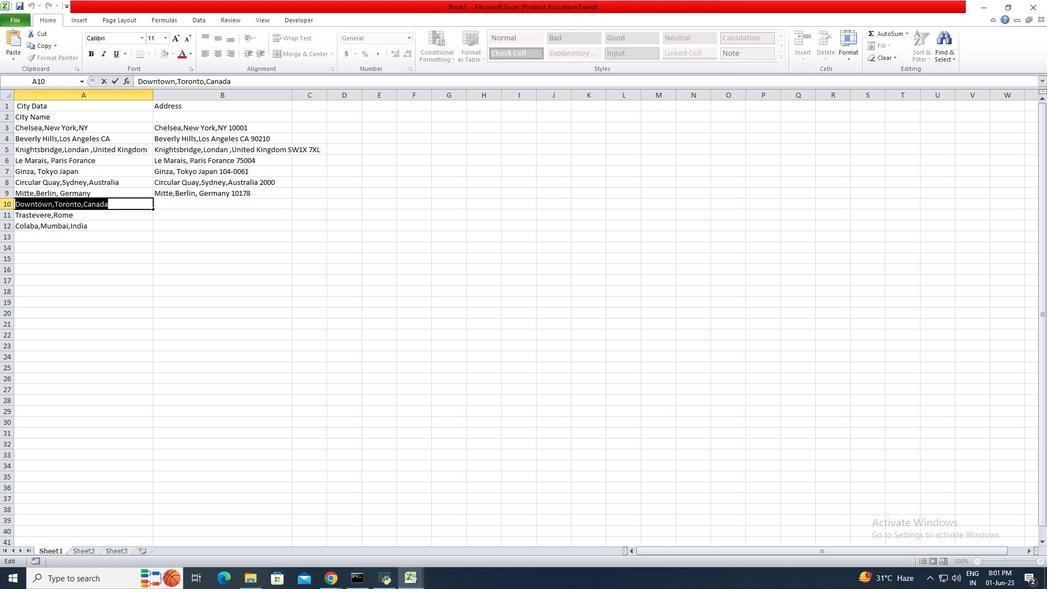 
Action: Mouse moved to (166, 199)
Screenshot: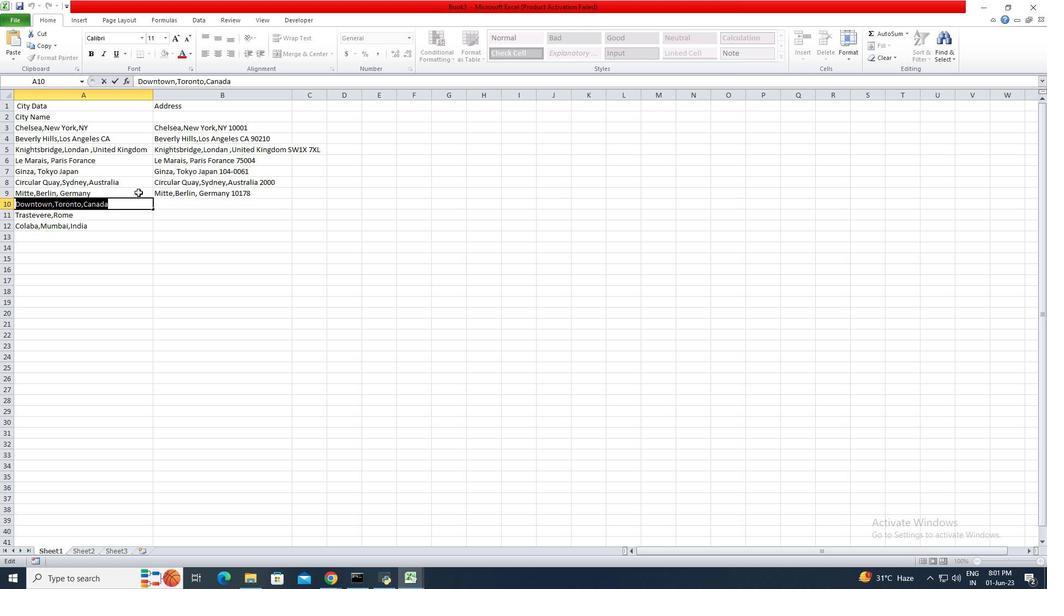 
Action: Mouse pressed left at (166, 199)
Screenshot: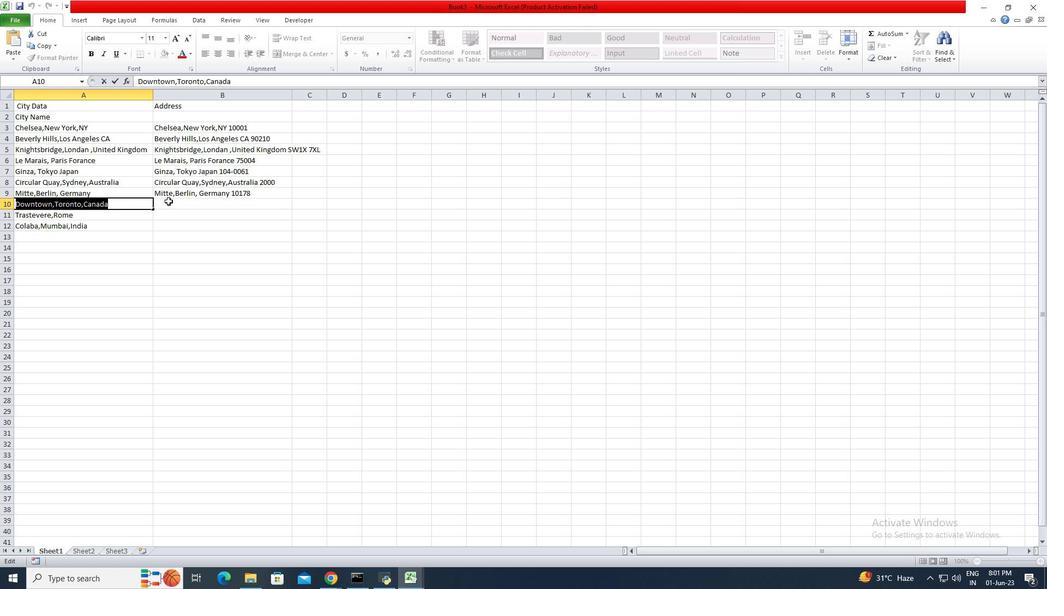 
Action: Mouse moved to (168, 202)
Screenshot: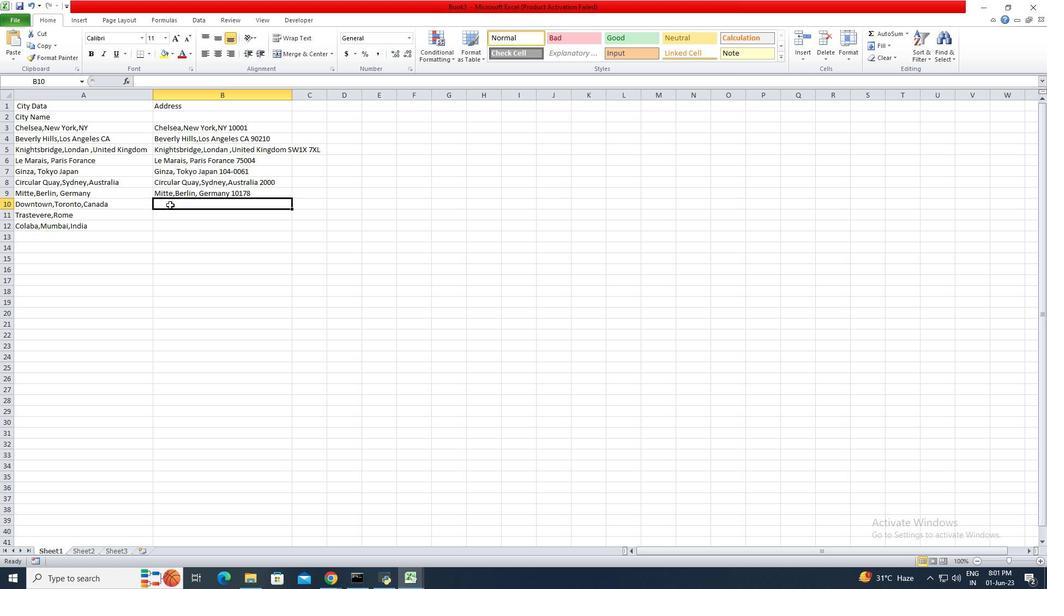 
Action: Key pressed ctrl+V
Screenshot: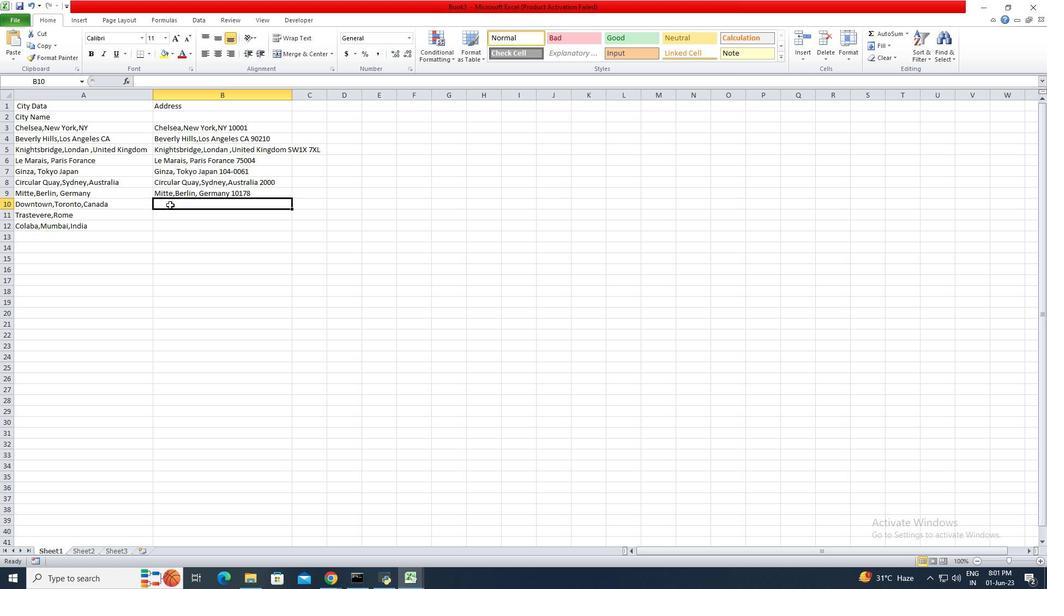 
Action: Mouse moved to (257, 200)
Screenshot: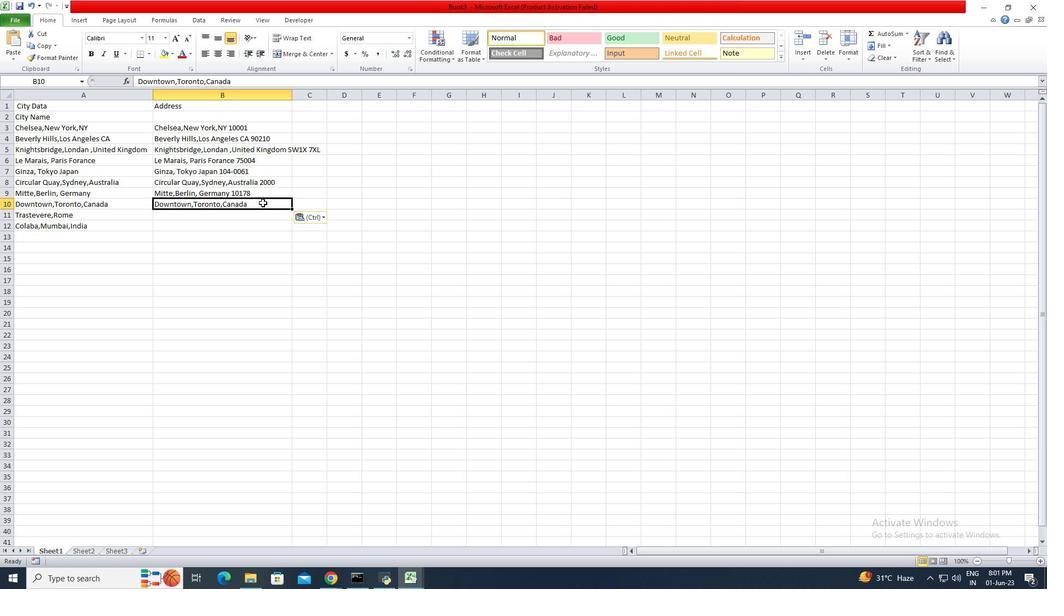 
Action: Mouse pressed left at (257, 200)
Screenshot: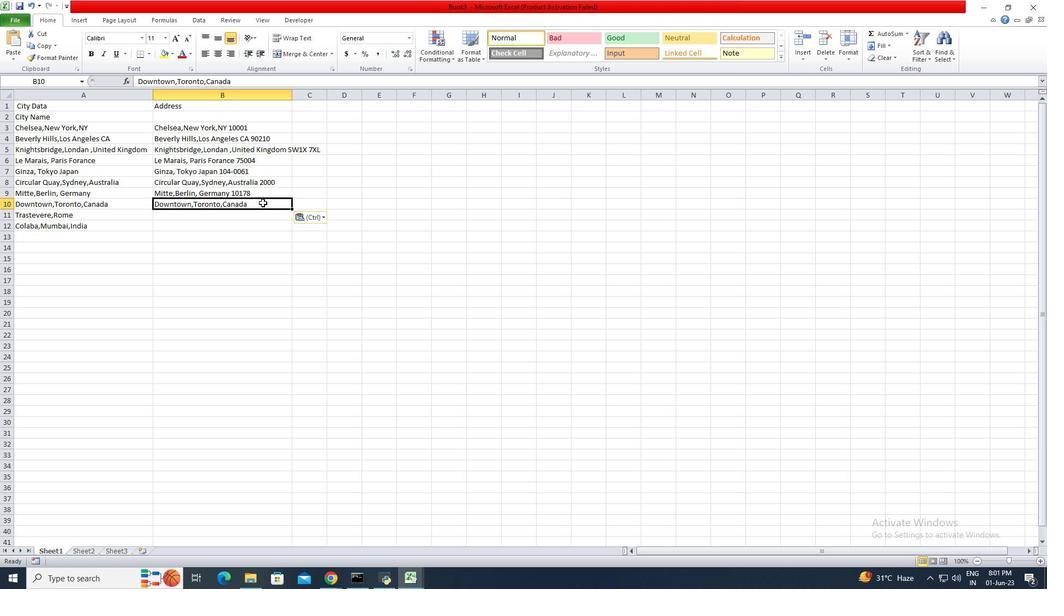 
Action: Mouse moved to (257, 200)
Screenshot: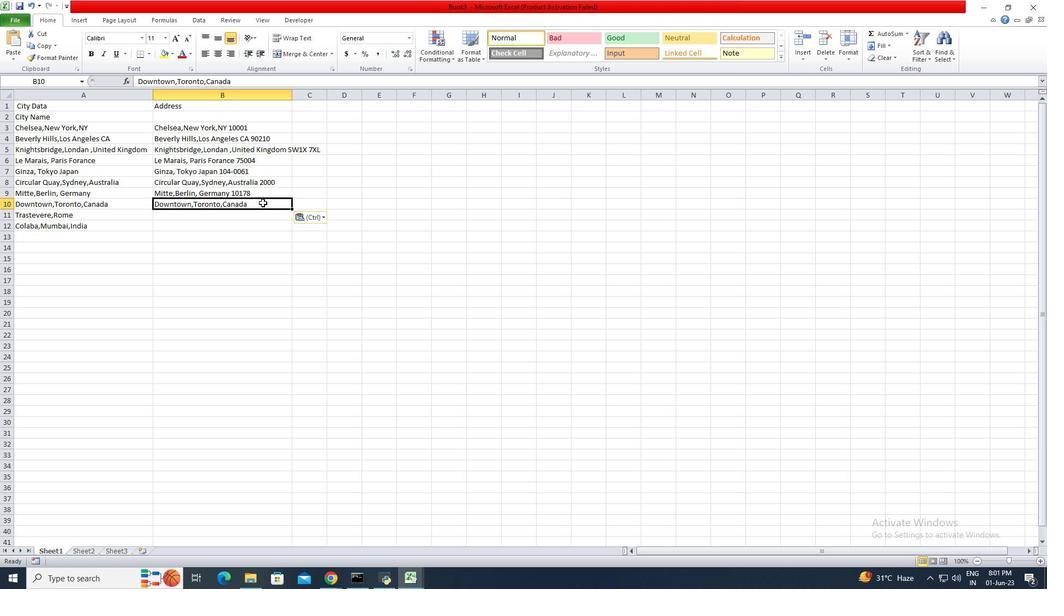 
Action: Mouse pressed left at (257, 200)
Screenshot: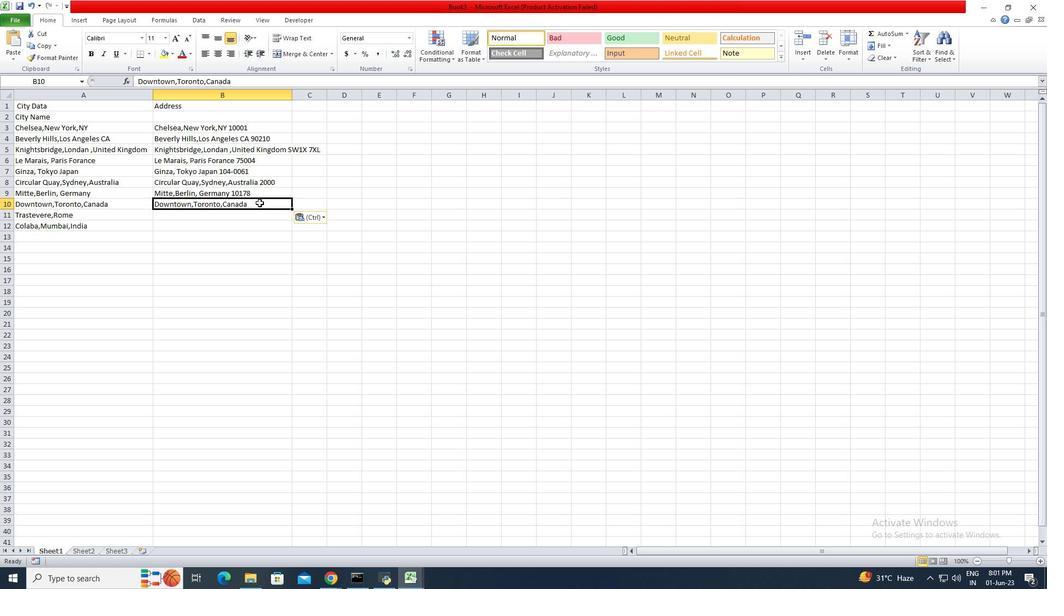 
Action: Mouse moved to (253, 203)
Screenshot: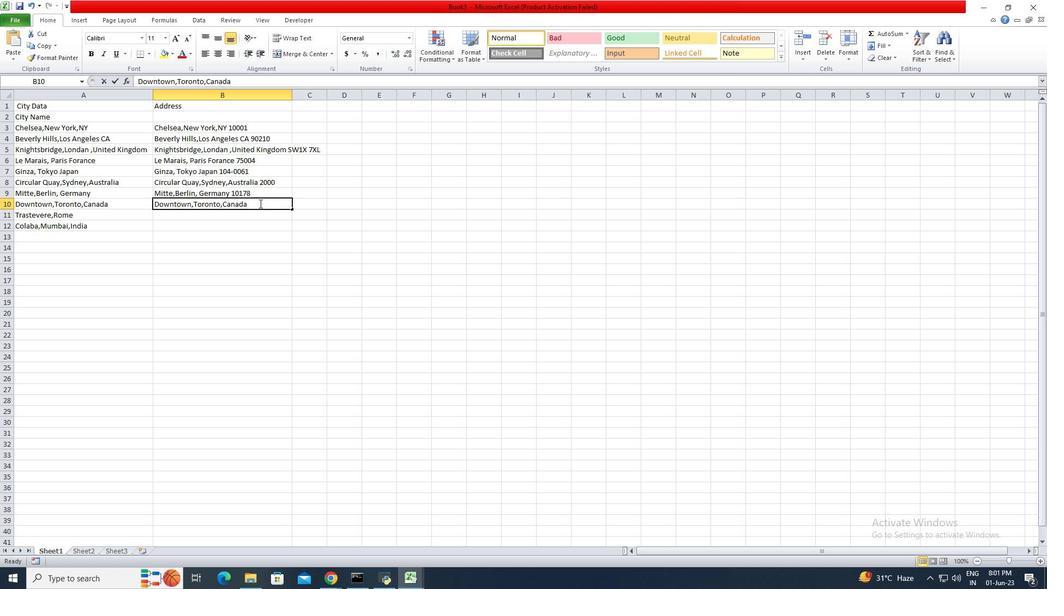 
Action: Mouse pressed left at (253, 203)
Screenshot: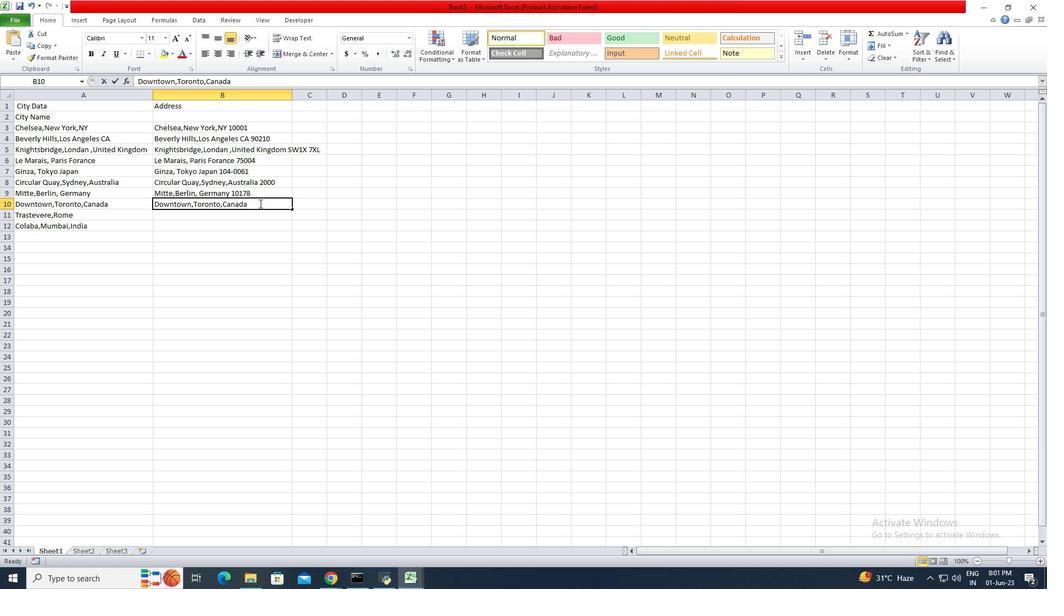 
Action: Key pressed <Key.space>
Screenshot: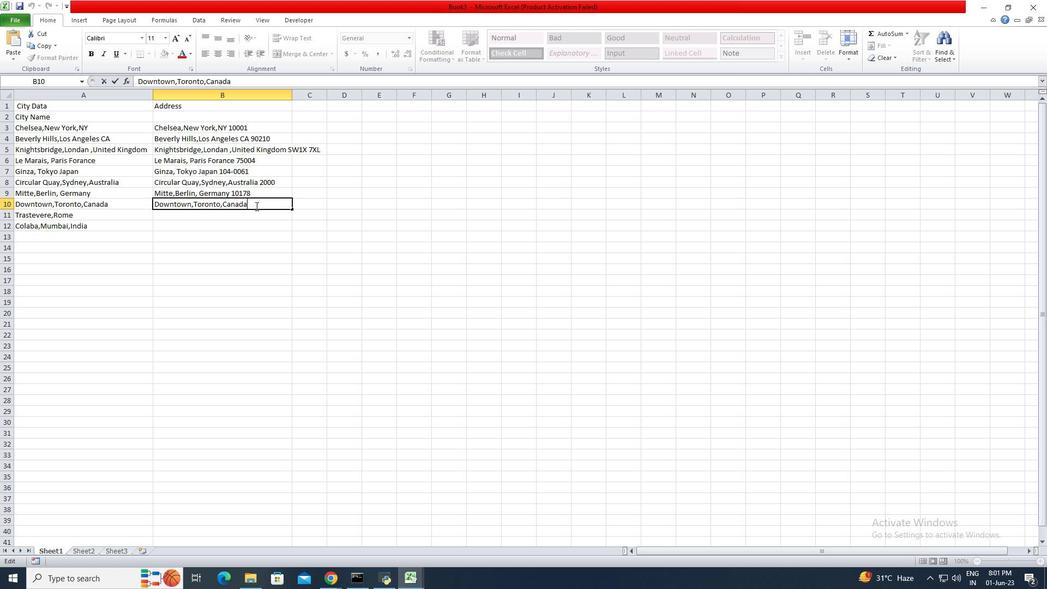
Action: Mouse moved to (259, 229)
Screenshot: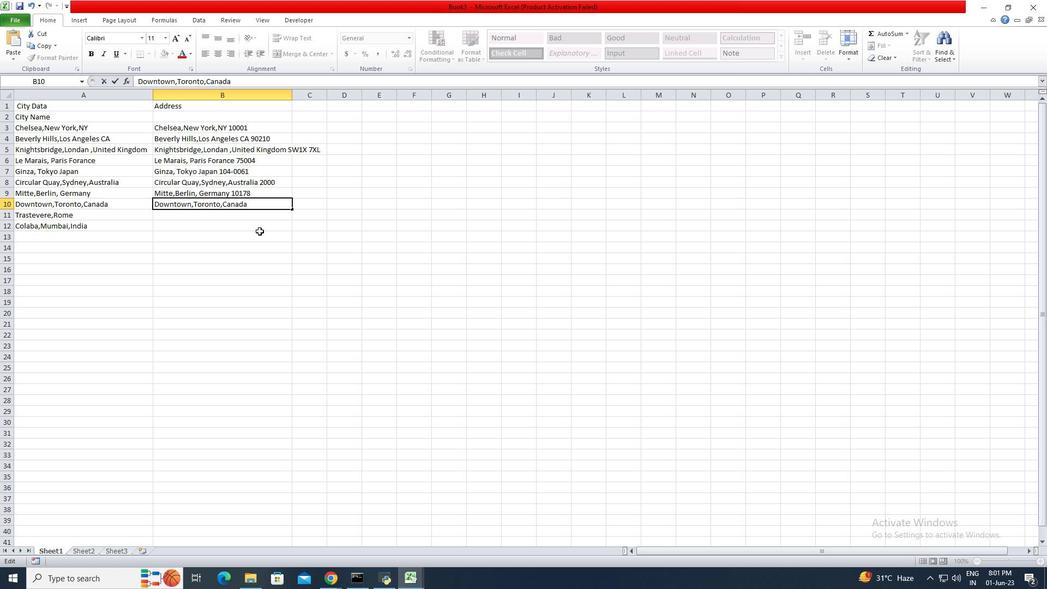
Action: Key pressed <Key.shift_r>M5<Key.shift_r><Key.shift_r><Key.shift_r><Key.shift_r><Key.shift_r><Key.shift_r><Key.shift_r><Key.shift_r>V<Key.space>3L9
Screenshot: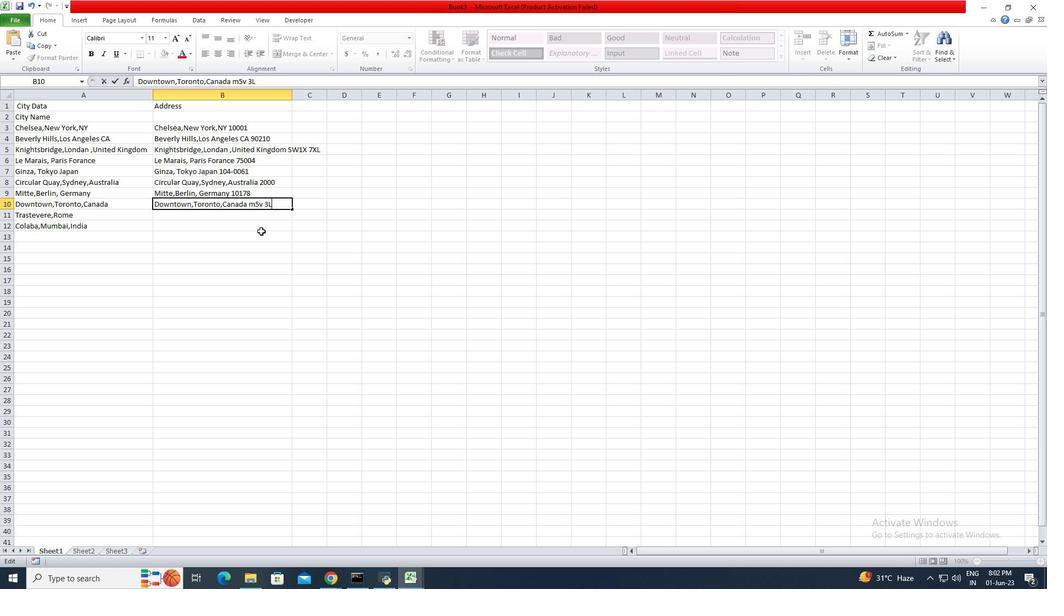 
Action: Mouse moved to (260, 204)
Screenshot: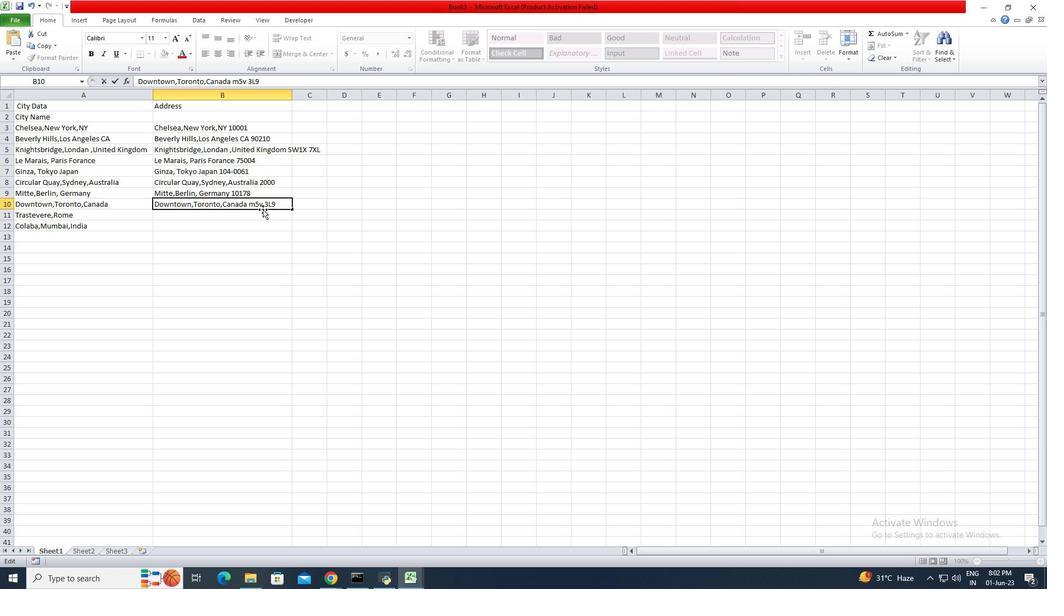 
Action: Mouse pressed left at (260, 204)
Screenshot: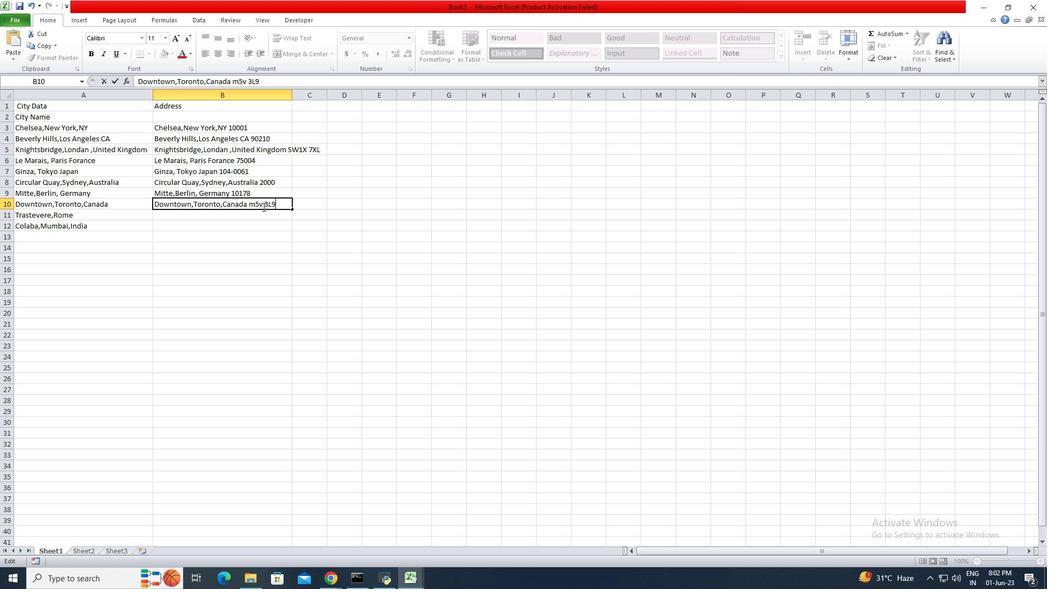 
Action: Mouse moved to (260, 203)
Screenshot: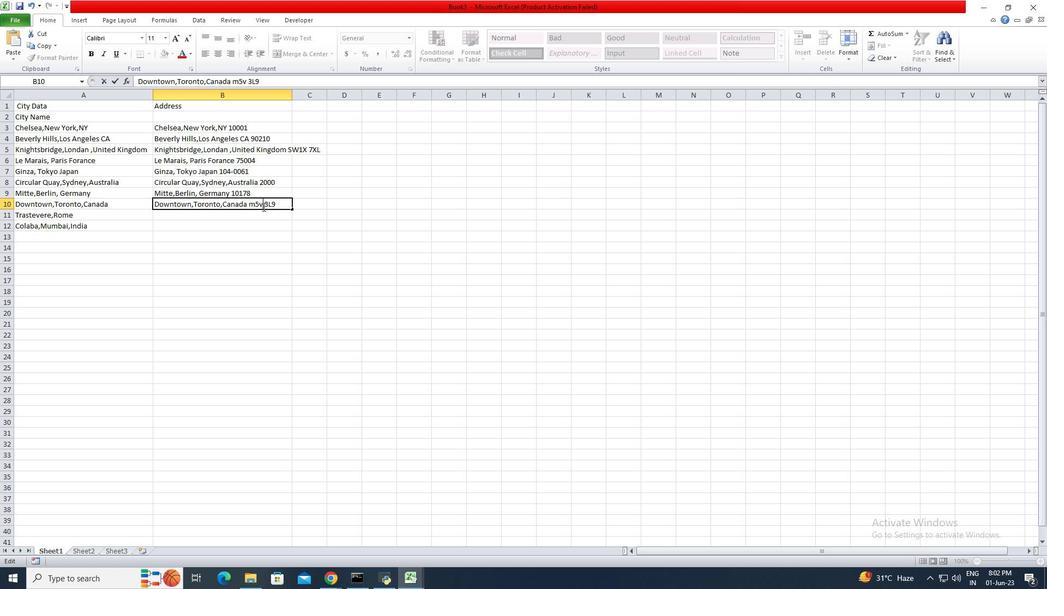 
Action: Key pressed <Key.backspace>V
Screenshot: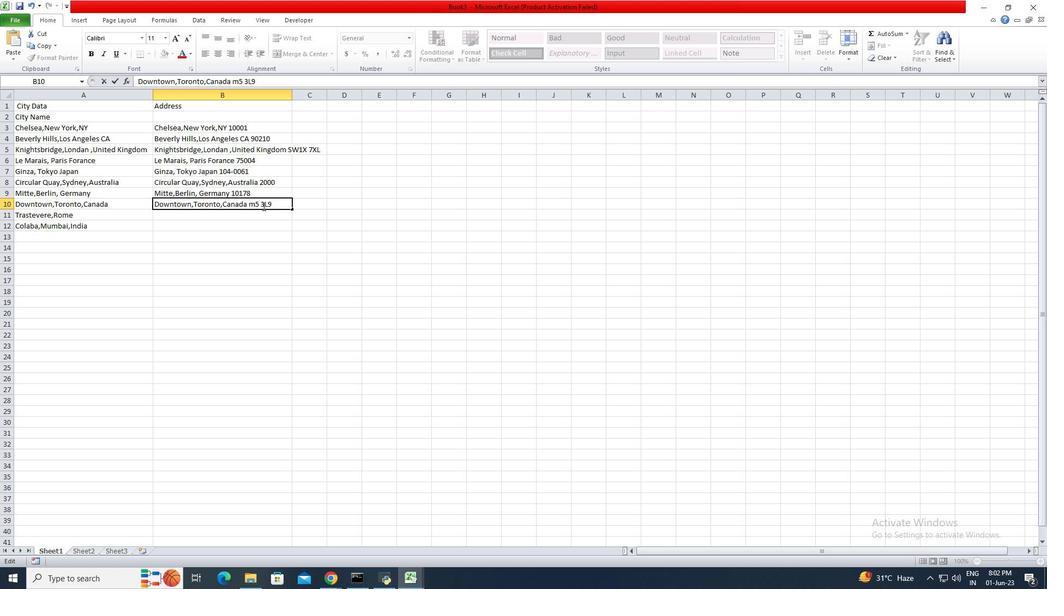 
Action: Mouse moved to (252, 203)
Screenshot: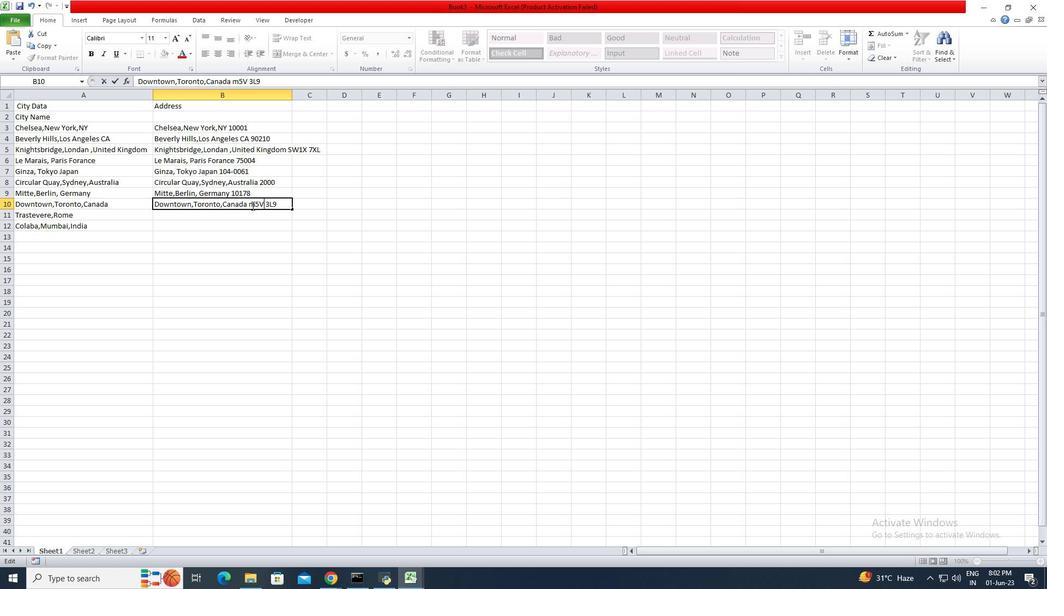 
Action: Mouse pressed left at (252, 203)
Screenshot: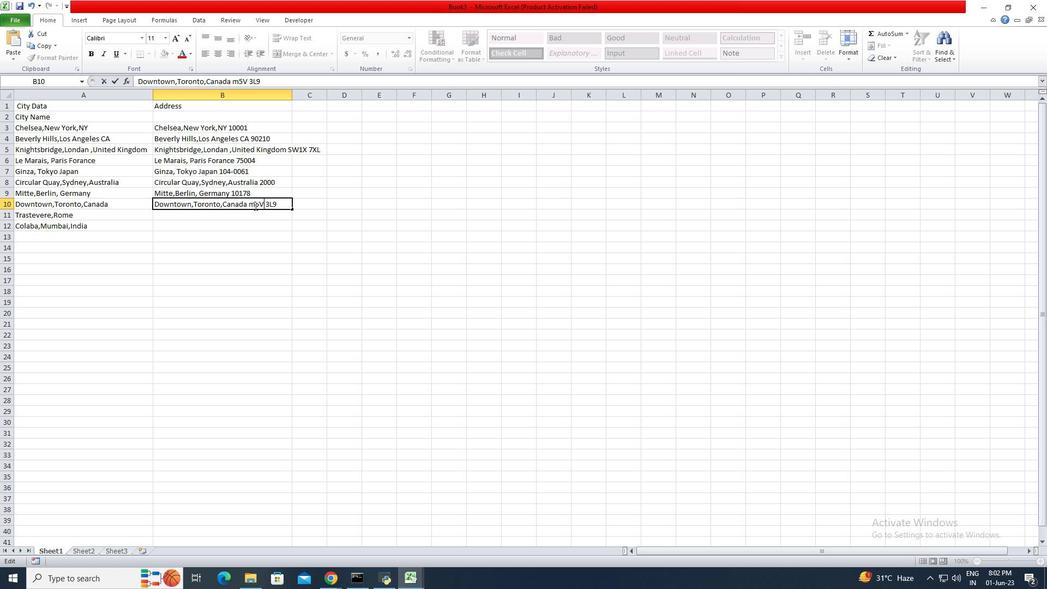 
Action: Mouse moved to (296, 256)
Screenshot: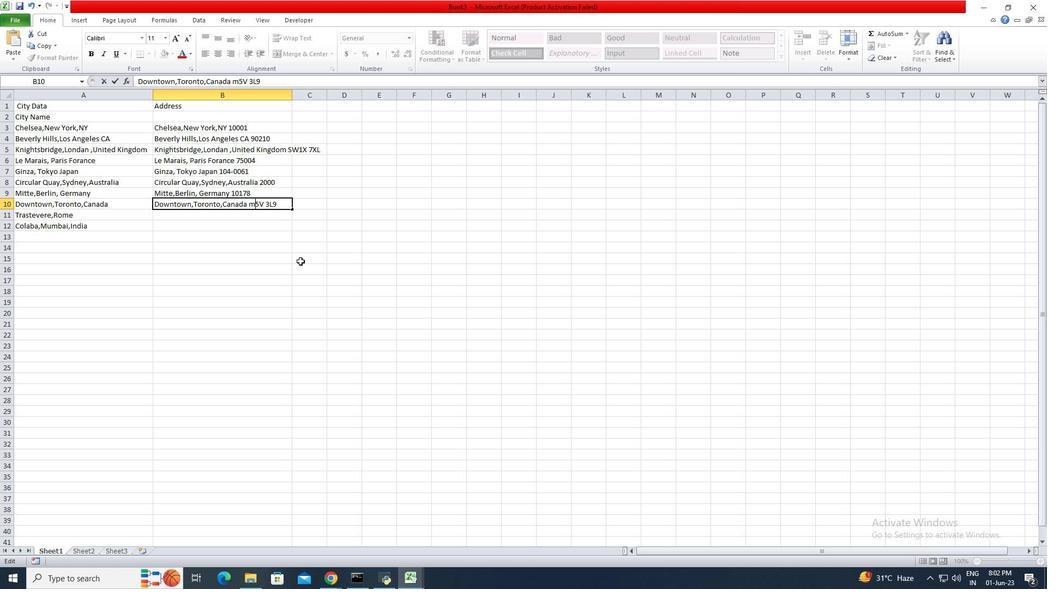 
Action: Key pressed <Key.backspace>M
Screenshot: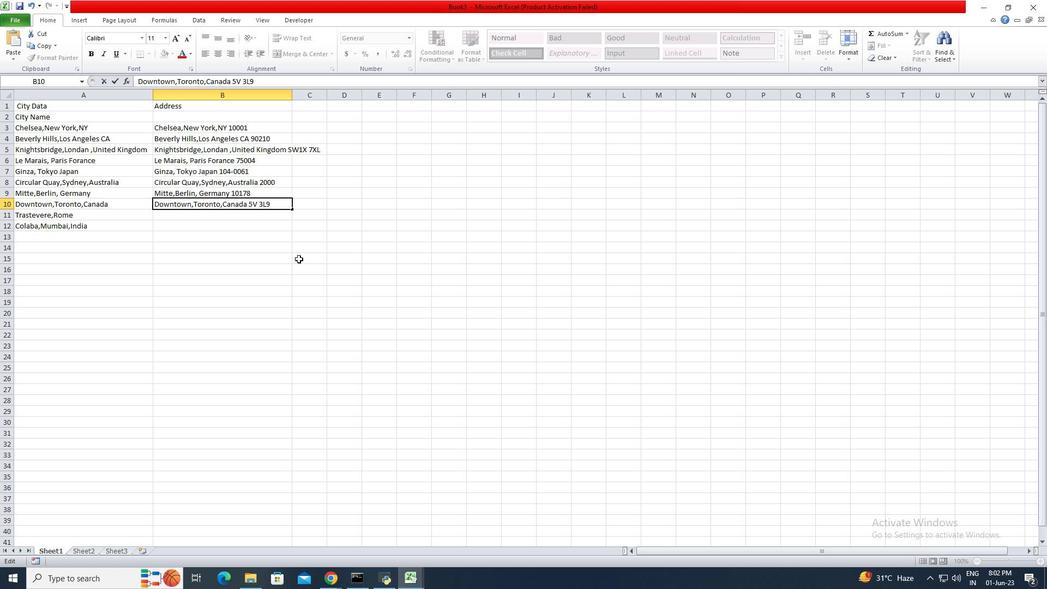
Action: Mouse moved to (69, 218)
Screenshot: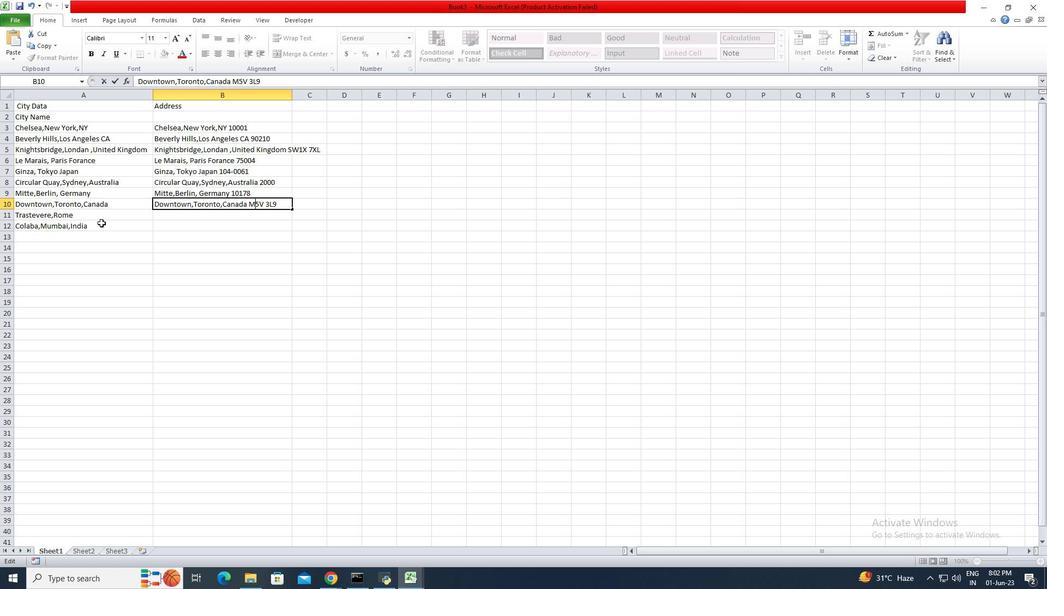 
Action: Mouse pressed left at (69, 218)
Screenshot: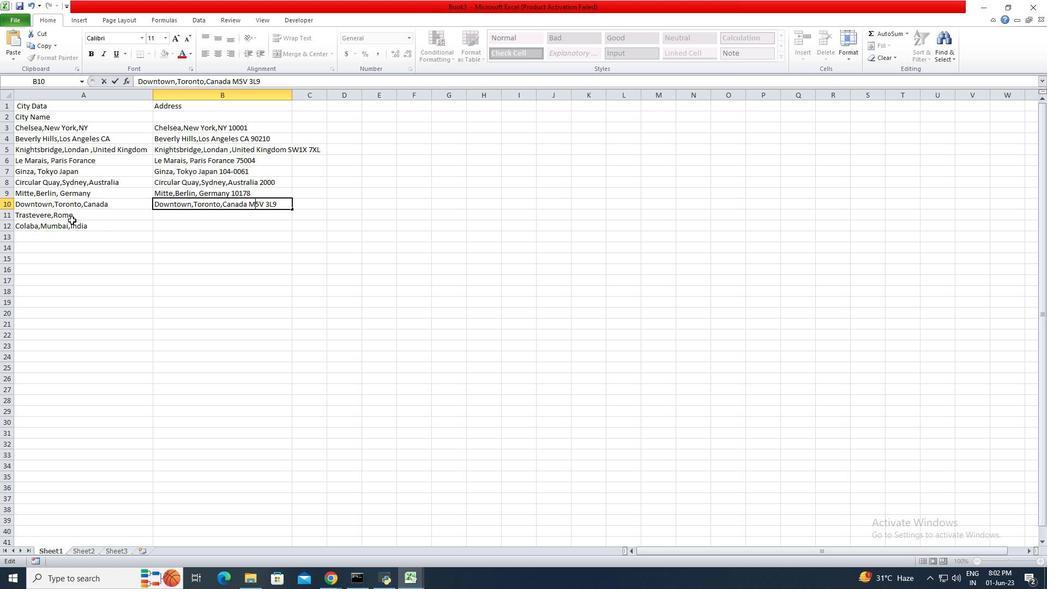 
Action: Mouse moved to (73, 212)
Screenshot: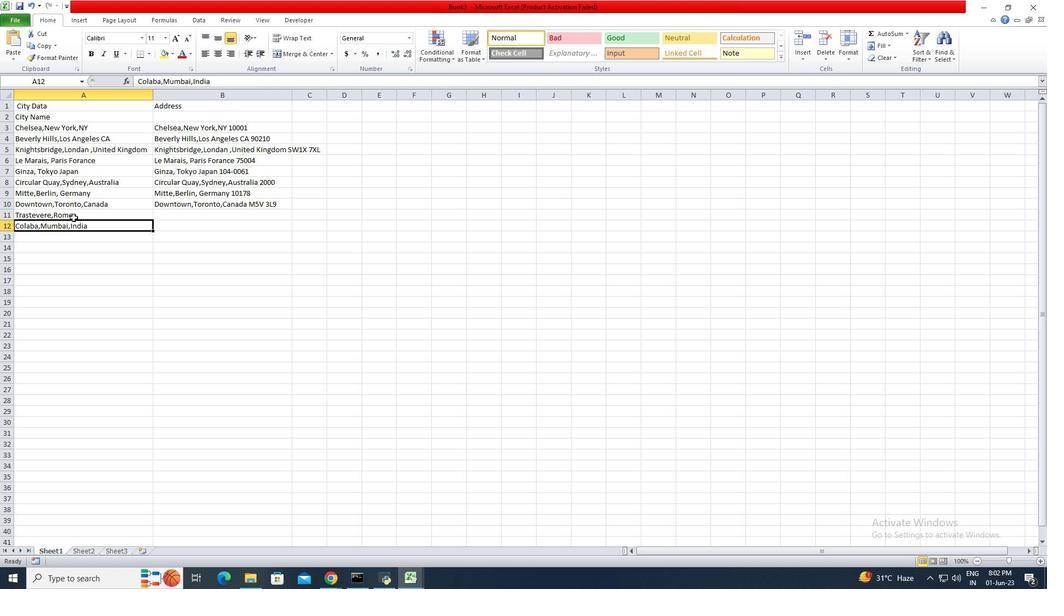 
Action: Mouse pressed left at (73, 212)
Screenshot: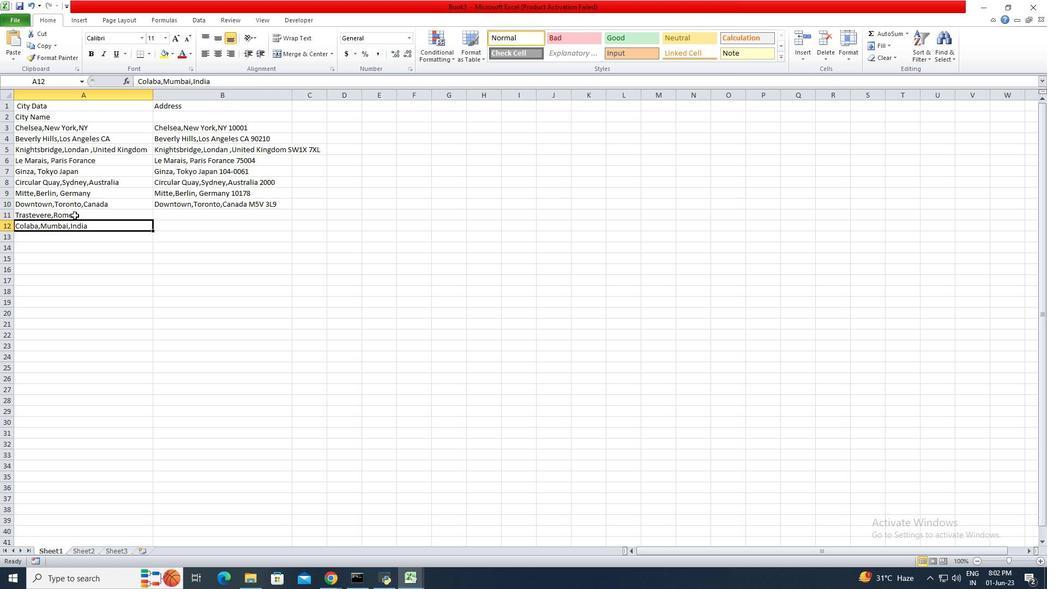 
Action: Mouse moved to (74, 214)
Screenshot: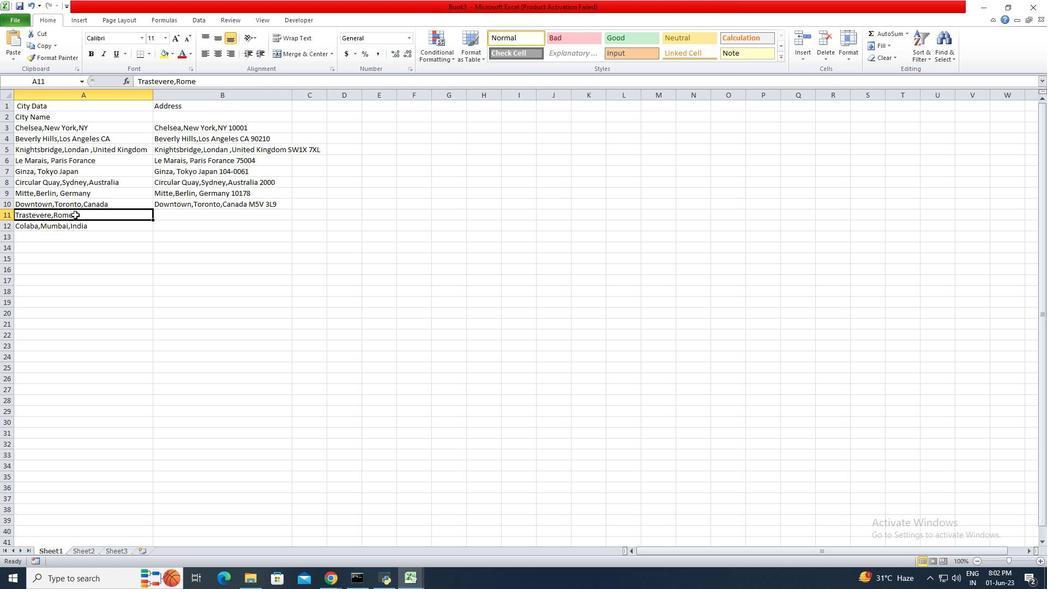
Action: Mouse pressed left at (74, 214)
Screenshot: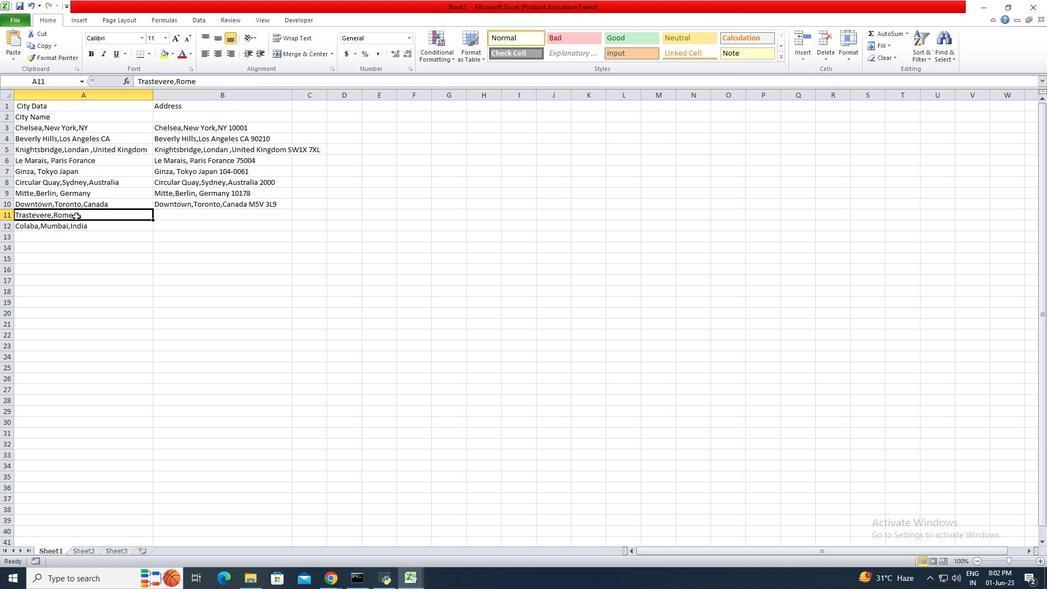 
Action: Mouse pressed left at (74, 214)
Screenshot: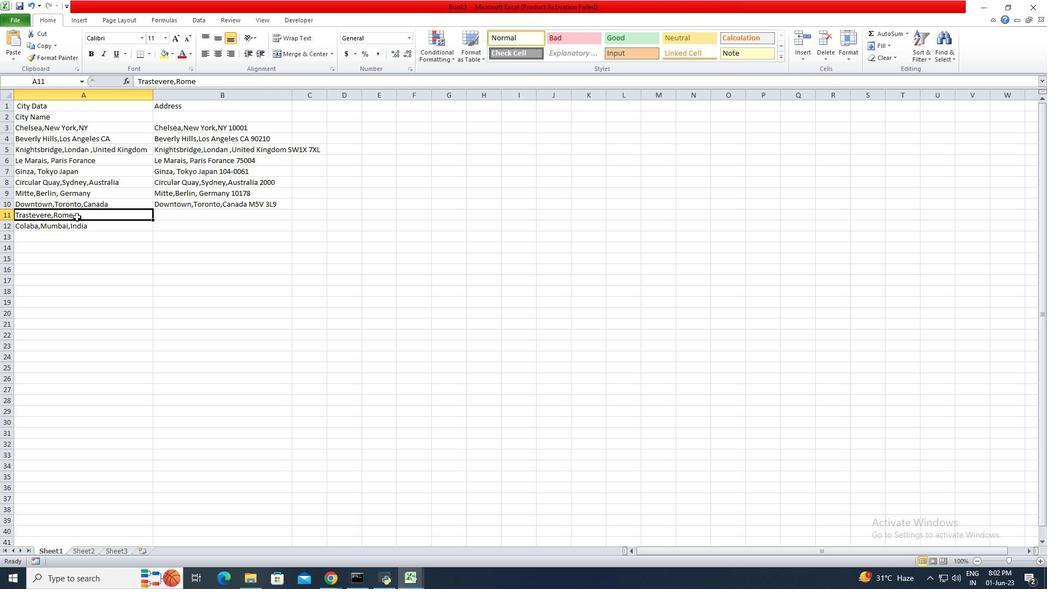 
Action: Mouse pressed left at (74, 214)
Screenshot: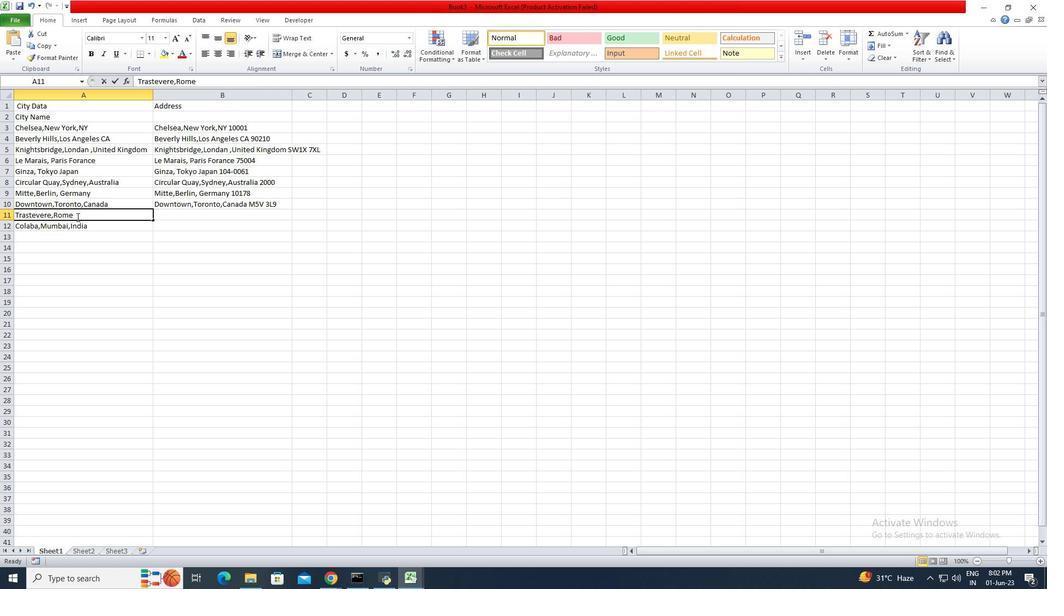 
Action: Mouse moved to (14, 207)
Screenshot: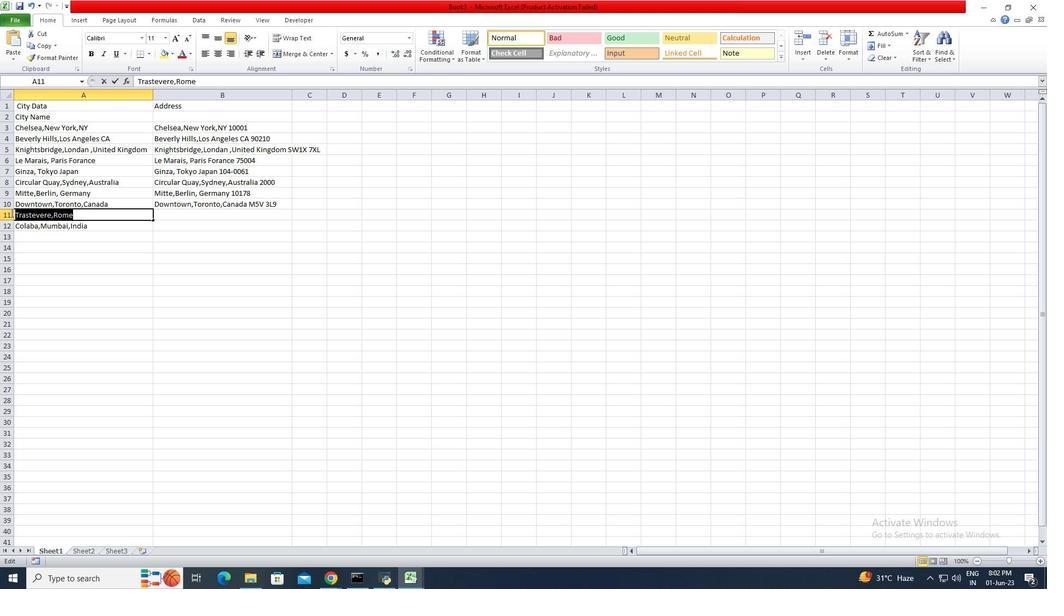 
Action: Key pressed ctrl+C
Screenshot: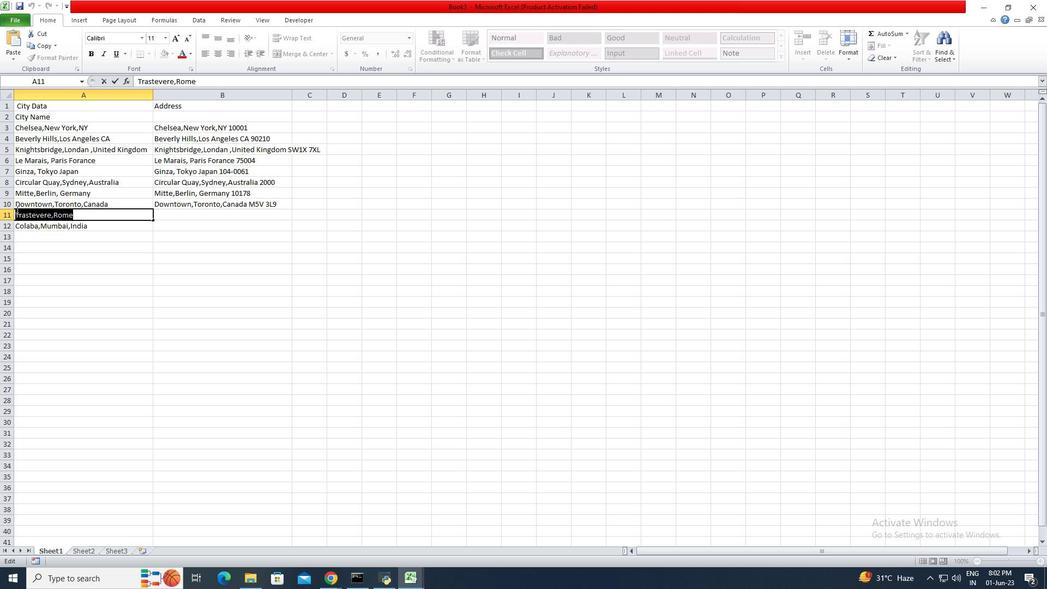 
Action: Mouse moved to (177, 214)
Screenshot: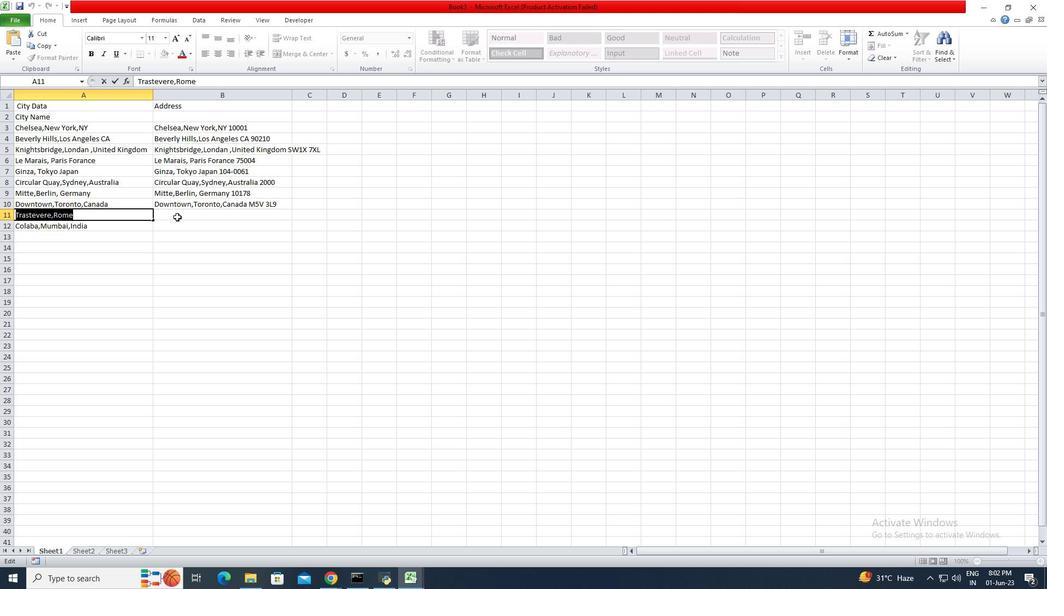 
Action: Mouse pressed left at (177, 214)
Screenshot: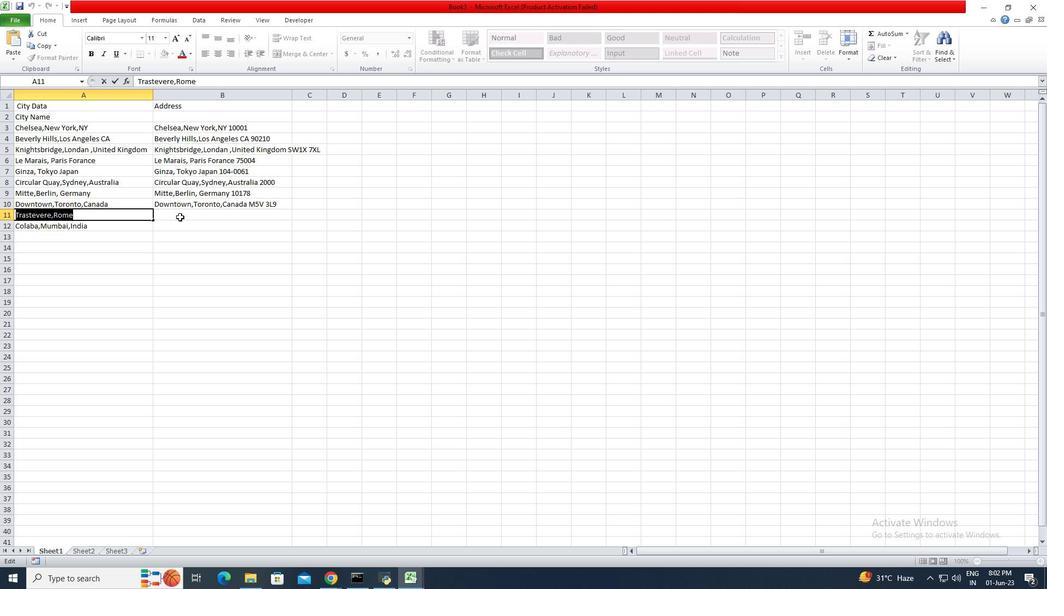 
Action: Mouse moved to (177, 215)
Screenshot: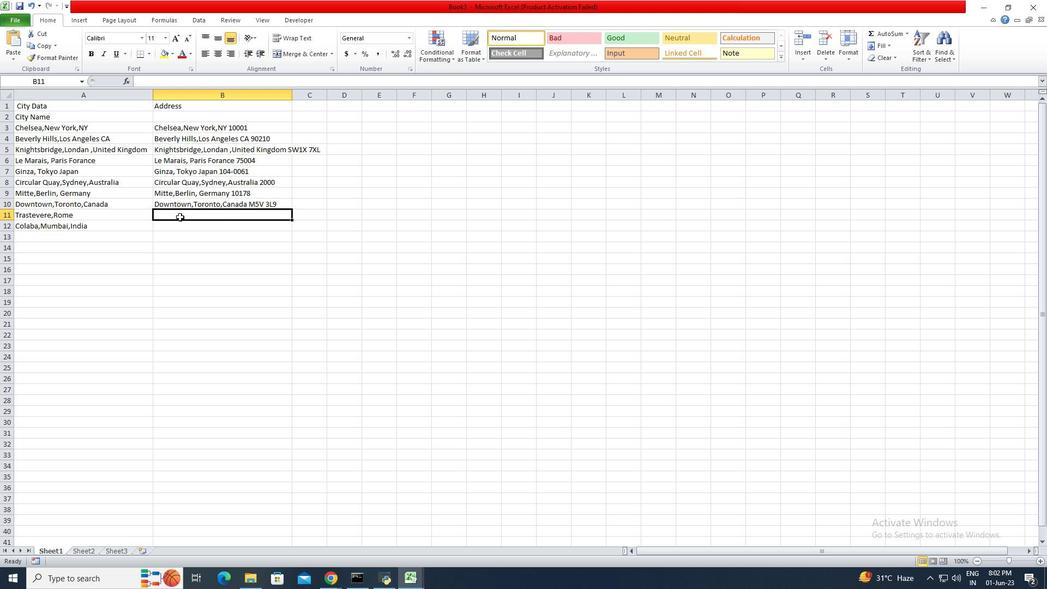 
Action: Key pressed ctrl+V
Screenshot: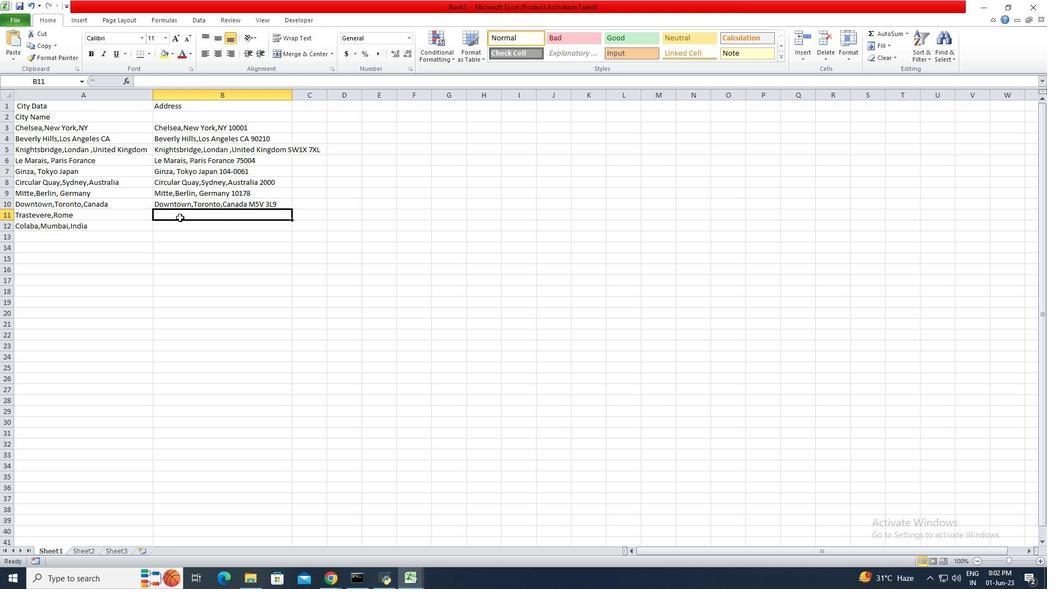 
Action: Mouse moved to (218, 212)
Screenshot: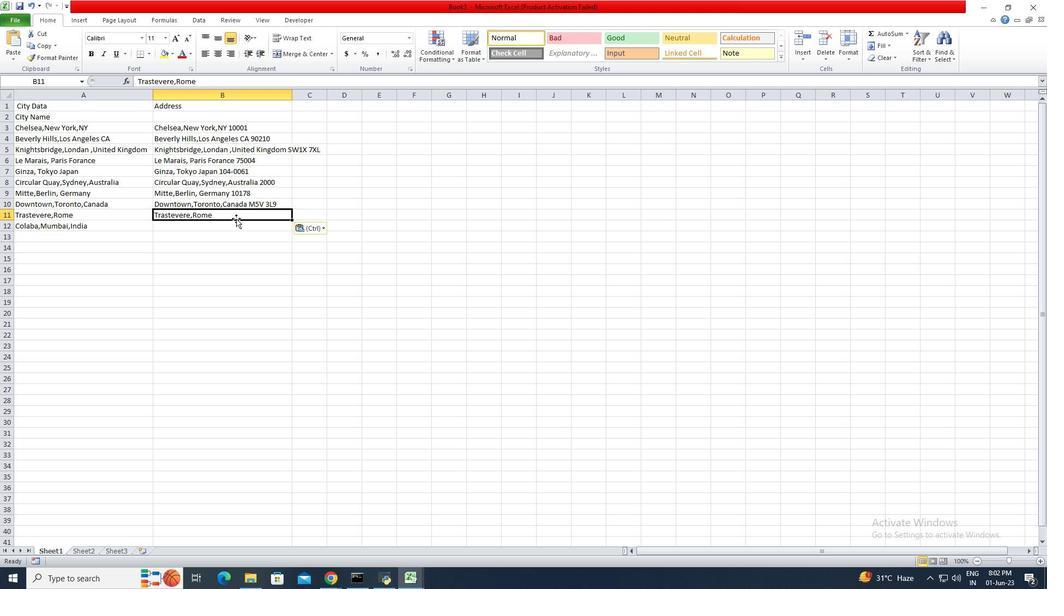 
Action: Mouse pressed left at (218, 212)
Screenshot: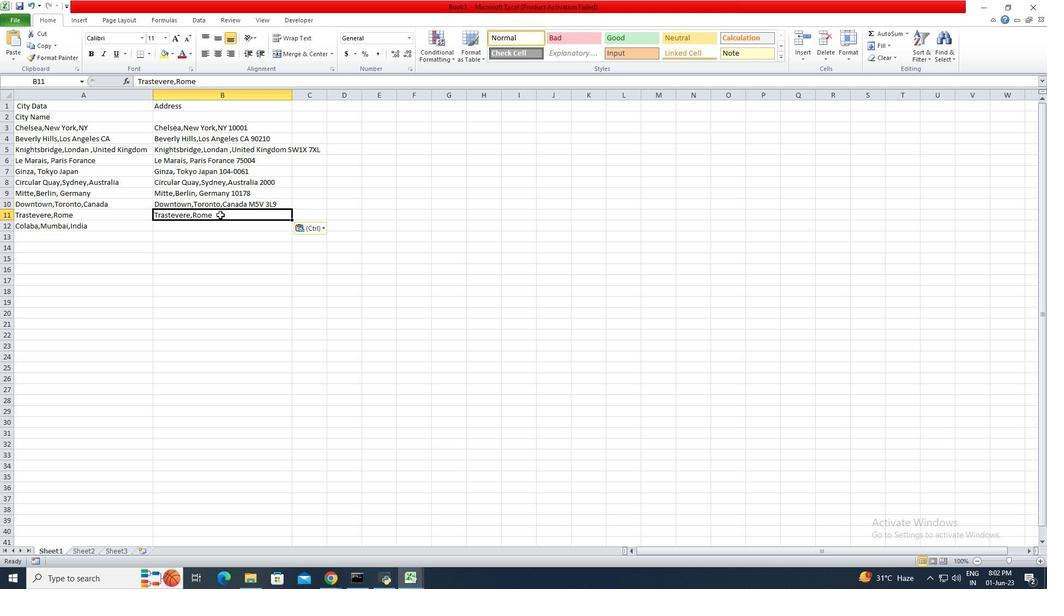 
Action: Mouse pressed left at (218, 212)
Screenshot: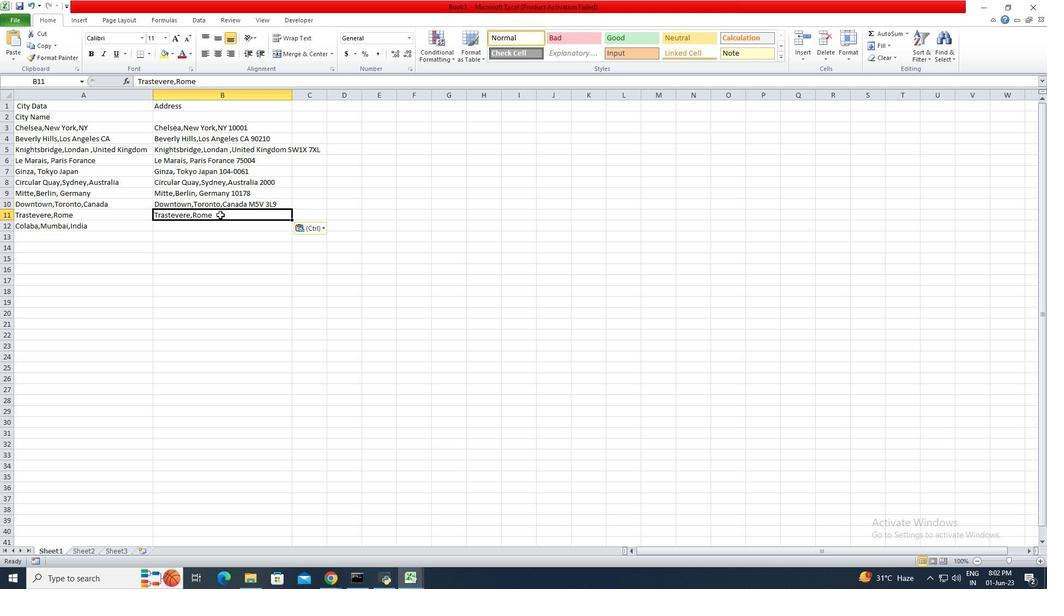 
Action: Key pressed <Key.space>00153<Key.enter>
Screenshot: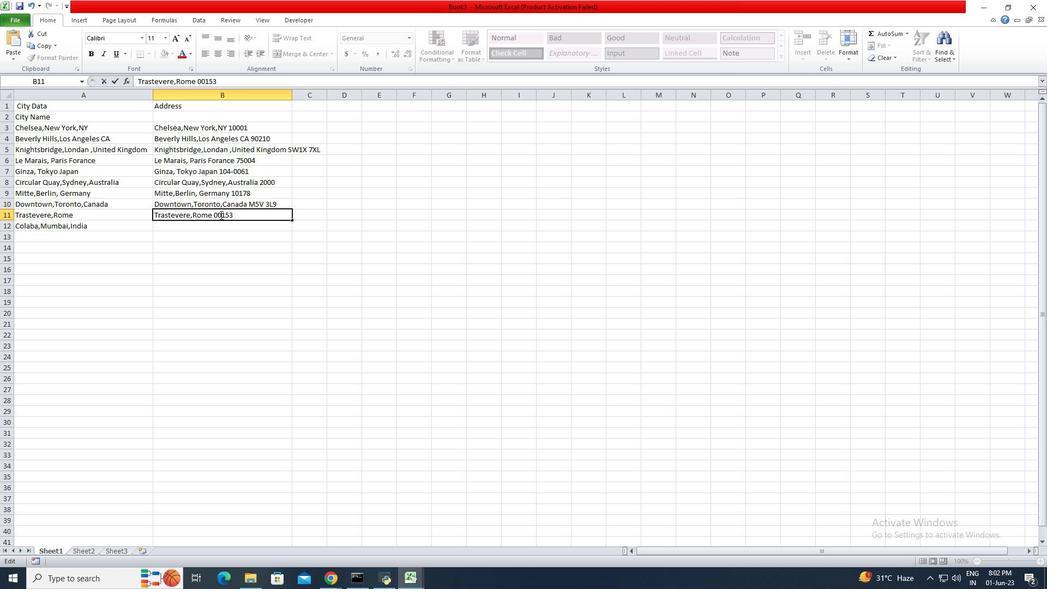 
Action: Mouse moved to (91, 224)
Screenshot: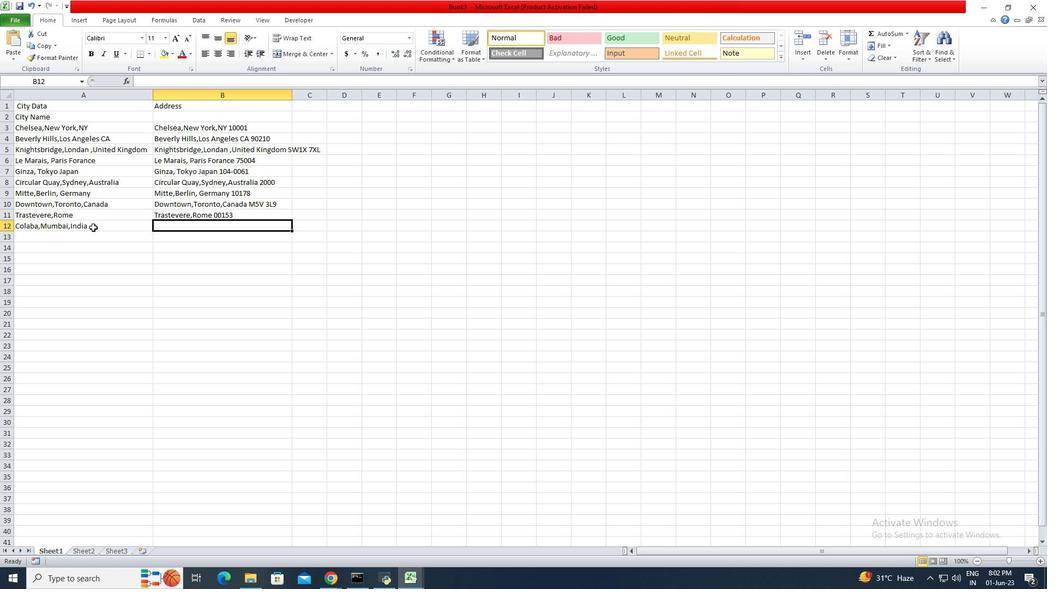 
Action: Mouse pressed left at (91, 224)
Screenshot: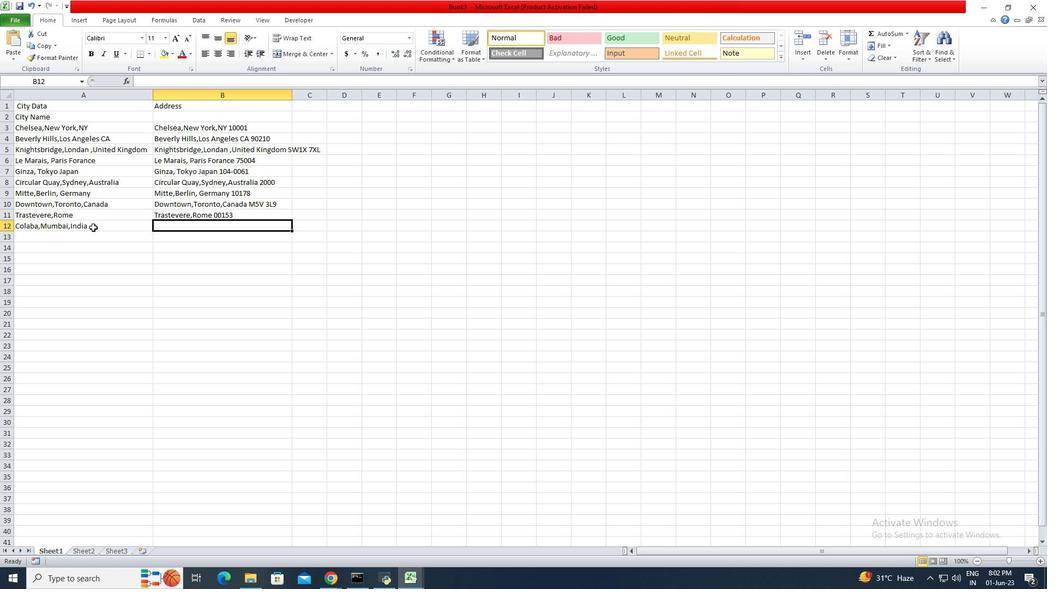 
Action: Mouse moved to (89, 222)
Screenshot: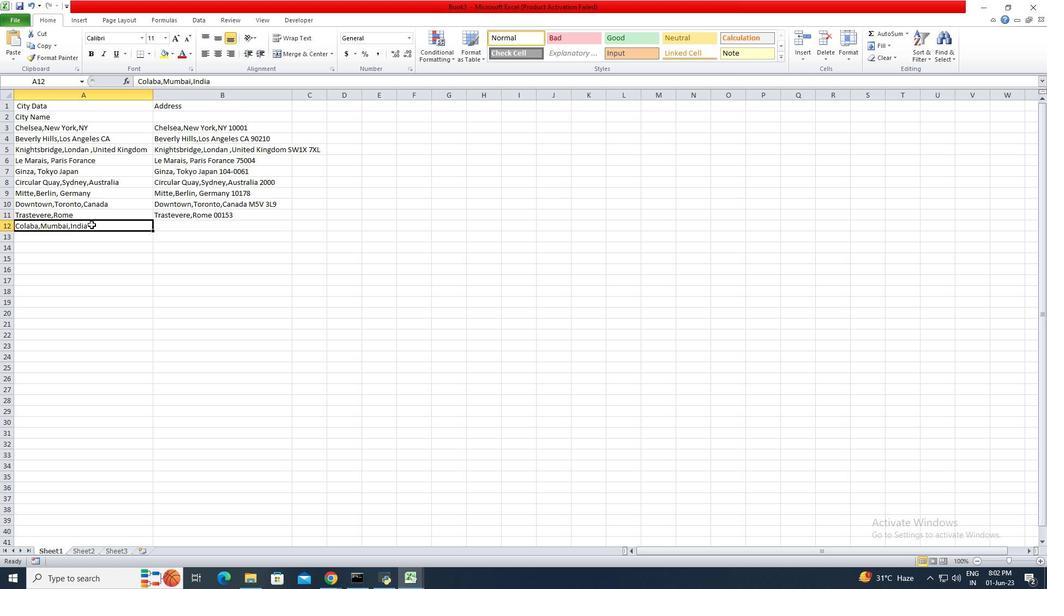
Action: Mouse pressed left at (89, 222)
Screenshot: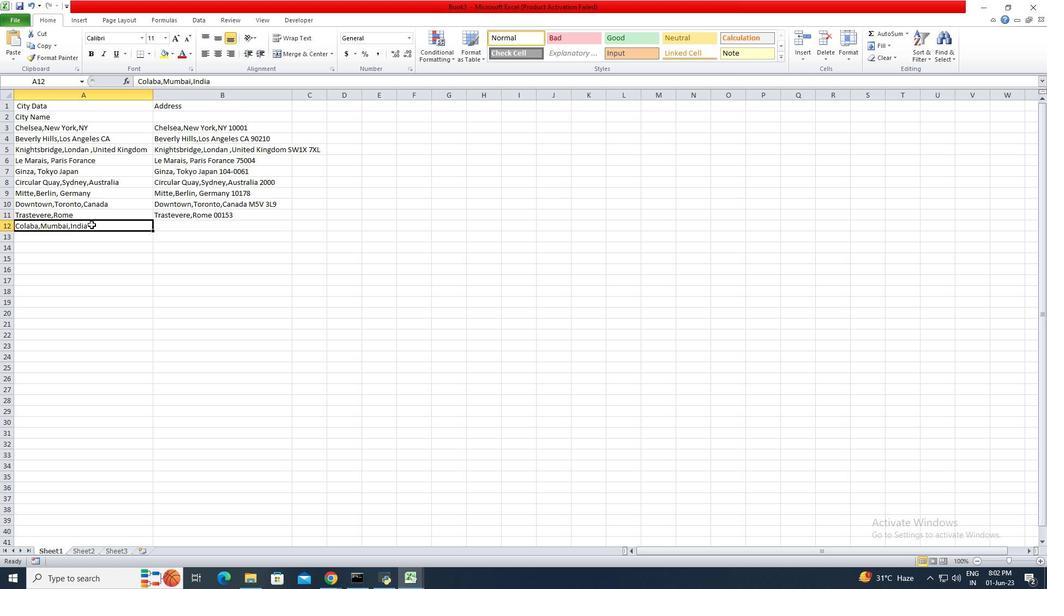 
Action: Mouse moved to (89, 222)
Screenshot: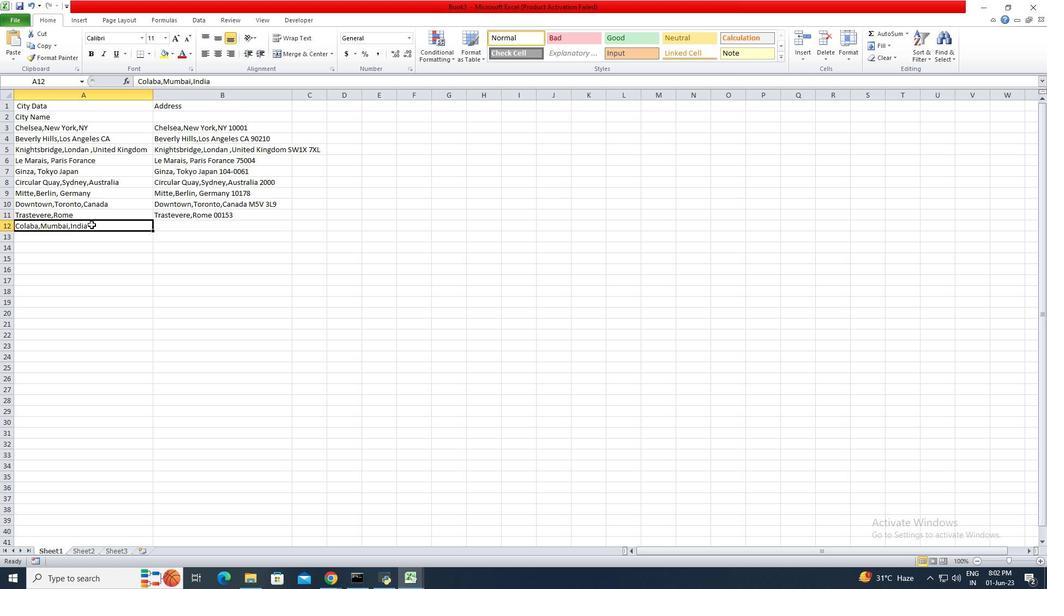 
Action: Mouse pressed left at (89, 222)
Screenshot: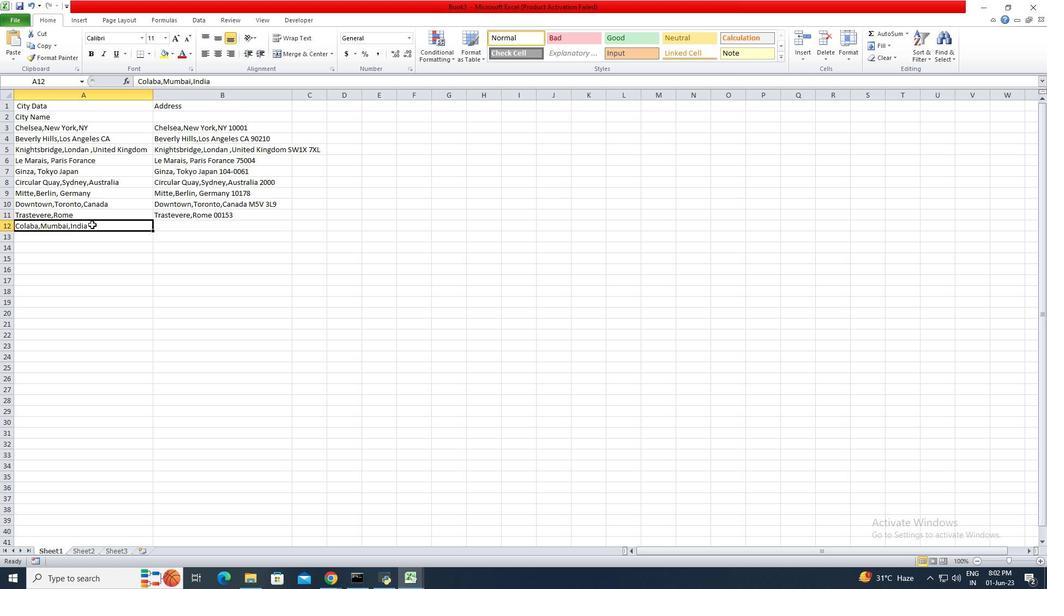 
Action: Mouse moved to (90, 222)
Screenshot: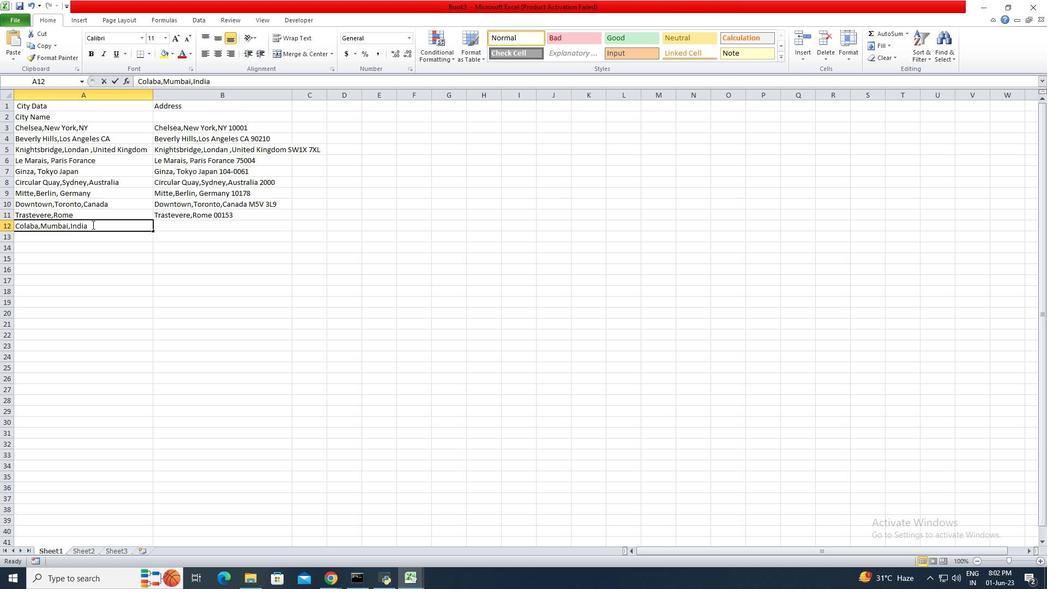 
Action: Mouse pressed left at (90, 222)
Screenshot: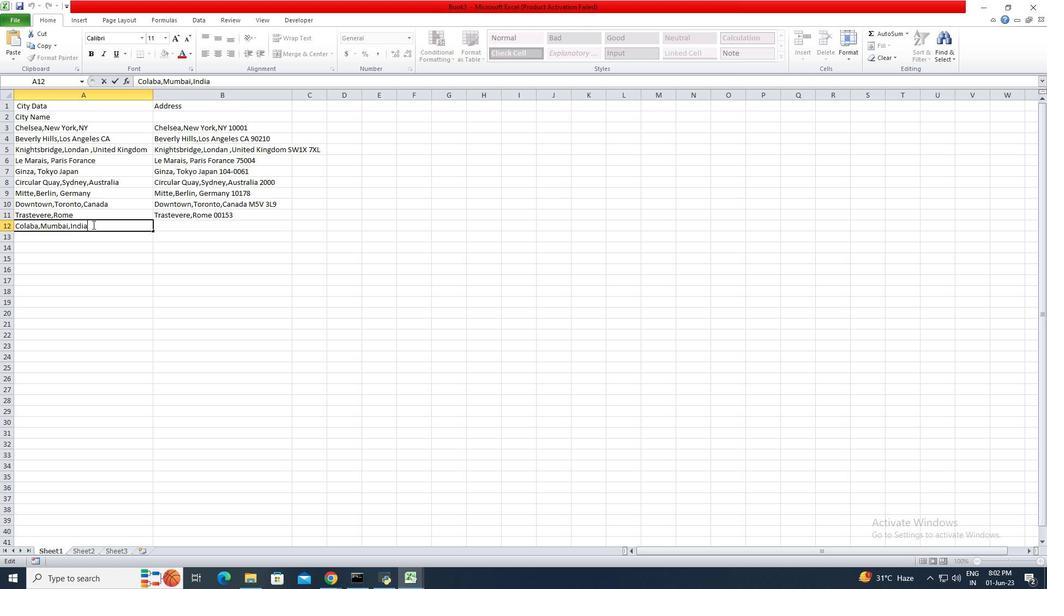 
Action: Mouse moved to (7, 223)
Screenshot: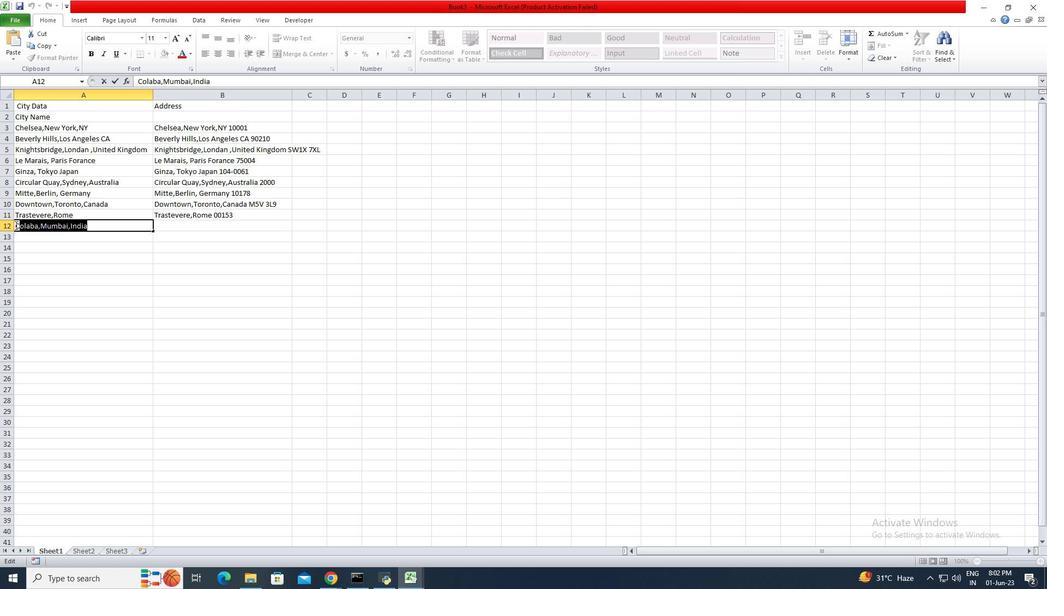 
Action: Key pressed ctrl+C
Screenshot: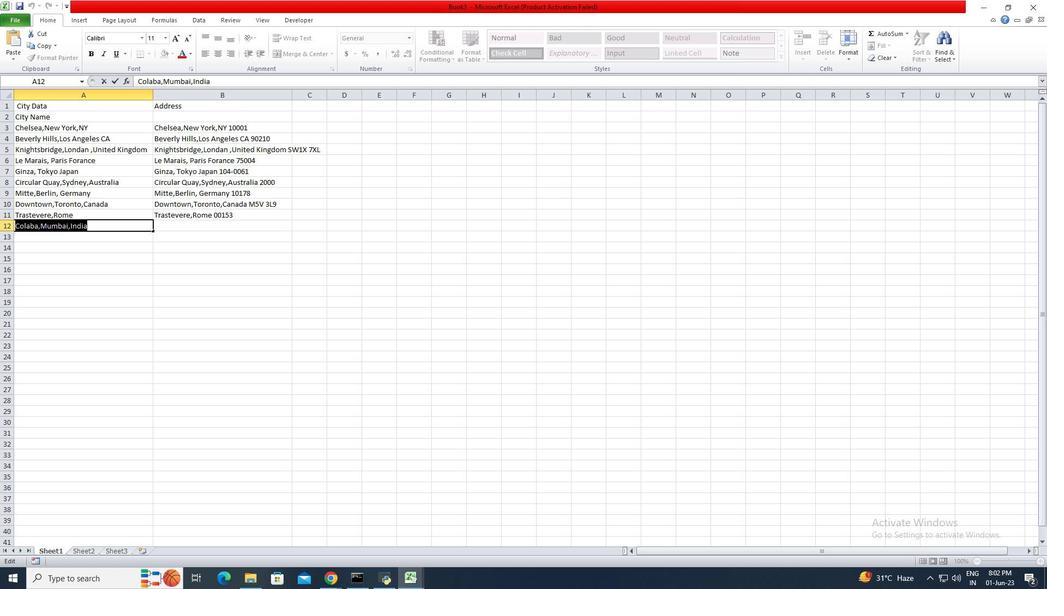 
Action: Mouse moved to (161, 225)
Screenshot: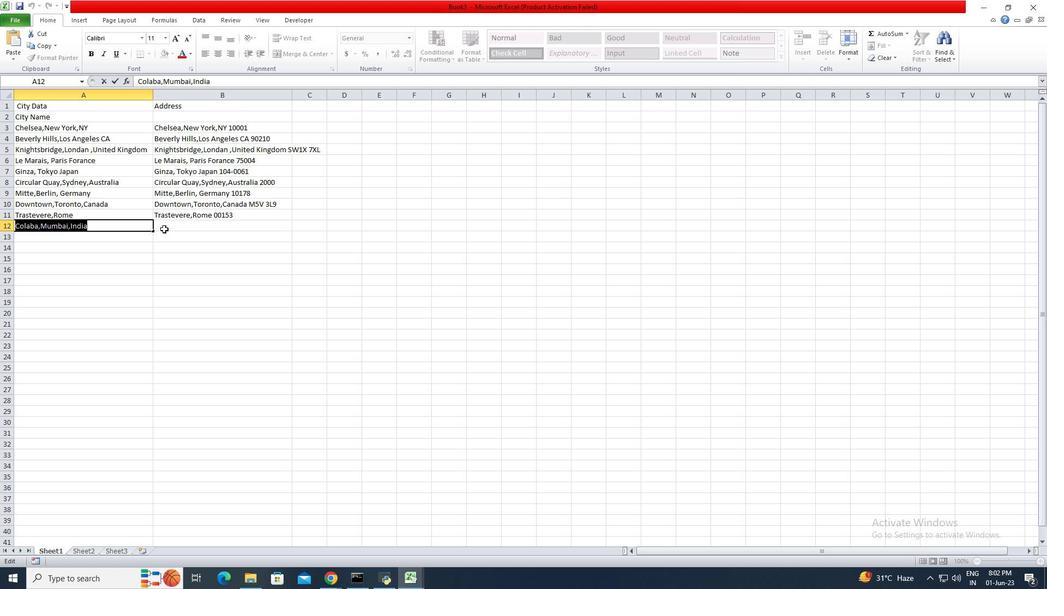 
Action: Mouse pressed left at (161, 225)
